 Task: open an excel sheet and write heading  Financial Planner. Add Dates in a column and its values below  'Jan 23, Feb 23, Mar 23, Apr 23 & may23. 'Add Income in next column and its values below  $3,000, $3,200, $3,100, $3,300 & $3,500. Add Expenses in next column and its values below  $2,000, $2,300, $2,200, $2,500 & $2,800. Add savings in next column and its values below $500, $600, $500, $700 & $700. Add Investment in next column and its values below  $500, $700, $800, $900 & $1000. Add Net Saving in next column and its values below  $1000, $1200, $900, $800 & $700. Save page Financial Worksheet File Spreadsheet Template Workbook
Action: Mouse moved to (28, 22)
Screenshot: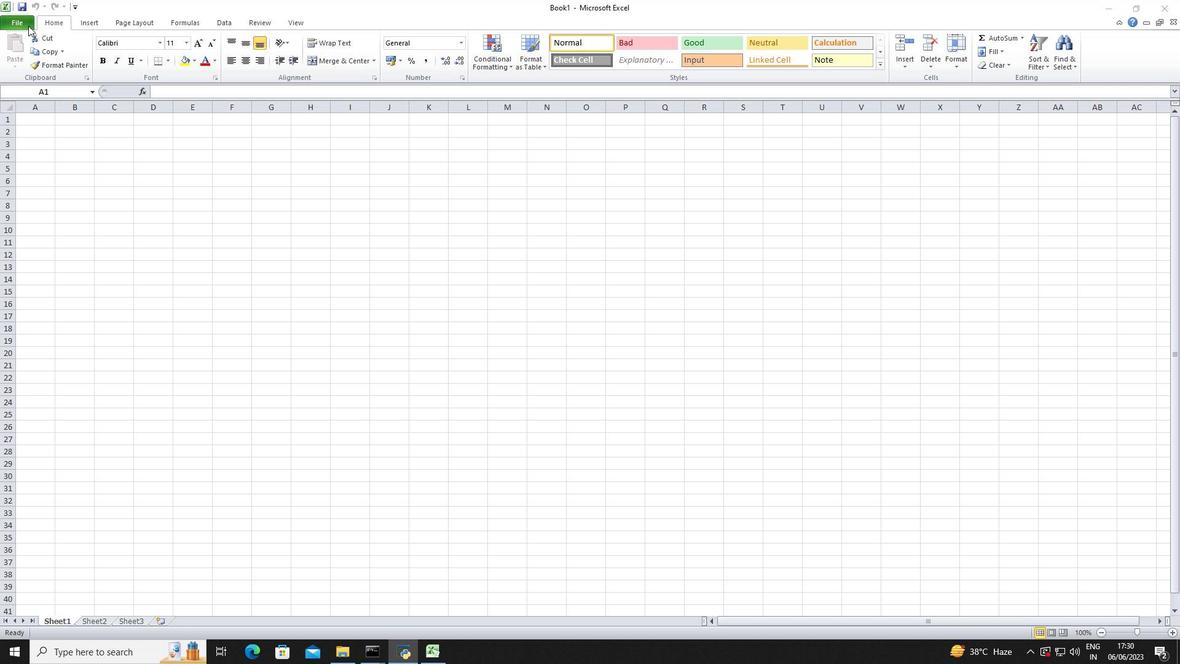 
Action: Mouse pressed left at (28, 22)
Screenshot: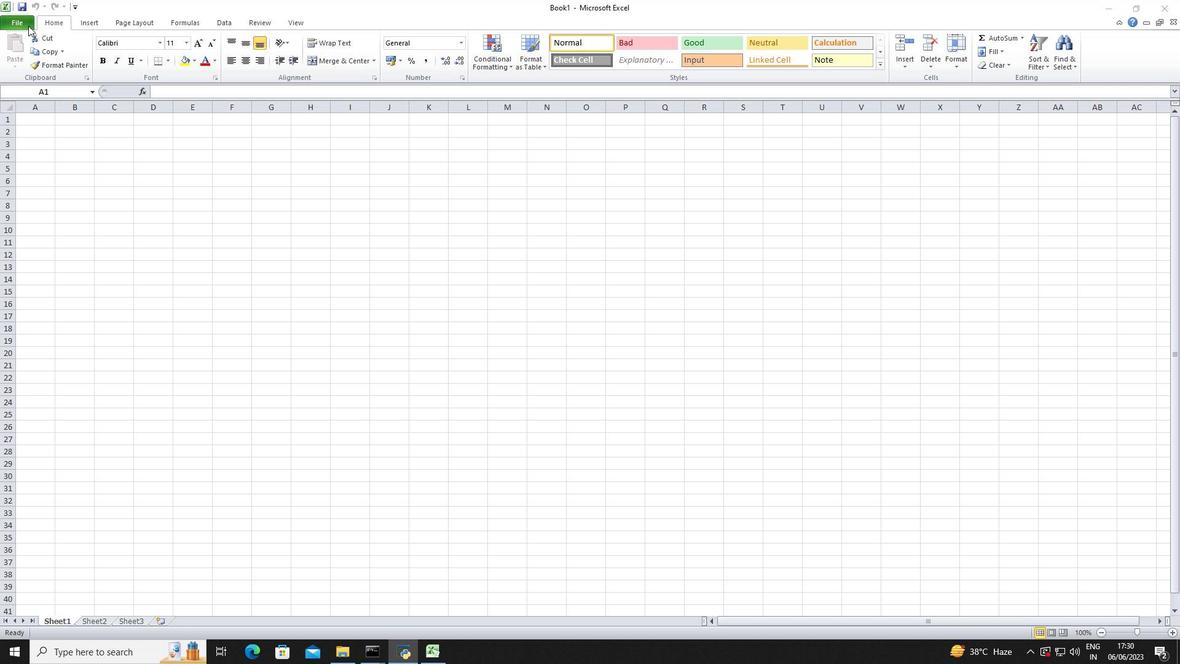 
Action: Mouse pressed left at (28, 22)
Screenshot: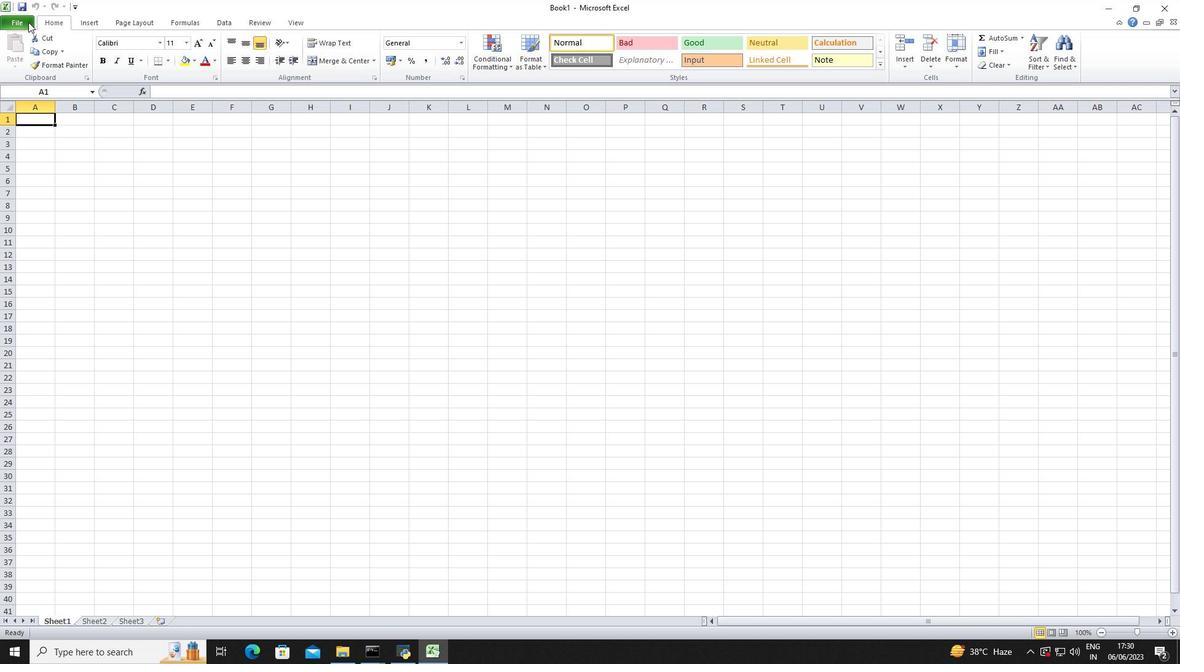 
Action: Mouse moved to (36, 156)
Screenshot: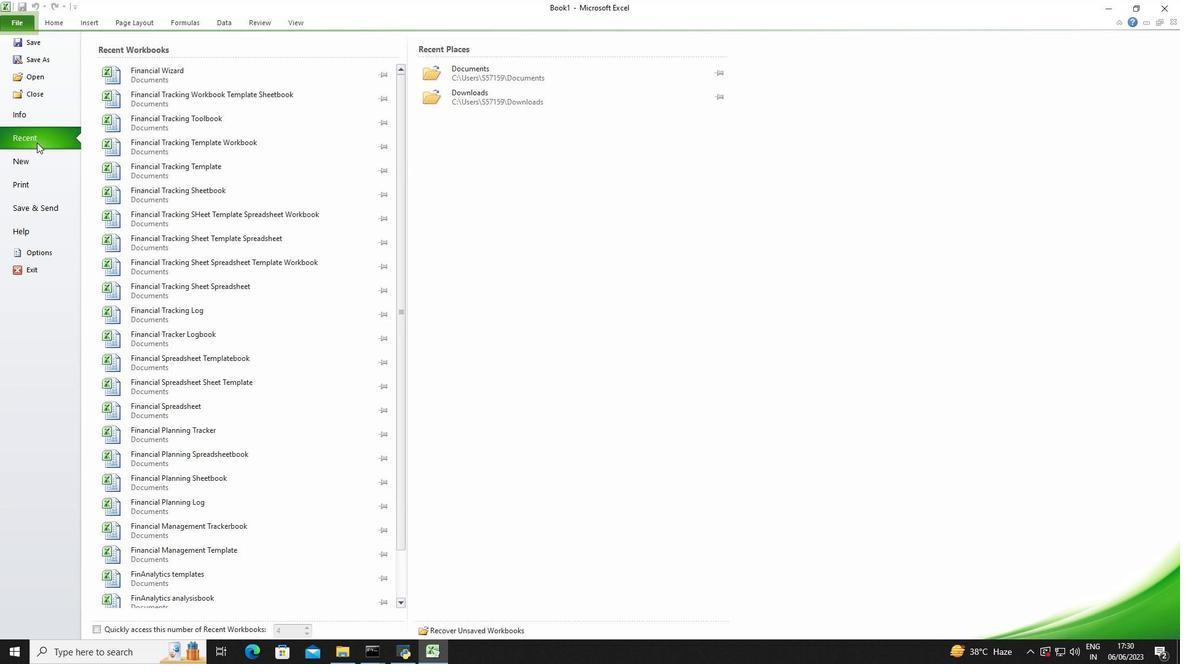 
Action: Mouse pressed left at (36, 156)
Screenshot: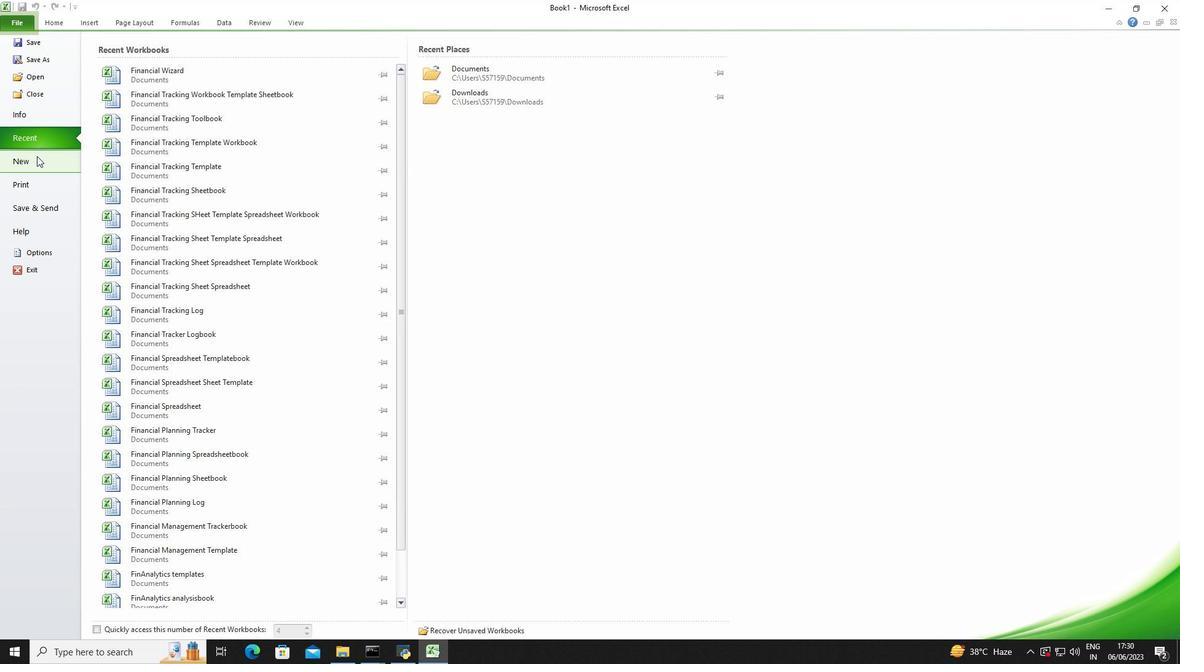 
Action: Mouse moved to (623, 314)
Screenshot: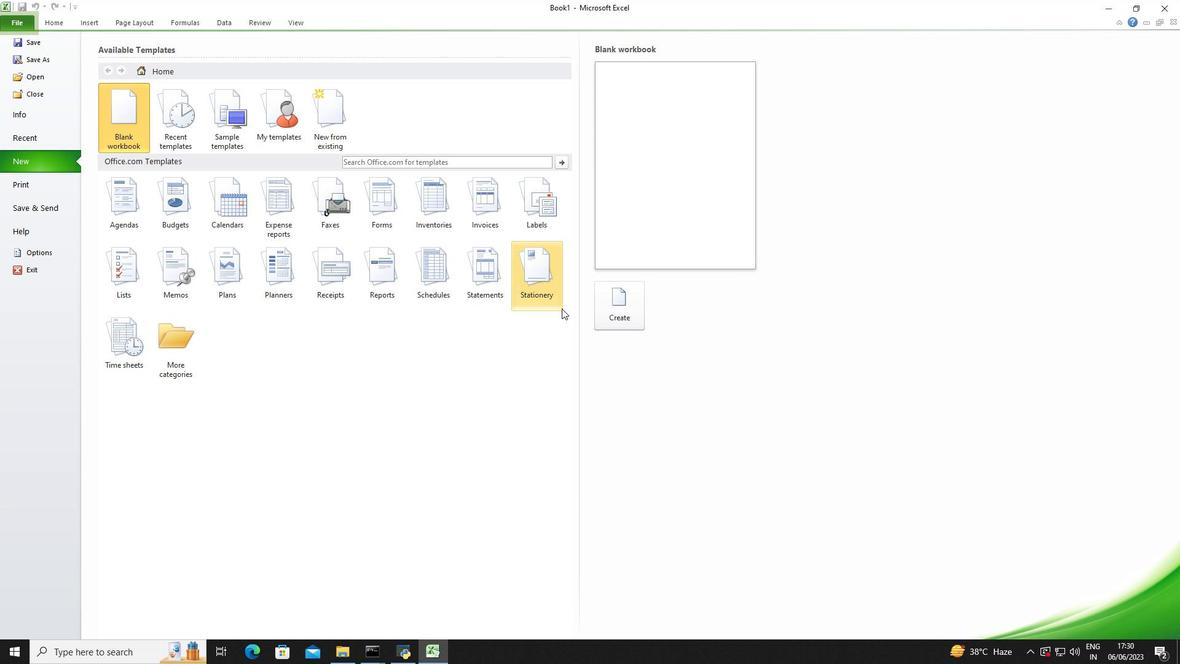 
Action: Mouse pressed left at (623, 314)
Screenshot: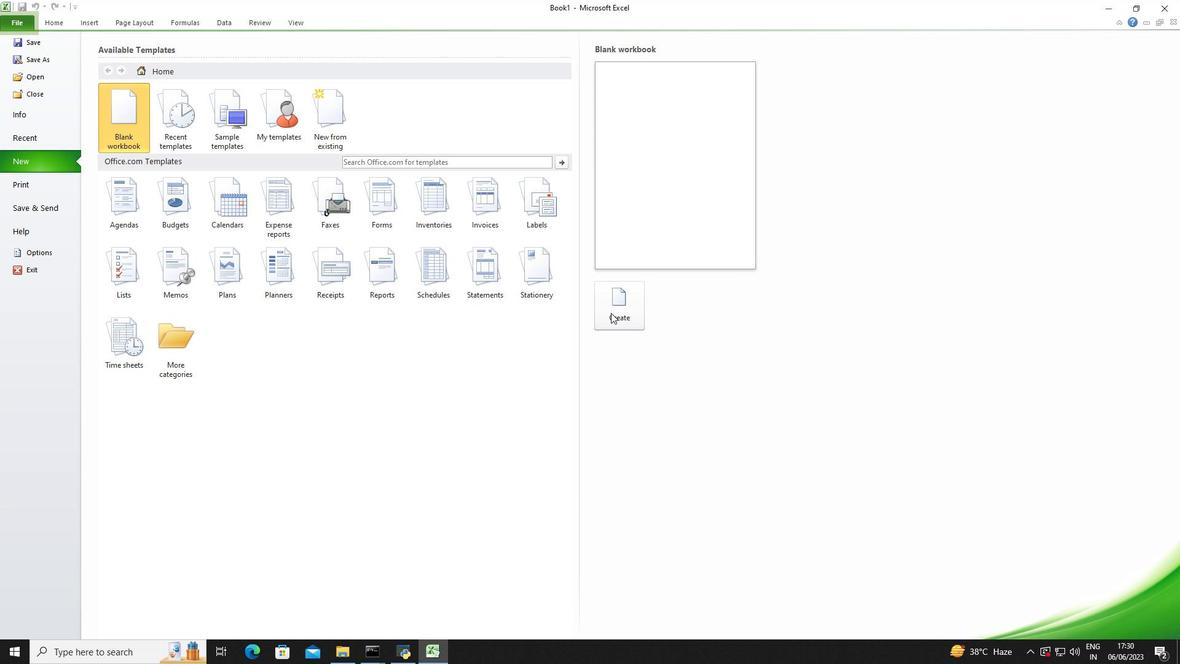 
Action: Mouse moved to (36, 116)
Screenshot: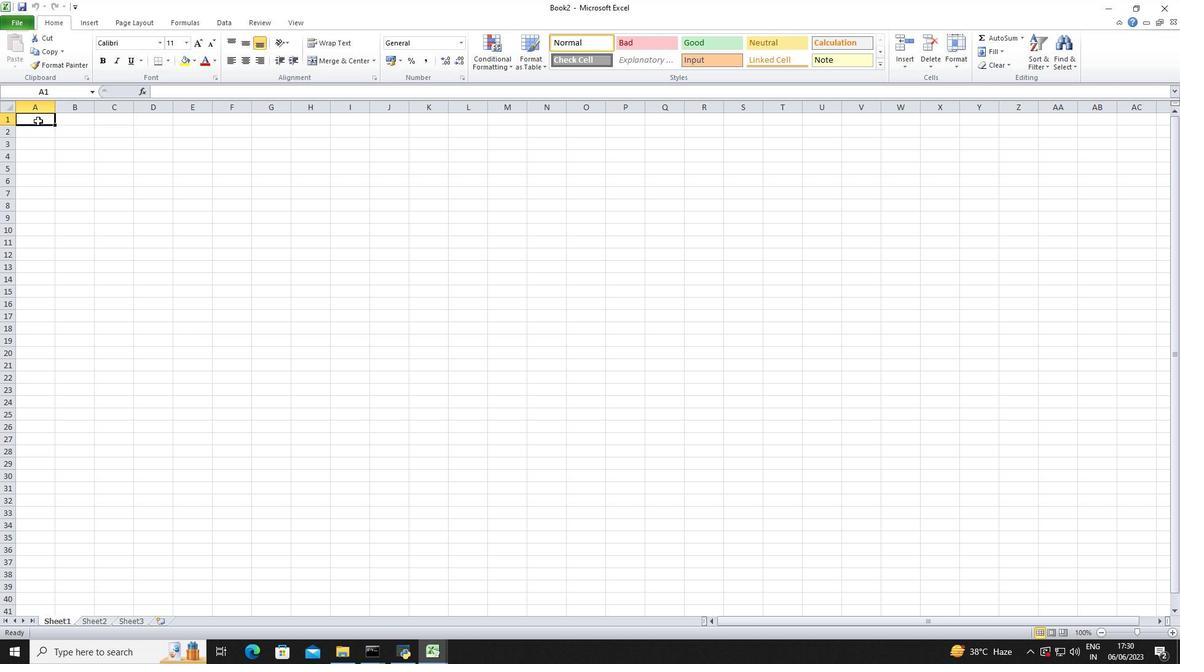 
Action: Mouse pressed left at (36, 116)
Screenshot: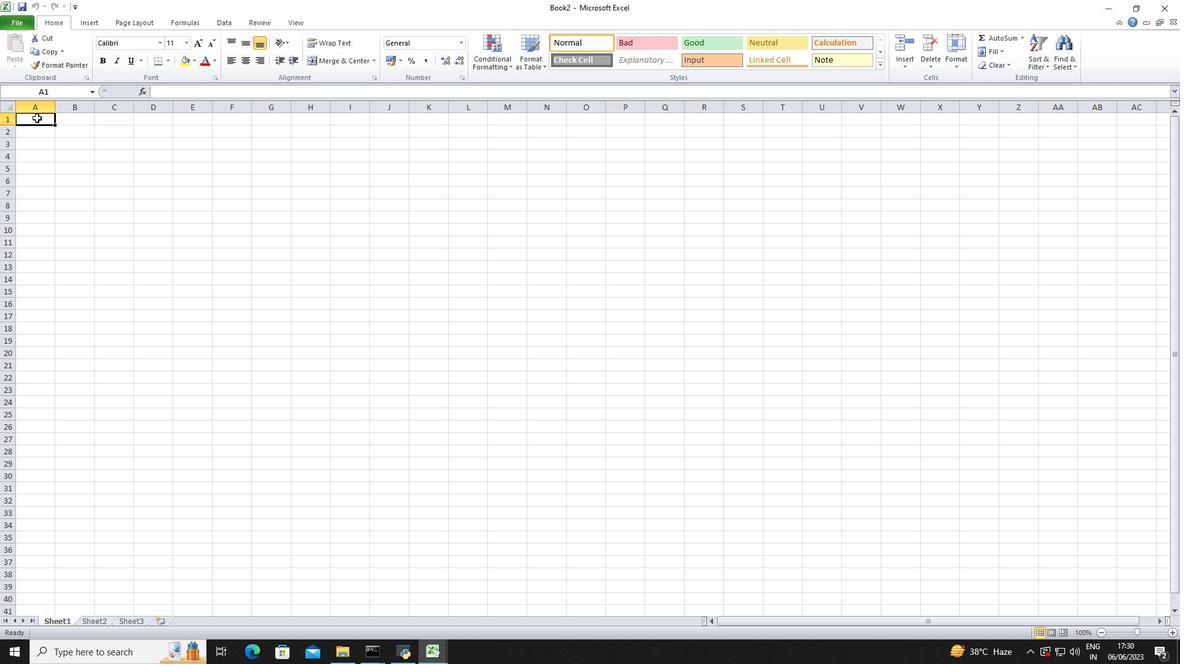 
Action: Mouse moved to (36, 116)
Screenshot: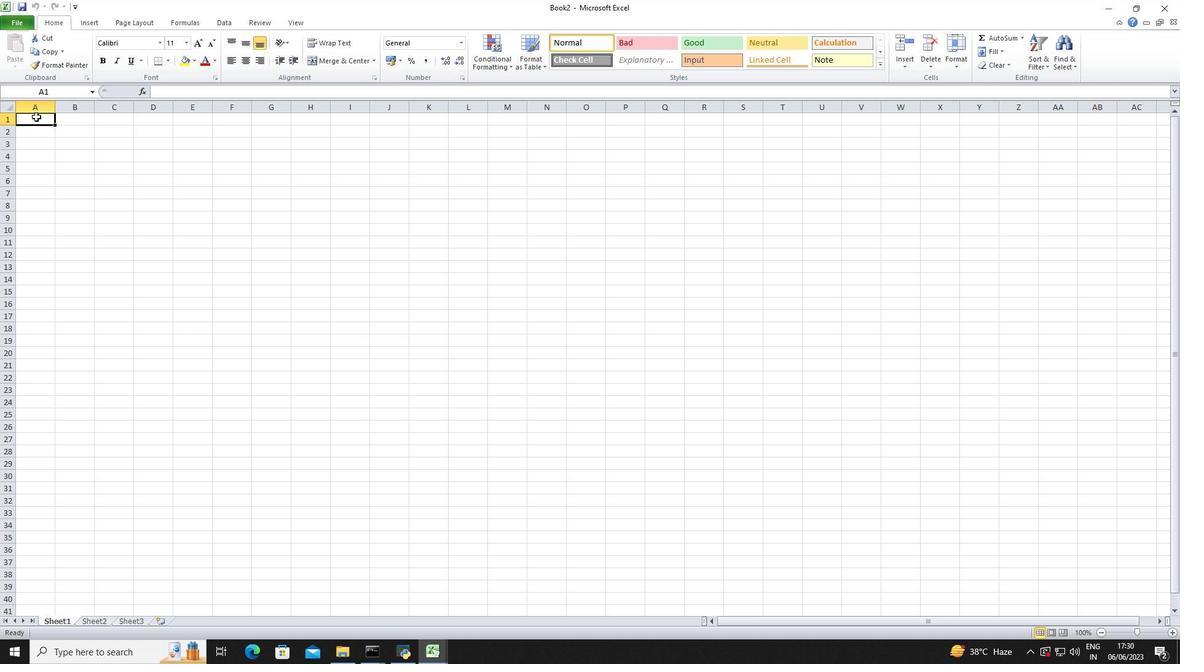 
Action: Key pressed <Key.shift><Key.shift><Key.shift>Financial<Key.space><Key.shift>Planner<Key.down><Key.down><Key.shift>Dates<Key.enter><Key.shift>Jan23<Key.enter><Key.shift><Key.shift><Key.shift><Key.shift><Key.shift><Key.shift><Key.shift><Key.shift><Key.shift>Feb23<Key.enter><Key.shift>Mar23<Key.enter><Key.shift>Apr23<Key.enter><Key.shift>May23<Key.down><Key.right><Key.right><Key.up><Key.up><Key.up><Key.up><Key.up><Key.up><Key.shift>Income<Key.enter>3000<Key.down>3200<Key.down>3100<Key.down>3300<Key.down>3500<Key.down>
Screenshot: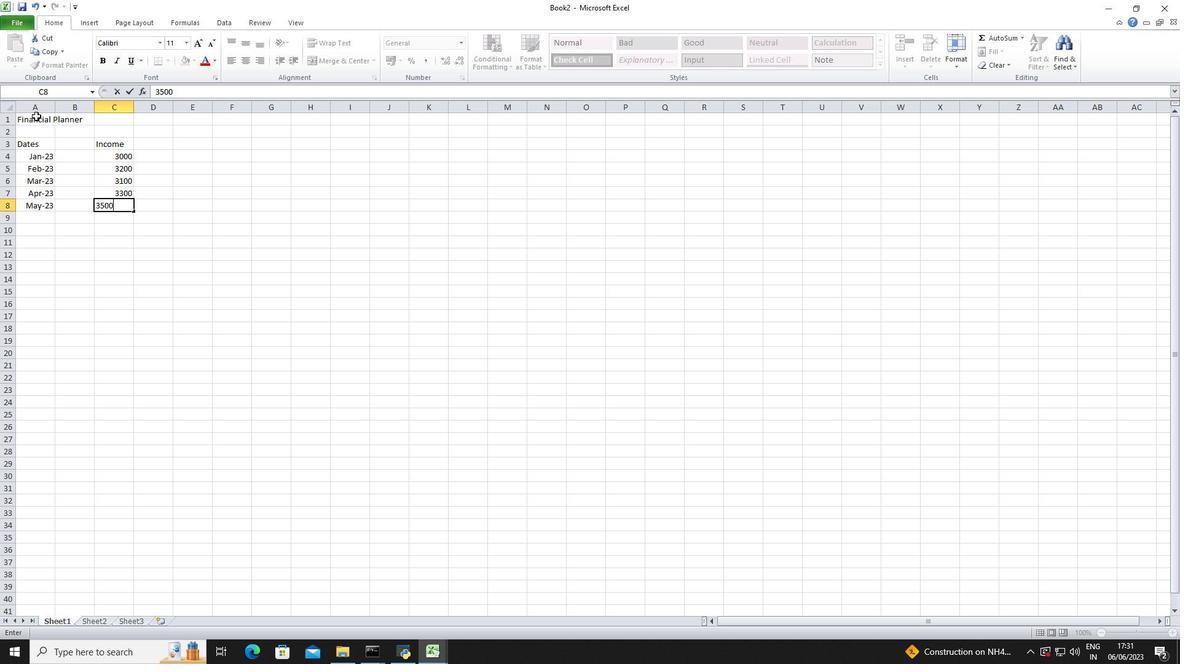 
Action: Mouse moved to (100, 154)
Screenshot: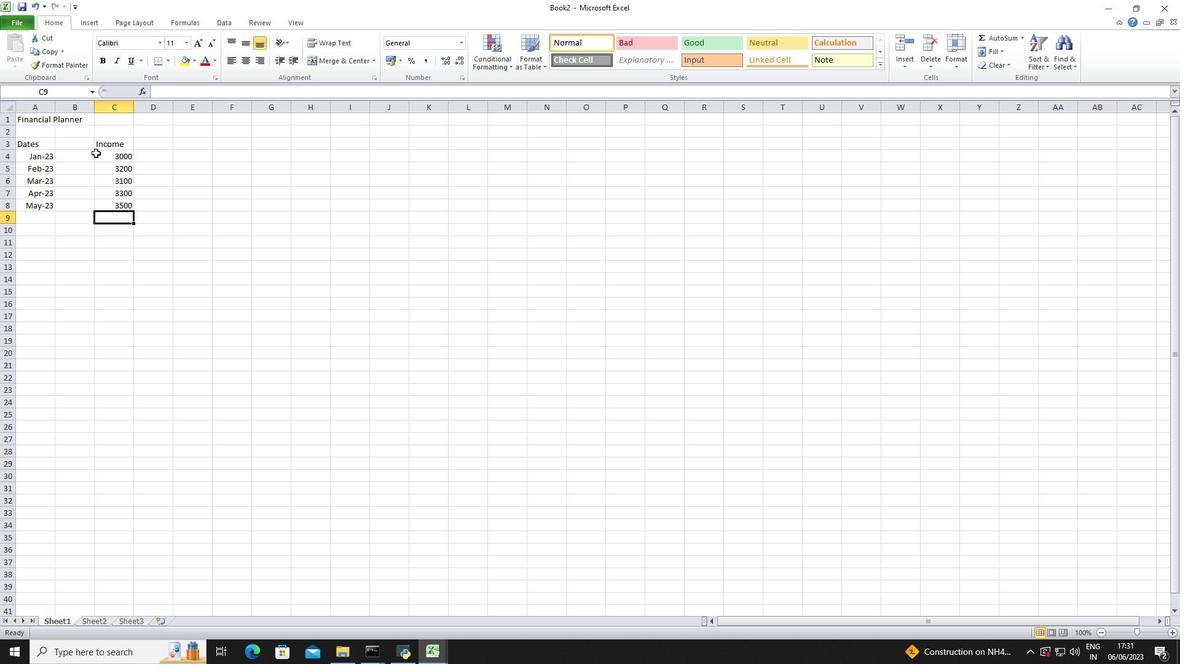 
Action: Mouse pressed left at (100, 154)
Screenshot: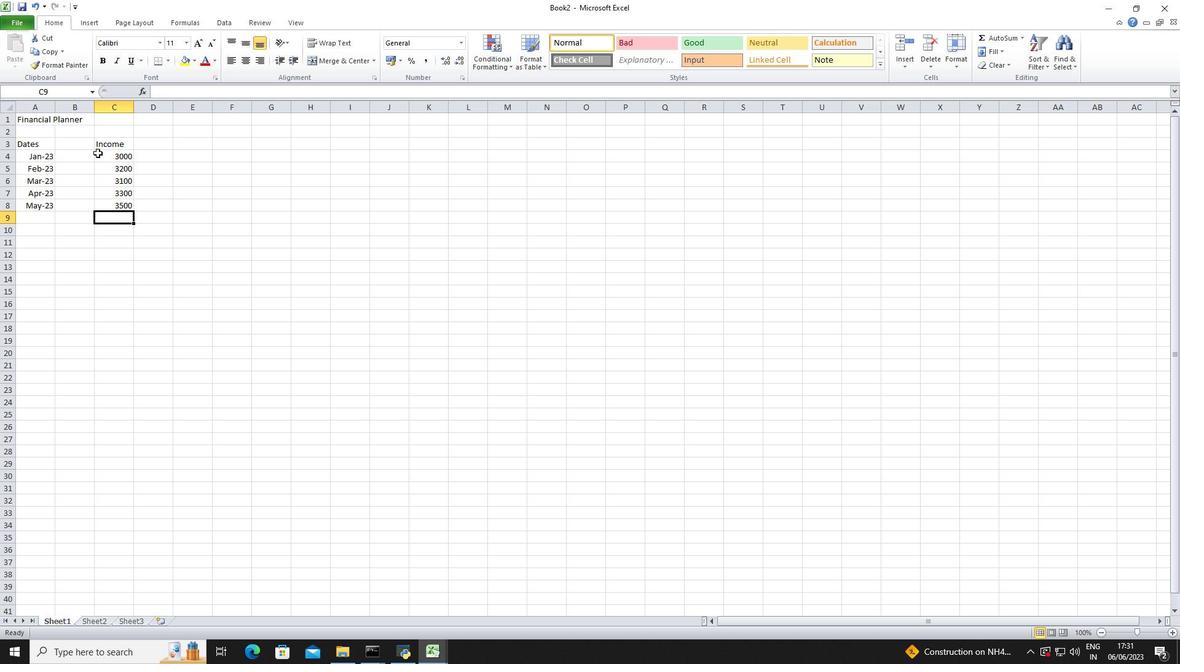 
Action: Mouse moved to (460, 41)
Screenshot: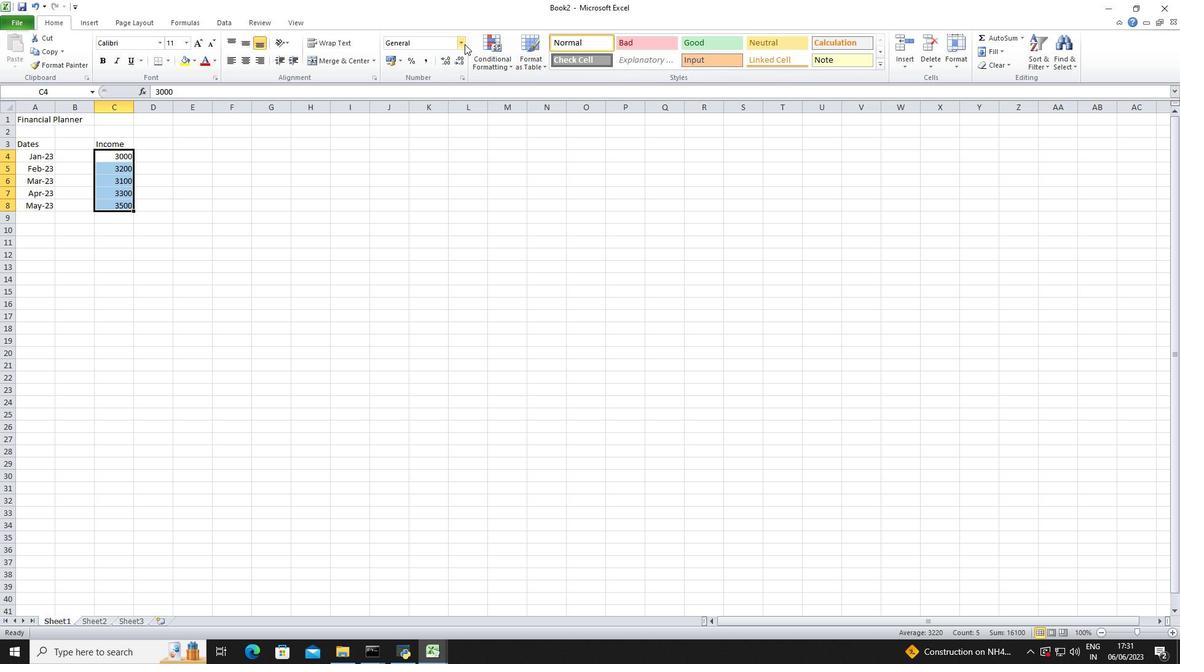 
Action: Mouse pressed left at (460, 41)
Screenshot: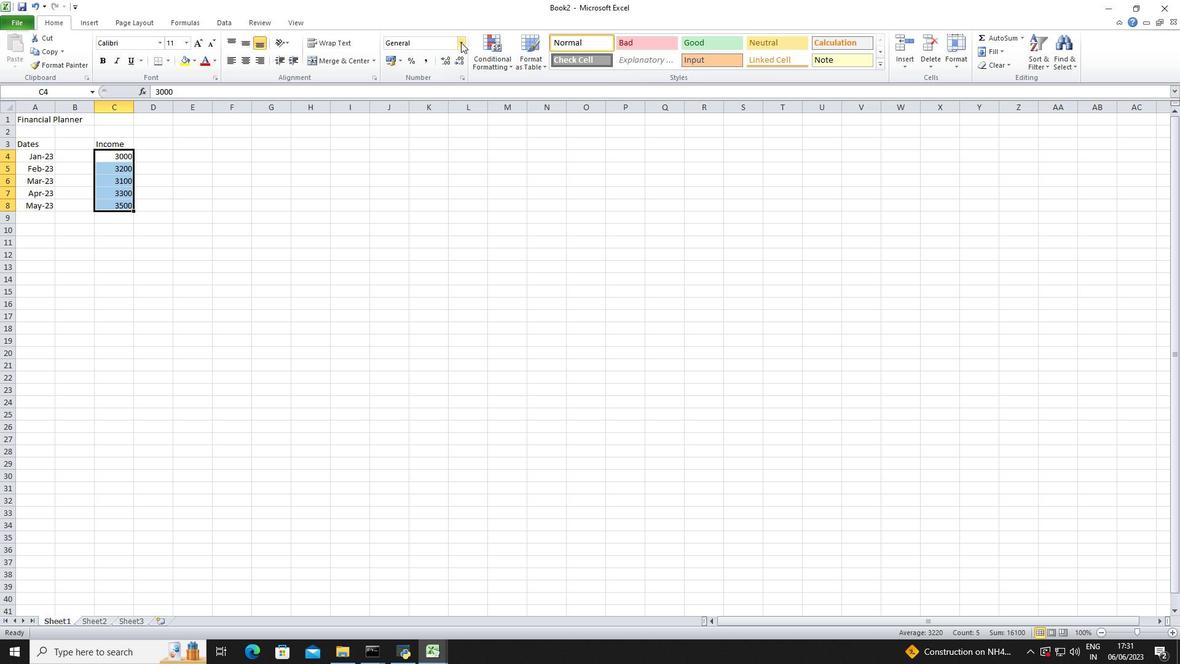 
Action: Mouse moved to (453, 355)
Screenshot: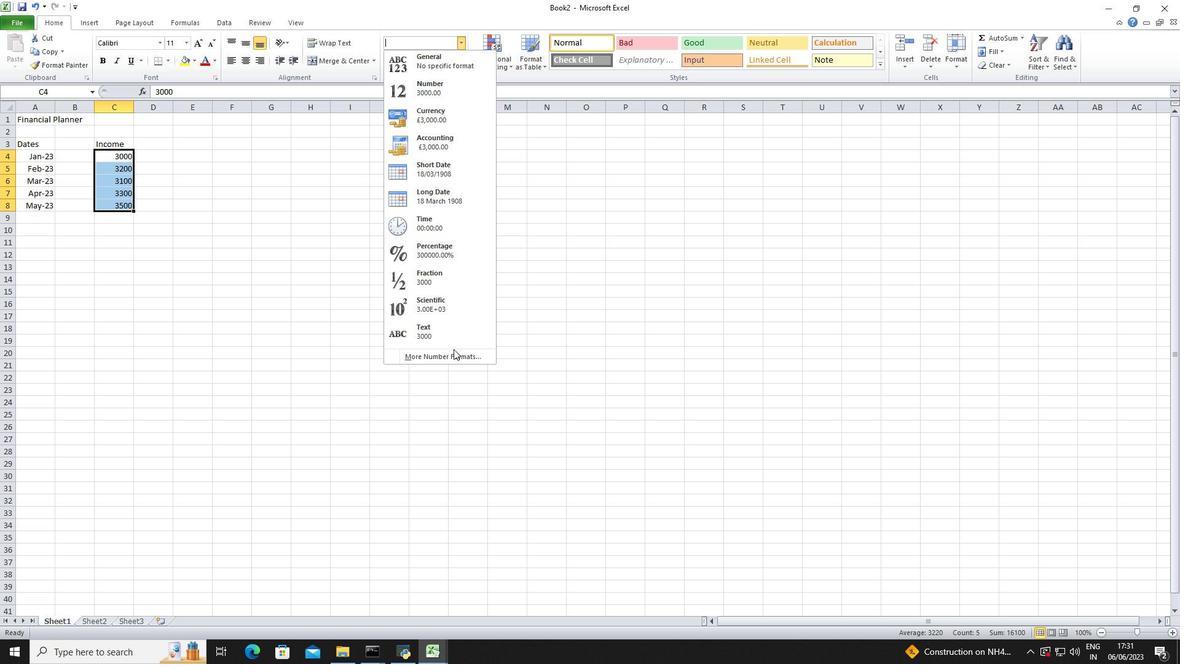 
Action: Mouse pressed left at (453, 355)
Screenshot: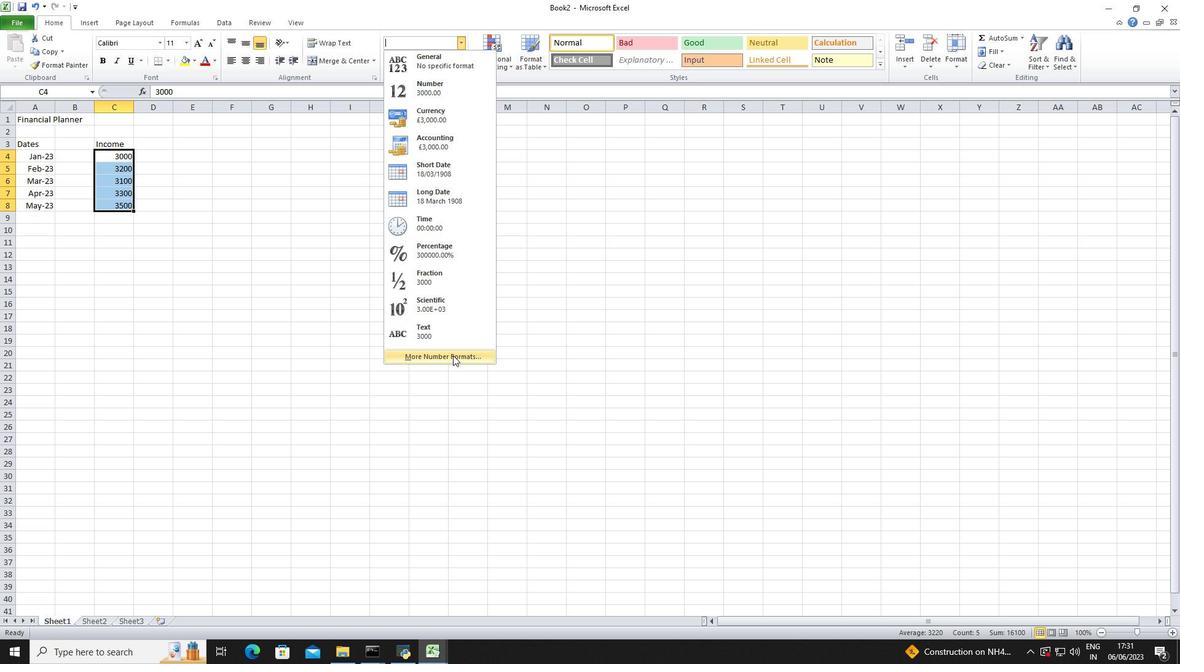 
Action: Mouse moved to (204, 234)
Screenshot: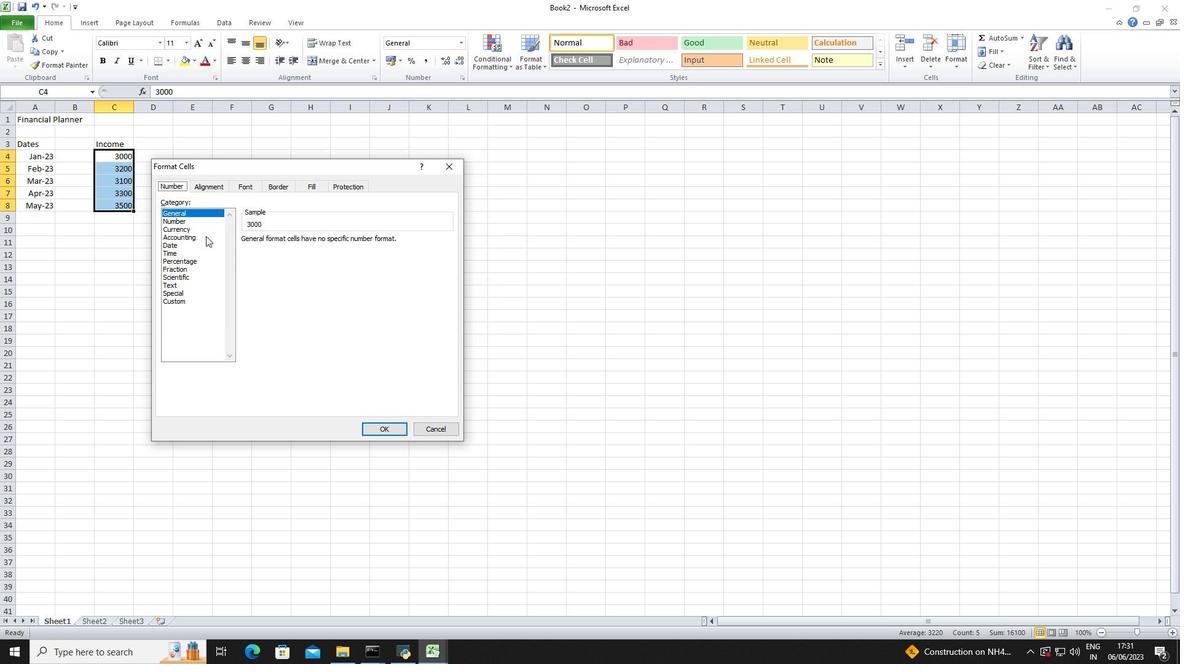 
Action: Mouse pressed left at (204, 234)
Screenshot: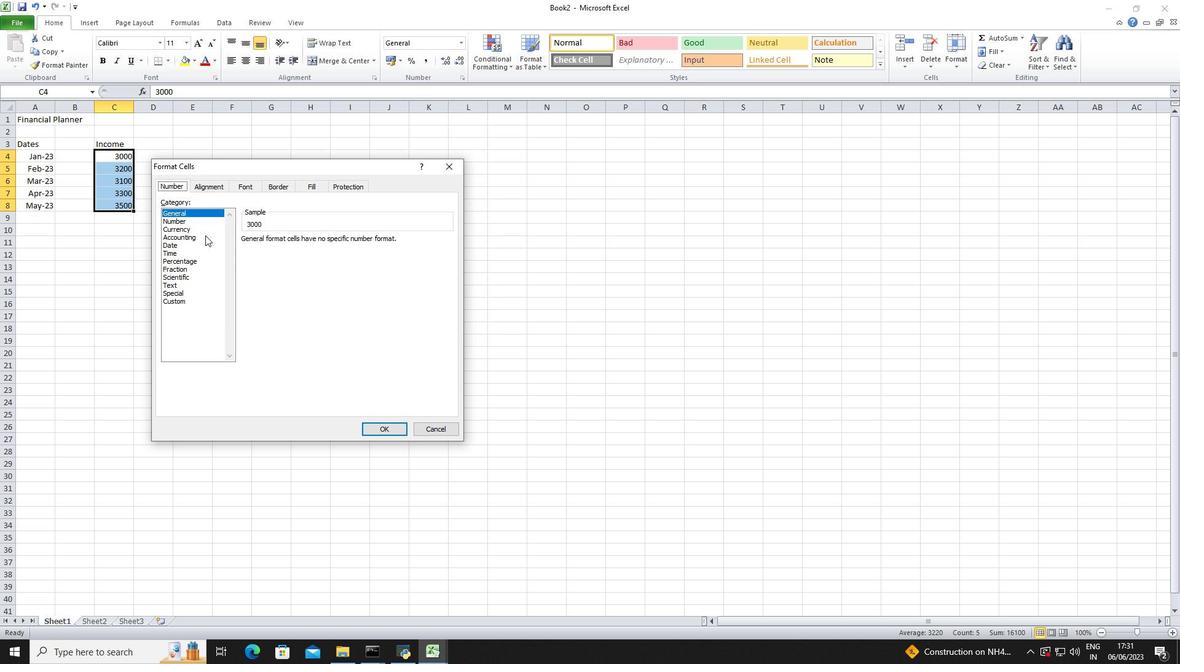 
Action: Mouse moved to (206, 231)
Screenshot: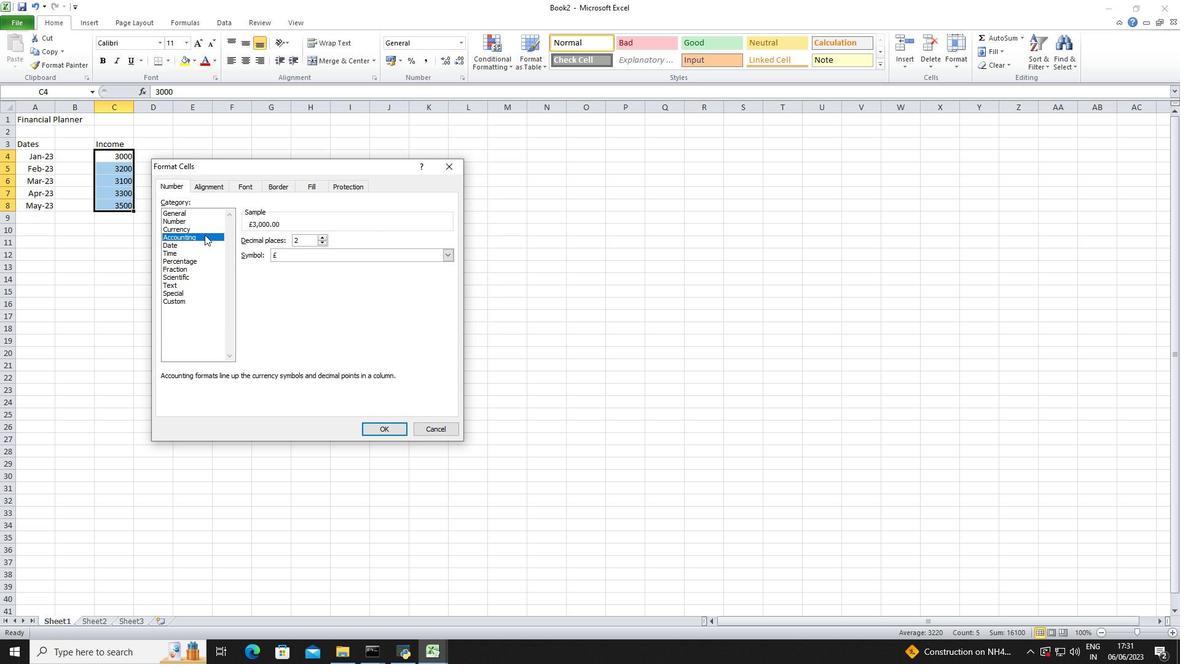 
Action: Mouse pressed left at (206, 231)
Screenshot: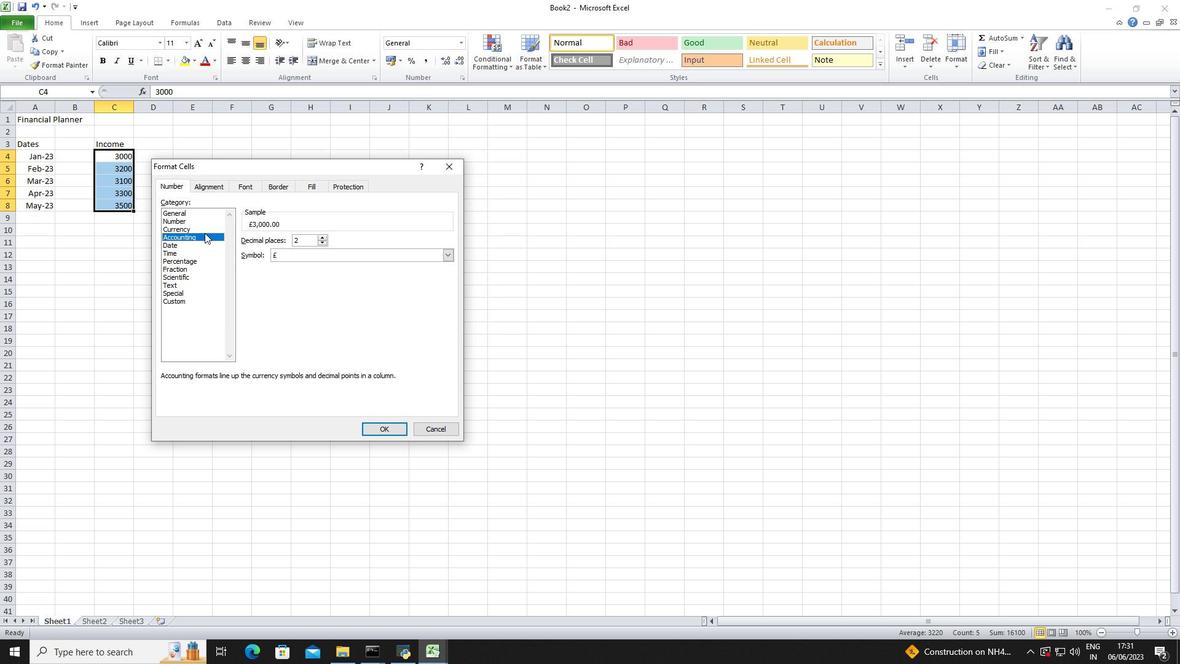 
Action: Mouse moved to (322, 243)
Screenshot: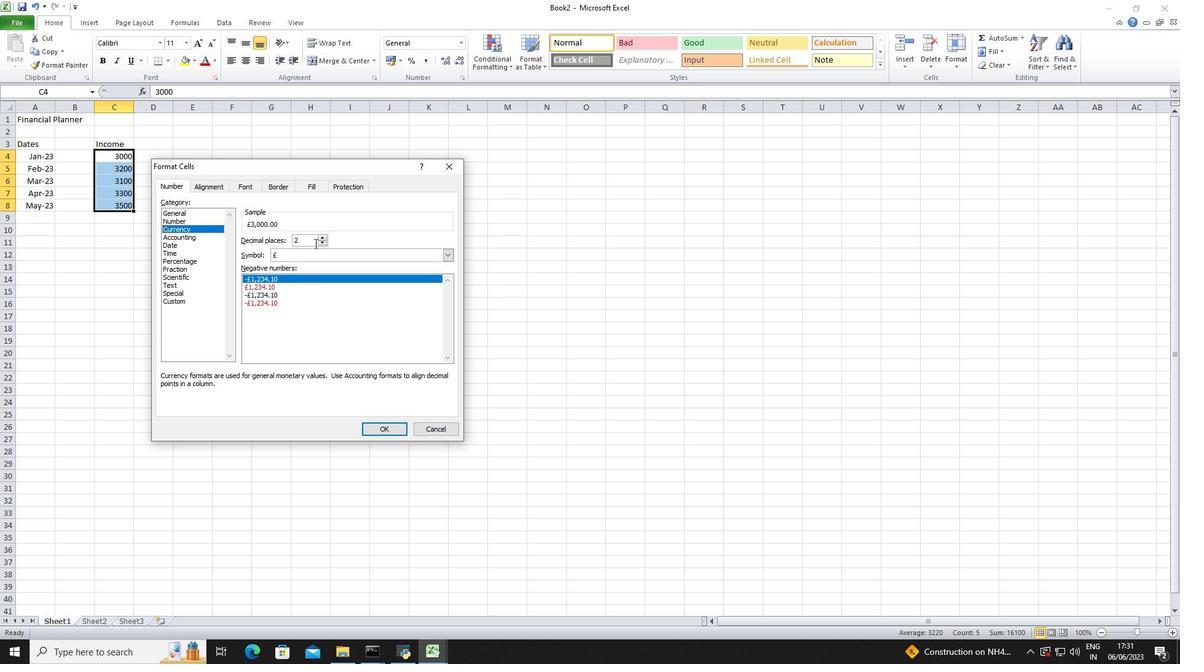
Action: Mouse pressed left at (322, 243)
Screenshot: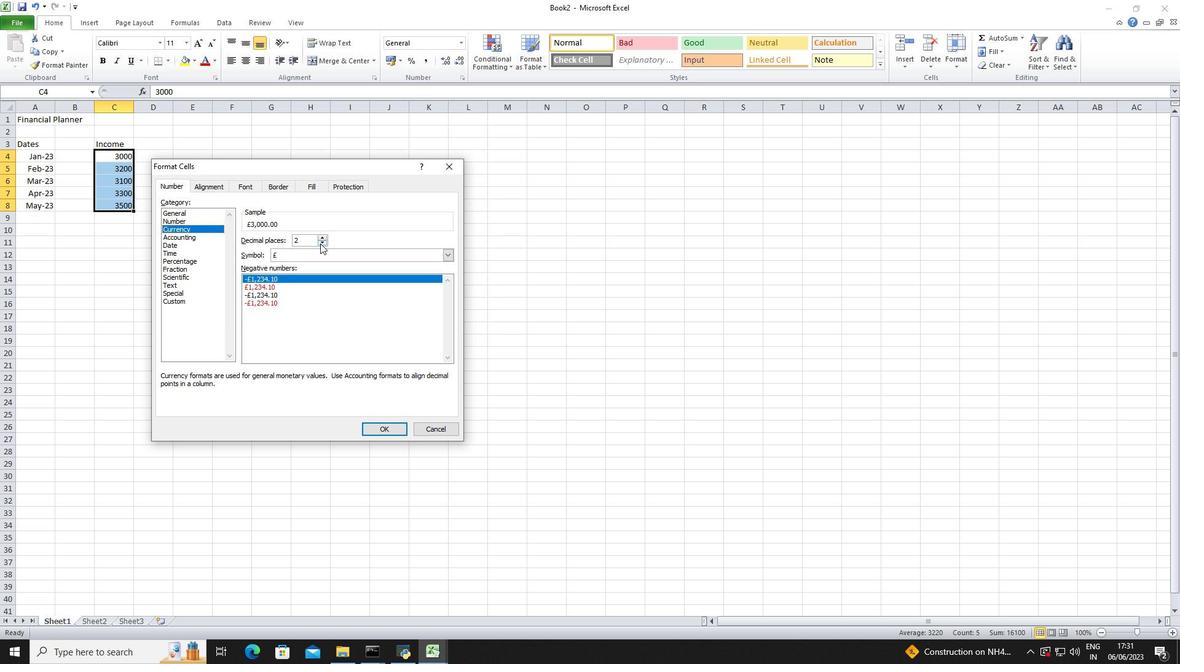 
Action: Mouse pressed left at (322, 243)
Screenshot: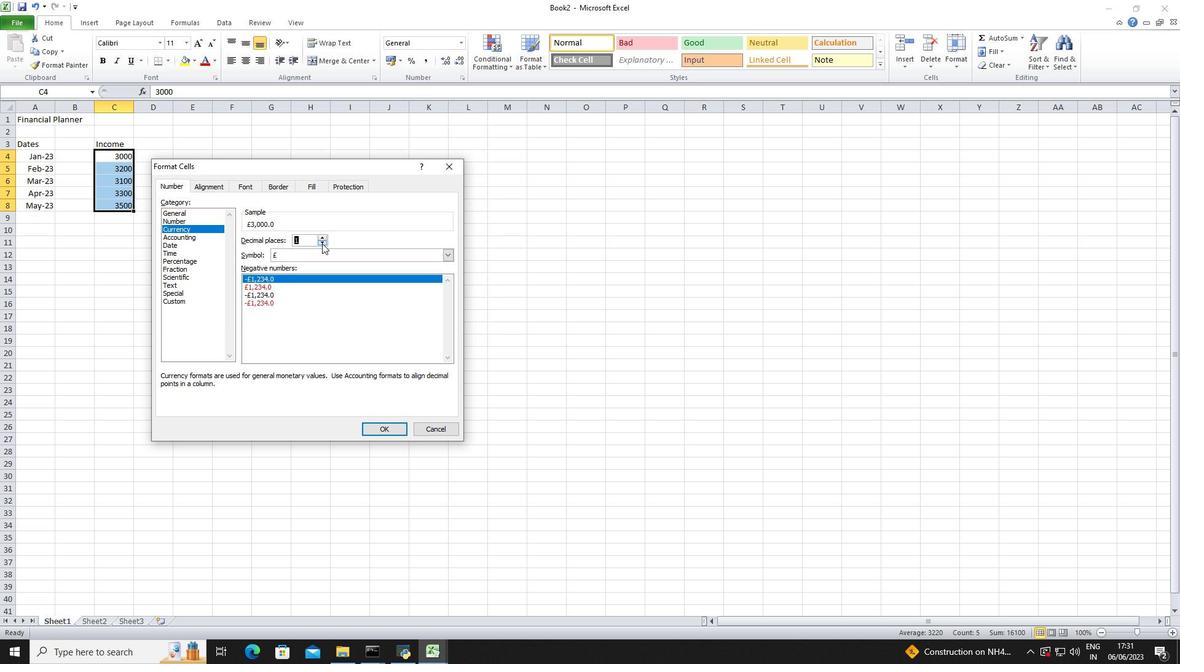 
Action: Mouse moved to (324, 251)
Screenshot: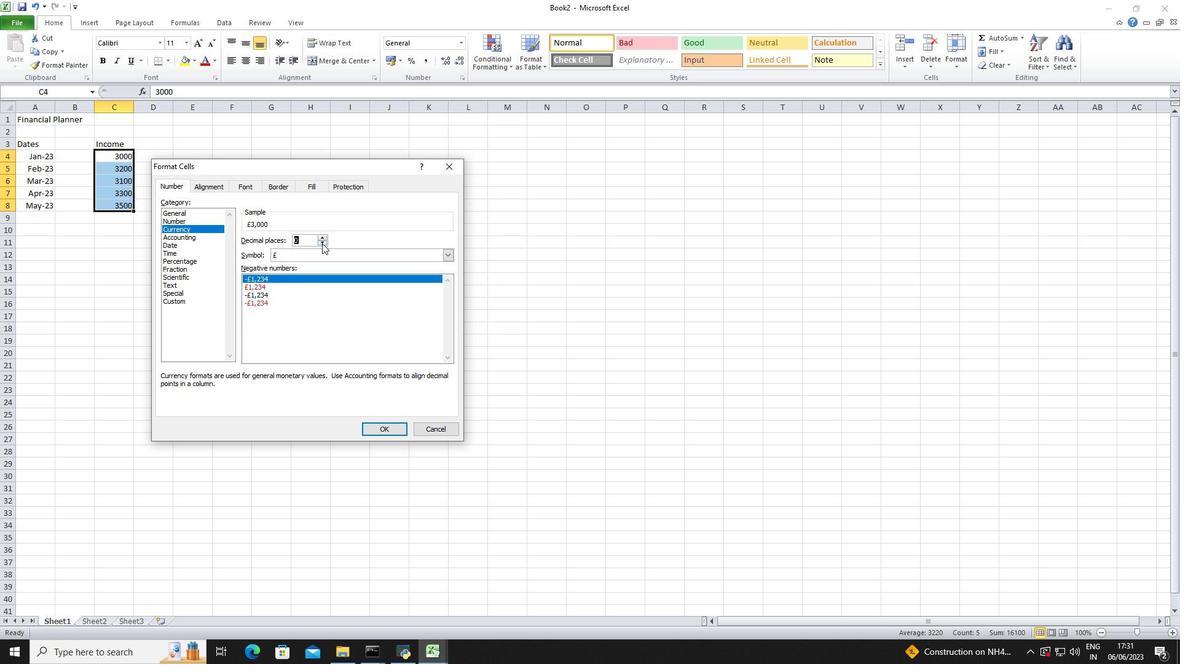 
Action: Mouse pressed left at (324, 251)
Screenshot: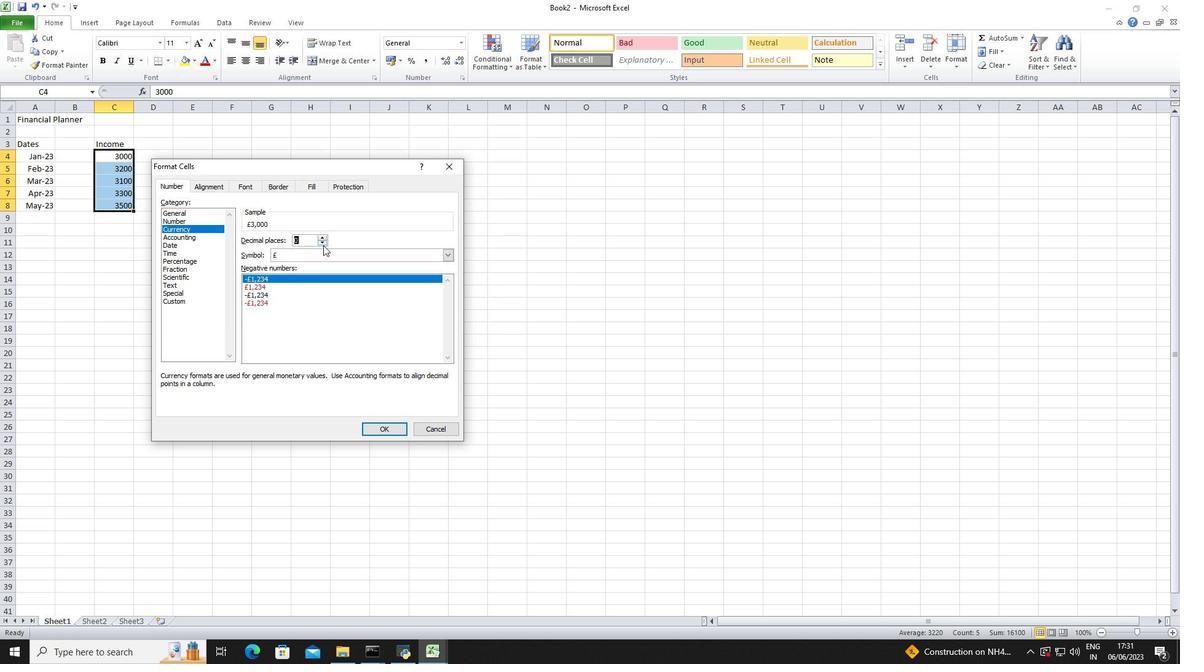 
Action: Mouse moved to (328, 284)
Screenshot: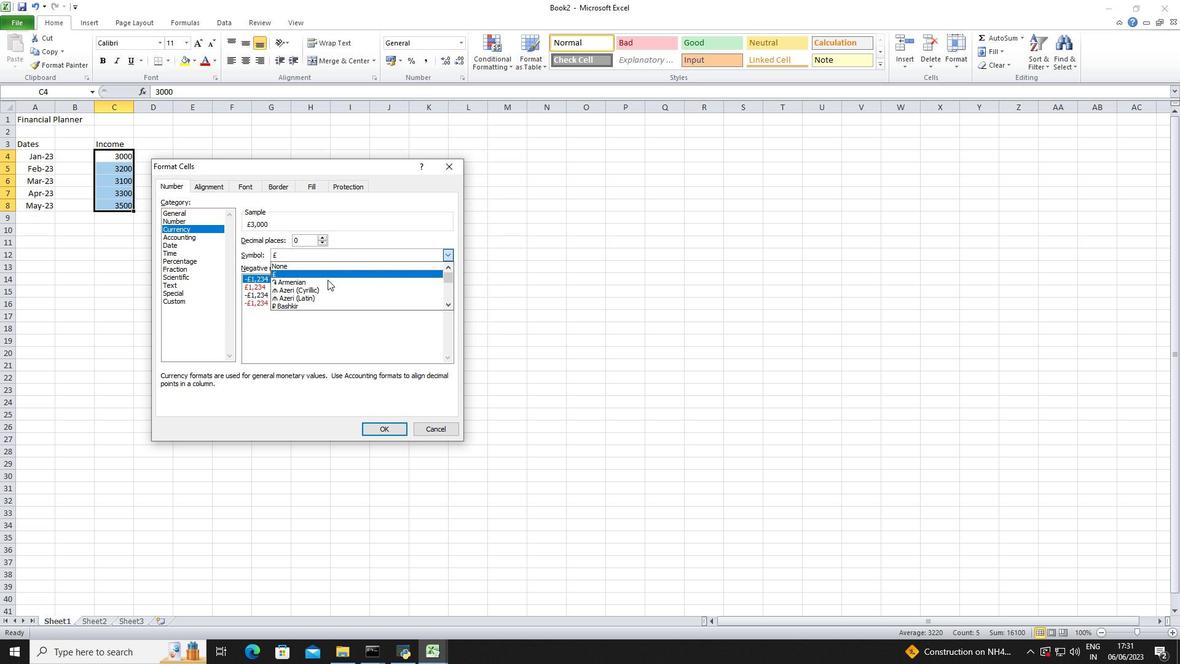 
Action: Mouse scrolled (328, 284) with delta (0, 0)
Screenshot: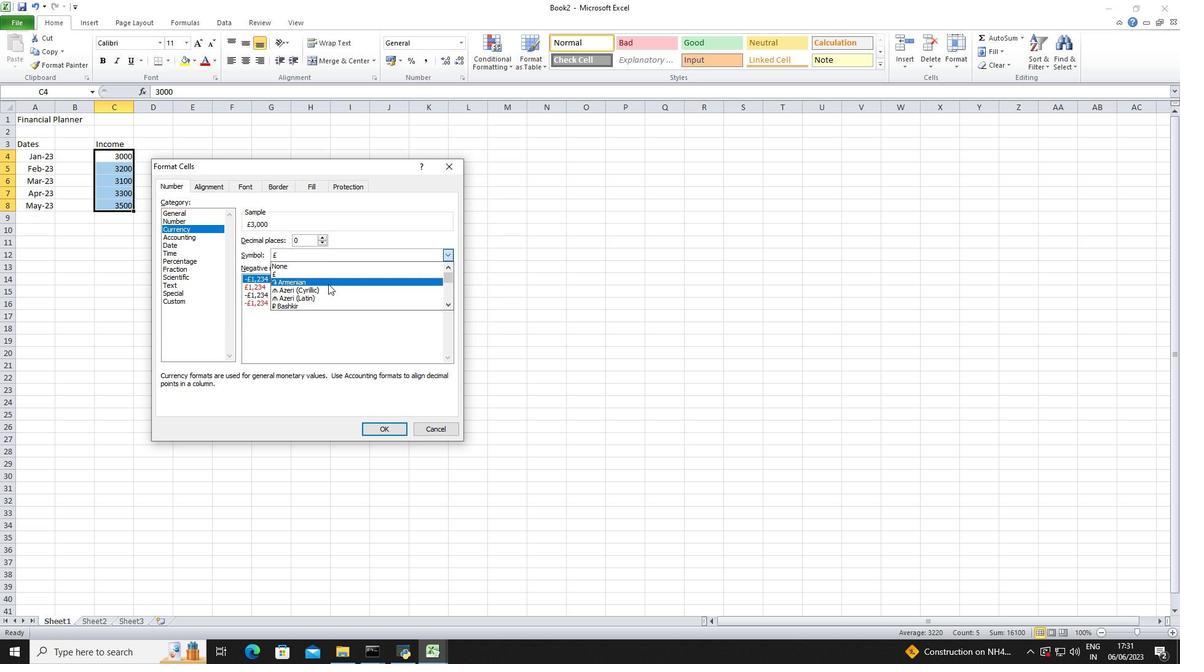 
Action: Mouse scrolled (328, 284) with delta (0, 0)
Screenshot: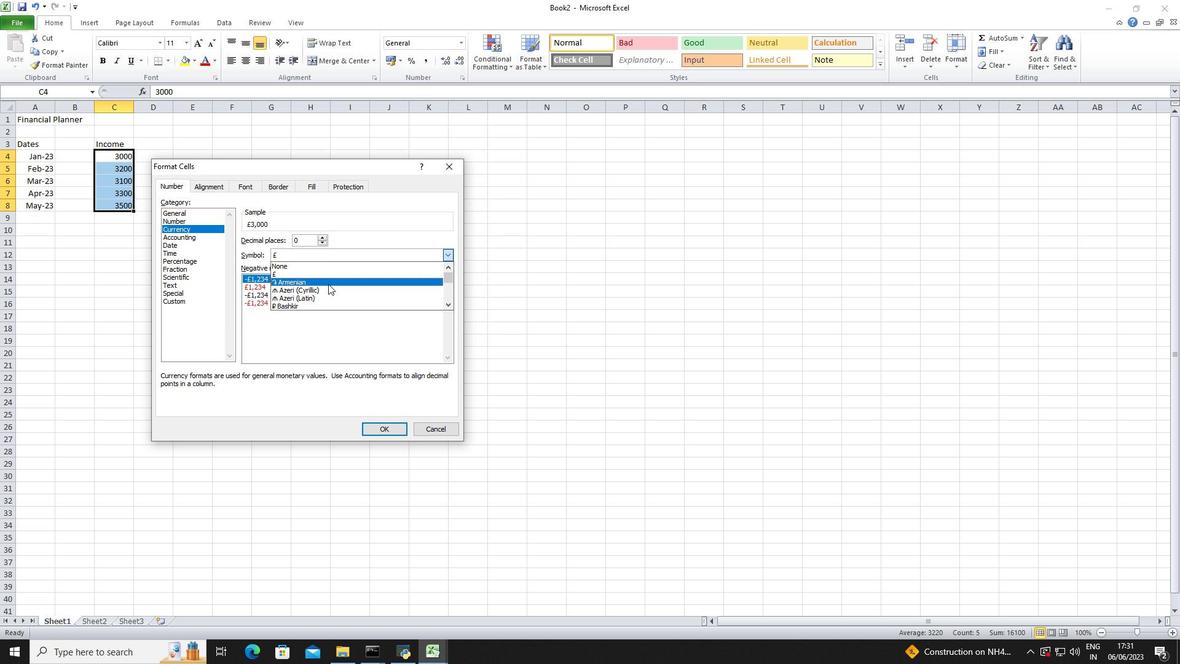 
Action: Mouse scrolled (328, 284) with delta (0, 0)
Screenshot: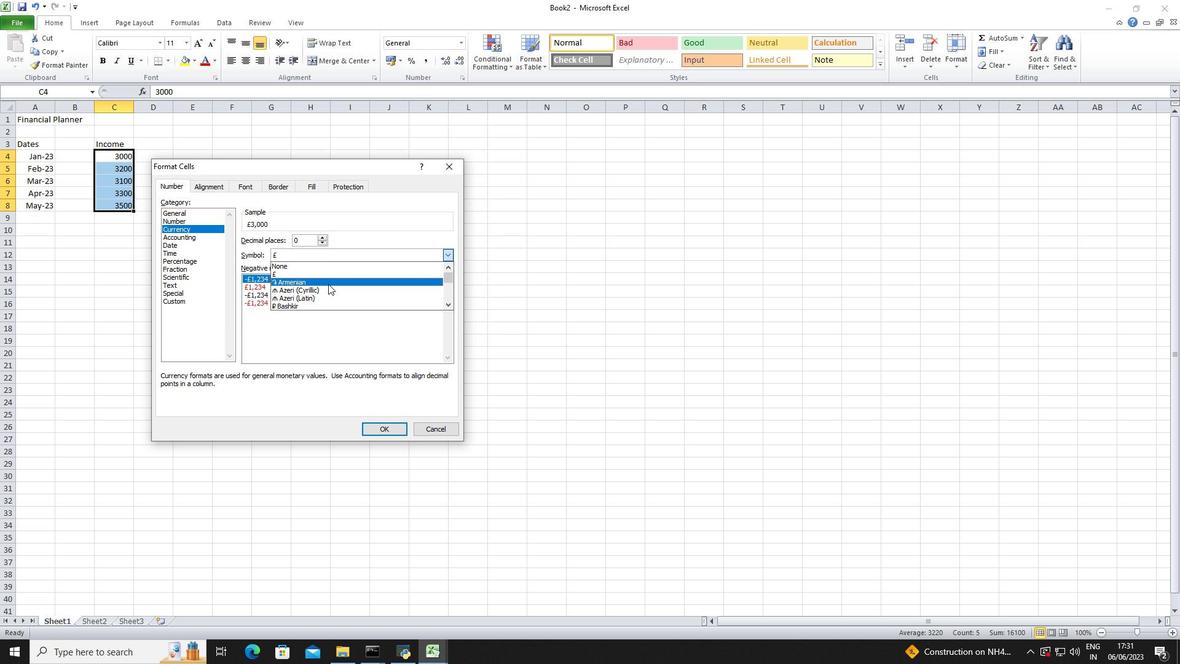 
Action: Mouse scrolled (328, 284) with delta (0, 0)
Screenshot: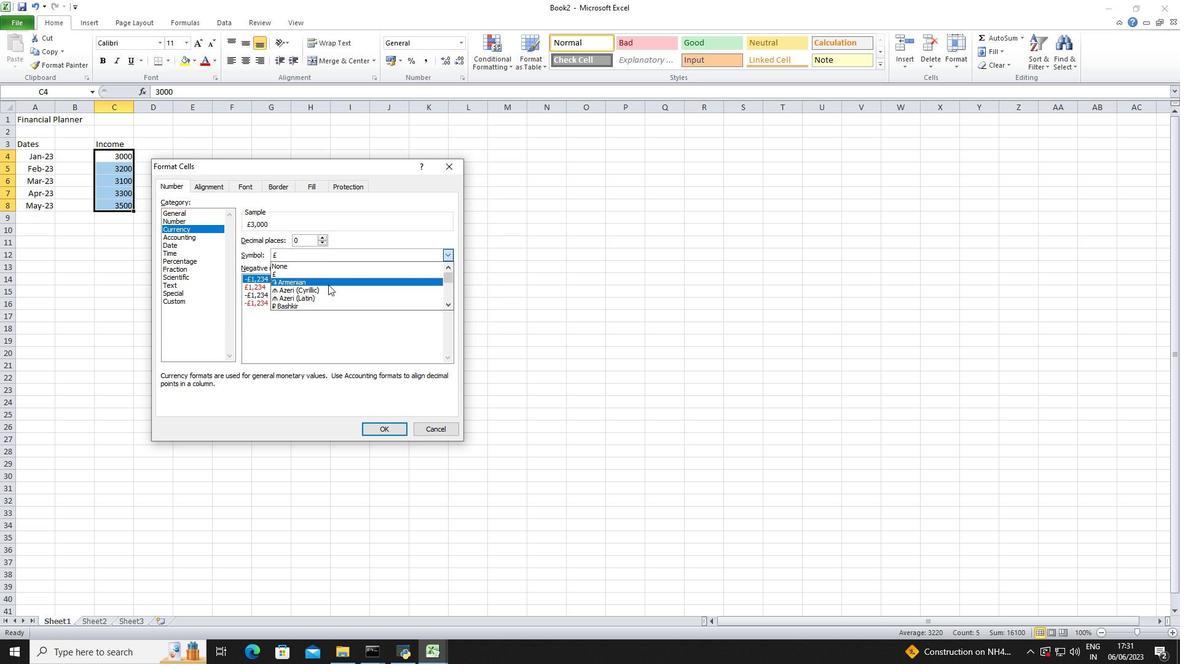 
Action: Mouse scrolled (328, 284) with delta (0, 0)
Screenshot: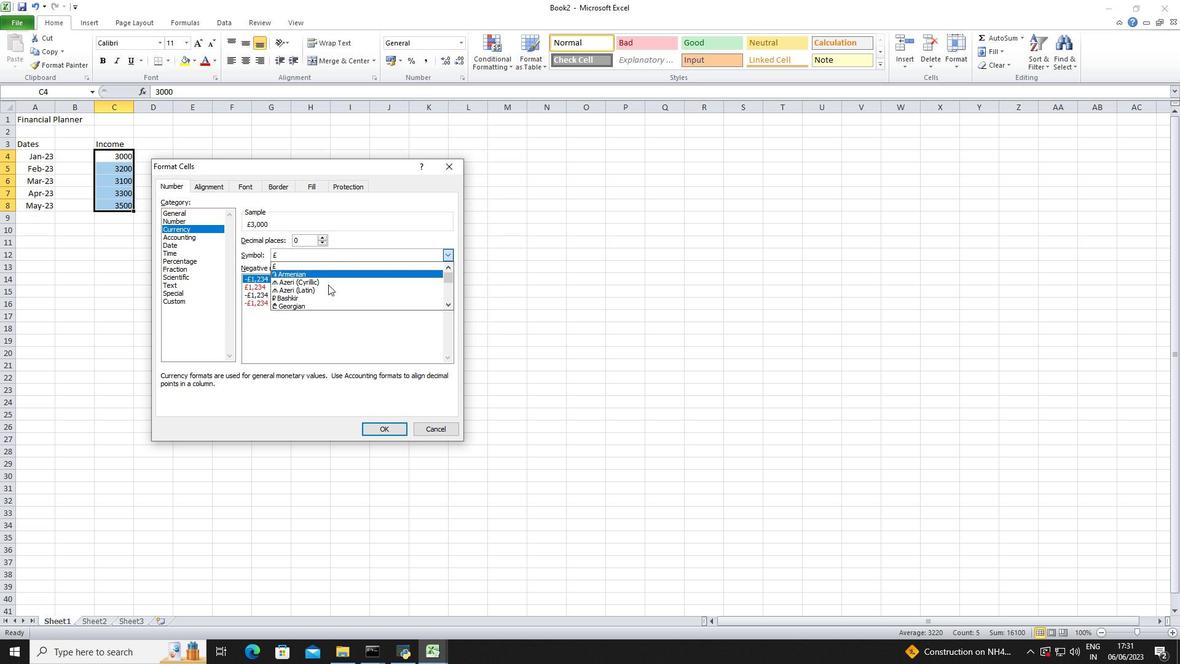 
Action: Mouse scrolled (328, 284) with delta (0, 0)
Screenshot: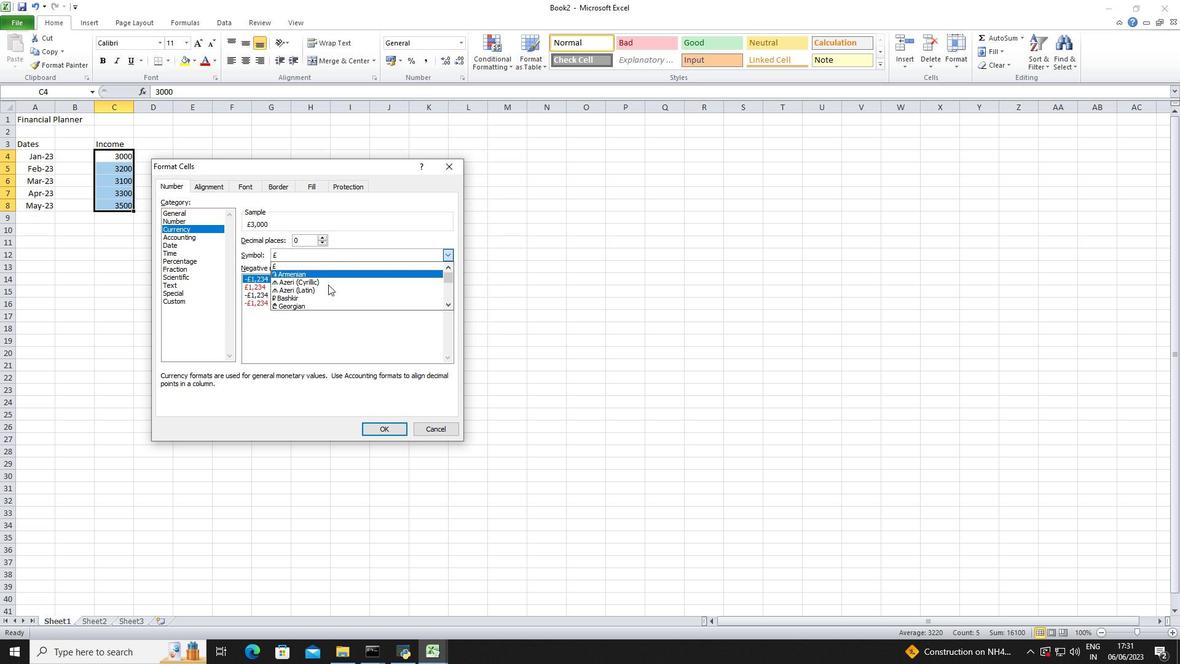 
Action: Mouse scrolled (328, 284) with delta (0, 0)
Screenshot: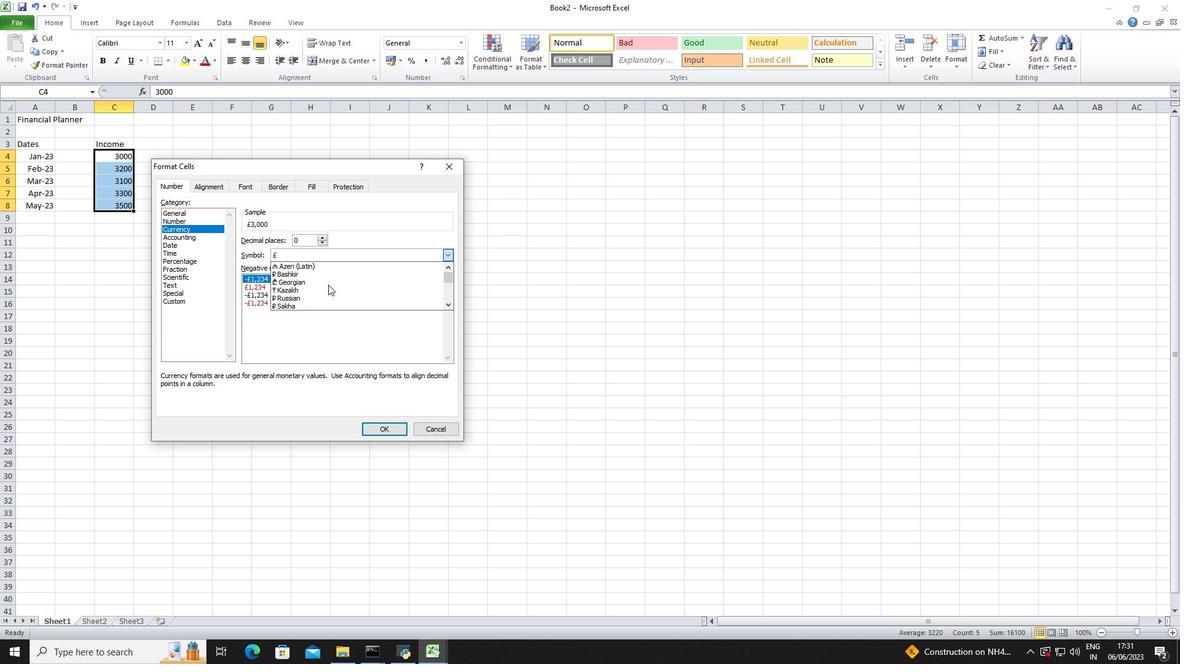 
Action: Mouse scrolled (328, 284) with delta (0, 0)
Screenshot: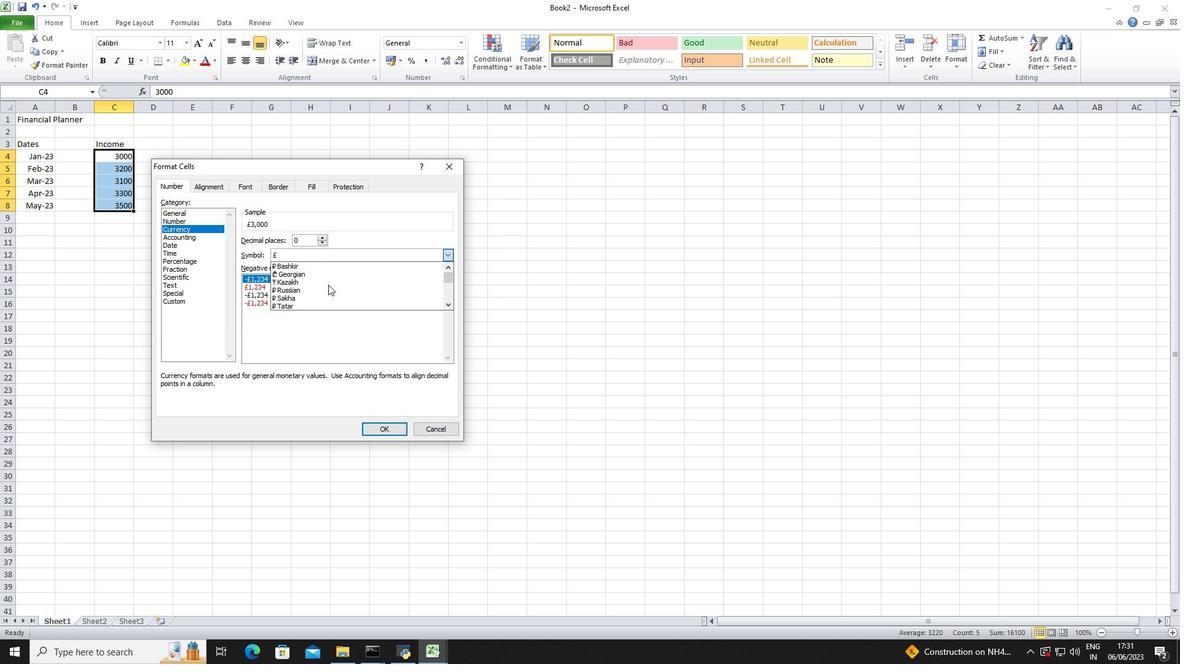 
Action: Mouse scrolled (328, 284) with delta (0, 0)
Screenshot: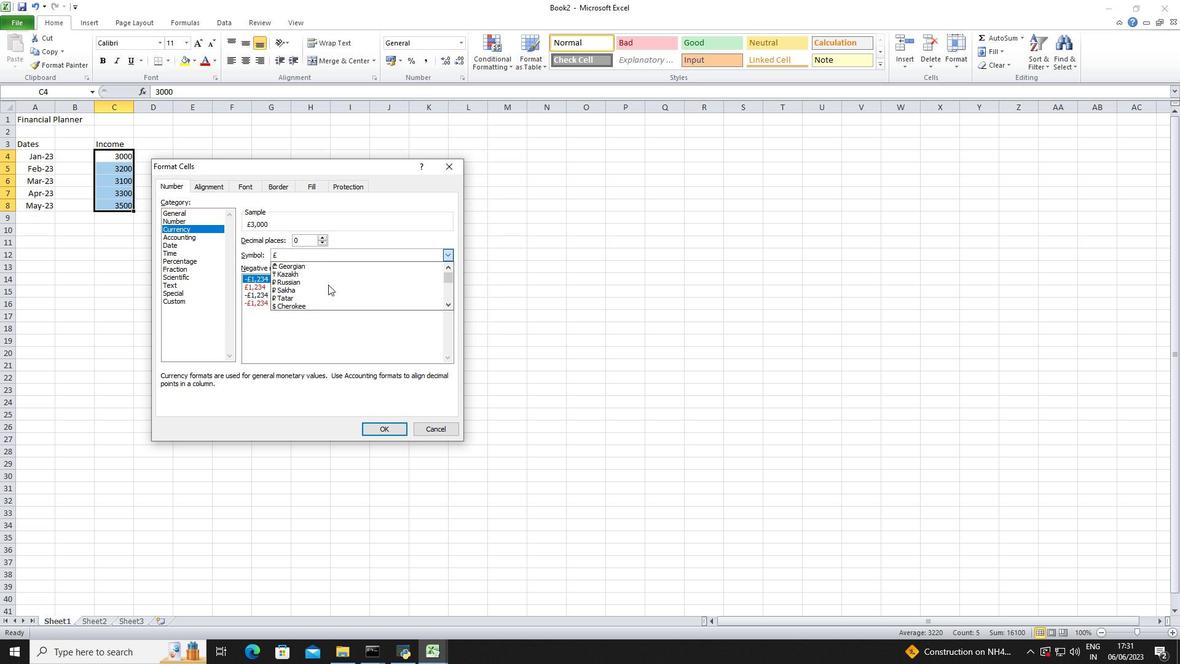 
Action: Mouse scrolled (328, 284) with delta (0, 0)
Screenshot: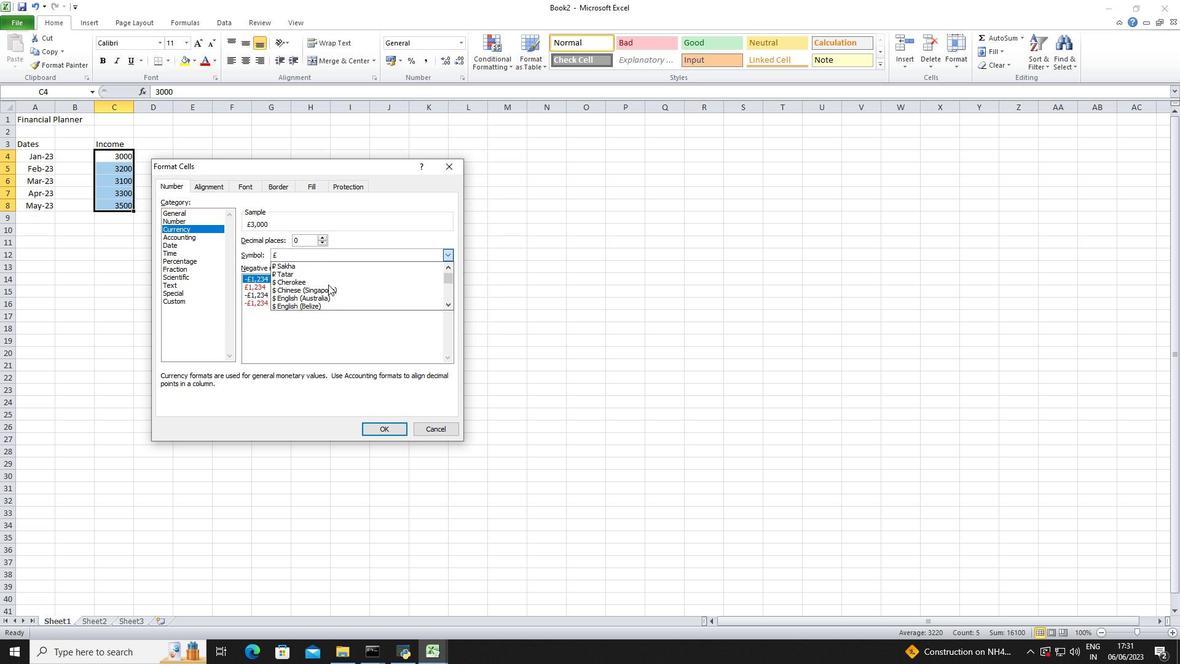 
Action: Mouse scrolled (328, 284) with delta (0, 0)
Screenshot: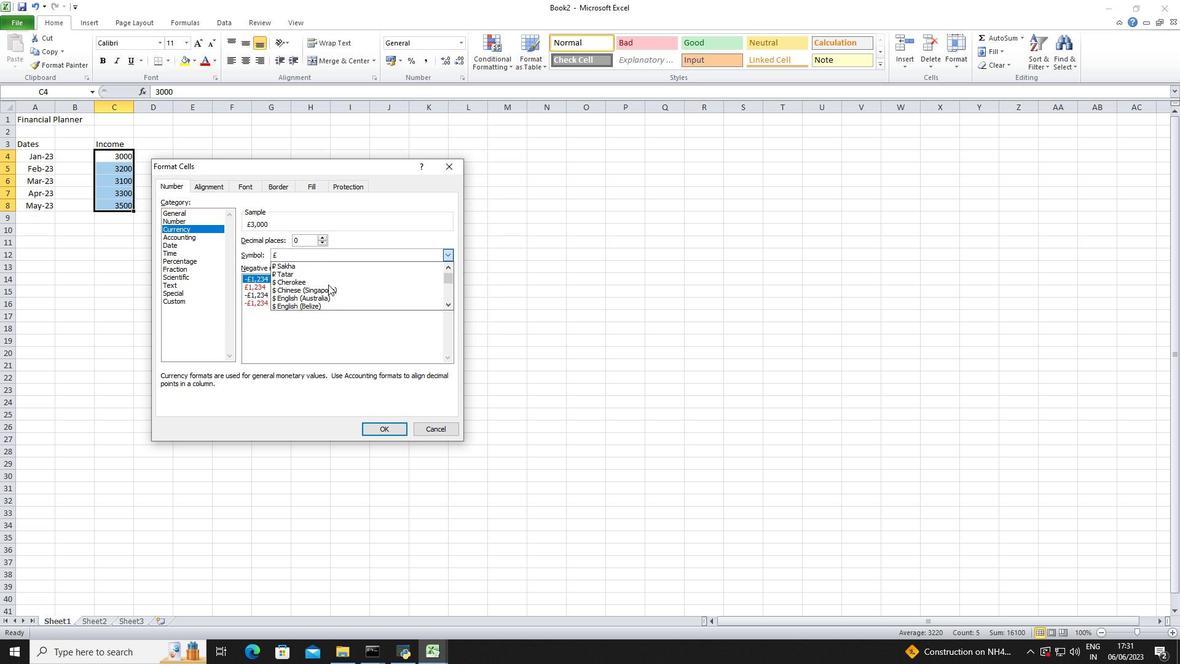 
Action: Mouse moved to (329, 281)
Screenshot: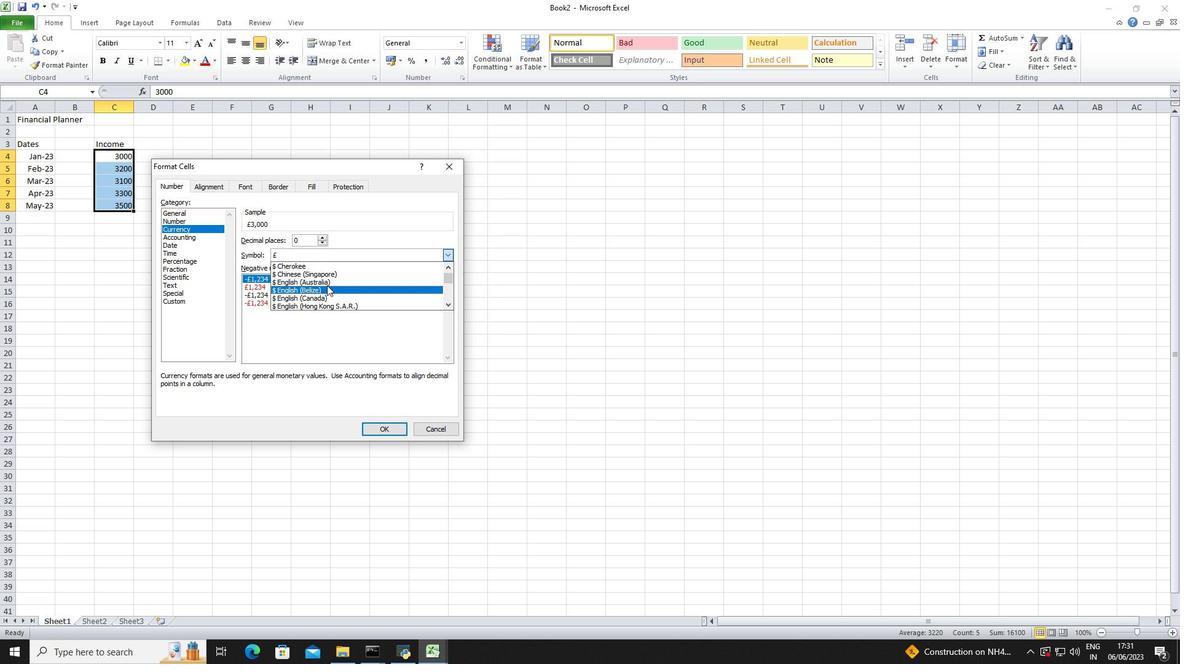 
Action: Mouse pressed left at (329, 281)
Screenshot: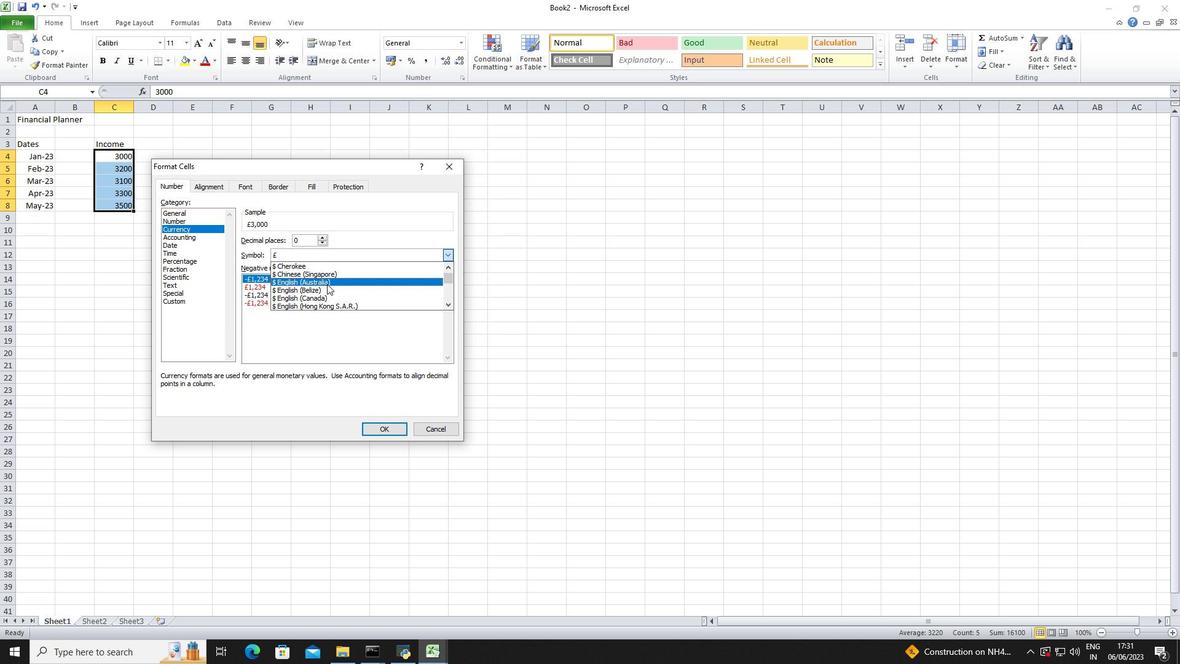 
Action: Mouse moved to (382, 436)
Screenshot: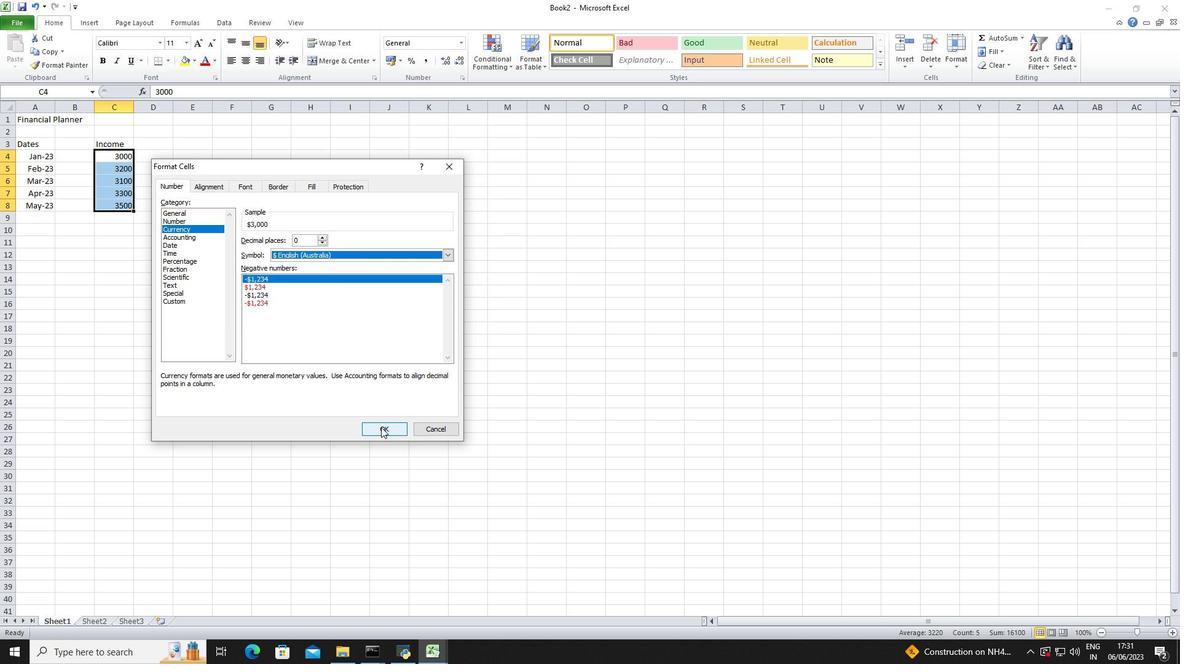
Action: Mouse pressed left at (382, 436)
Screenshot: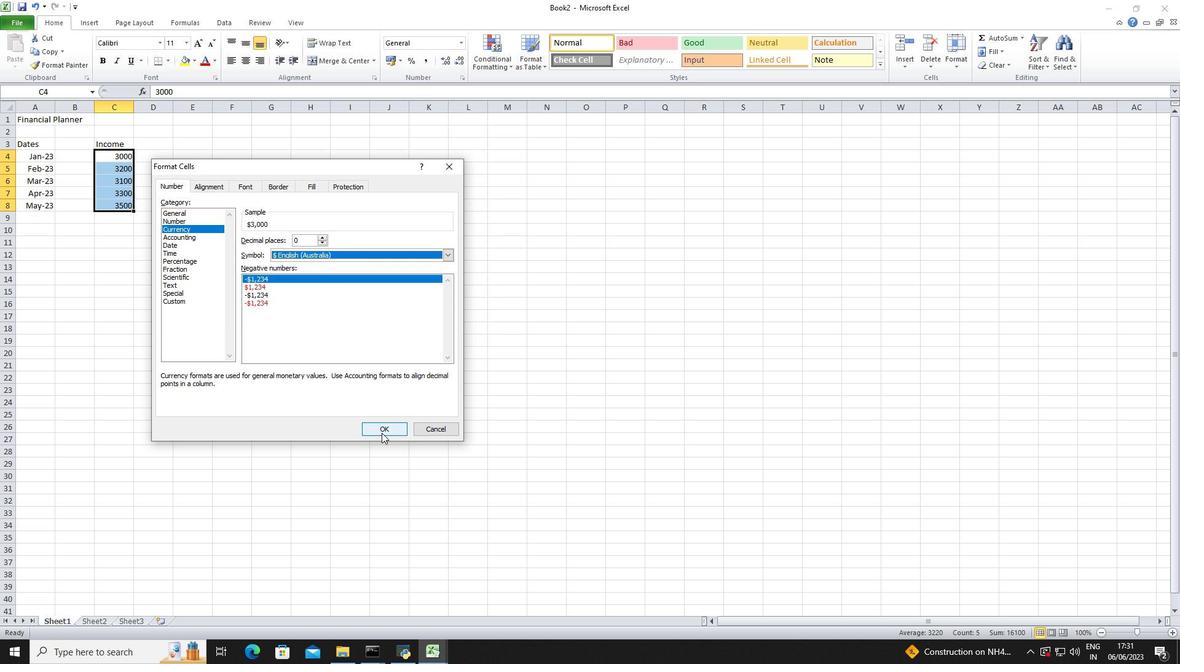 
Action: Mouse moved to (382, 435)
Screenshot: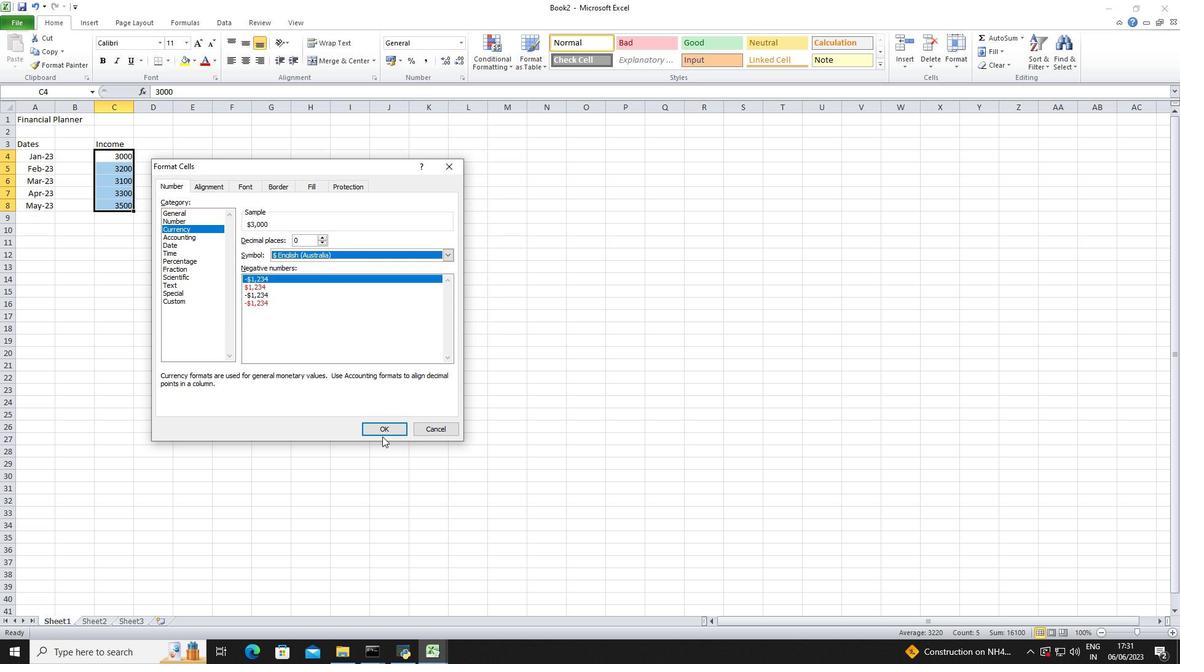 
Action: Mouse pressed left at (382, 435)
Screenshot: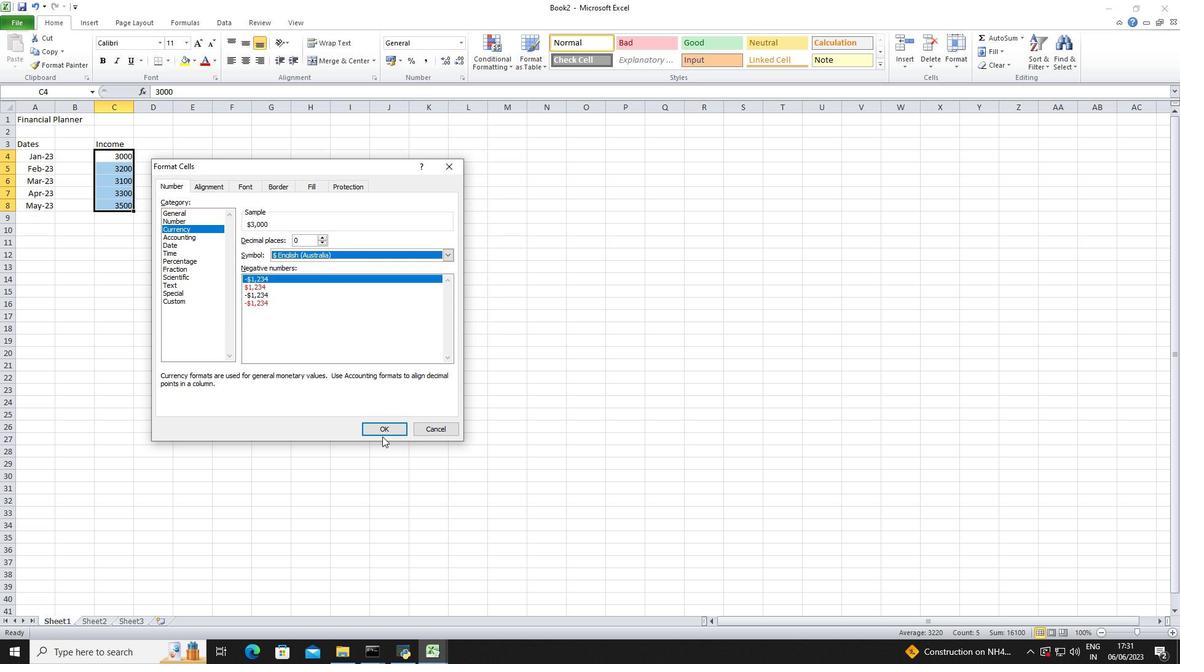 
Action: Mouse moved to (200, 149)
Screenshot: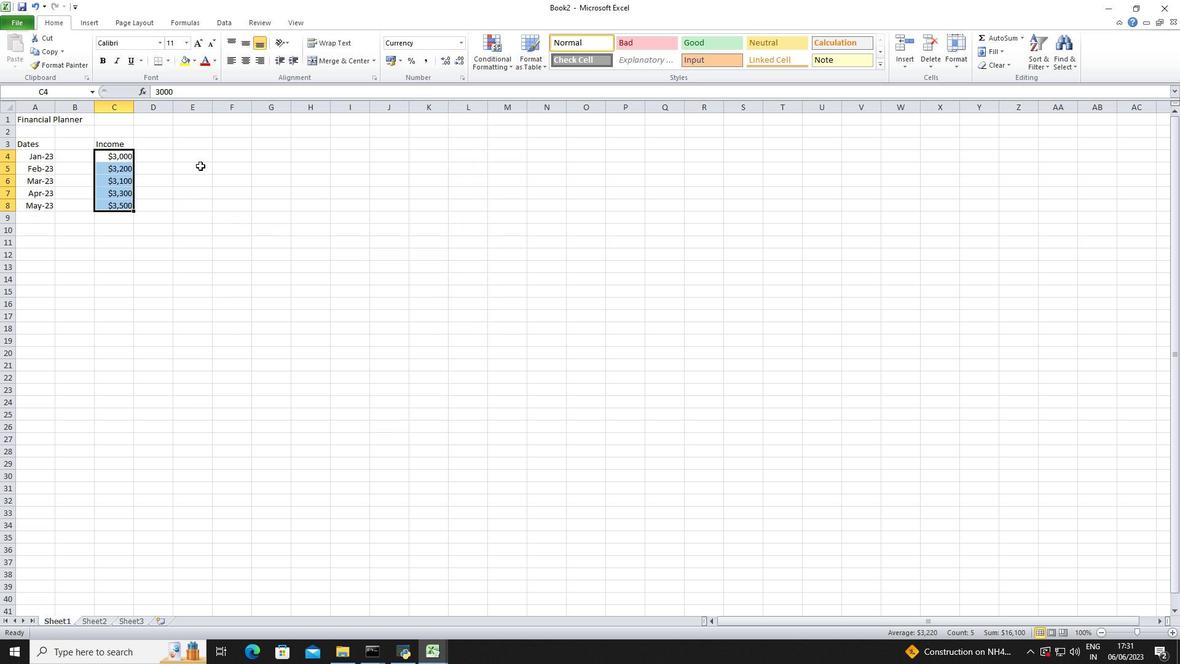 
Action: Mouse pressed left at (200, 149)
Screenshot: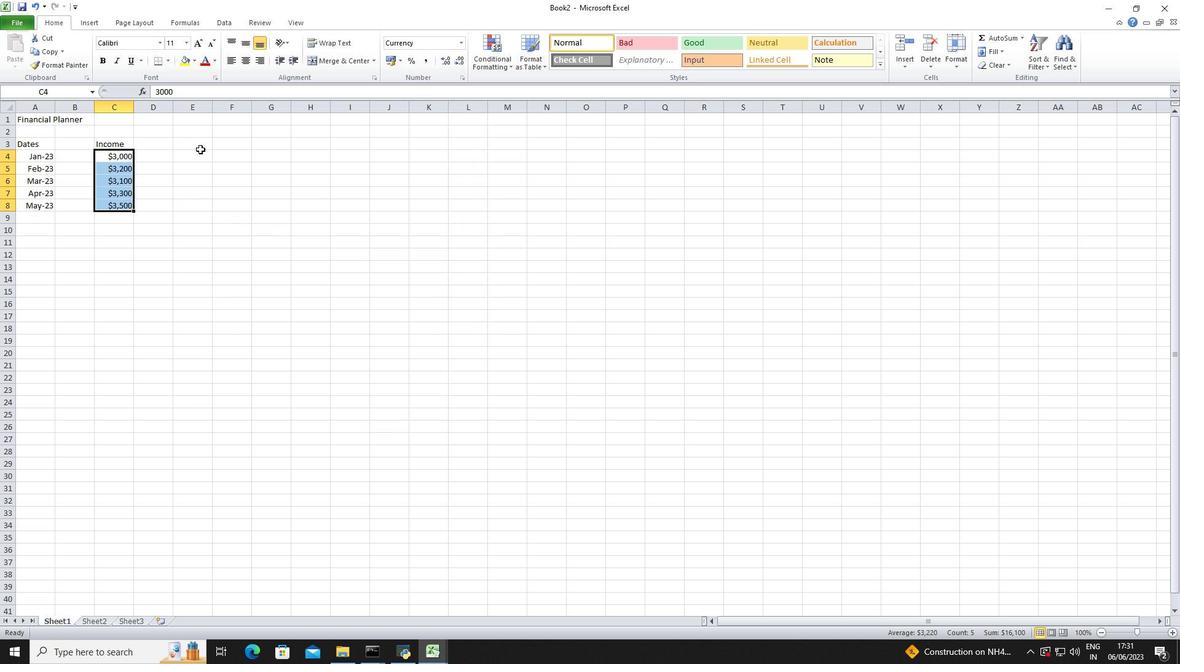 
Action: Key pressed <Key.shift>Expenses<Key.down>2000<Key.down>2300<Key.down>2200<Key.down>2500<Key.down>2800<Key.down>
Screenshot: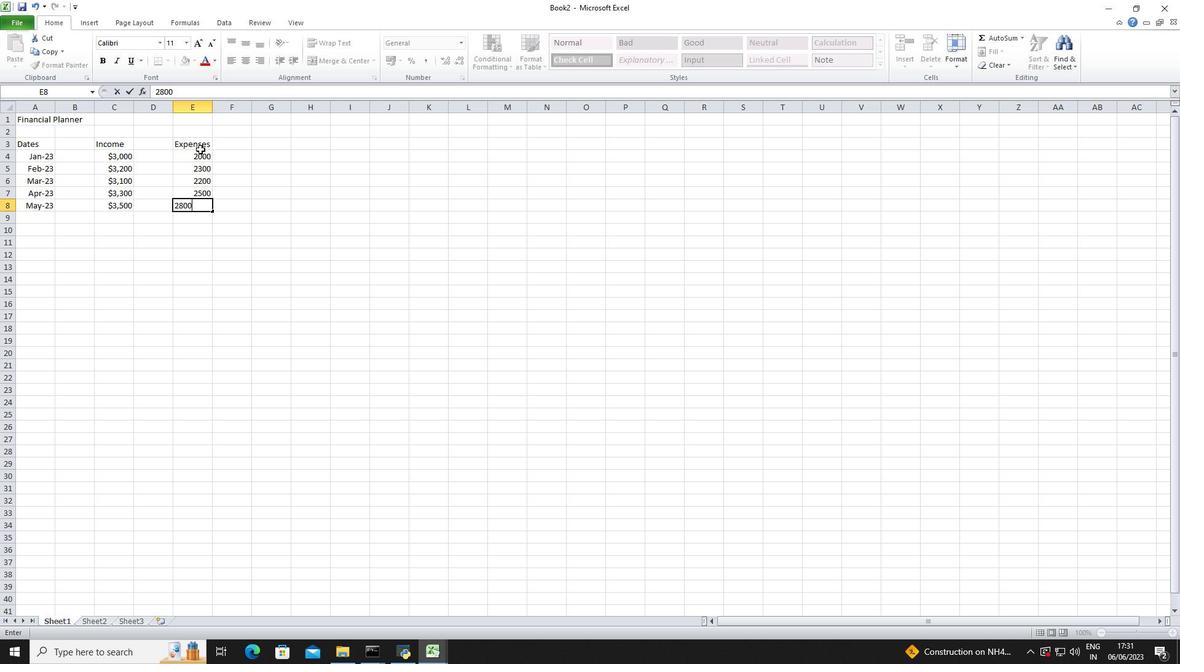 
Action: Mouse moved to (202, 153)
Screenshot: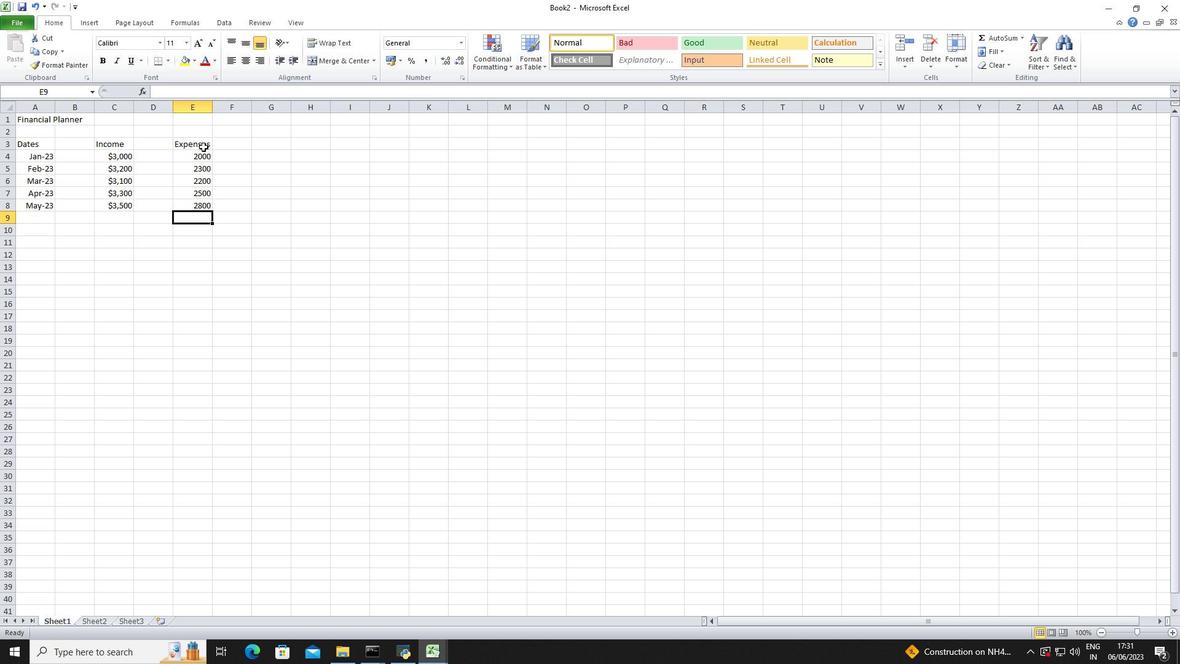 
Action: Mouse pressed left at (202, 153)
Screenshot: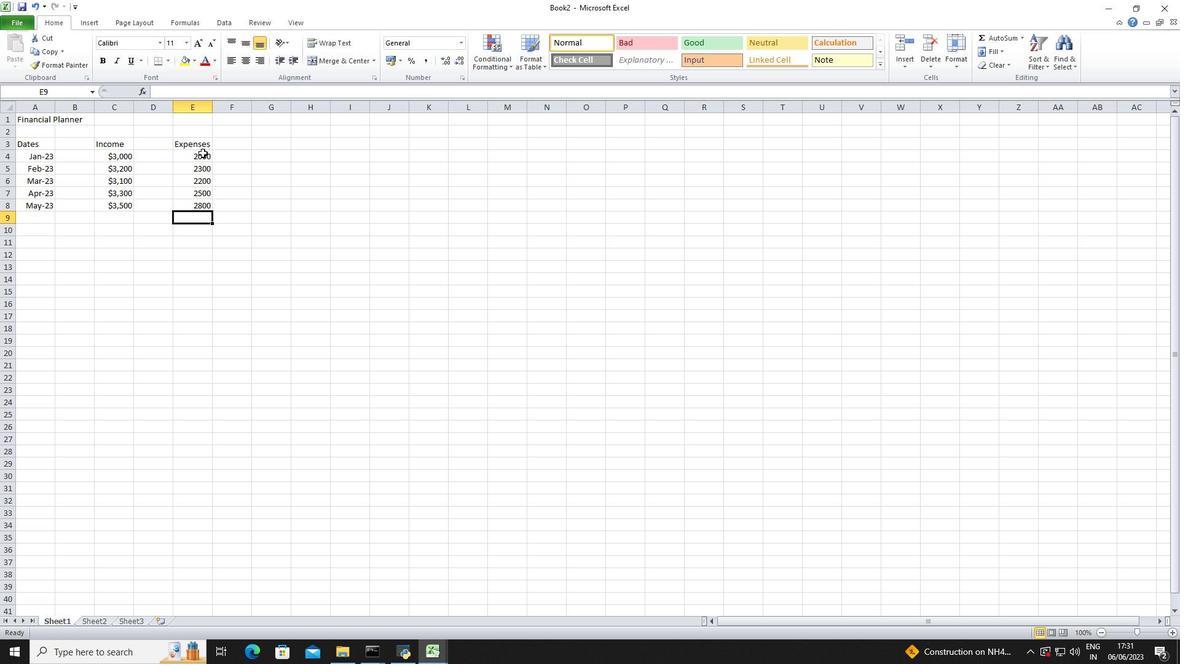 
Action: Mouse moved to (463, 39)
Screenshot: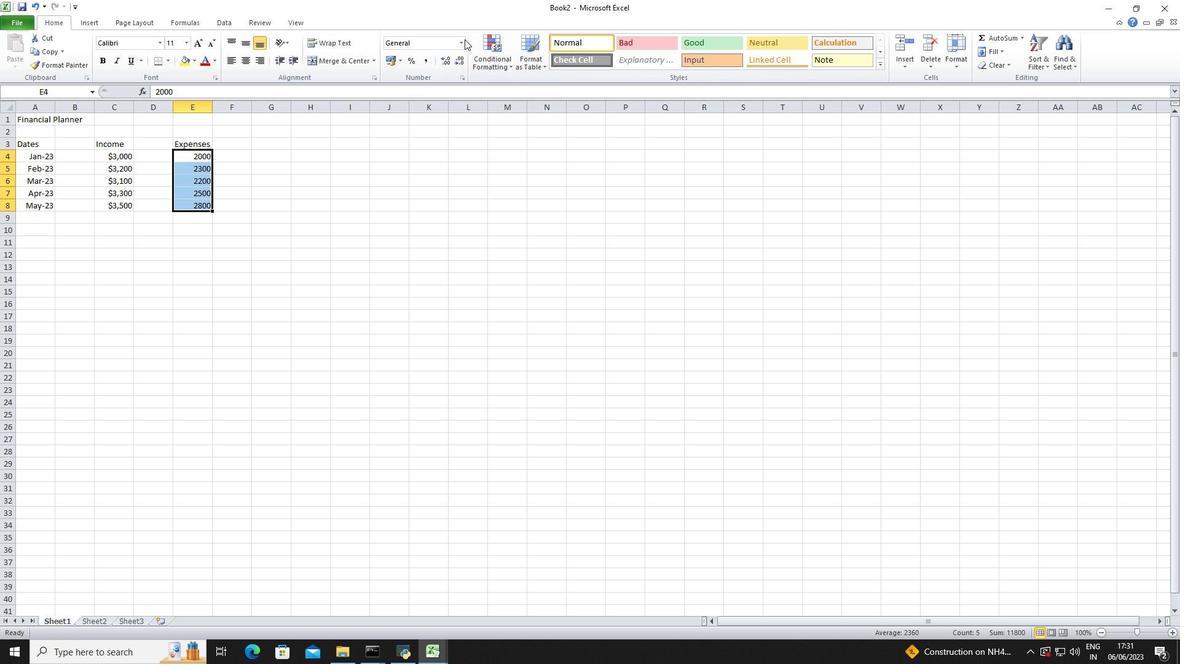 
Action: Mouse pressed left at (463, 39)
Screenshot: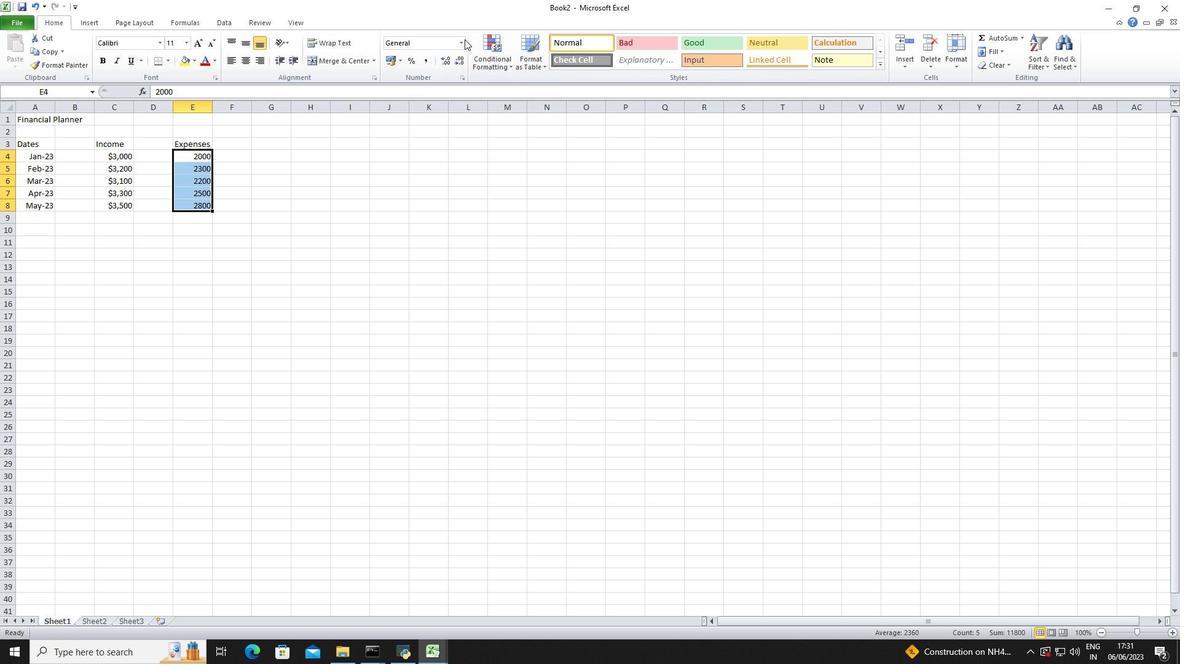 
Action: Mouse moved to (466, 353)
Screenshot: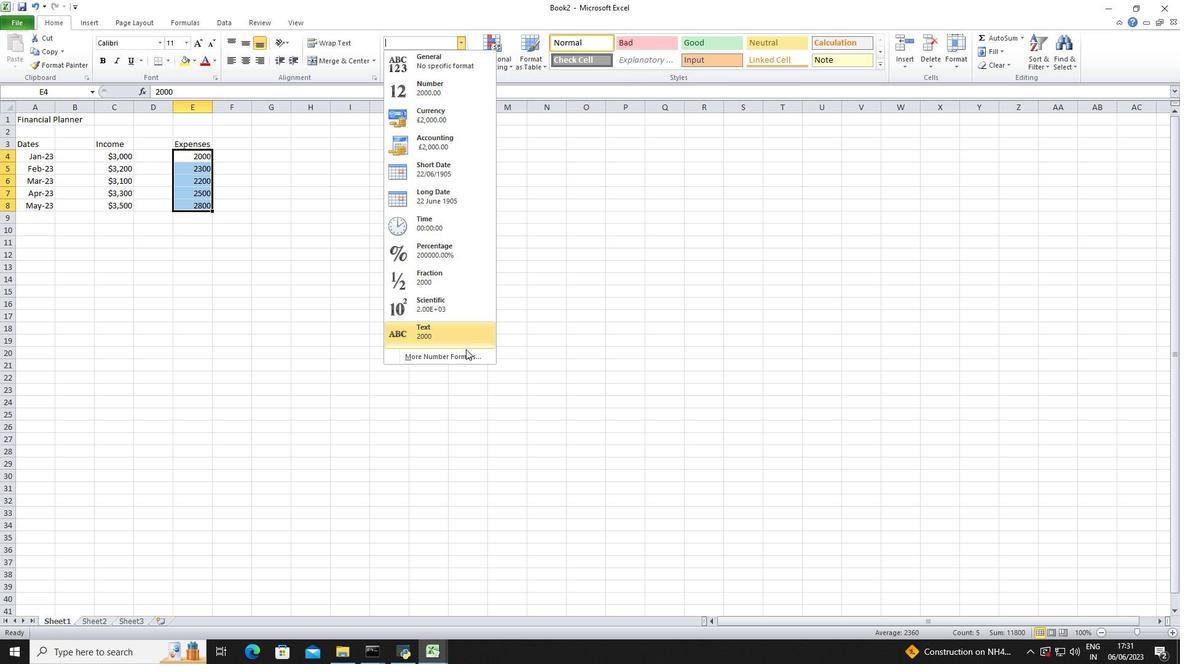 
Action: Mouse pressed left at (466, 353)
Screenshot: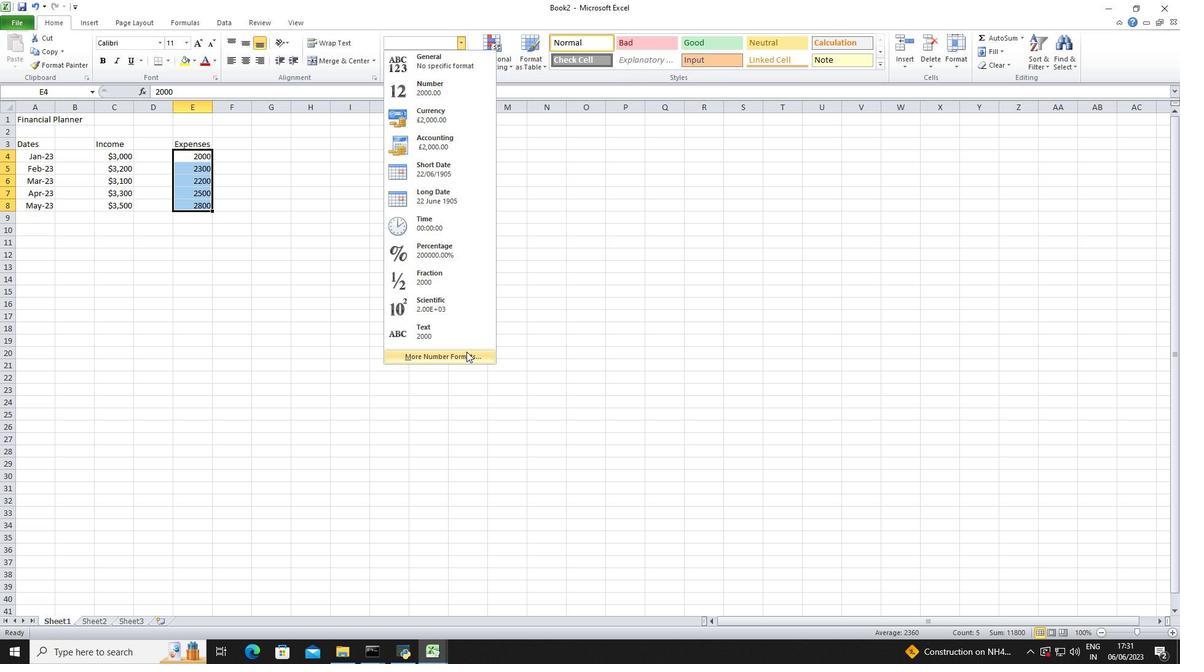 
Action: Mouse moved to (174, 231)
Screenshot: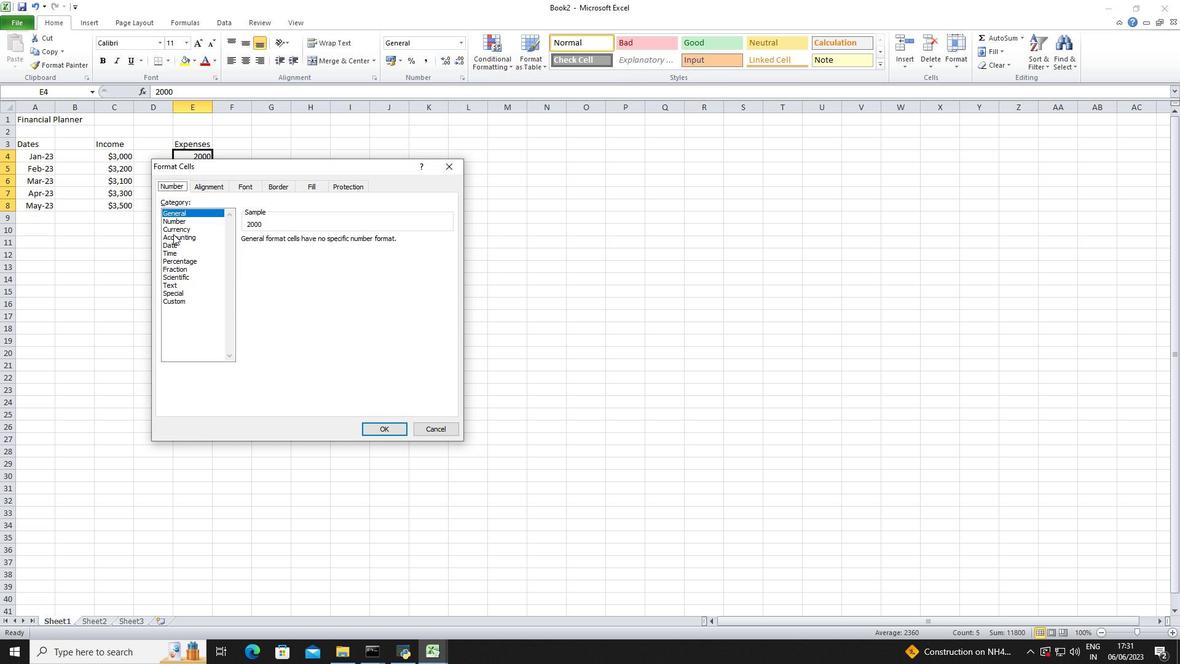 
Action: Mouse pressed left at (174, 231)
Screenshot: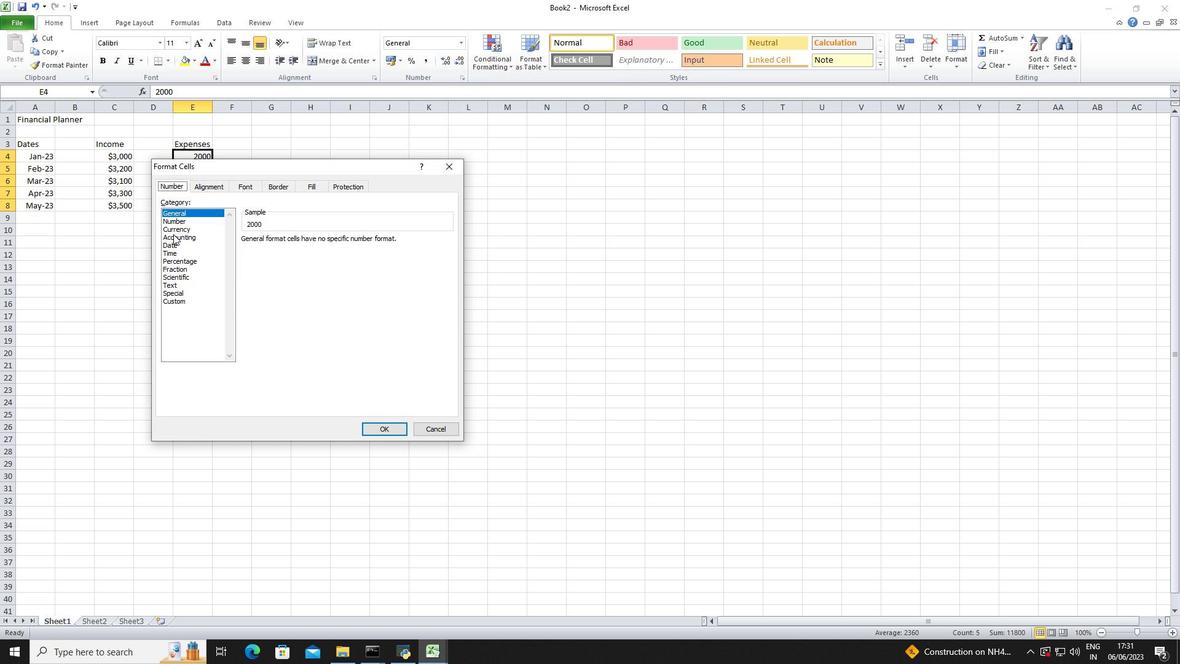 
Action: Mouse moved to (318, 246)
Screenshot: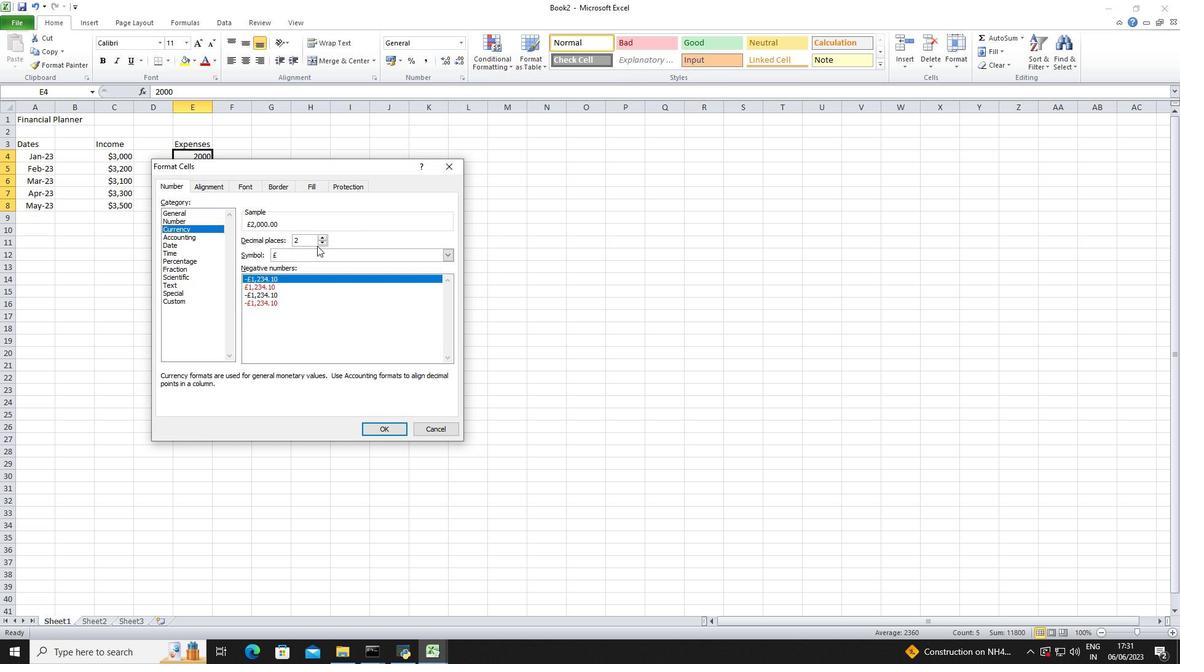 
Action: Mouse pressed left at (318, 246)
Screenshot: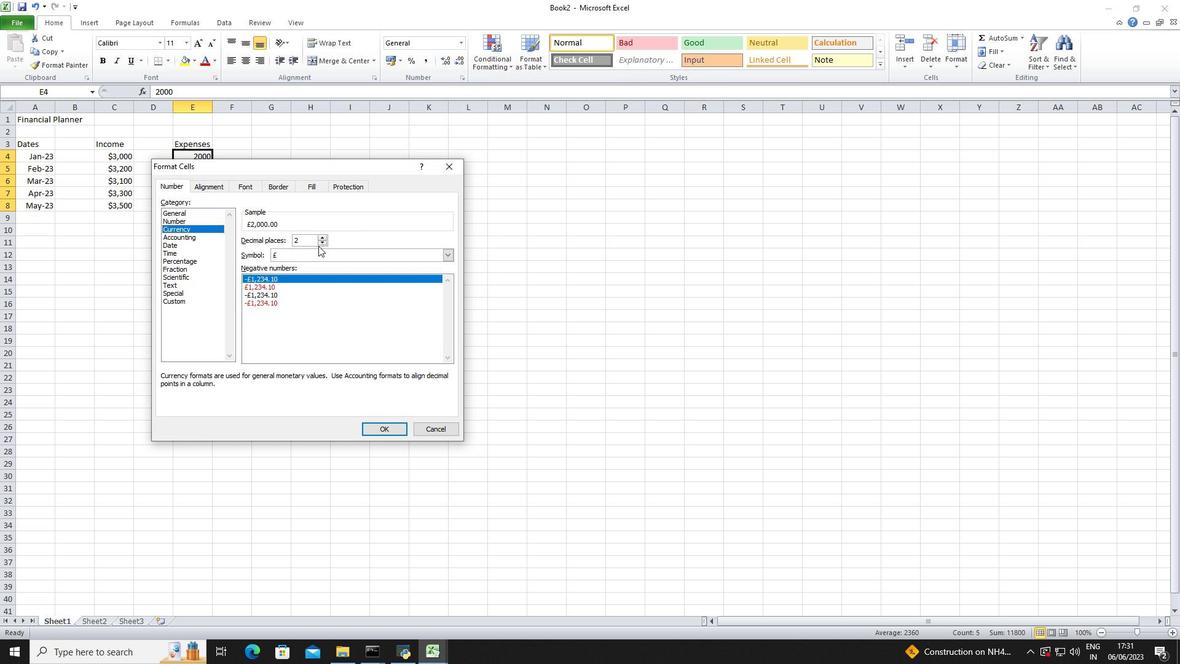 
Action: Mouse moved to (324, 242)
Screenshot: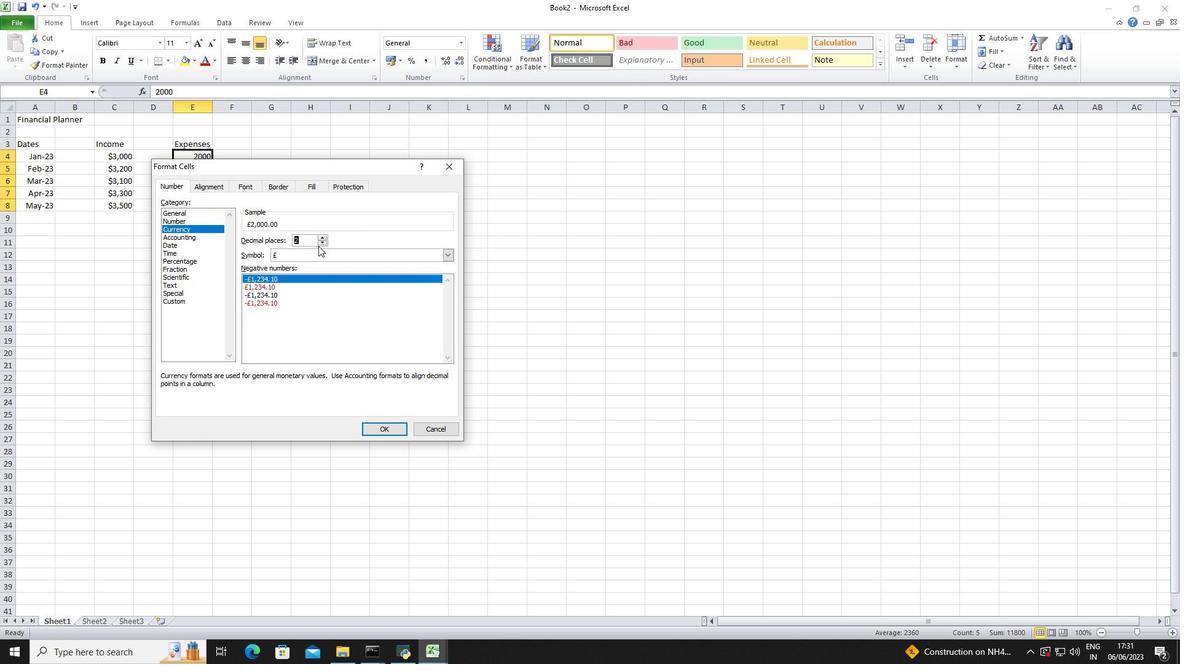 
Action: Mouse pressed left at (324, 242)
Screenshot: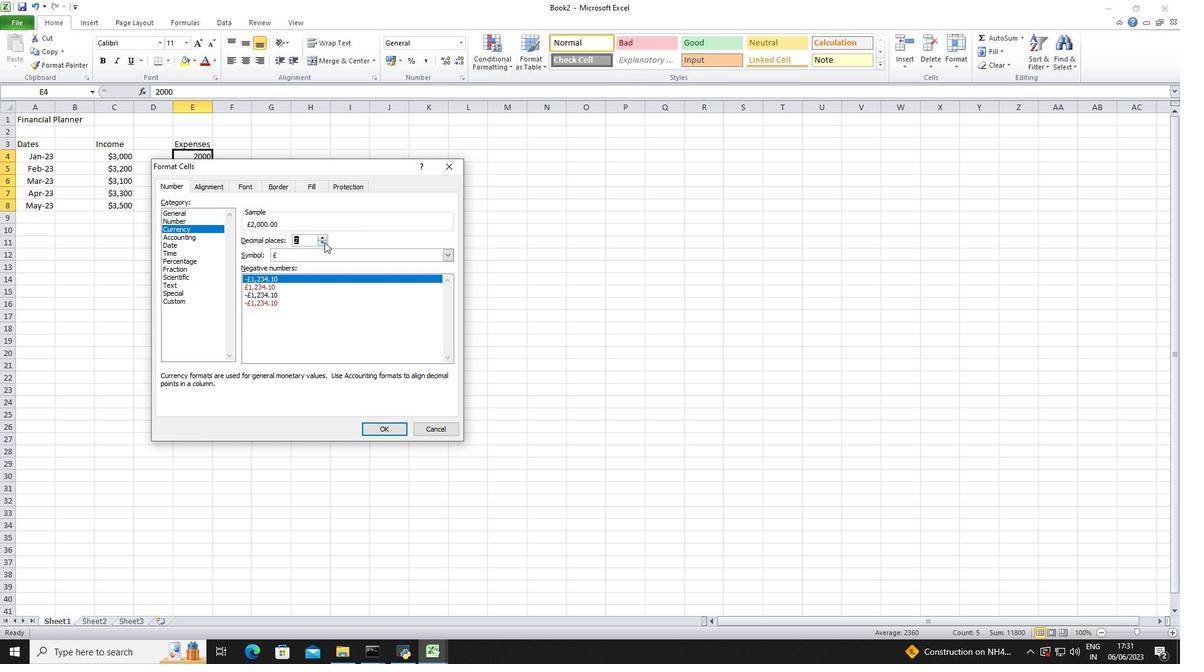 
Action: Mouse pressed left at (324, 242)
Screenshot: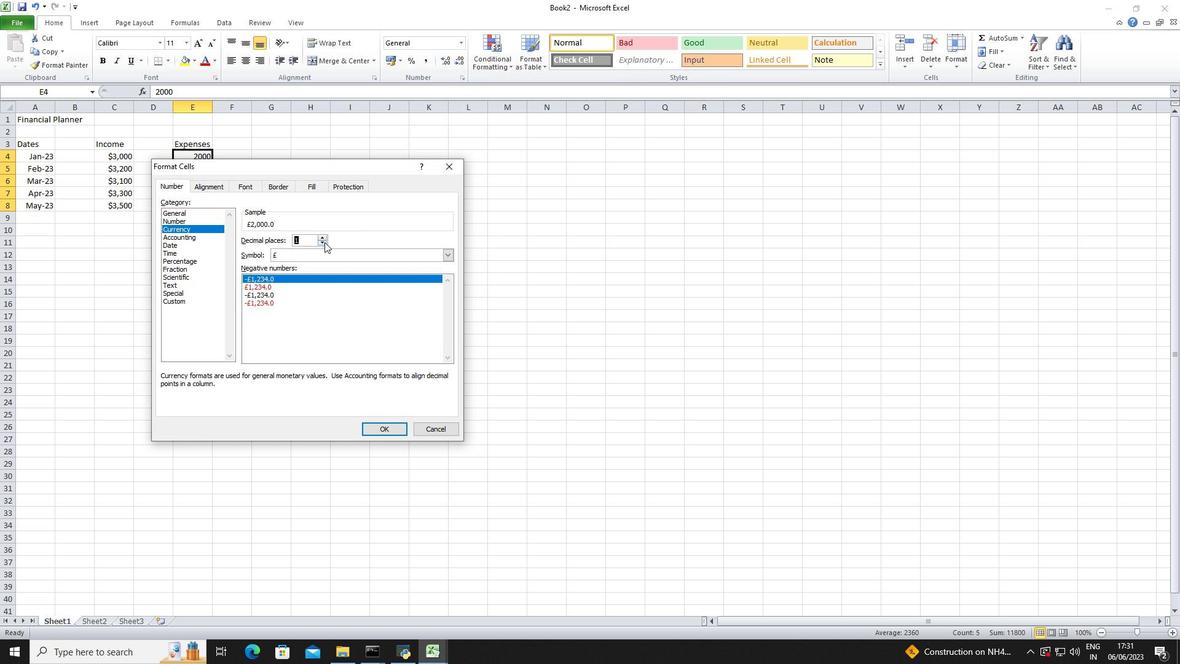 
Action: Mouse moved to (327, 250)
Screenshot: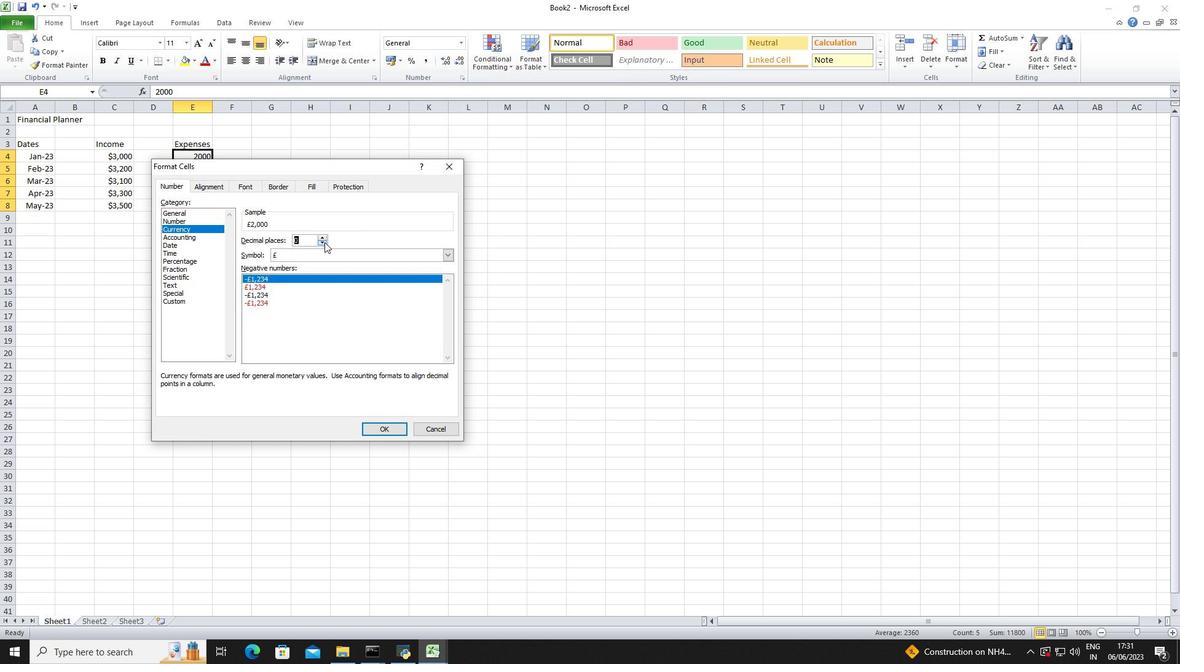 
Action: Mouse pressed left at (327, 250)
Screenshot: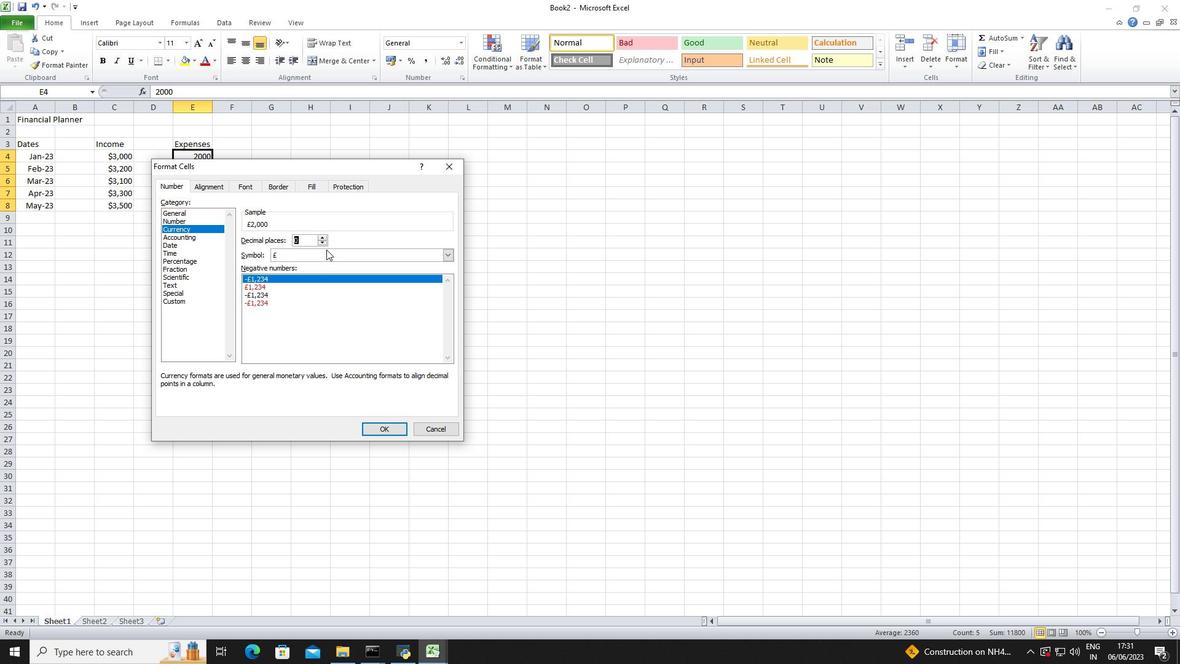 
Action: Mouse moved to (330, 282)
Screenshot: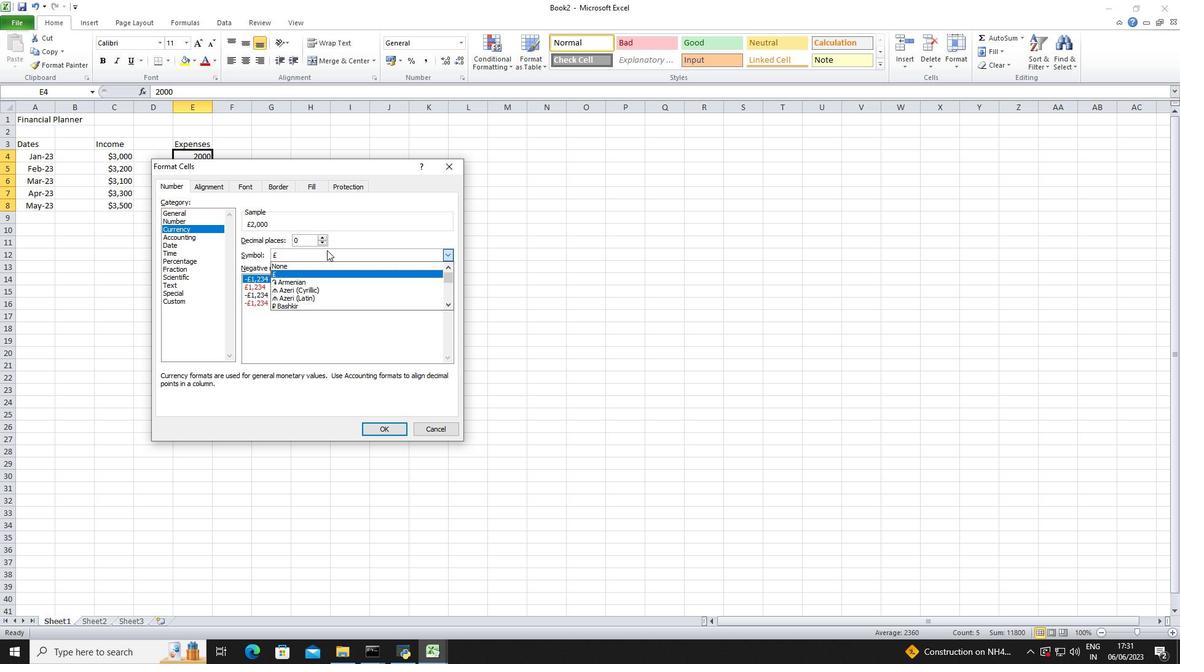 
Action: Mouse scrolled (330, 282) with delta (0, 0)
Screenshot: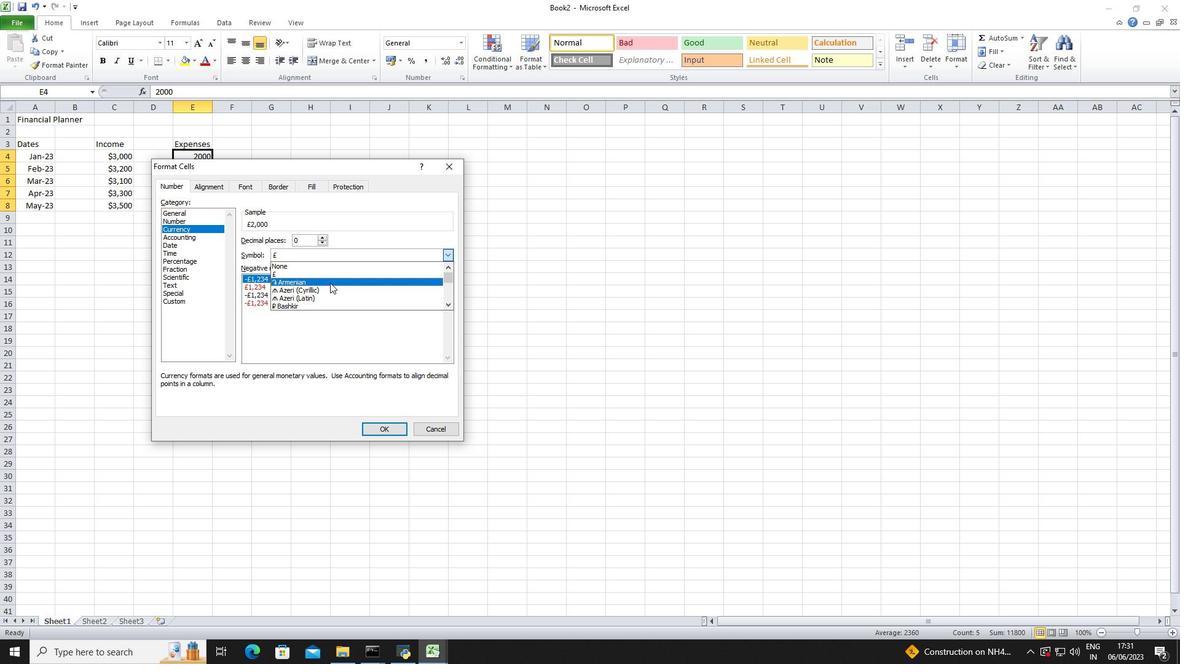
Action: Mouse scrolled (330, 282) with delta (0, 0)
Screenshot: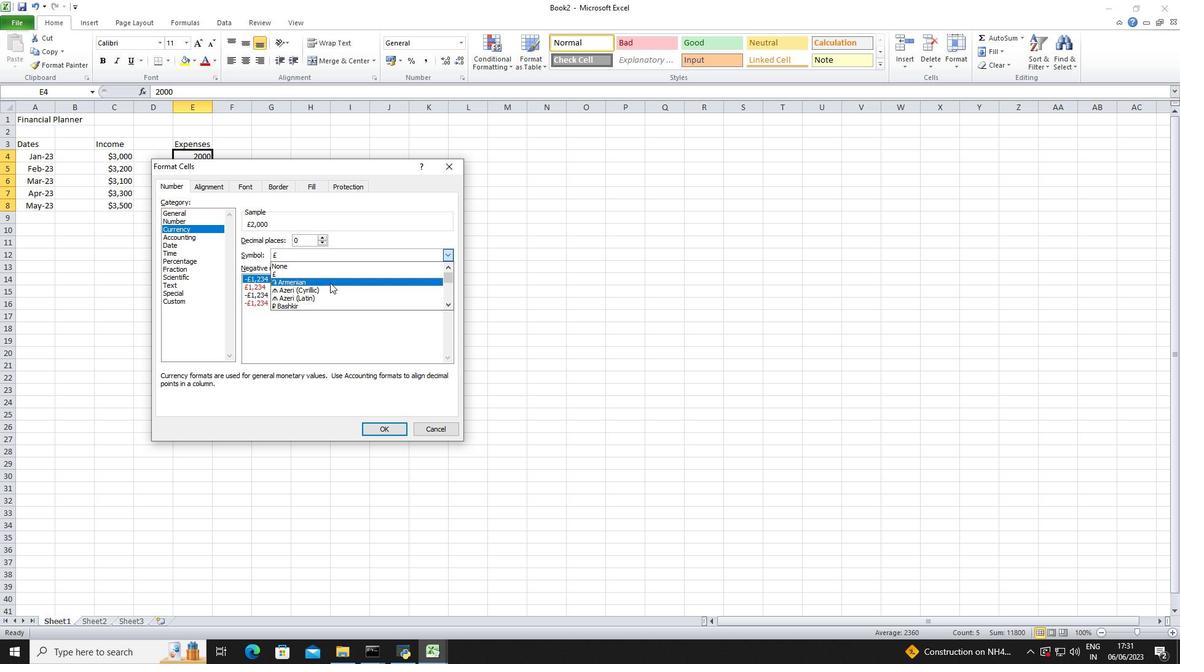 
Action: Mouse scrolled (330, 282) with delta (0, 0)
Screenshot: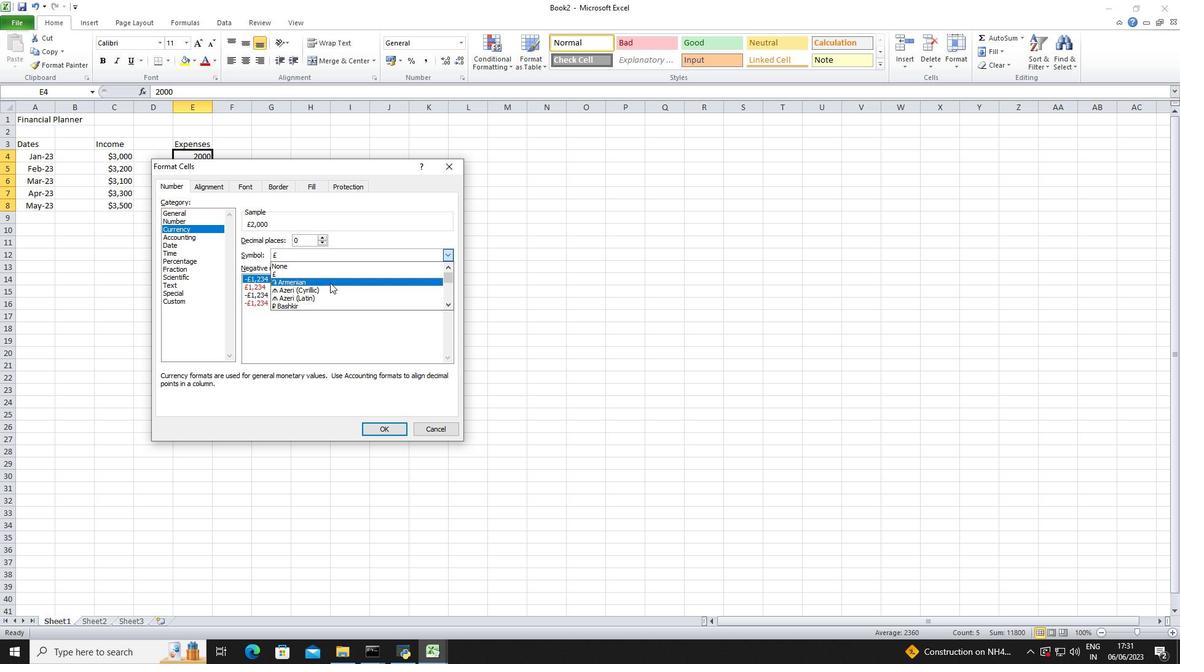 
Action: Mouse scrolled (330, 282) with delta (0, 0)
Screenshot: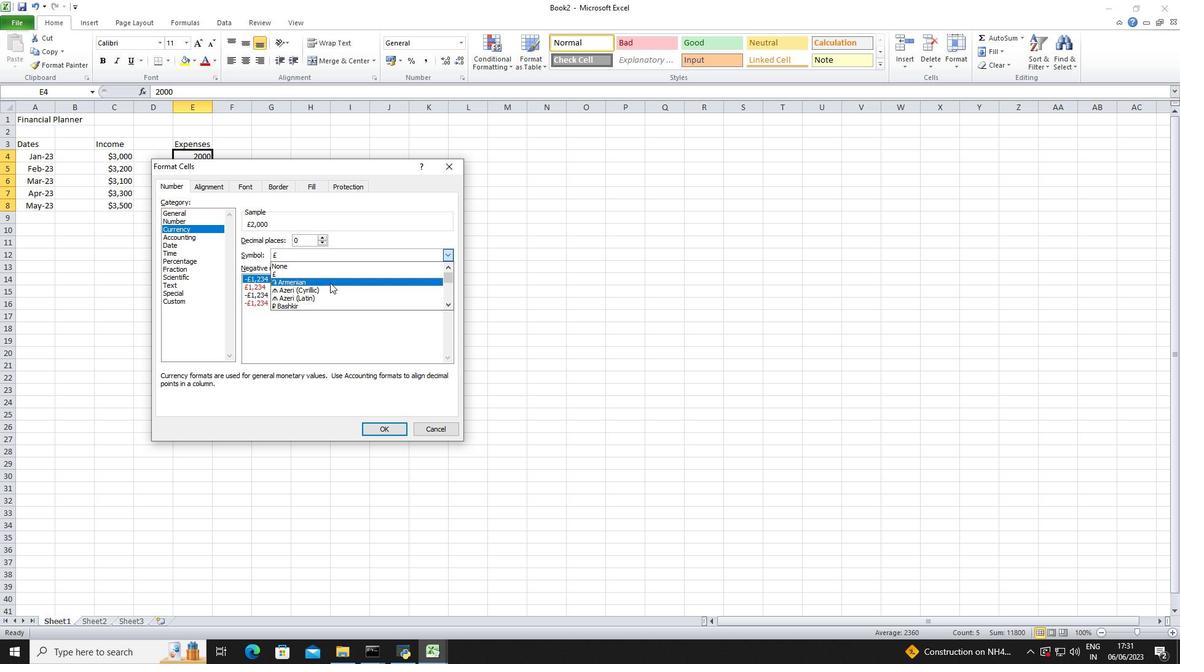 
Action: Mouse scrolled (330, 282) with delta (0, 0)
Screenshot: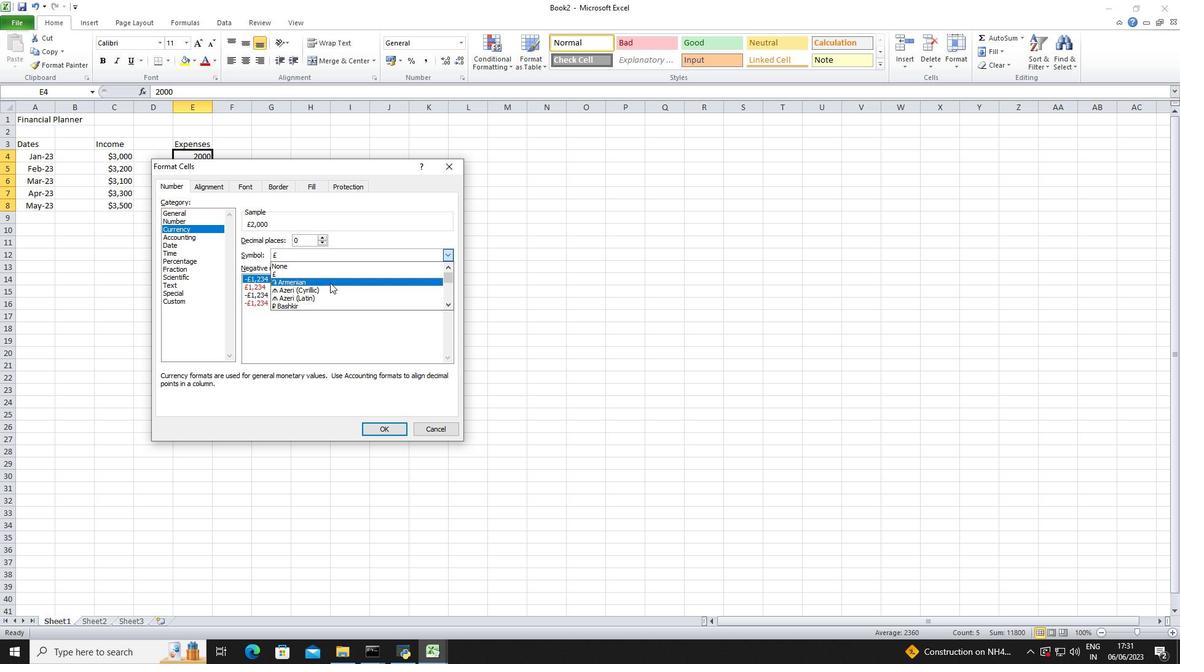 
Action: Mouse scrolled (330, 282) with delta (0, 0)
Screenshot: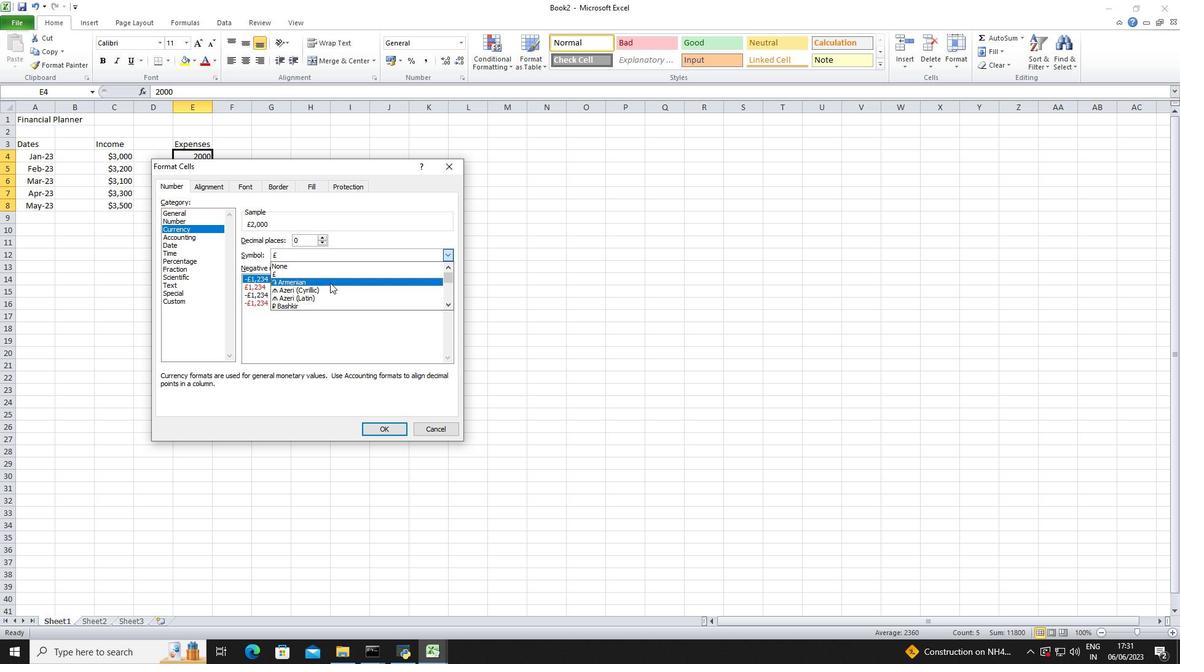 
Action: Mouse scrolled (330, 282) with delta (0, 0)
Screenshot: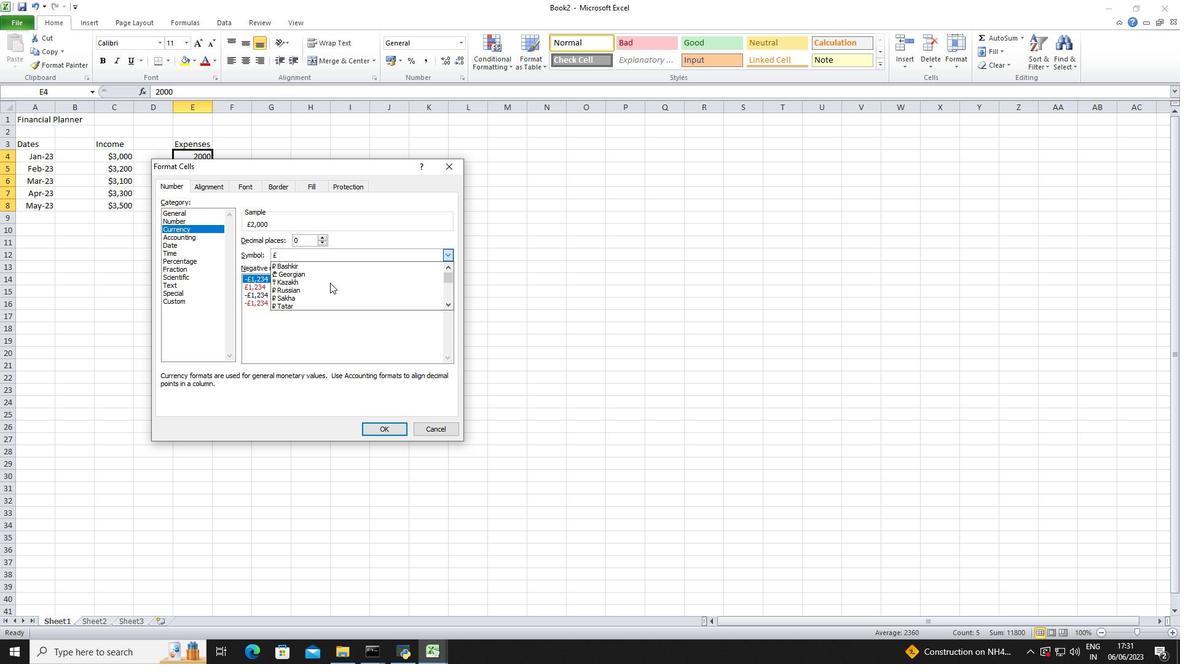 
Action: Mouse scrolled (330, 282) with delta (0, 0)
Screenshot: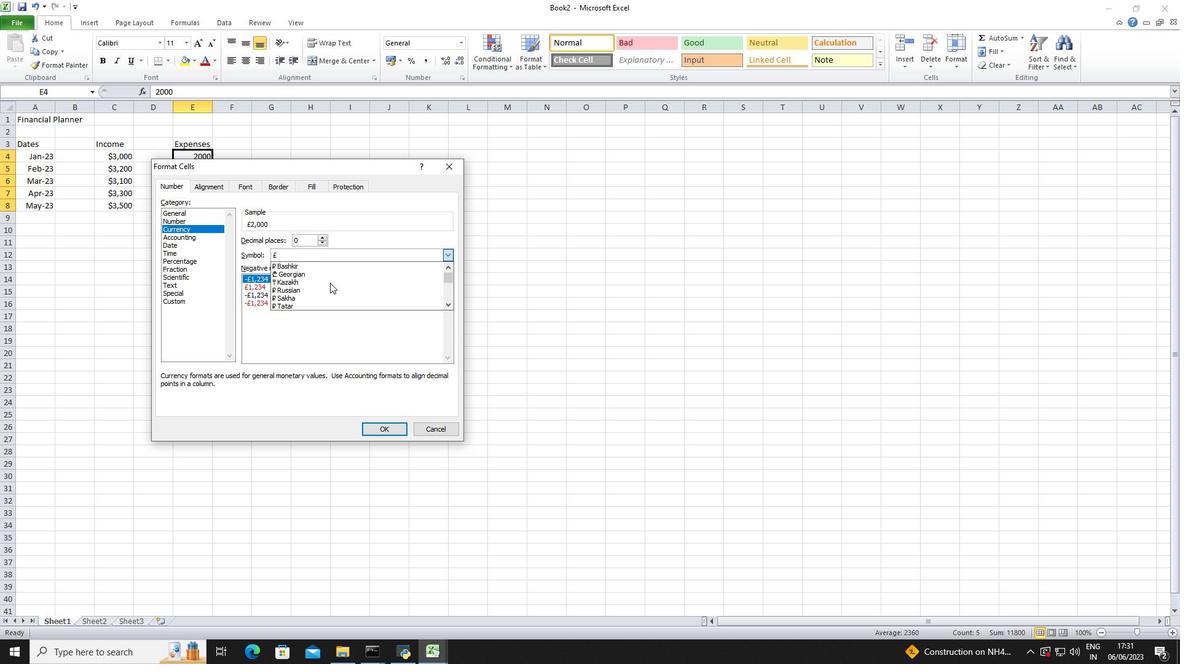 
Action: Mouse scrolled (330, 282) with delta (0, 0)
Screenshot: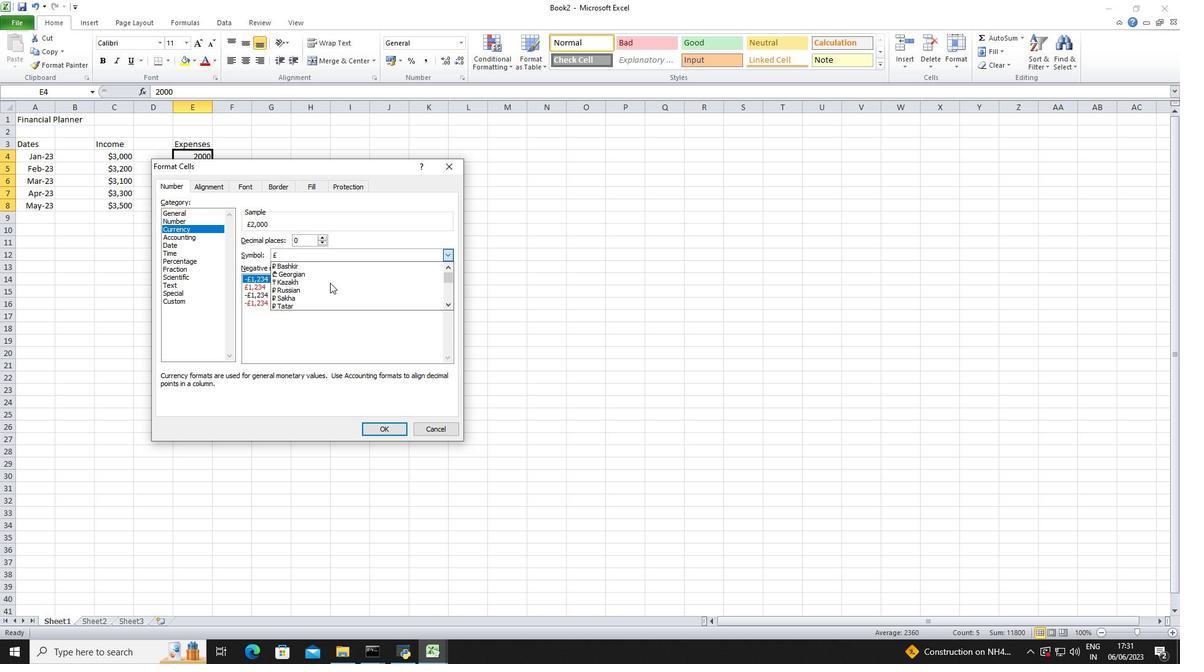 
Action: Mouse moved to (330, 301)
Screenshot: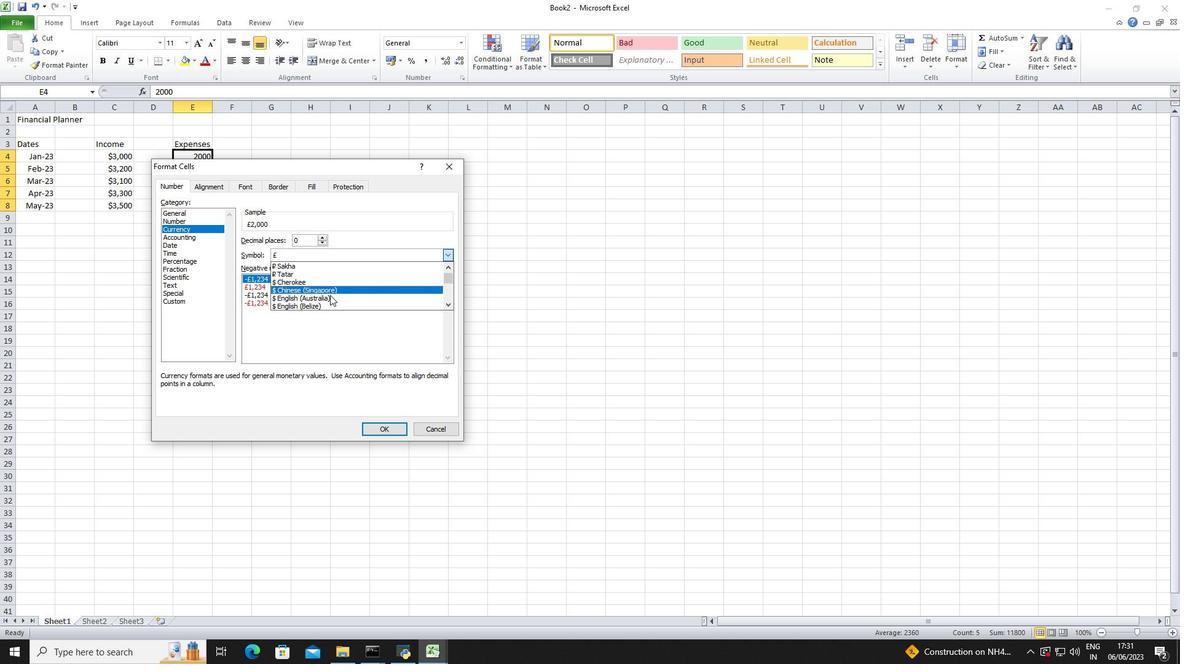 
Action: Mouse pressed left at (330, 301)
Screenshot: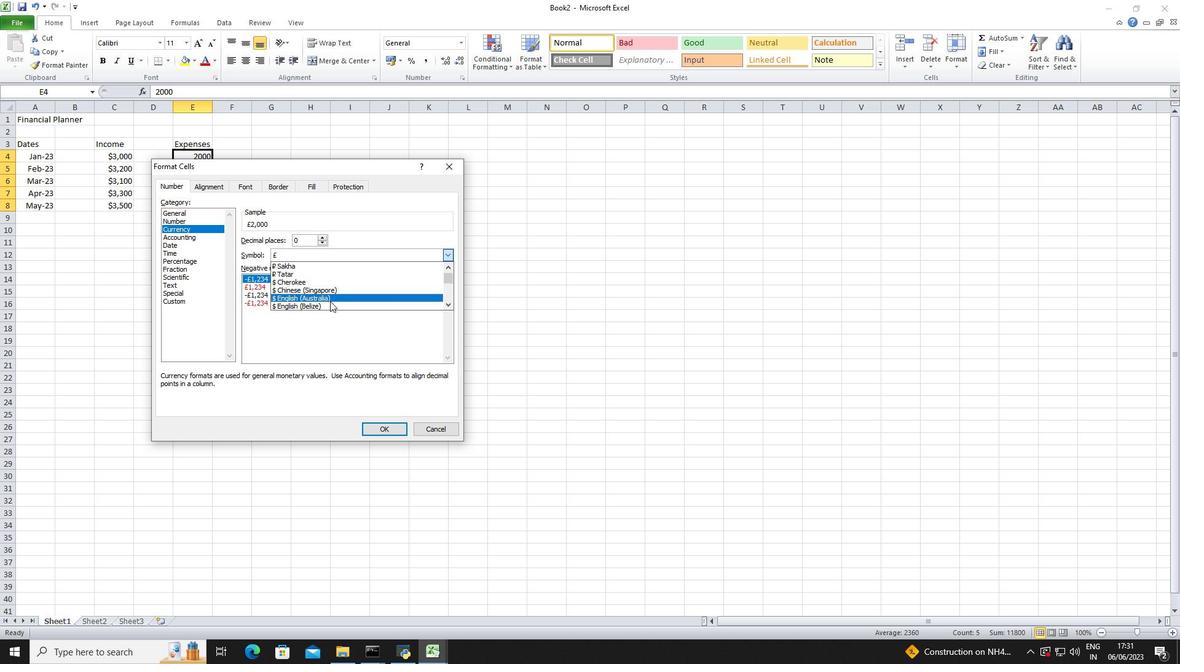 
Action: Mouse moved to (385, 427)
Screenshot: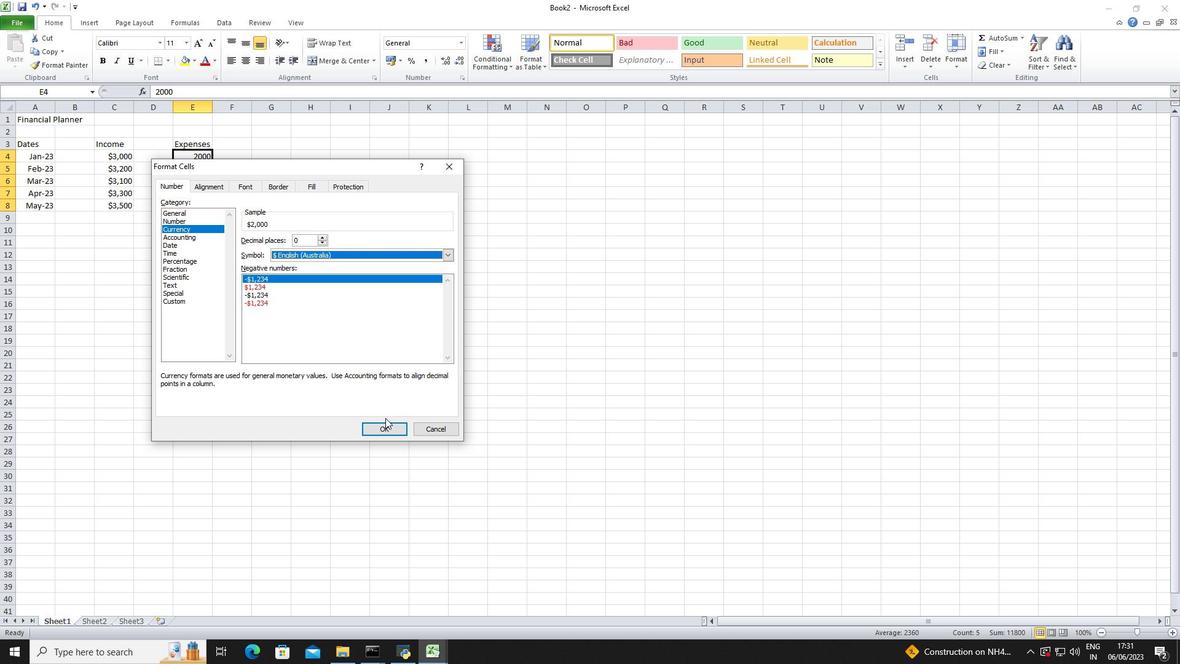 
Action: Mouse pressed left at (385, 427)
Screenshot: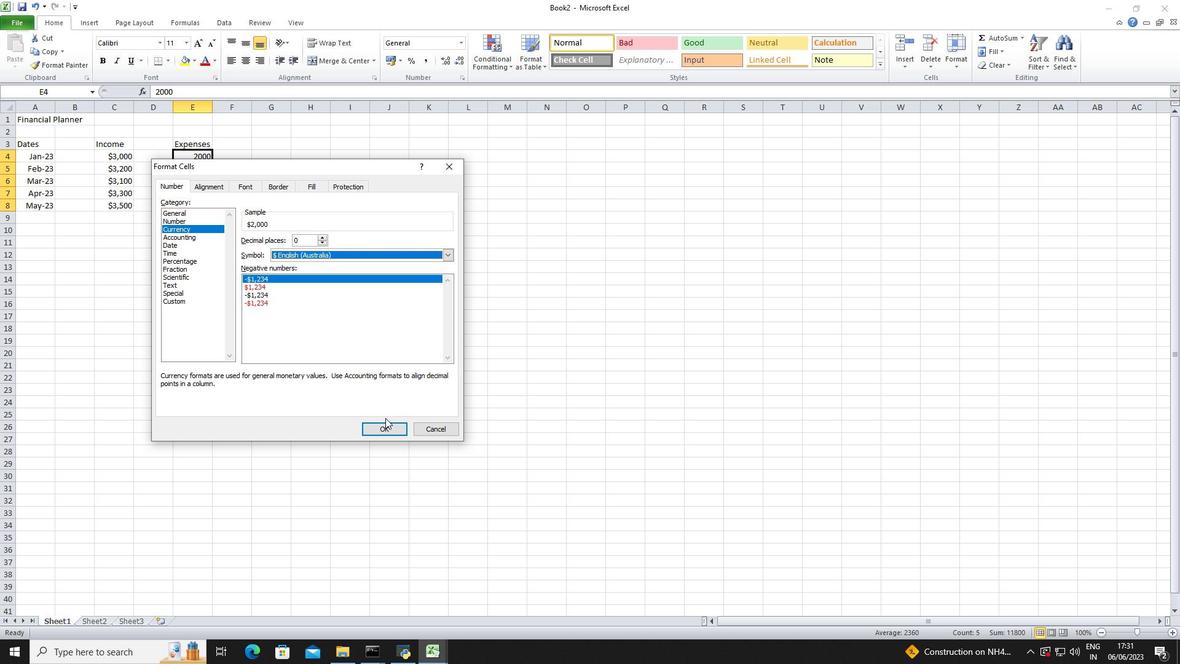 
Action: Mouse moved to (258, 147)
Screenshot: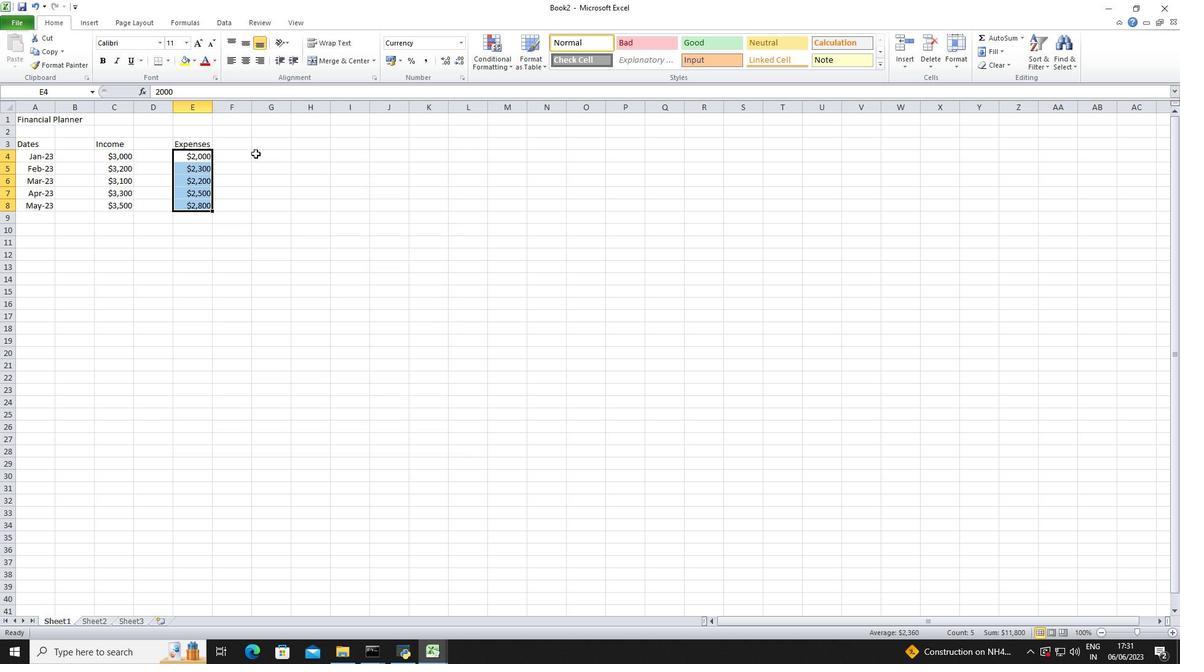 
Action: Mouse pressed left at (258, 147)
Screenshot: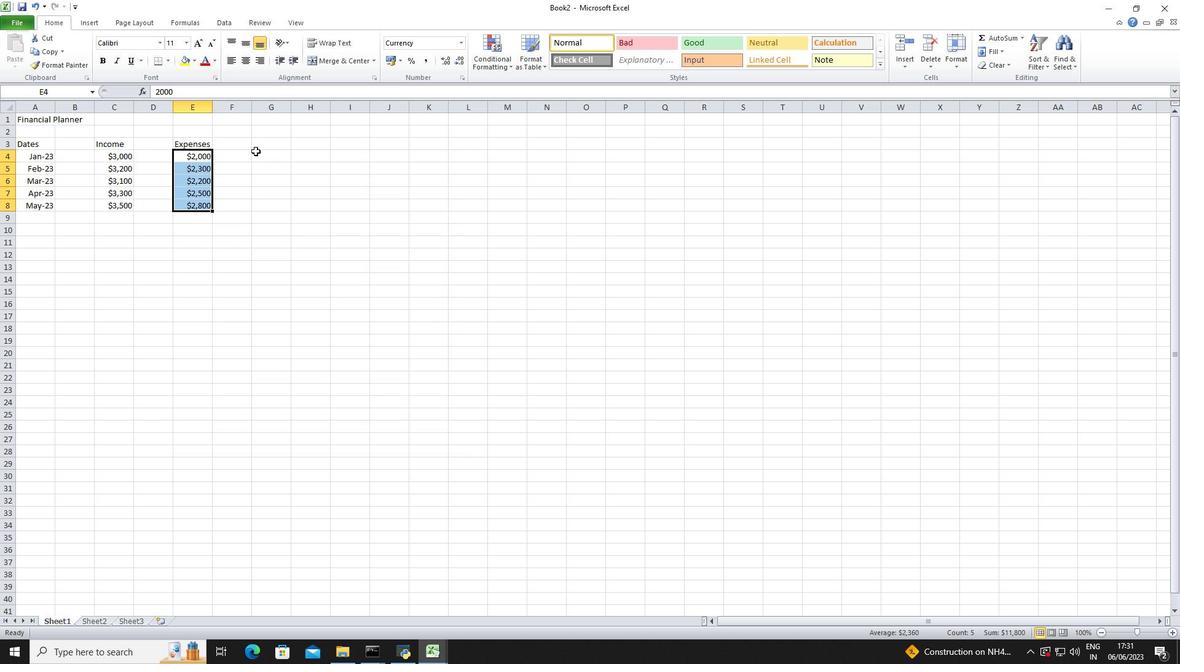 
Action: Key pressed <Key.shift>Savings<Key.down>500<Key.down>600<Key.down>500<Key.down>700<Key.down>700<Key.down>
Screenshot: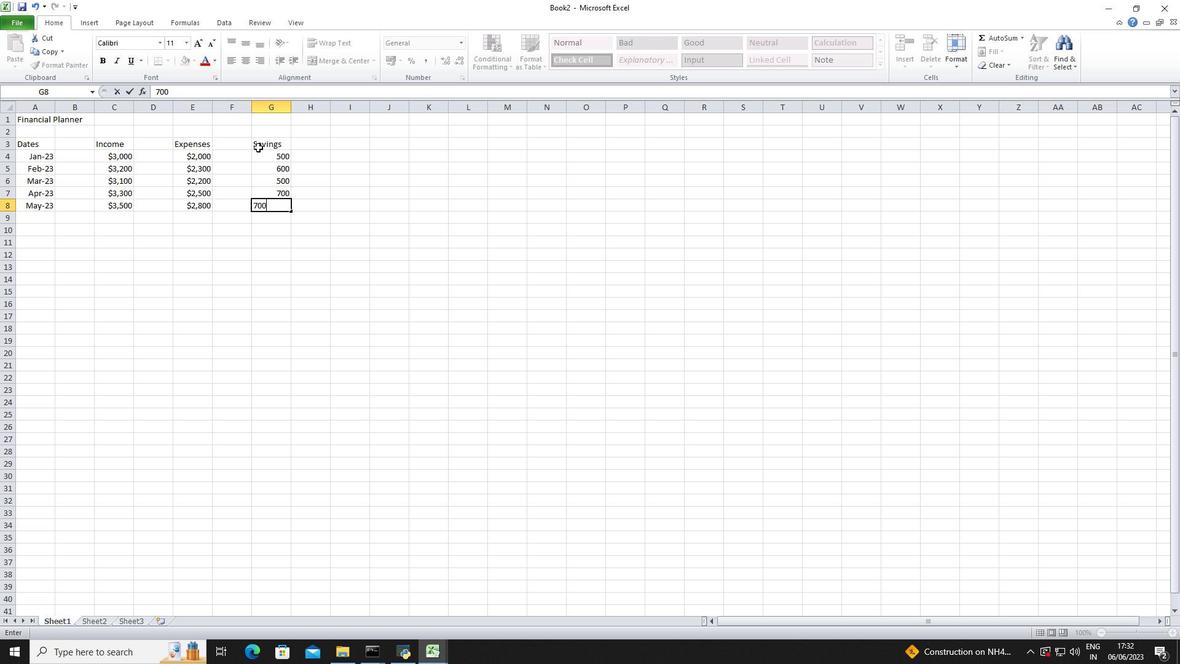 
Action: Mouse moved to (266, 151)
Screenshot: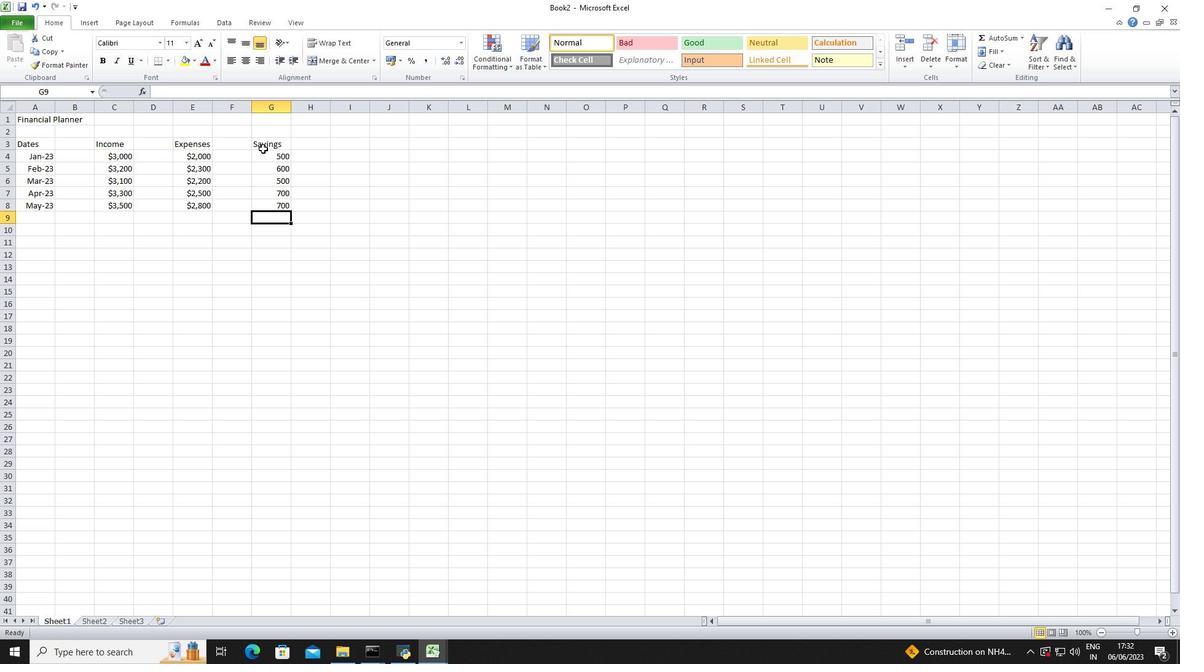 
Action: Mouse pressed left at (266, 151)
Screenshot: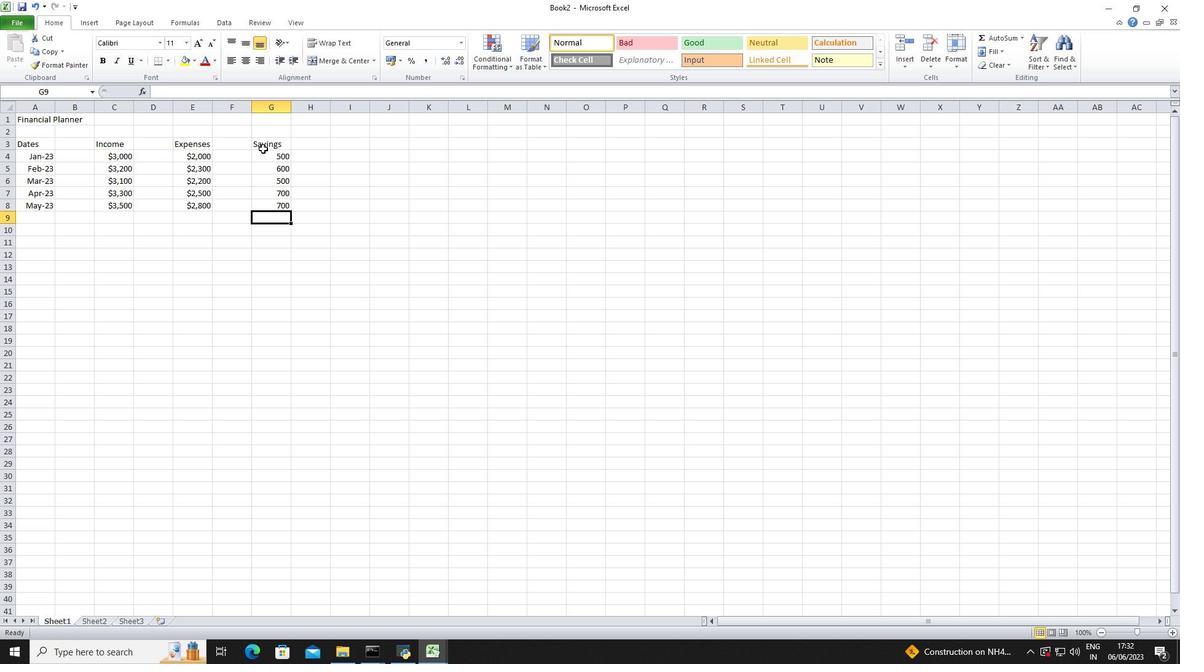 
Action: Mouse moved to (461, 42)
Screenshot: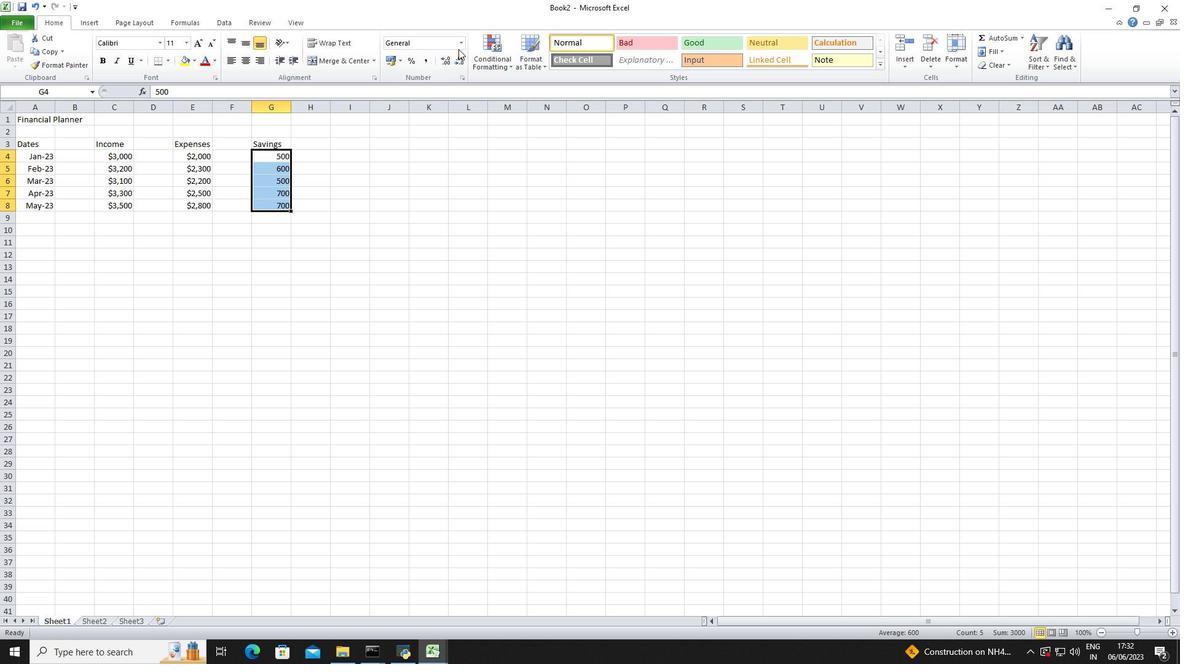 
Action: Mouse pressed left at (461, 42)
Screenshot: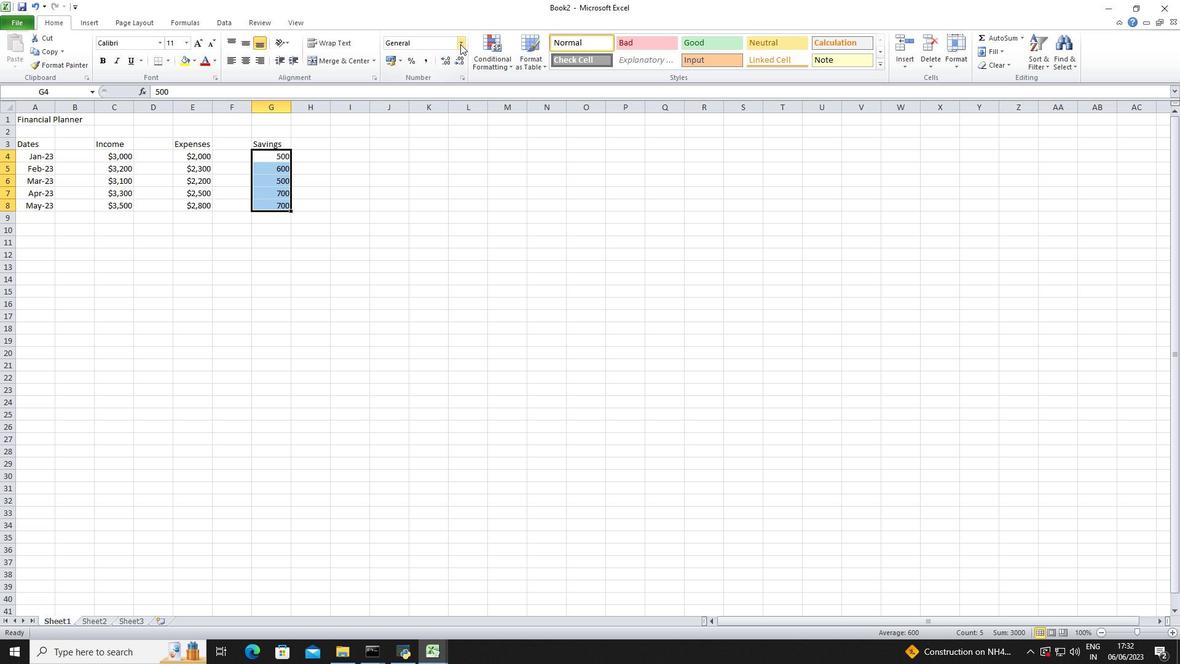 
Action: Mouse moved to (464, 359)
Screenshot: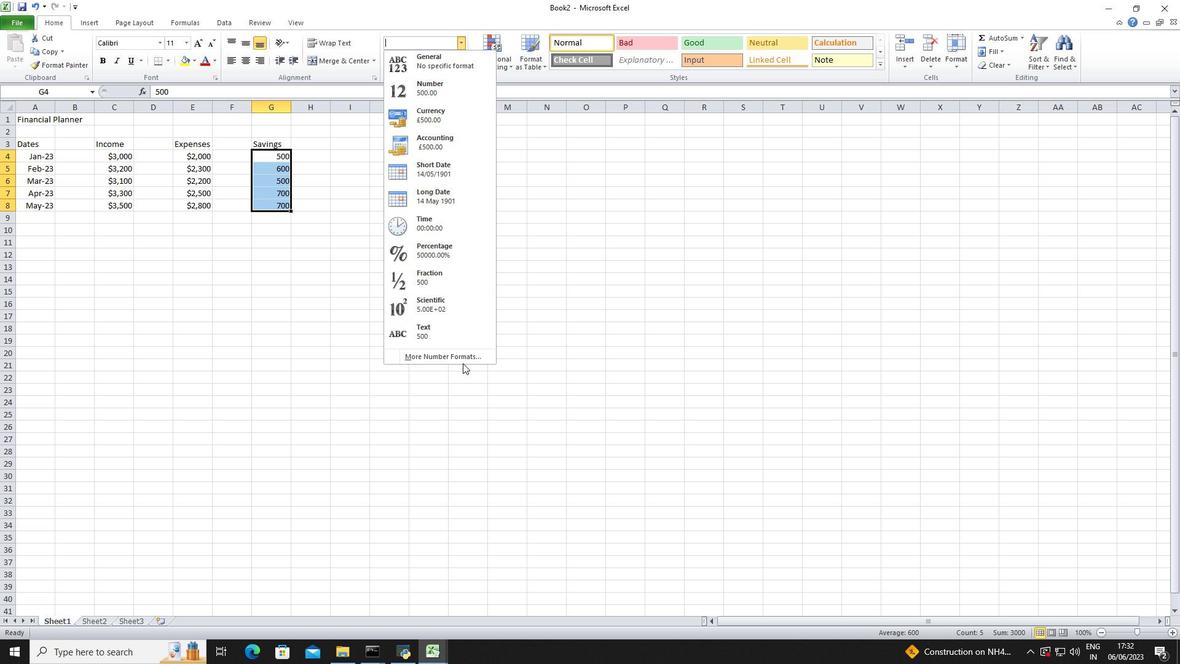 
Action: Mouse pressed left at (464, 359)
Screenshot: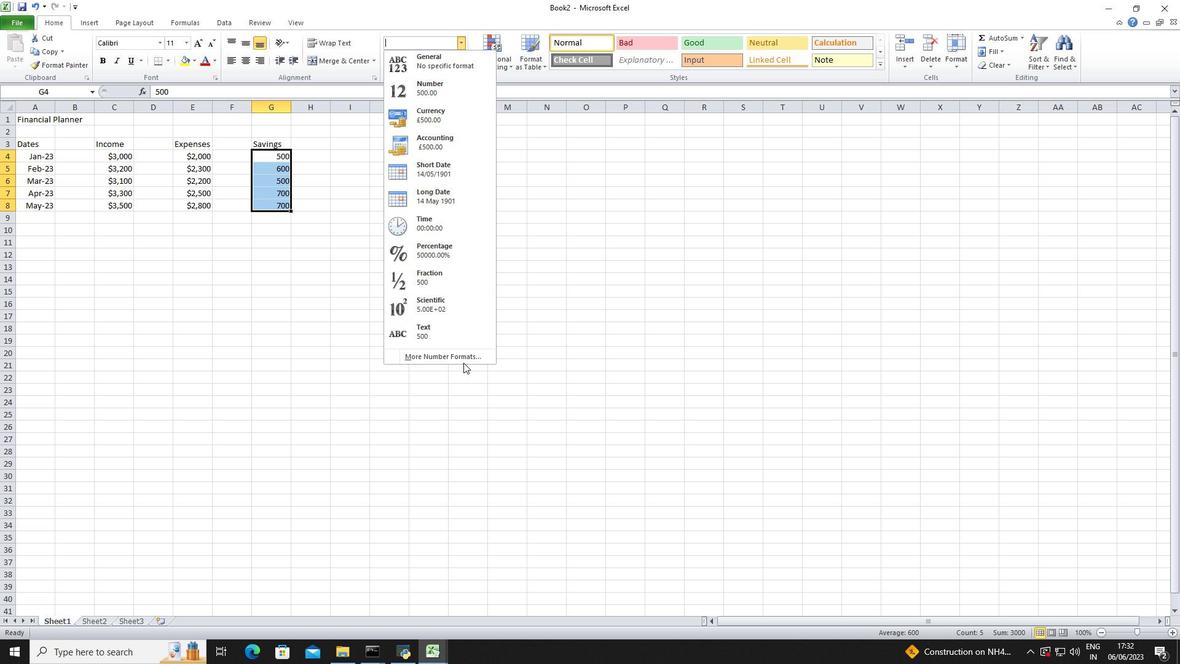 
Action: Mouse moved to (199, 226)
Screenshot: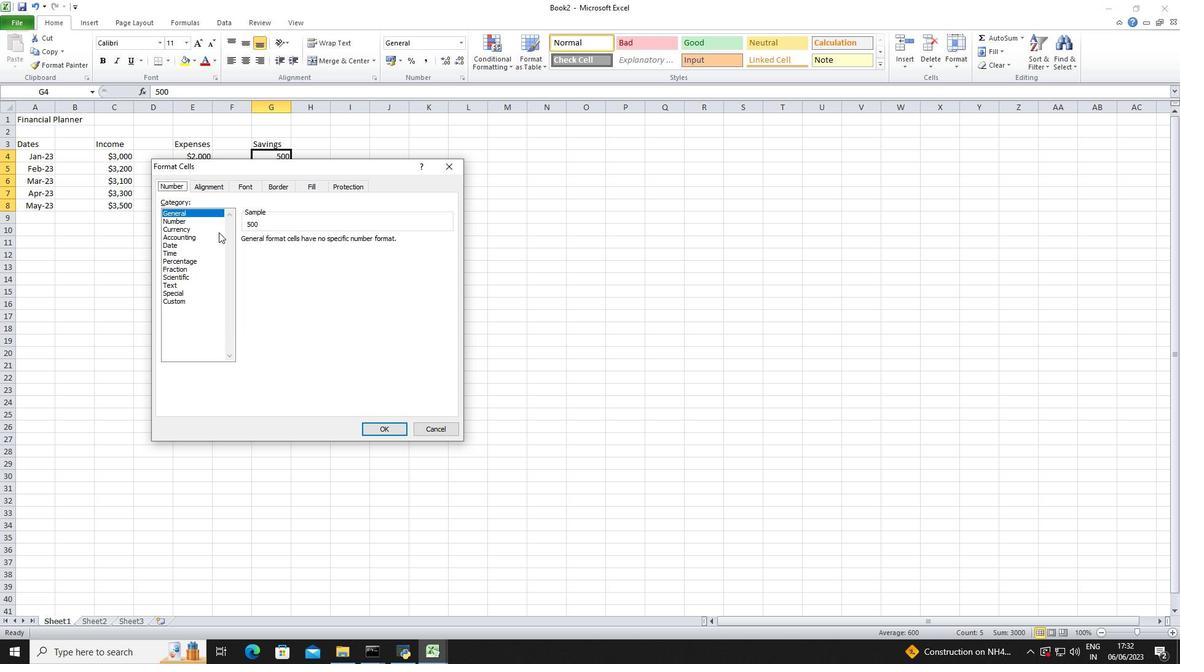 
Action: Mouse pressed left at (199, 226)
Screenshot: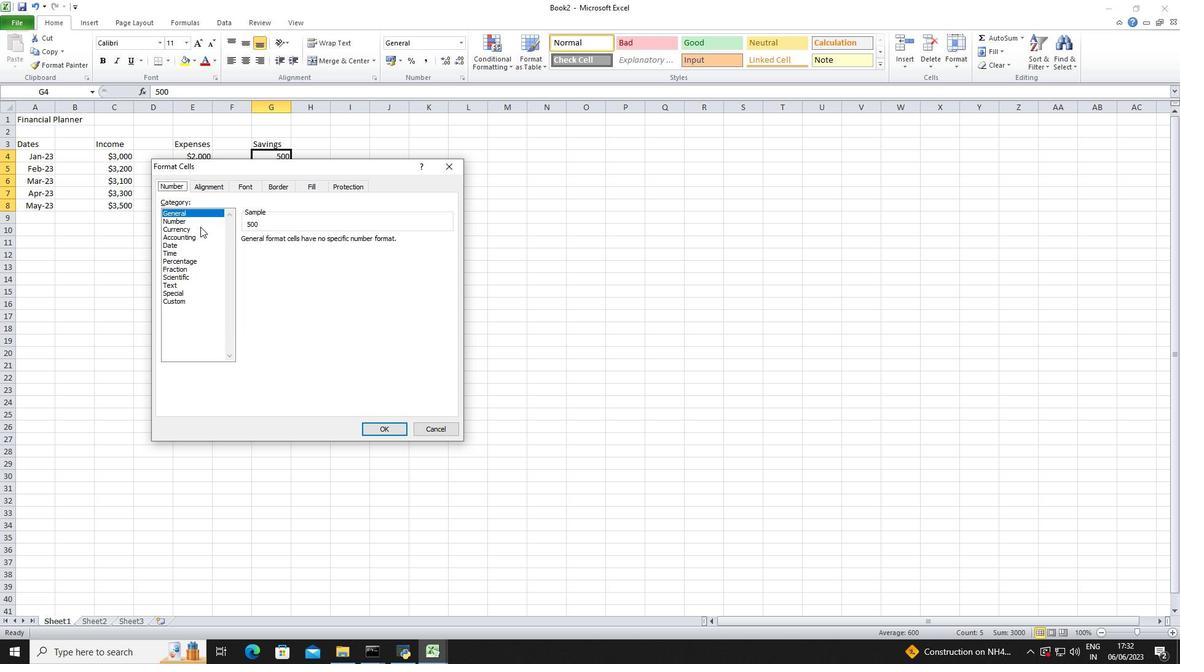 
Action: Mouse moved to (324, 242)
Screenshot: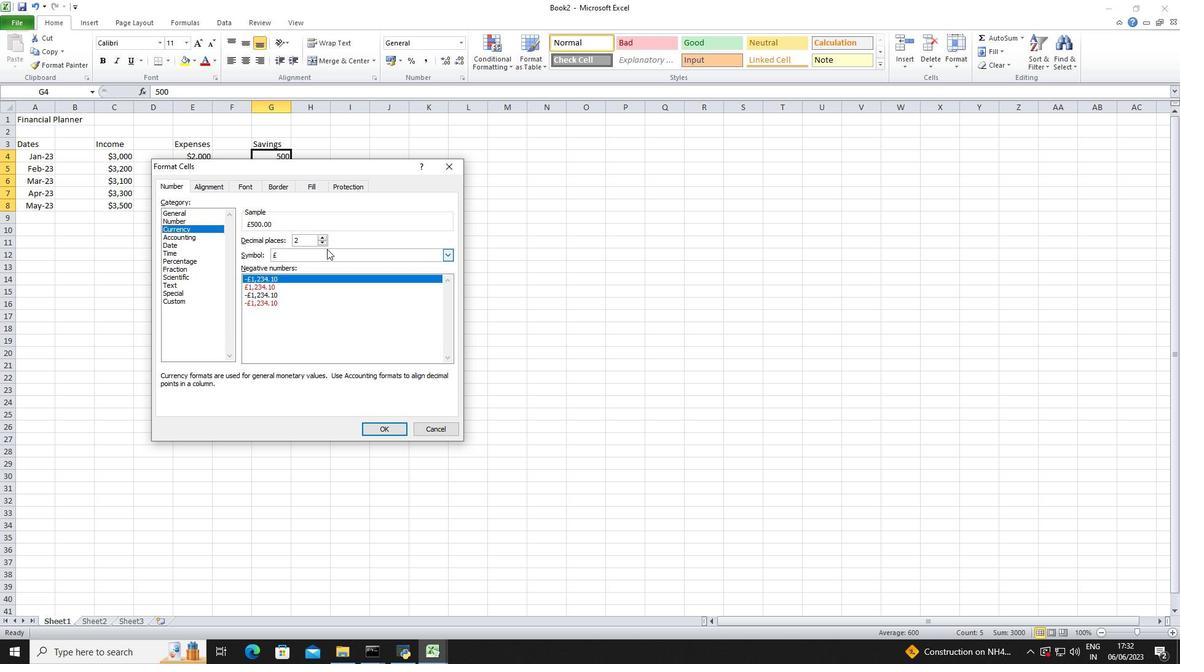 
Action: Mouse pressed left at (324, 242)
Screenshot: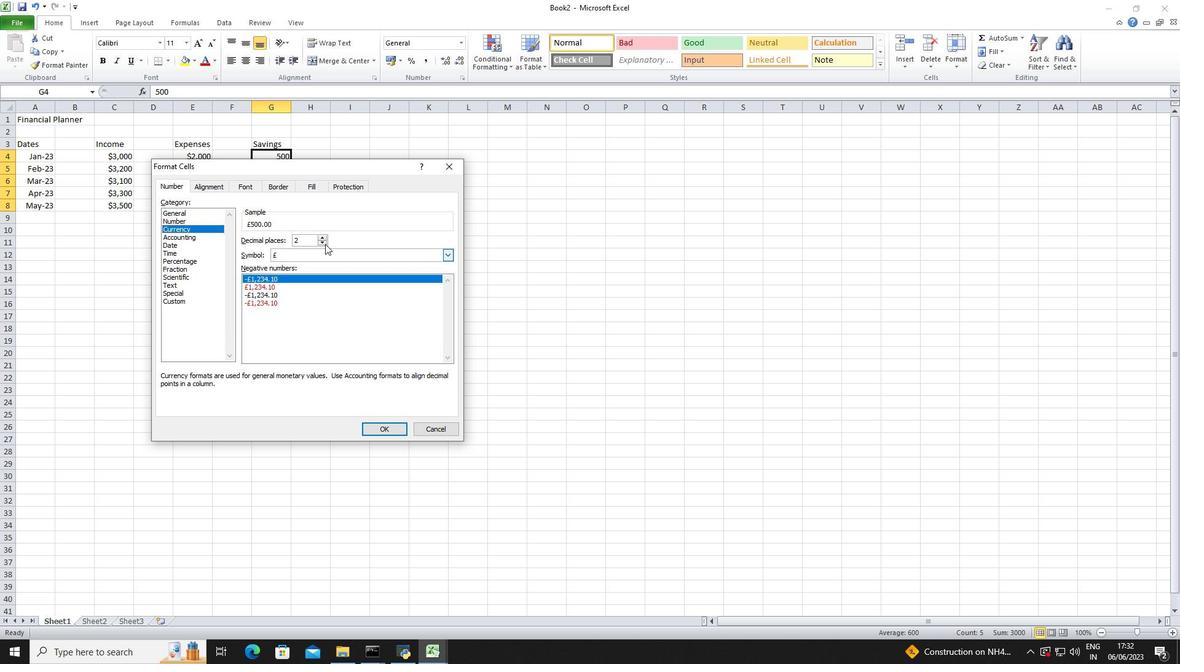
Action: Mouse pressed left at (324, 242)
Screenshot: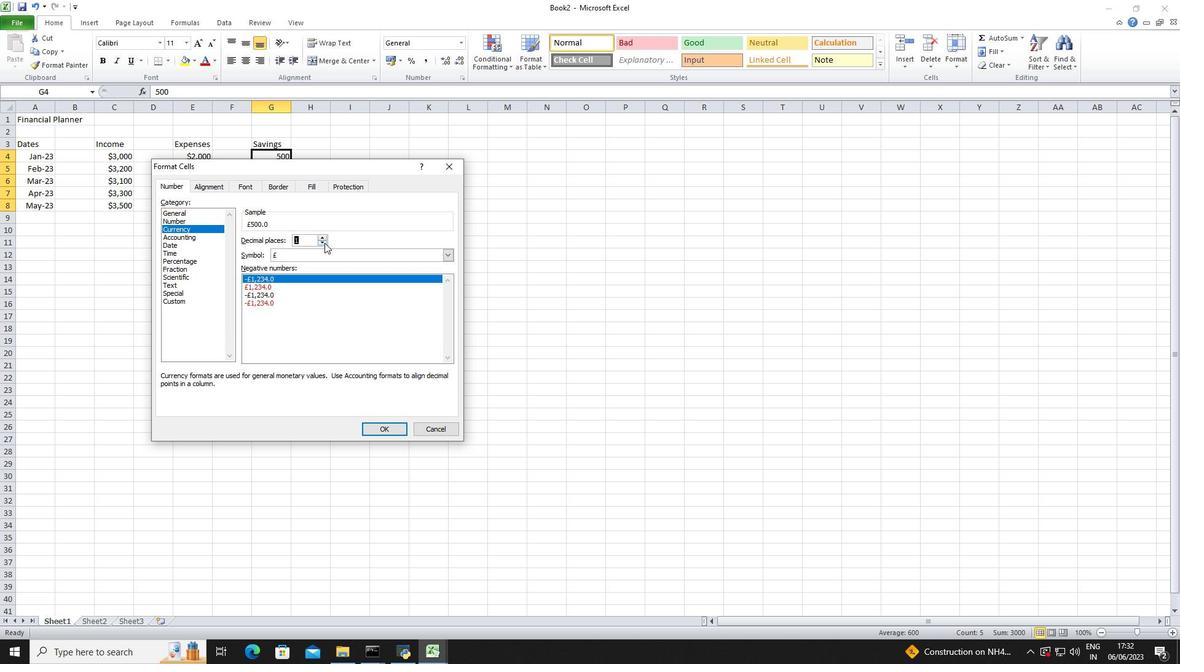 
Action: Mouse moved to (327, 252)
Screenshot: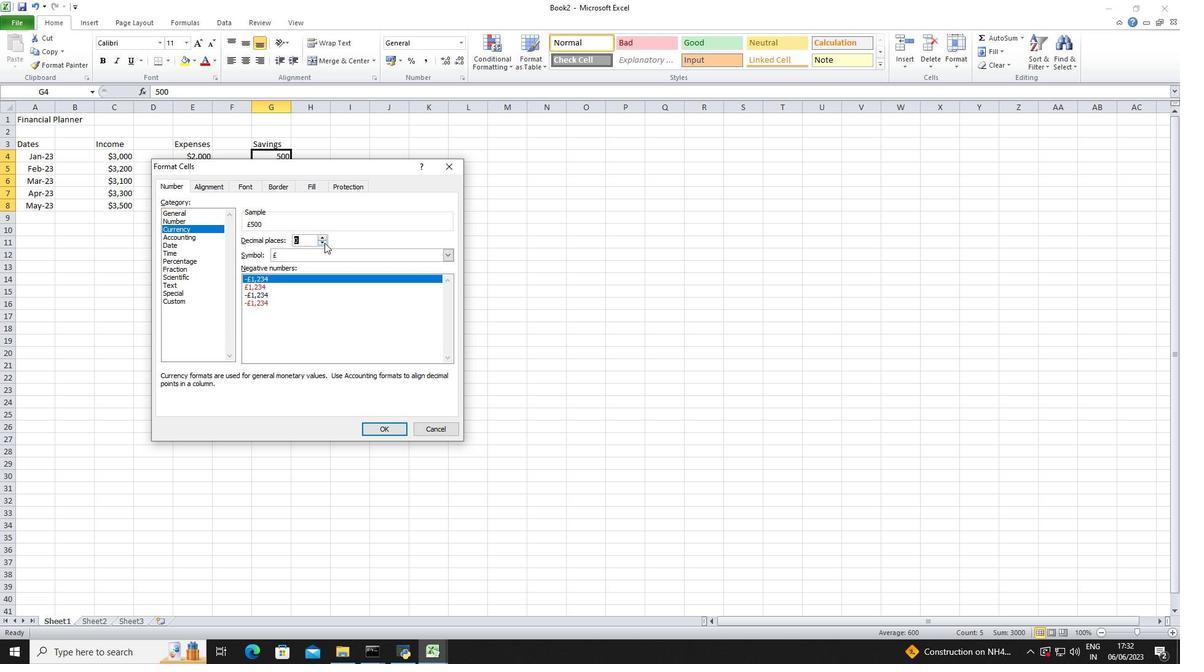 
Action: Mouse pressed left at (327, 252)
Screenshot: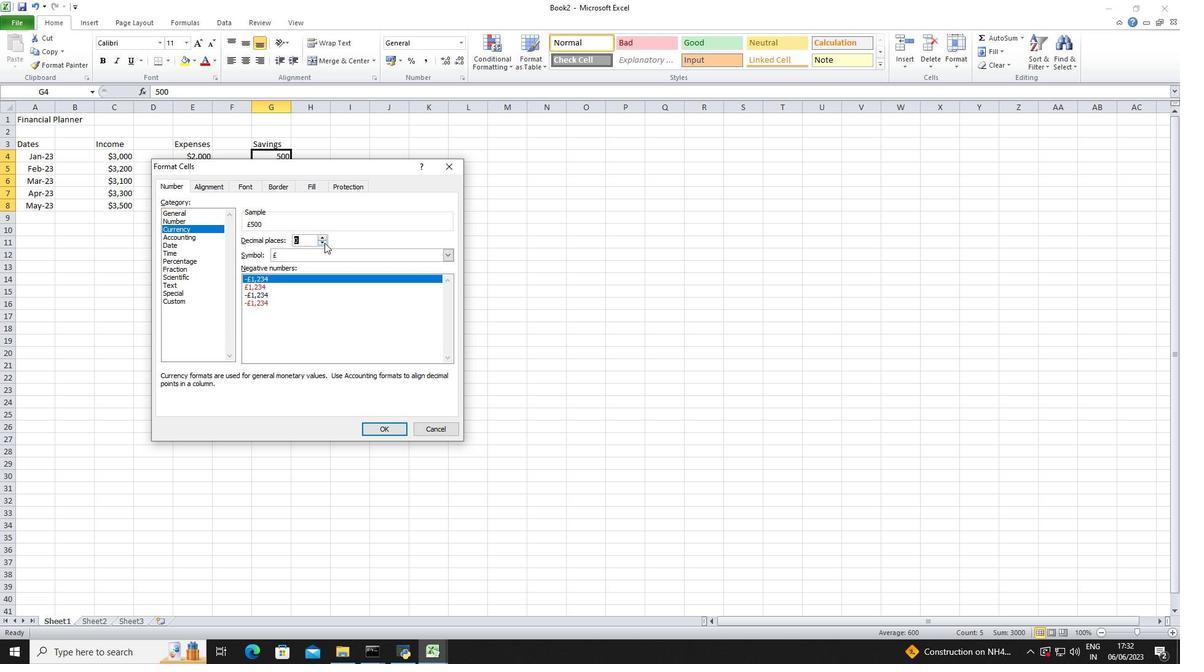 
Action: Mouse moved to (332, 259)
Screenshot: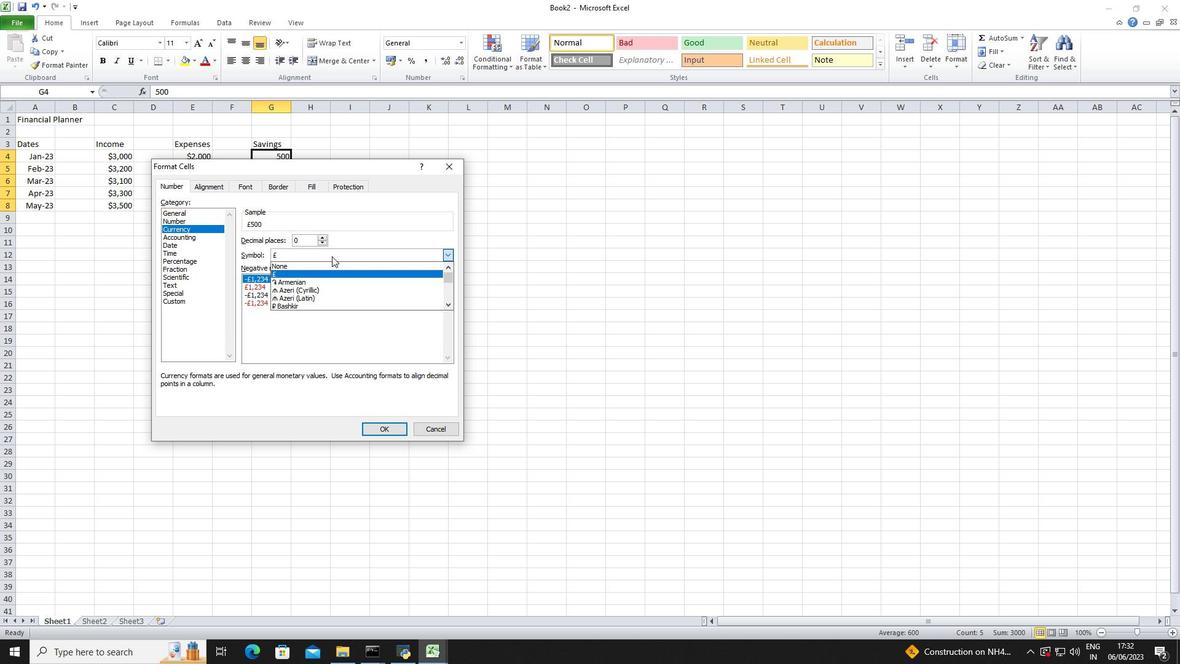 
Action: Mouse scrolled (332, 258) with delta (0, 0)
Screenshot: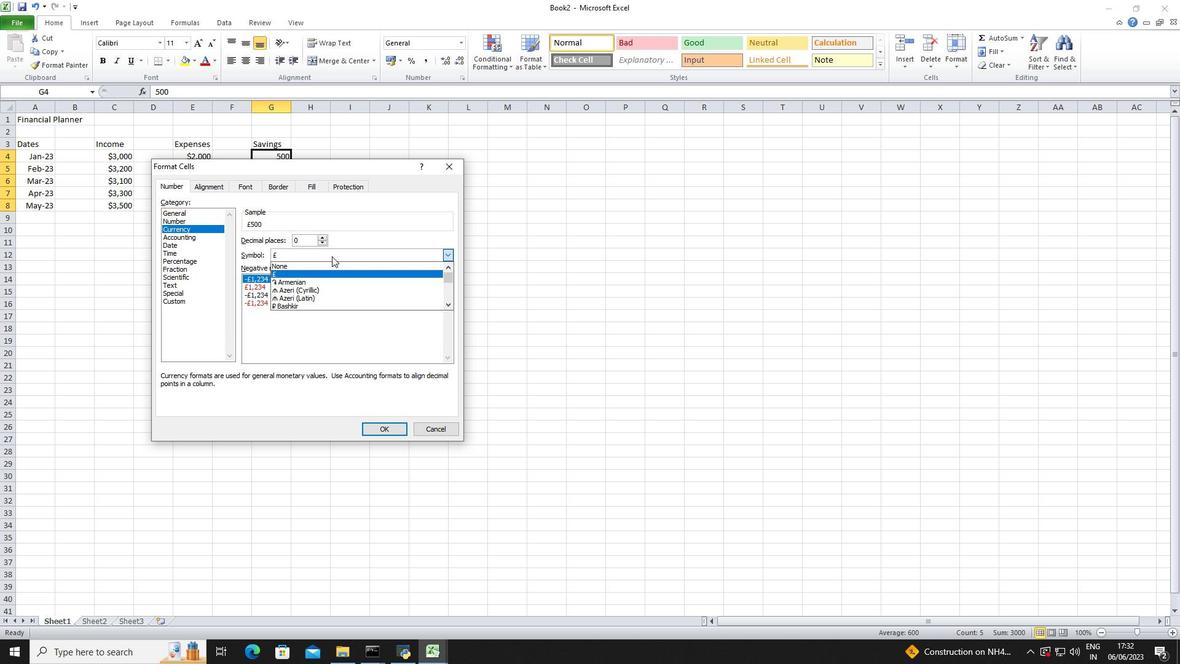 
Action: Mouse moved to (332, 260)
Screenshot: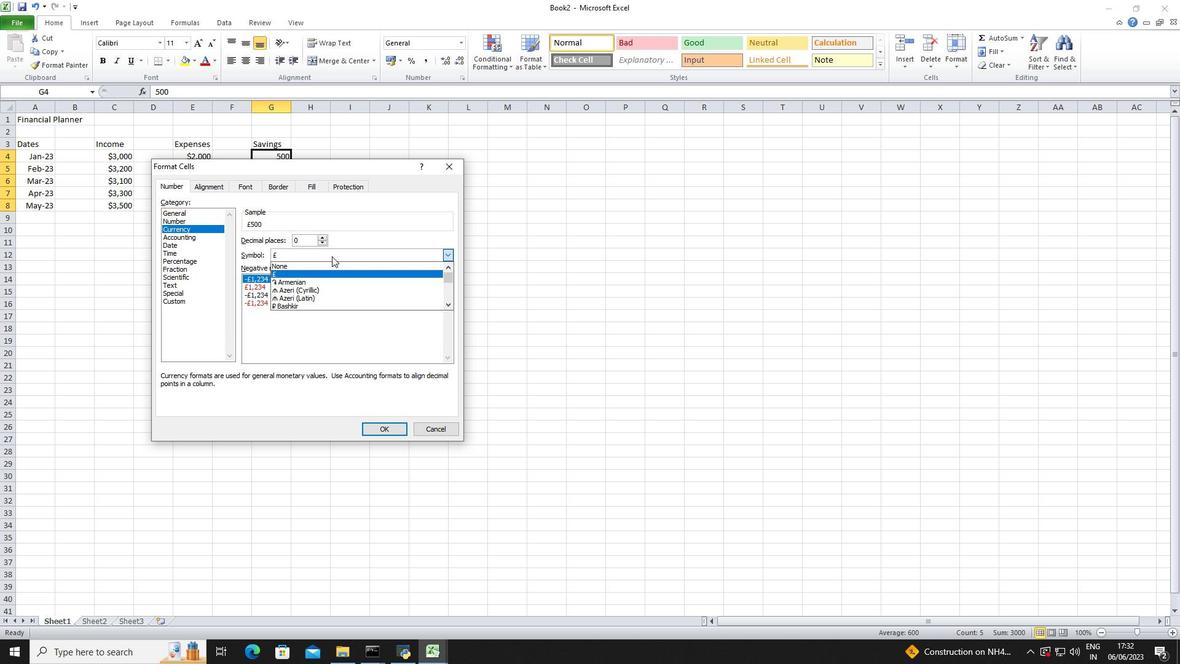 
Action: Mouse scrolled (332, 259) with delta (0, 0)
Screenshot: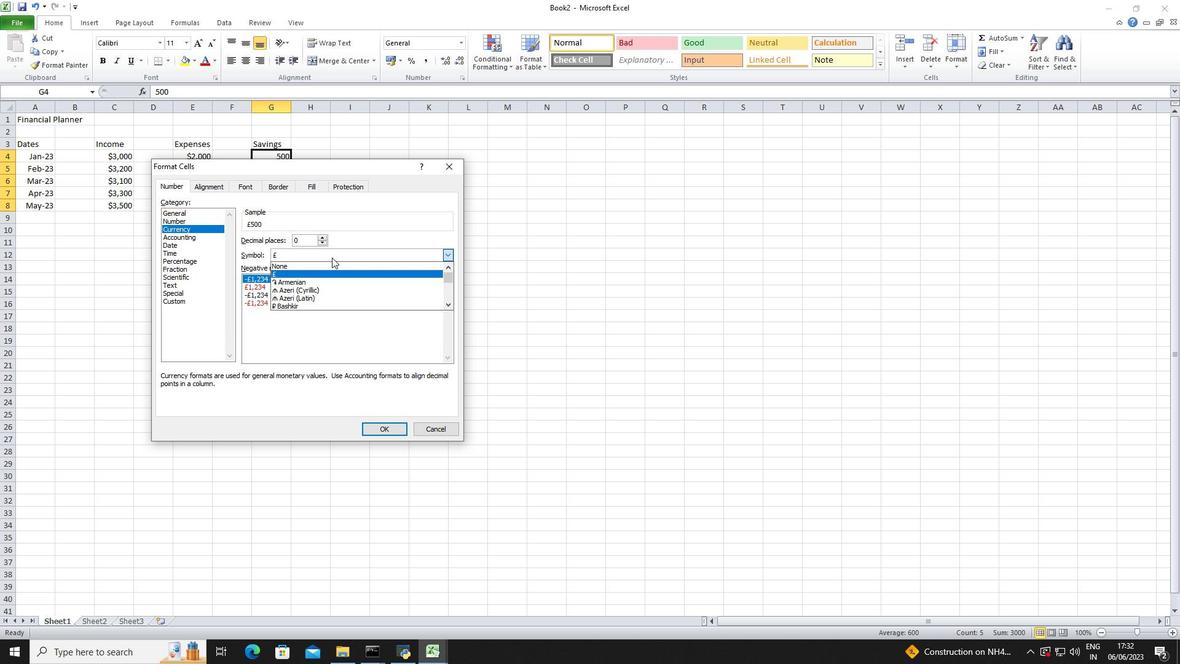 
Action: Mouse moved to (332, 260)
Screenshot: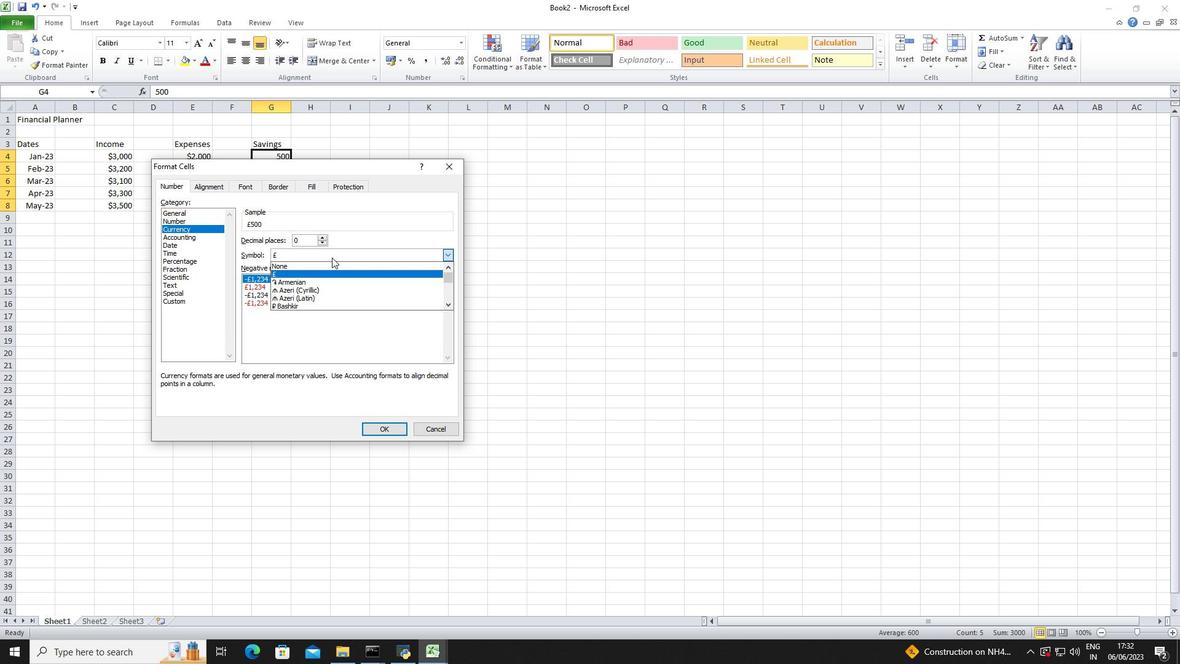 
Action: Mouse scrolled (332, 260) with delta (0, 0)
Screenshot: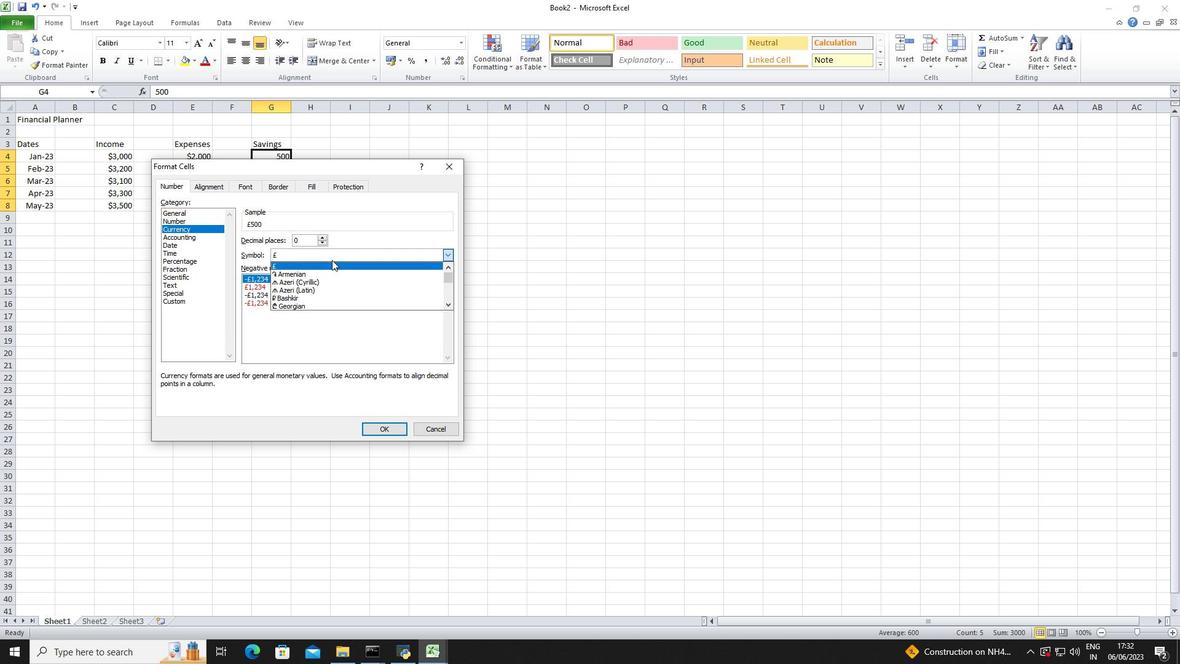 
Action: Mouse moved to (332, 262)
Screenshot: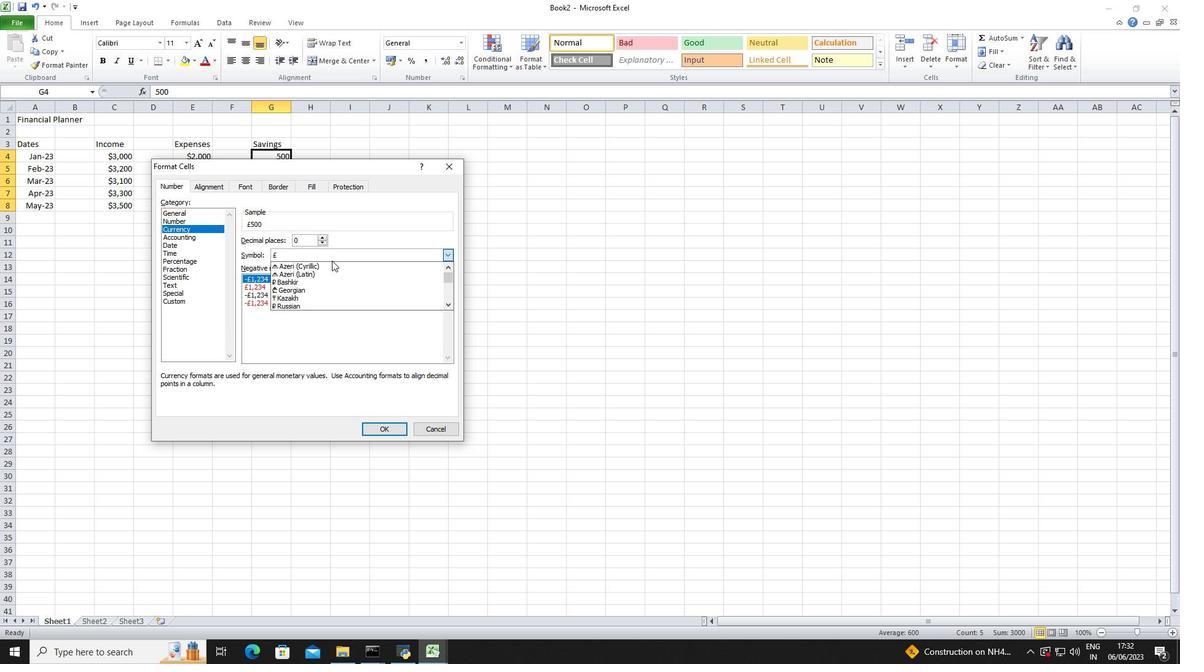 
Action: Mouse scrolled (332, 261) with delta (0, 0)
Screenshot: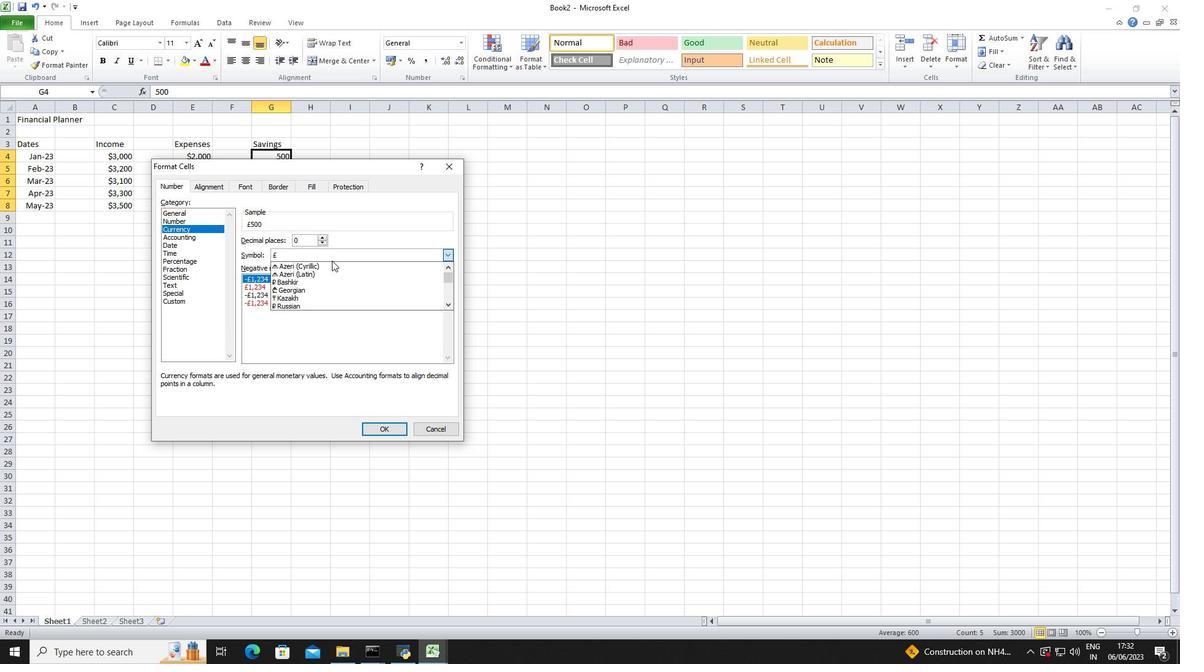 
Action: Mouse scrolled (332, 261) with delta (0, 0)
Screenshot: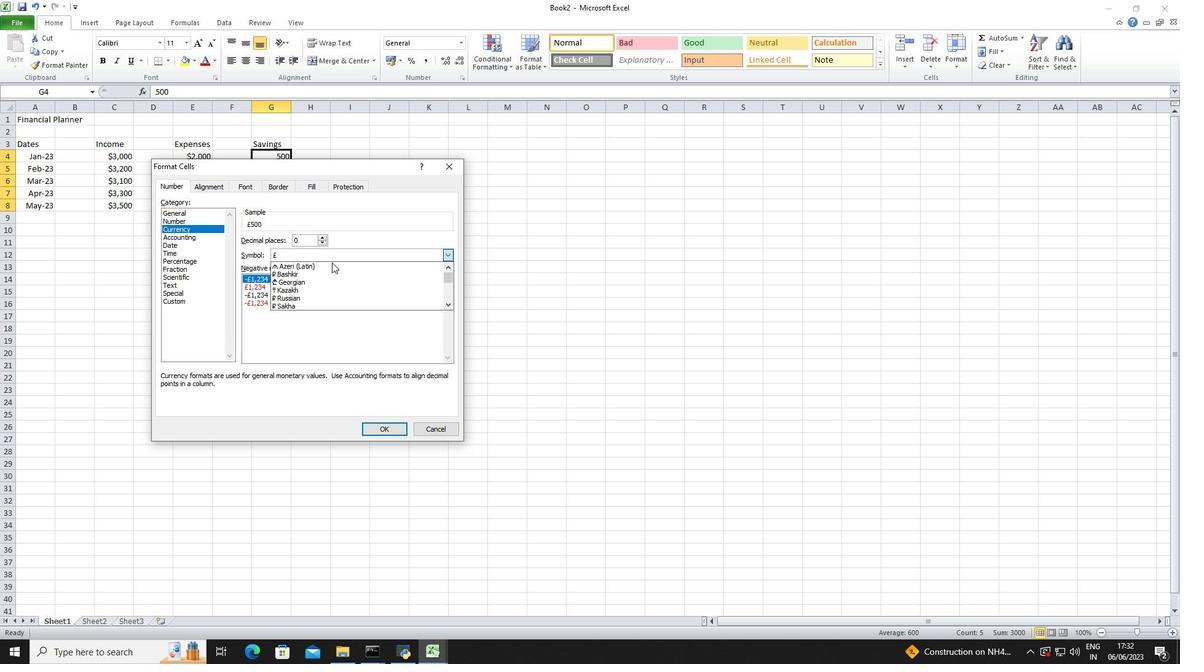 
Action: Mouse scrolled (332, 261) with delta (0, 0)
Screenshot: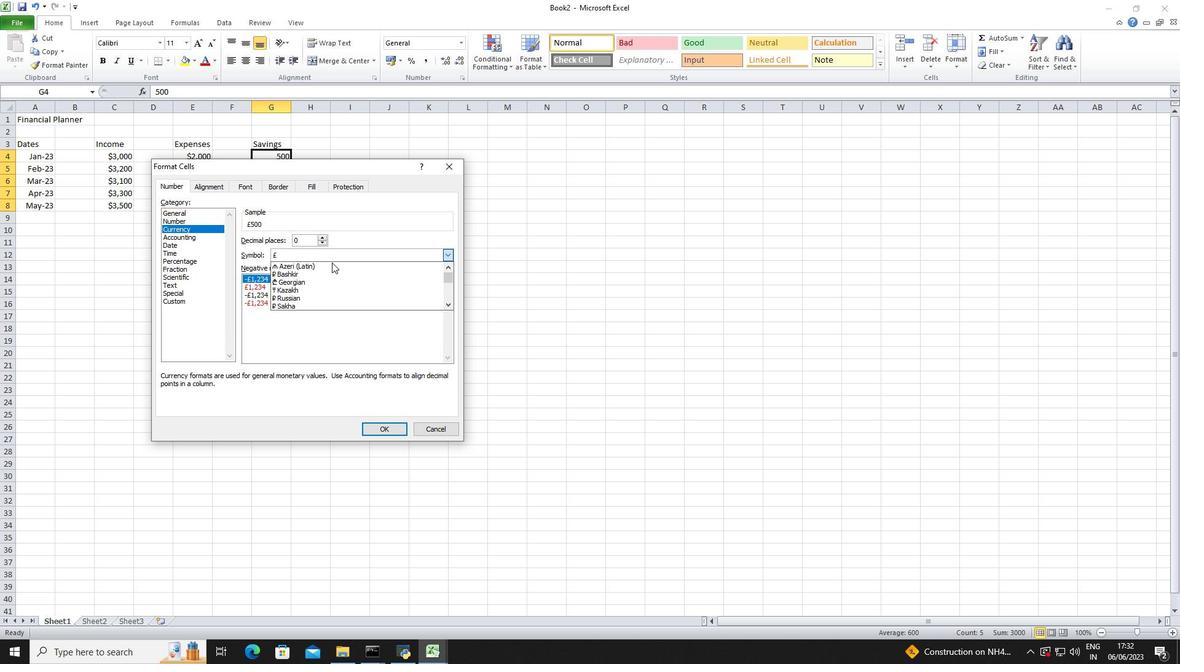 
Action: Mouse moved to (327, 276)
Screenshot: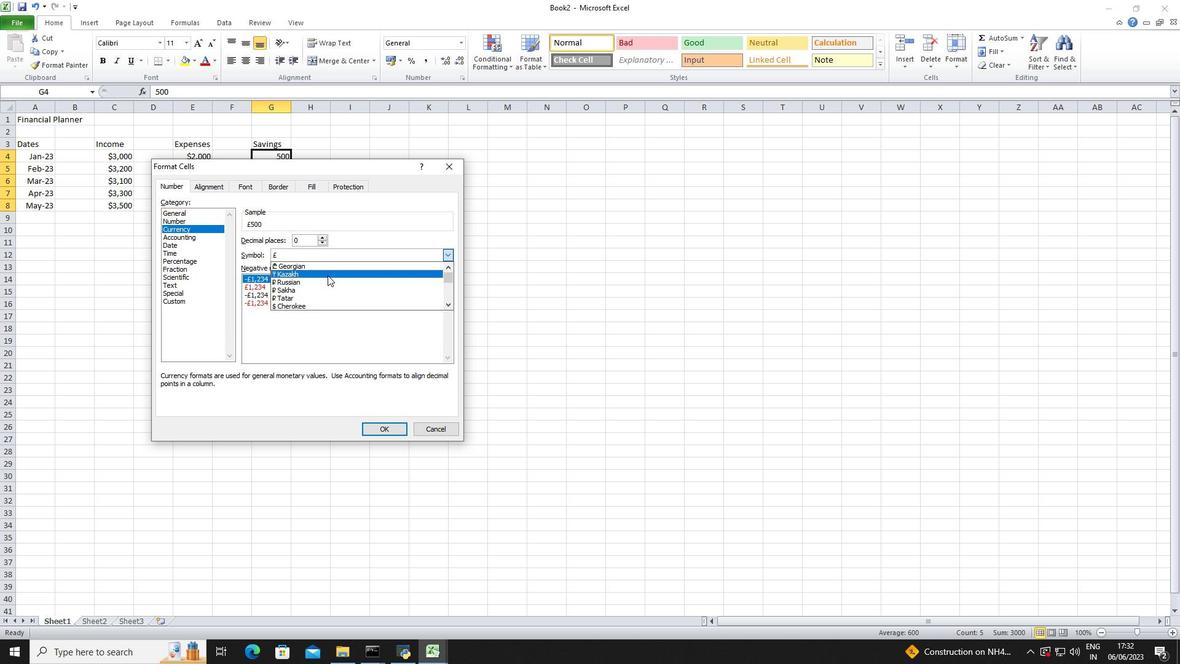 
Action: Mouse scrolled (327, 275) with delta (0, 0)
Screenshot: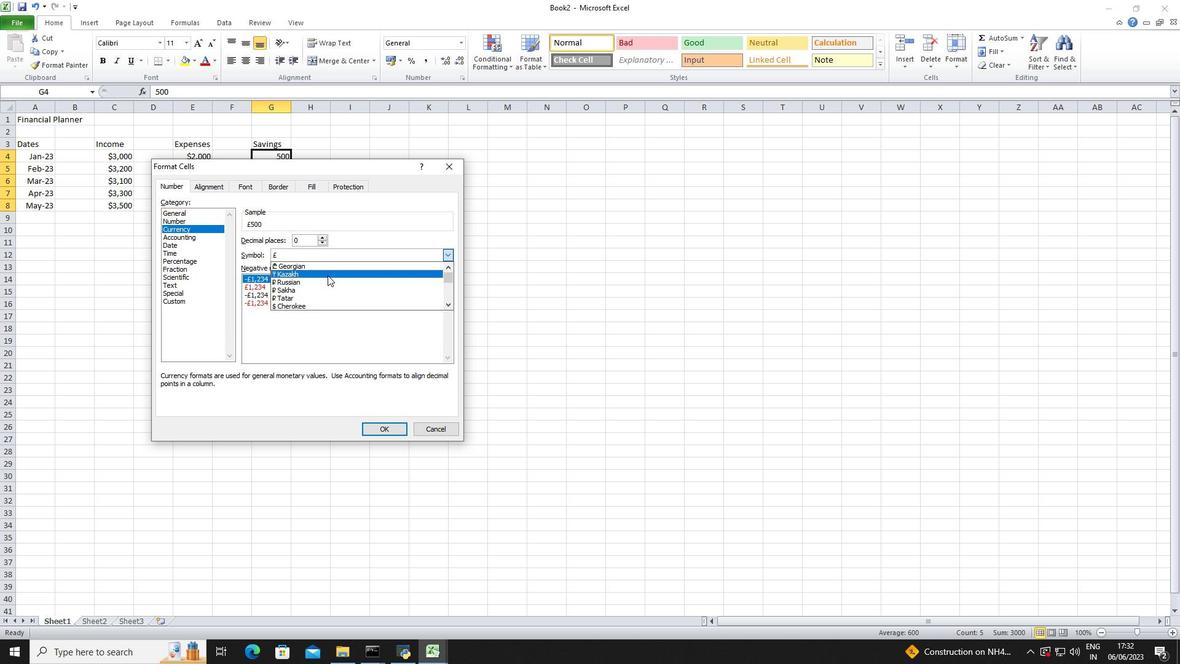 
Action: Mouse scrolled (327, 275) with delta (0, 0)
Screenshot: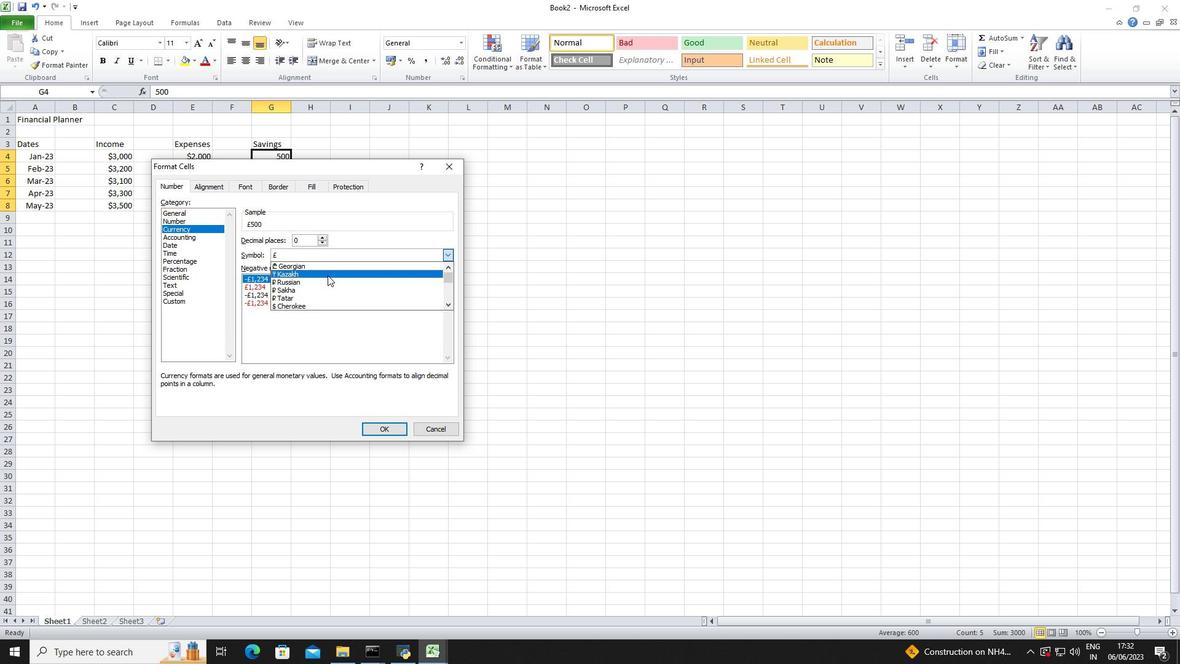 
Action: Mouse moved to (327, 276)
Screenshot: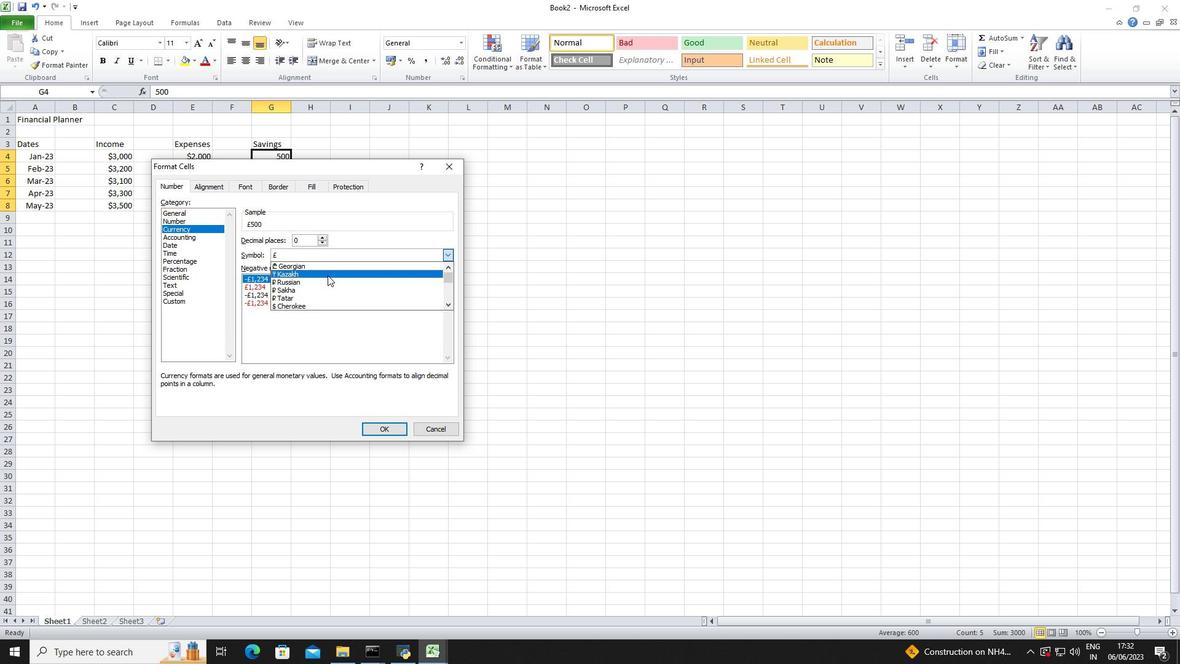 
Action: Mouse scrolled (327, 276) with delta (0, 0)
Screenshot: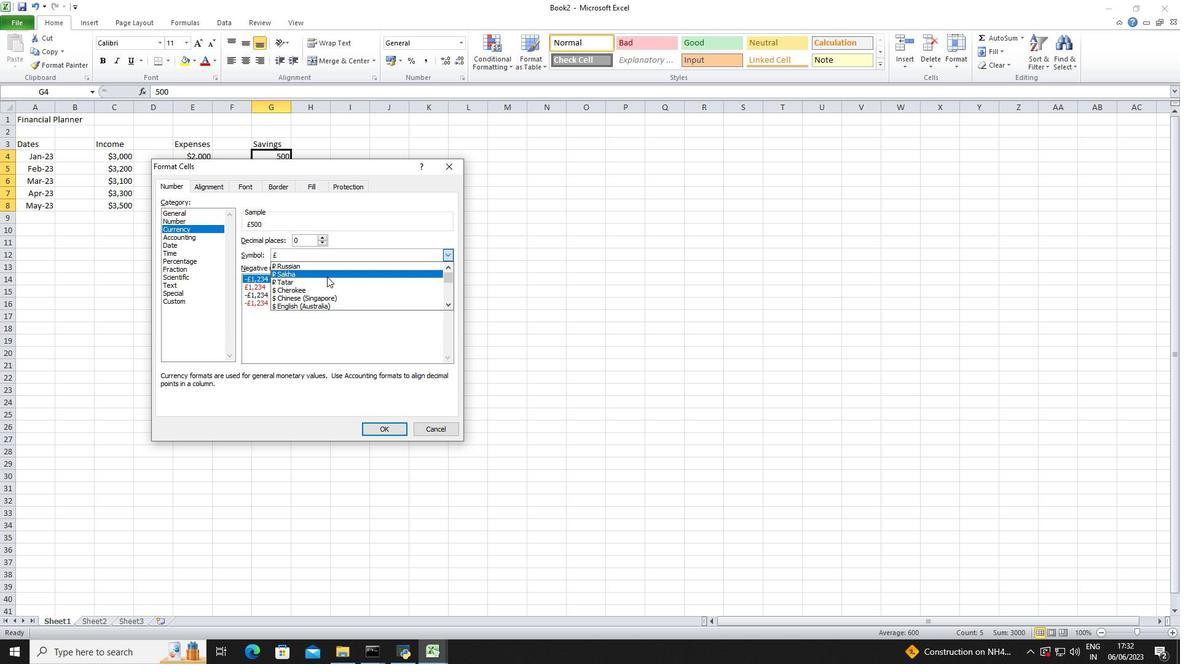 
Action: Mouse moved to (331, 297)
Screenshot: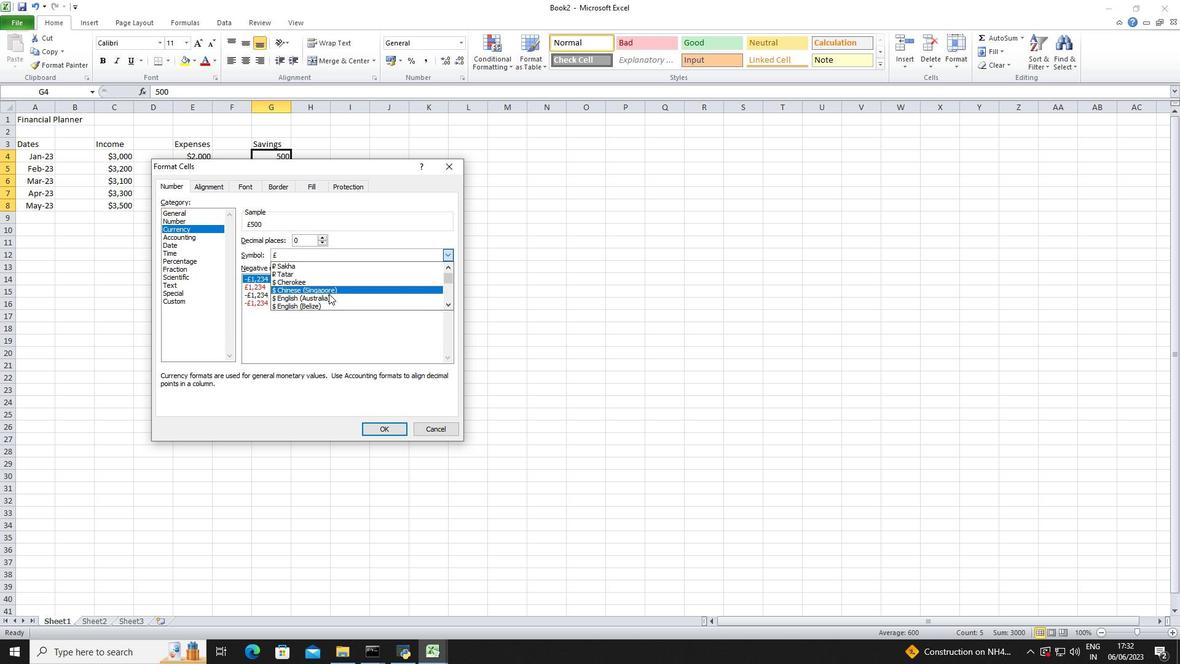 
Action: Mouse pressed left at (331, 297)
Screenshot: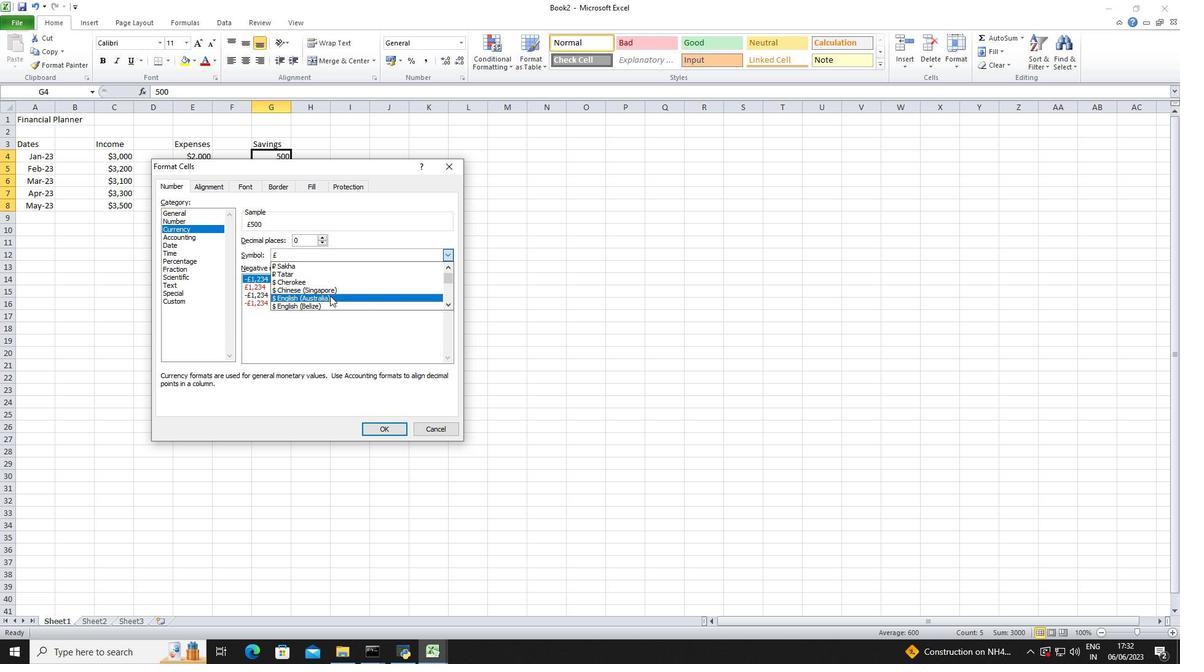 
Action: Mouse moved to (367, 424)
Screenshot: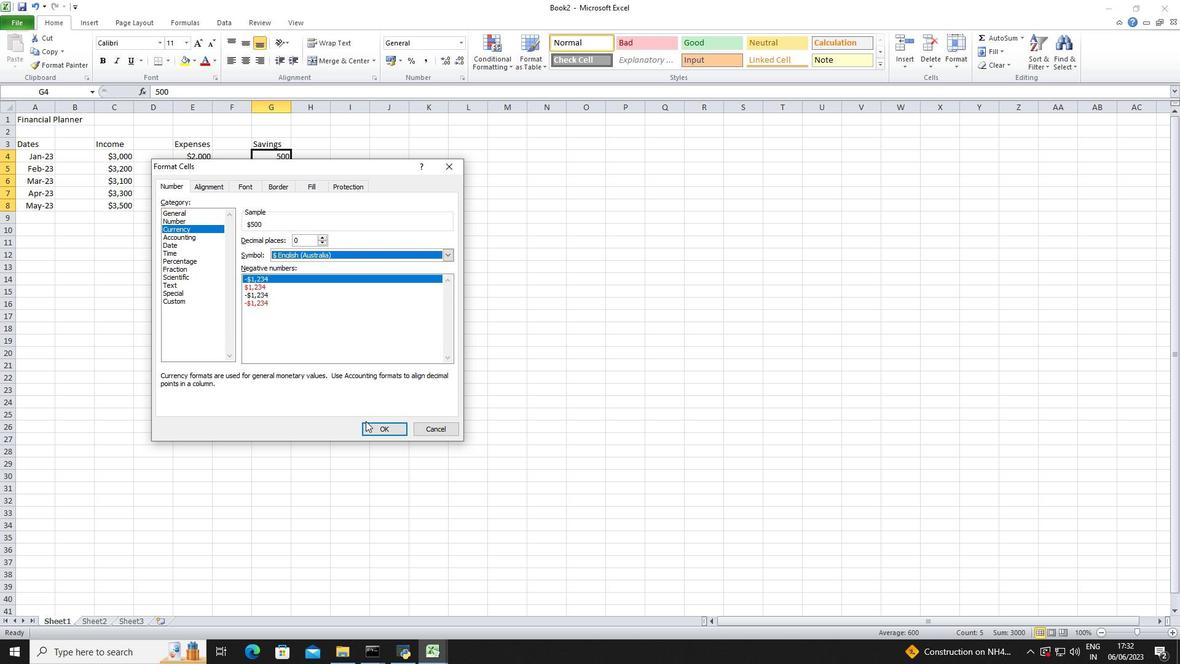 
Action: Mouse pressed left at (367, 424)
Screenshot: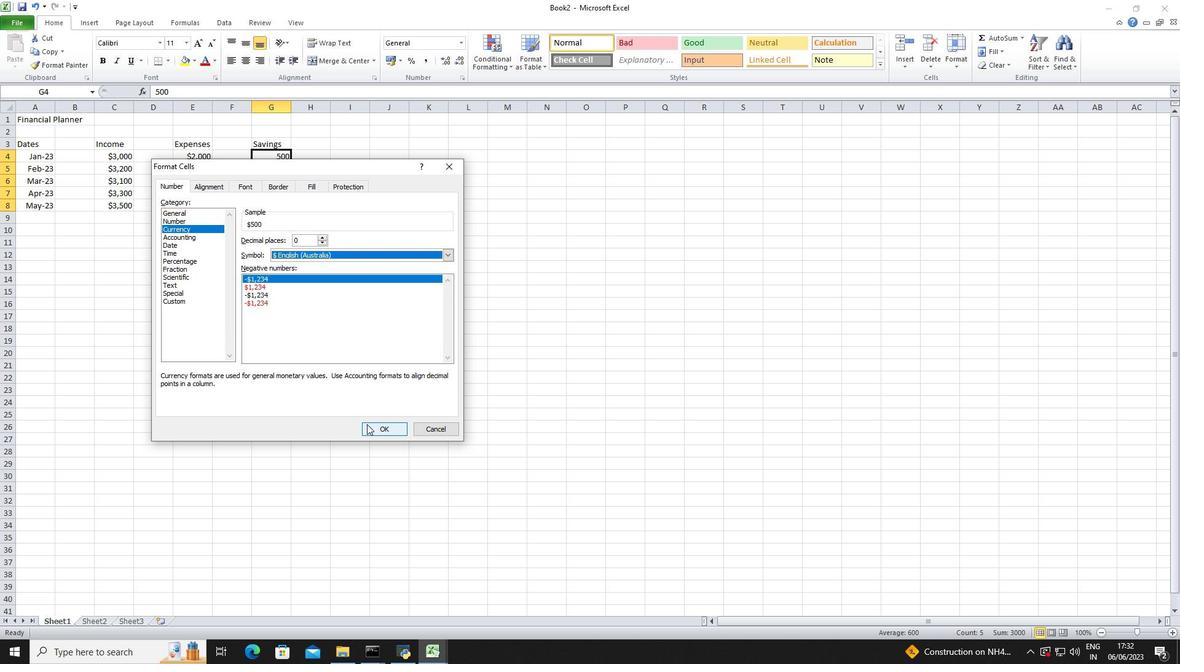 
Action: Mouse moved to (342, 144)
Screenshot: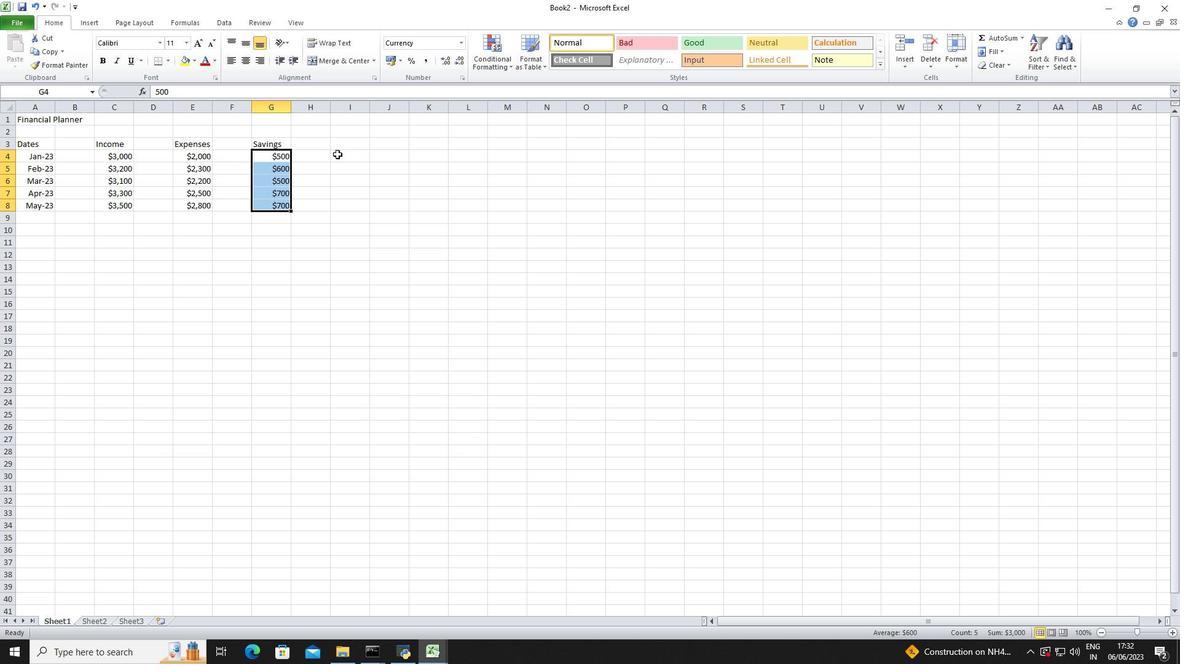 
Action: Mouse pressed left at (342, 144)
Screenshot: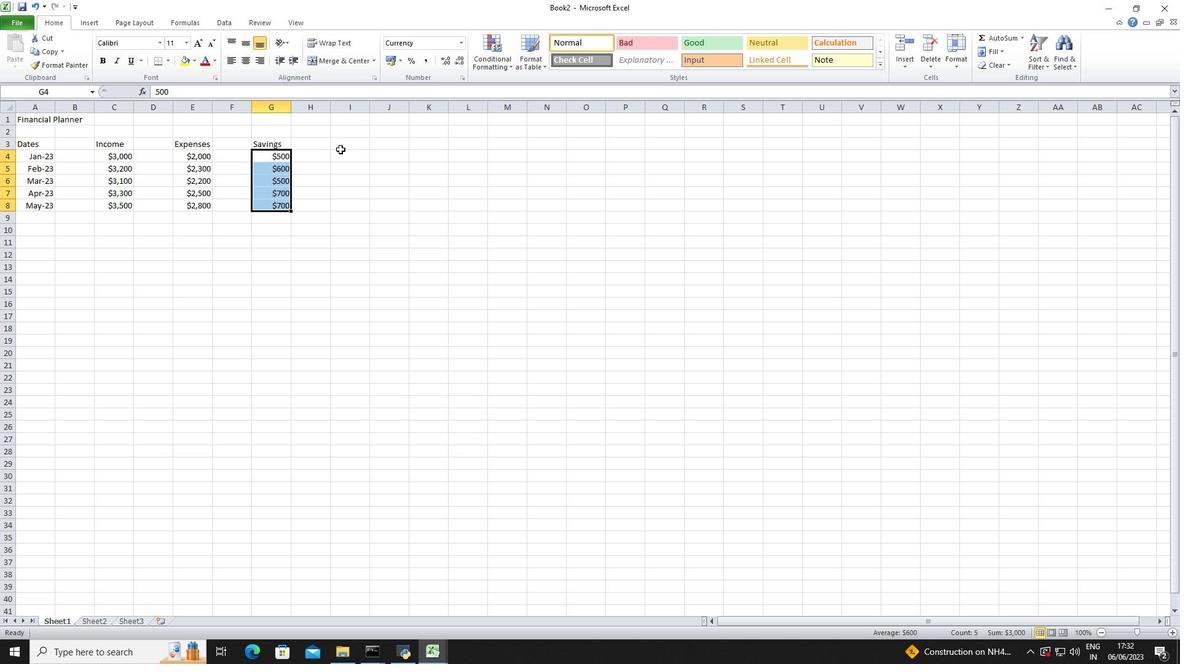 
Action: Key pressed <Key.shift>Investment<Key.down>500<Key.down>700<Key.down>800<Key.down>900<Key.down>1000<Key.down>
Screenshot: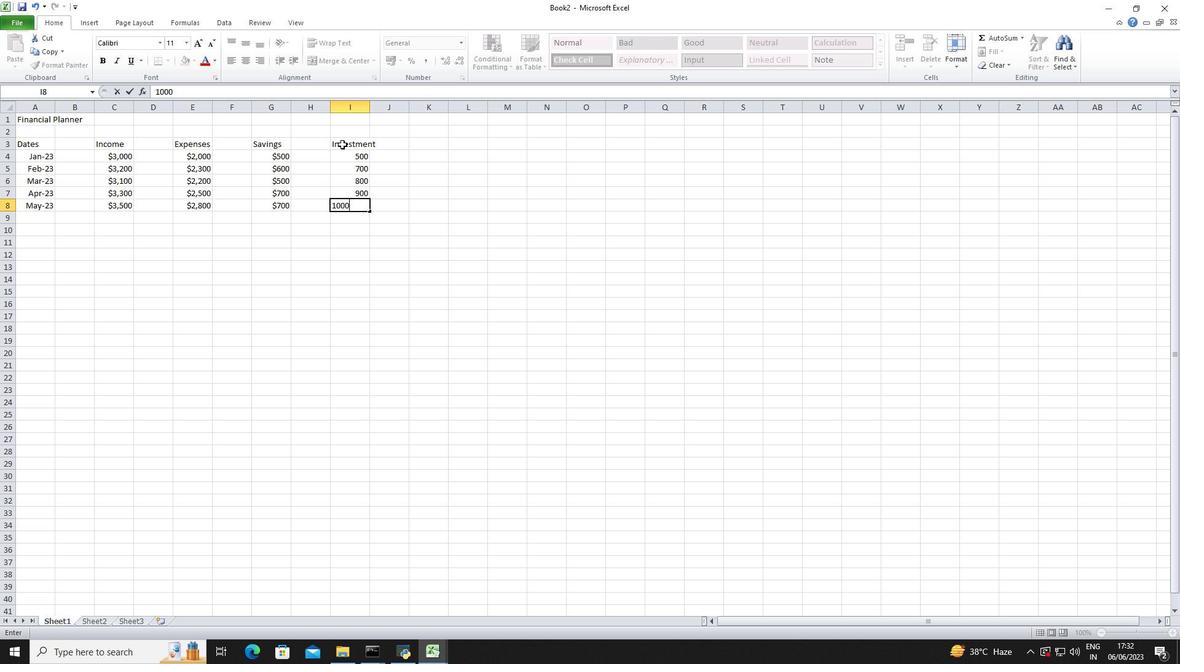 
Action: Mouse moved to (350, 156)
Screenshot: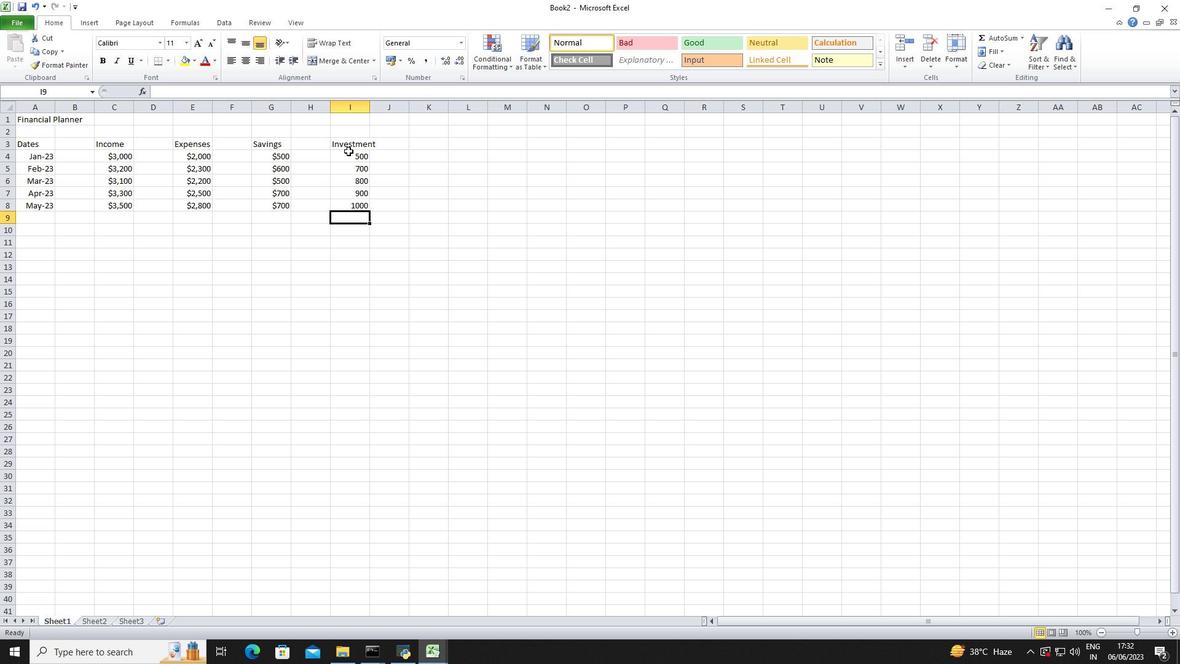 
Action: Mouse pressed left at (350, 156)
Screenshot: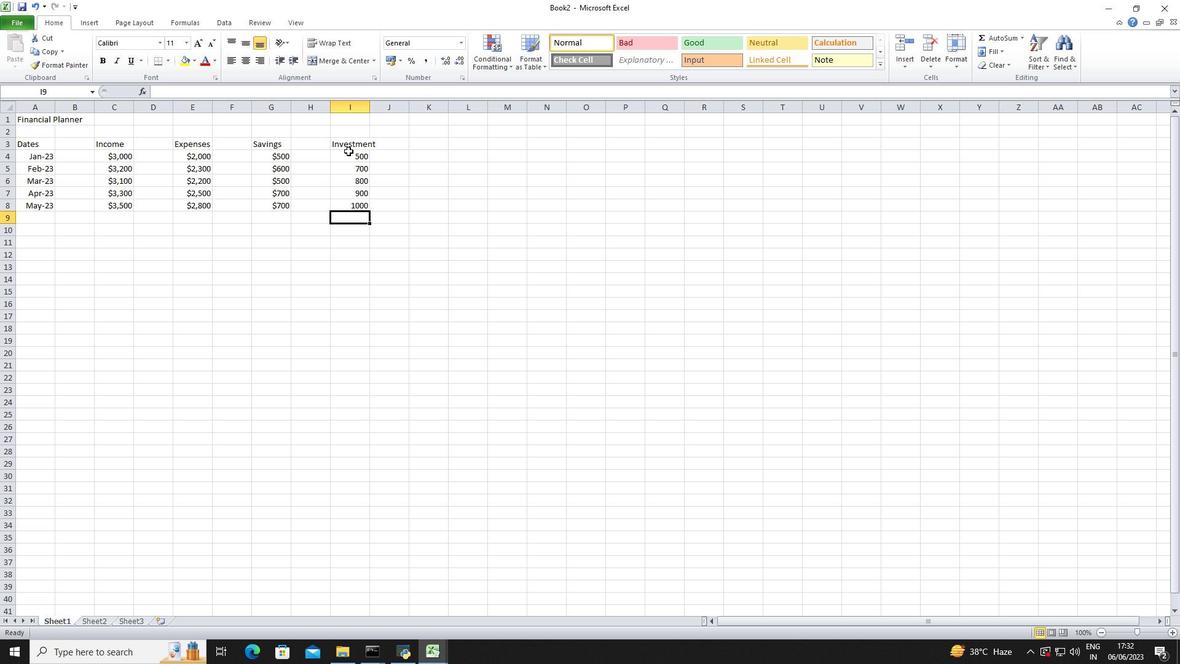 
Action: Mouse moved to (461, 38)
Screenshot: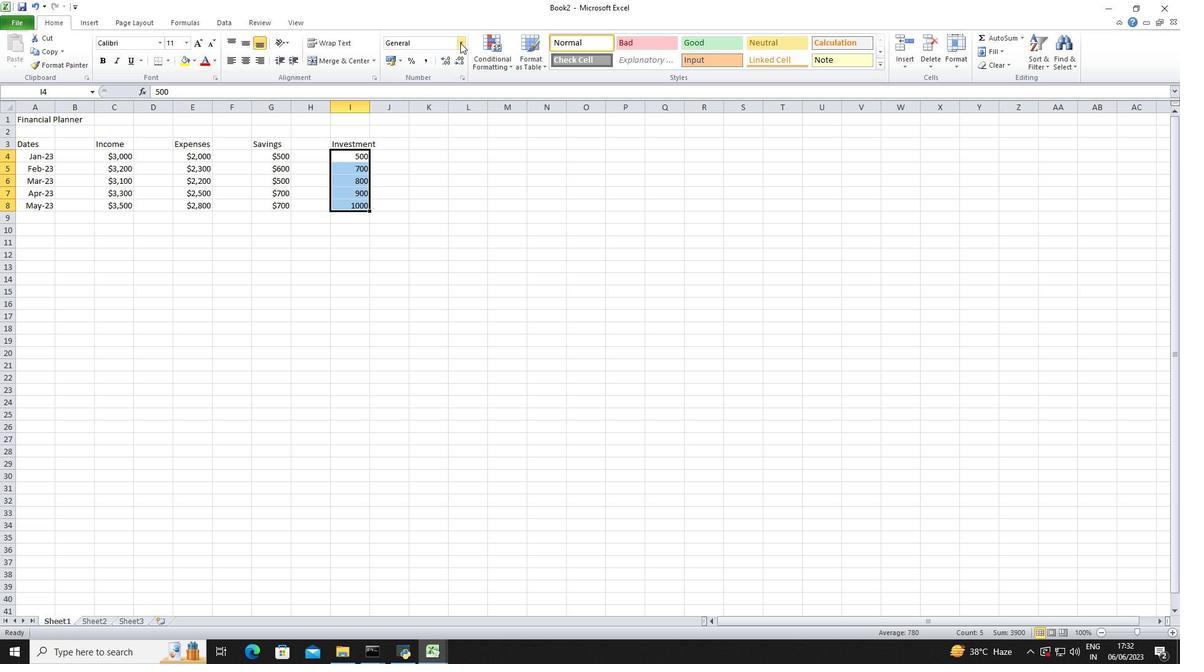 
Action: Mouse pressed left at (461, 38)
Screenshot: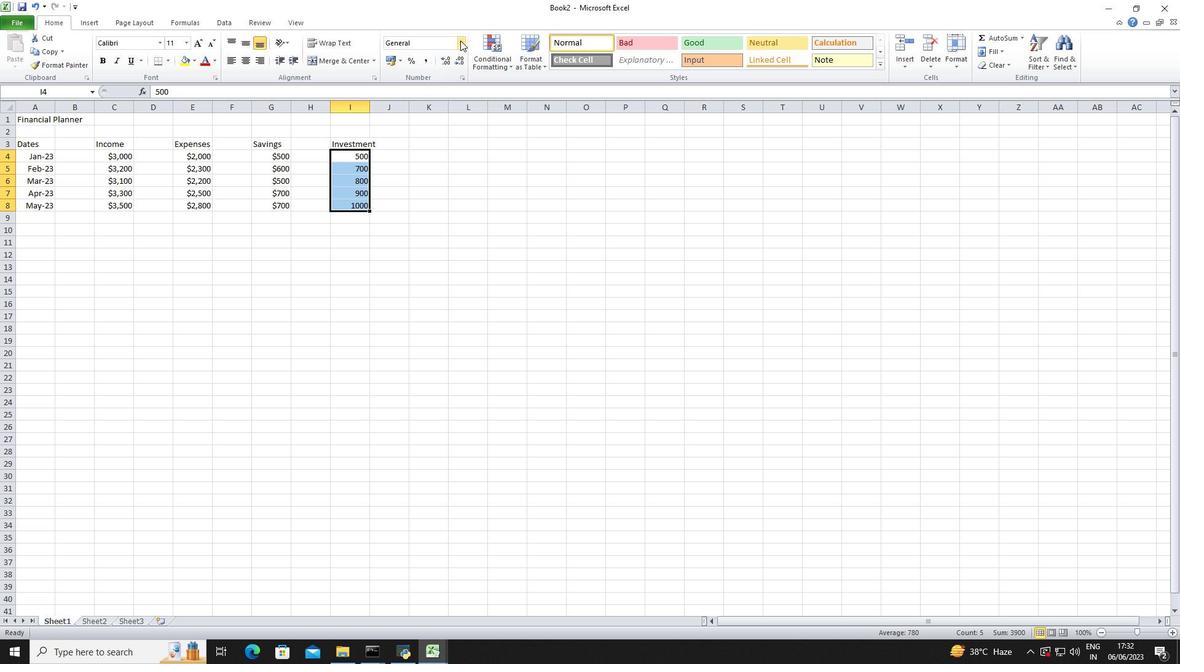 
Action: Mouse moved to (445, 352)
Screenshot: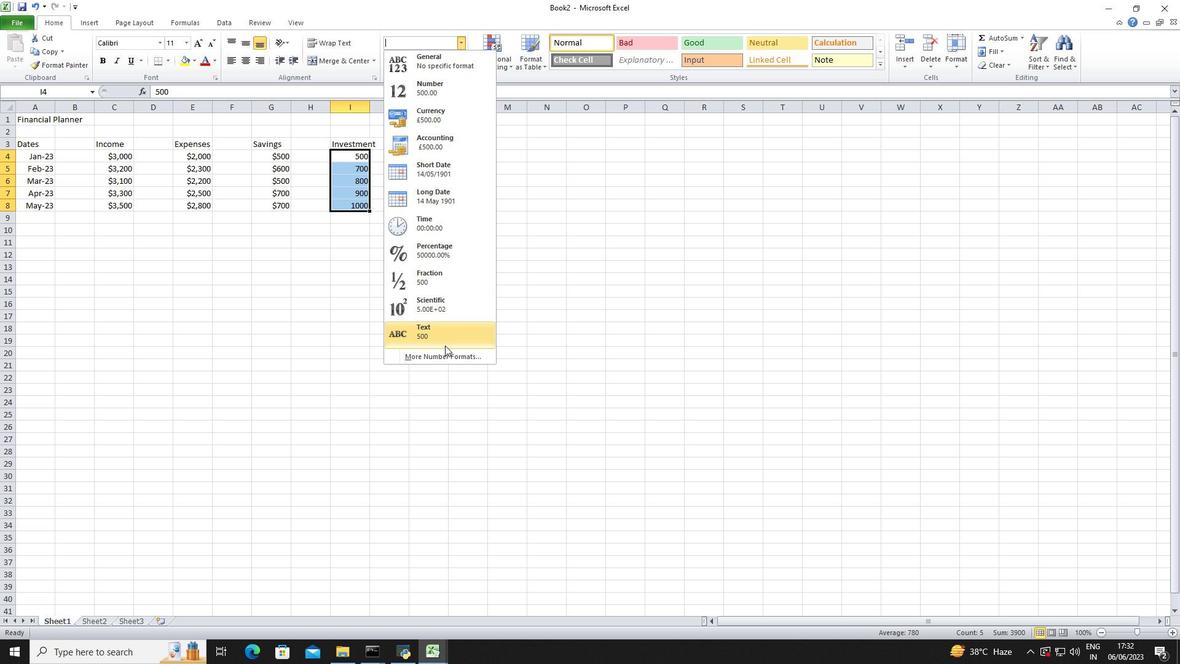 
Action: Mouse pressed left at (445, 352)
Screenshot: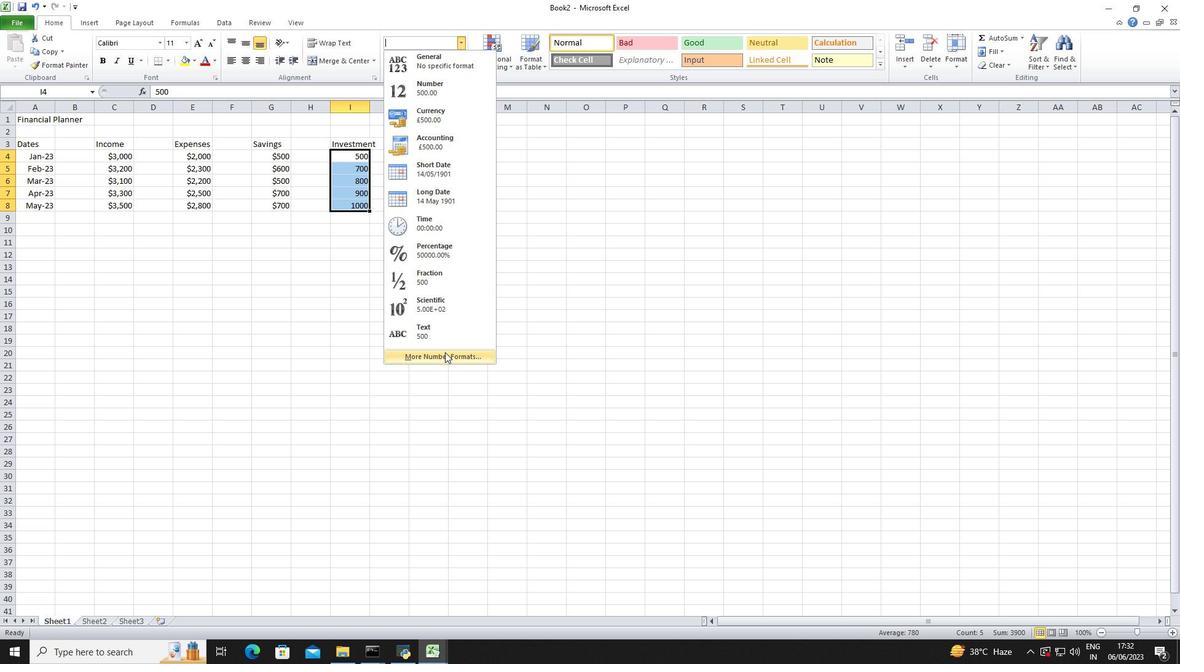 
Action: Mouse moved to (212, 238)
Screenshot: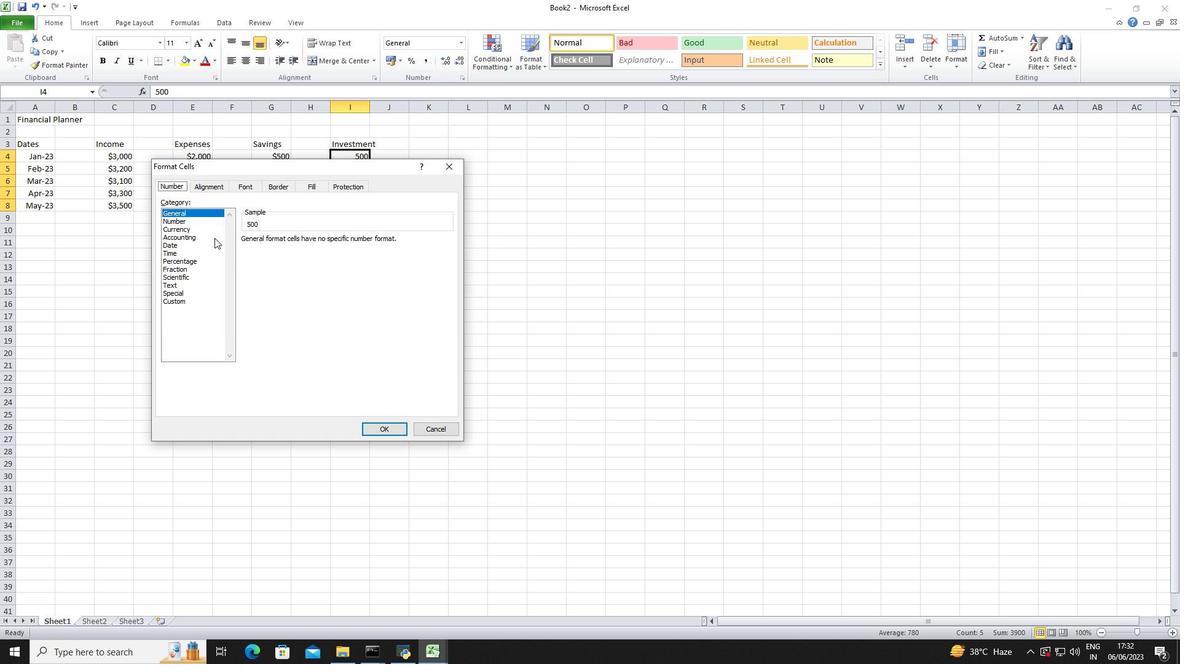 
Action: Mouse pressed left at (212, 238)
Screenshot: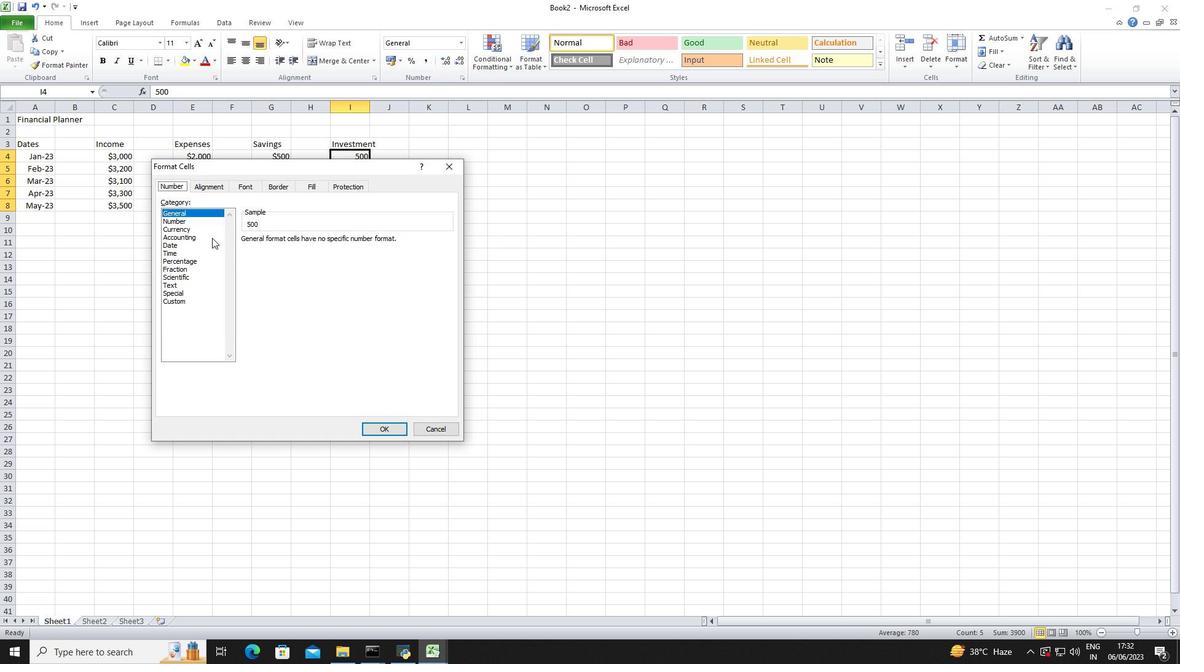 
Action: Mouse moved to (210, 230)
Screenshot: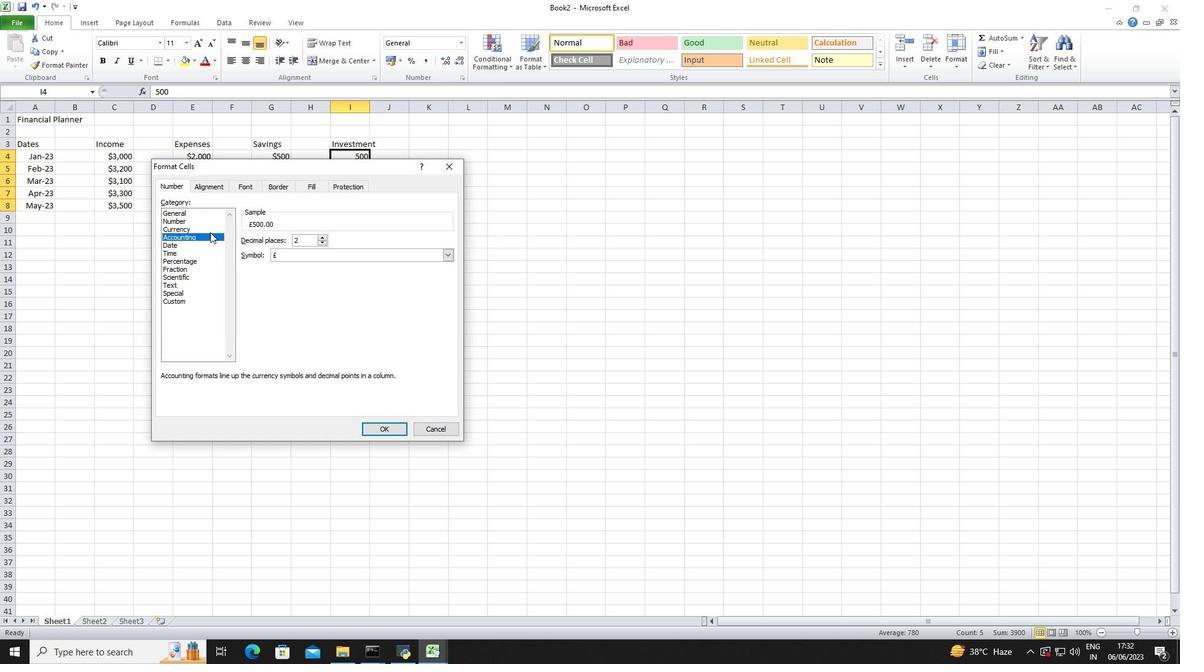 
Action: Mouse pressed left at (210, 230)
Screenshot: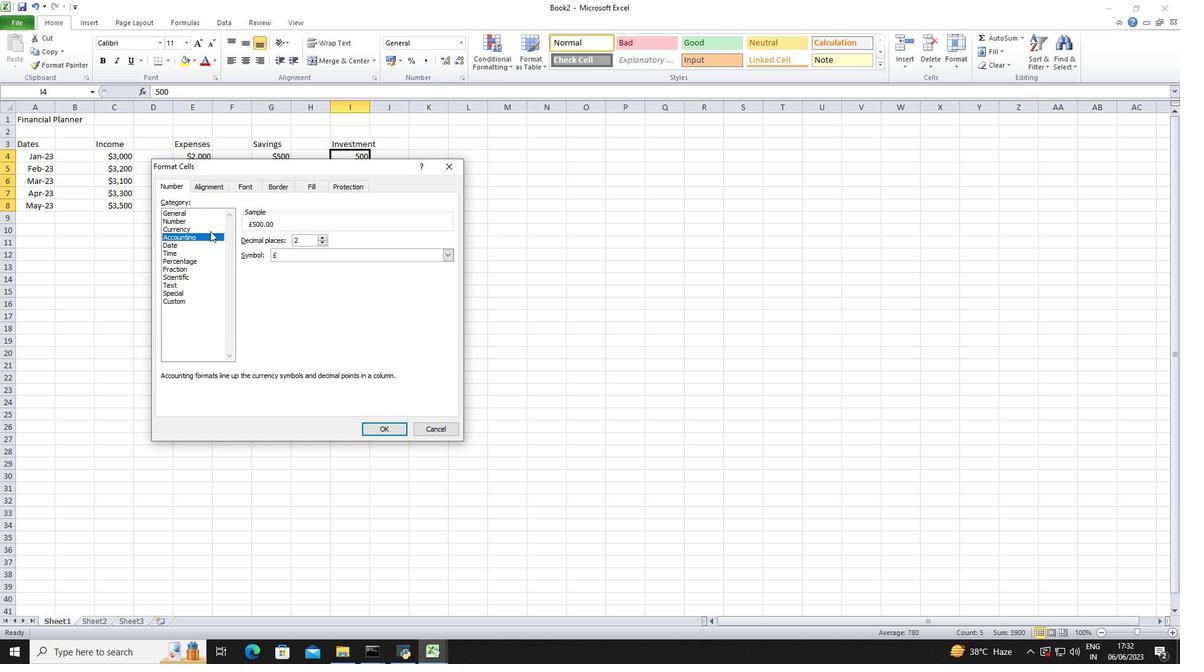 
Action: Mouse moved to (317, 242)
Screenshot: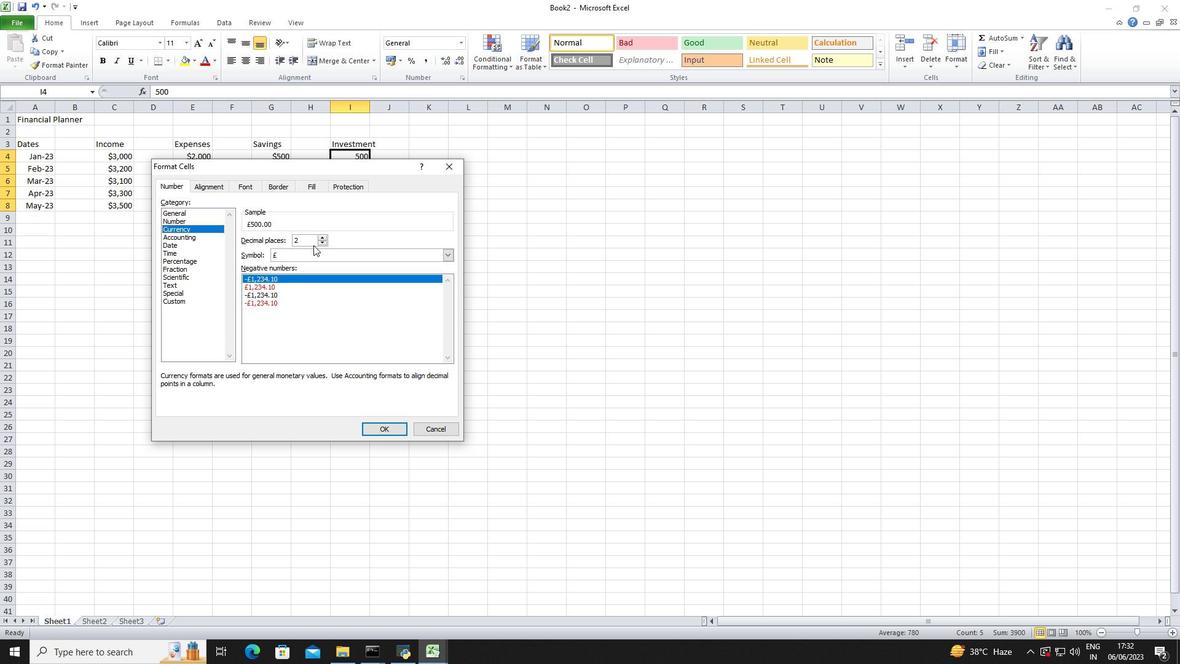 
Action: Mouse pressed left at (317, 242)
Screenshot: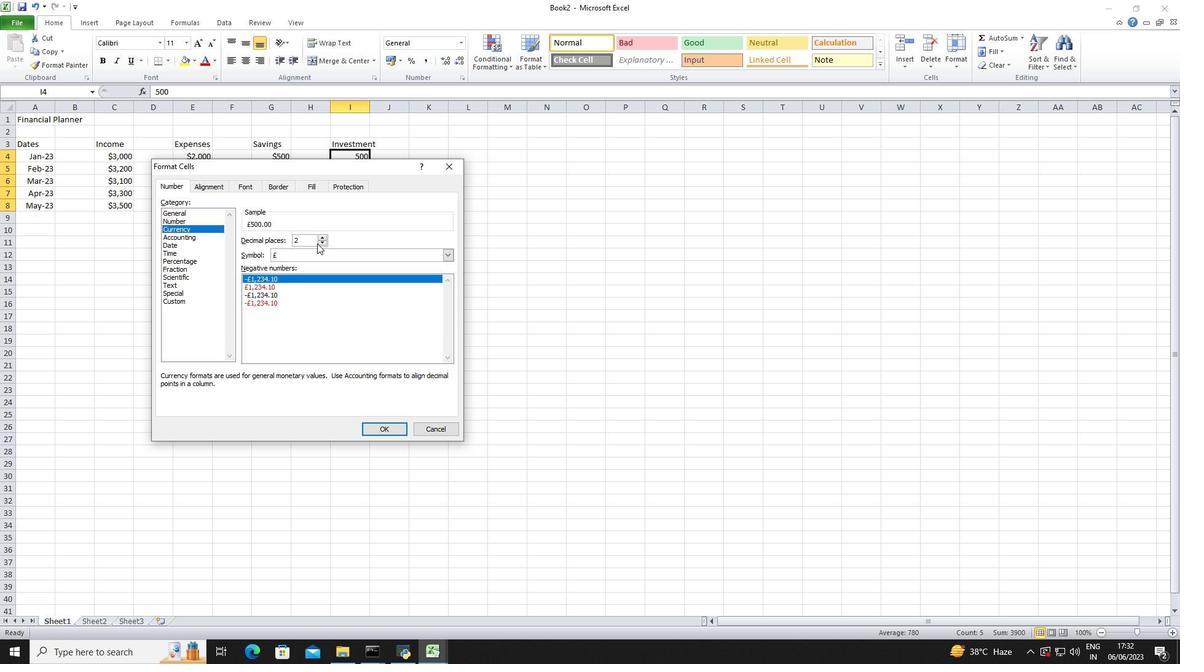 
Action: Mouse pressed left at (317, 242)
Screenshot: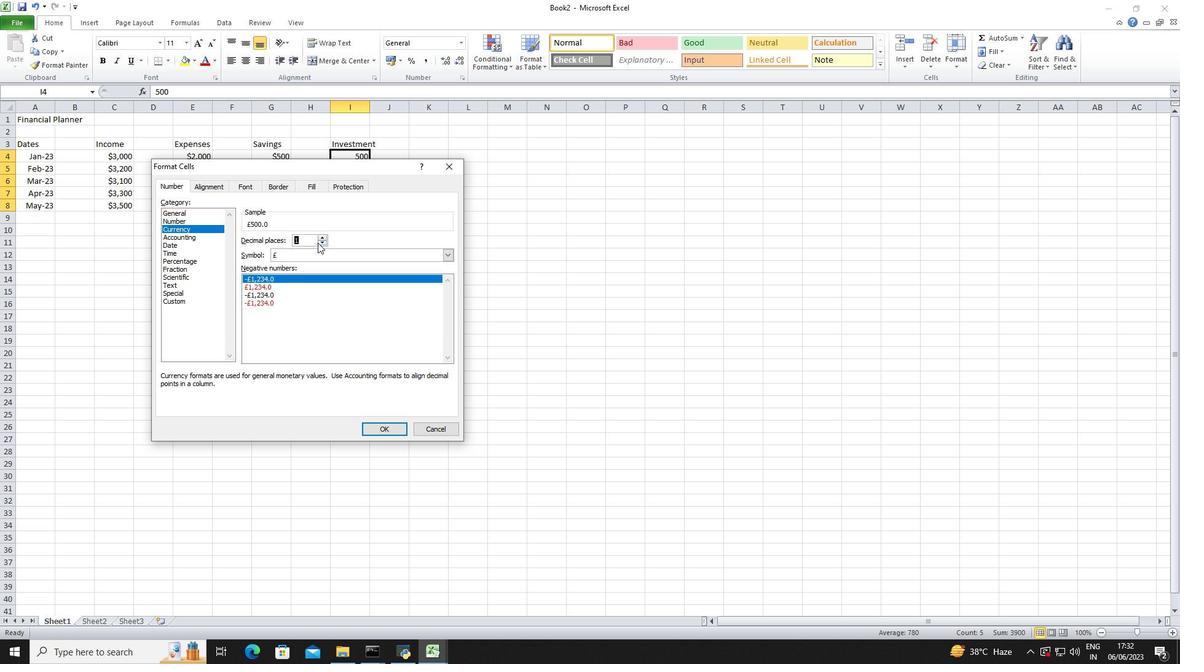 
Action: Mouse moved to (319, 247)
Screenshot: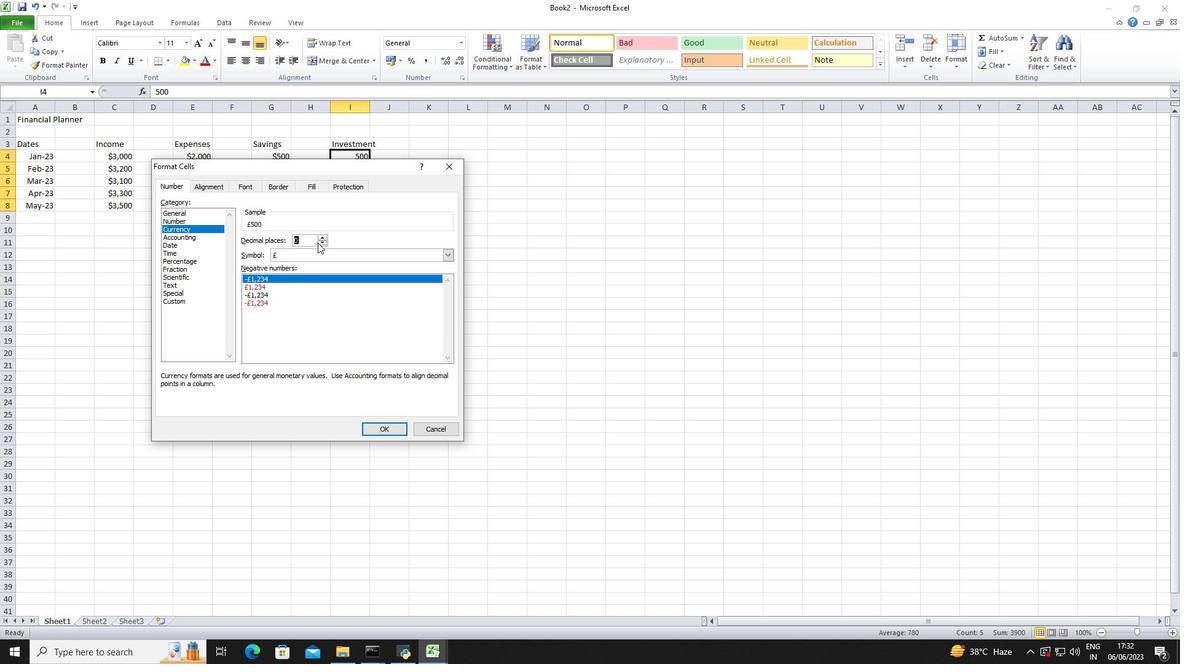 
Action: Mouse pressed left at (319, 247)
Screenshot: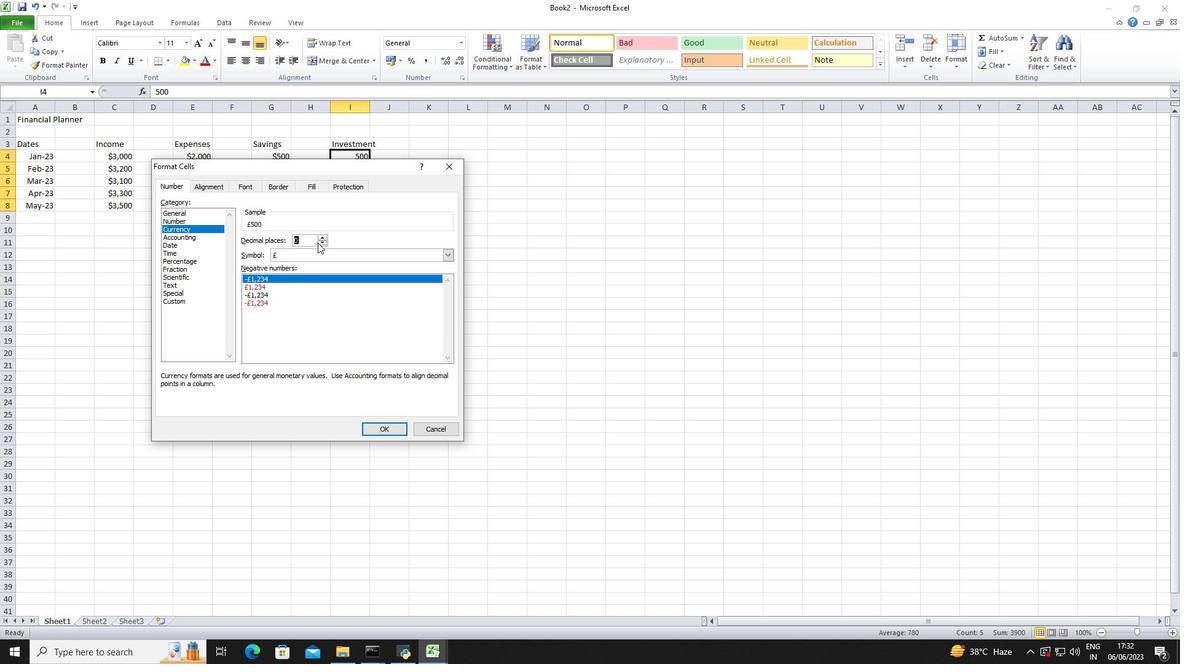 
Action: Mouse moved to (329, 252)
Screenshot: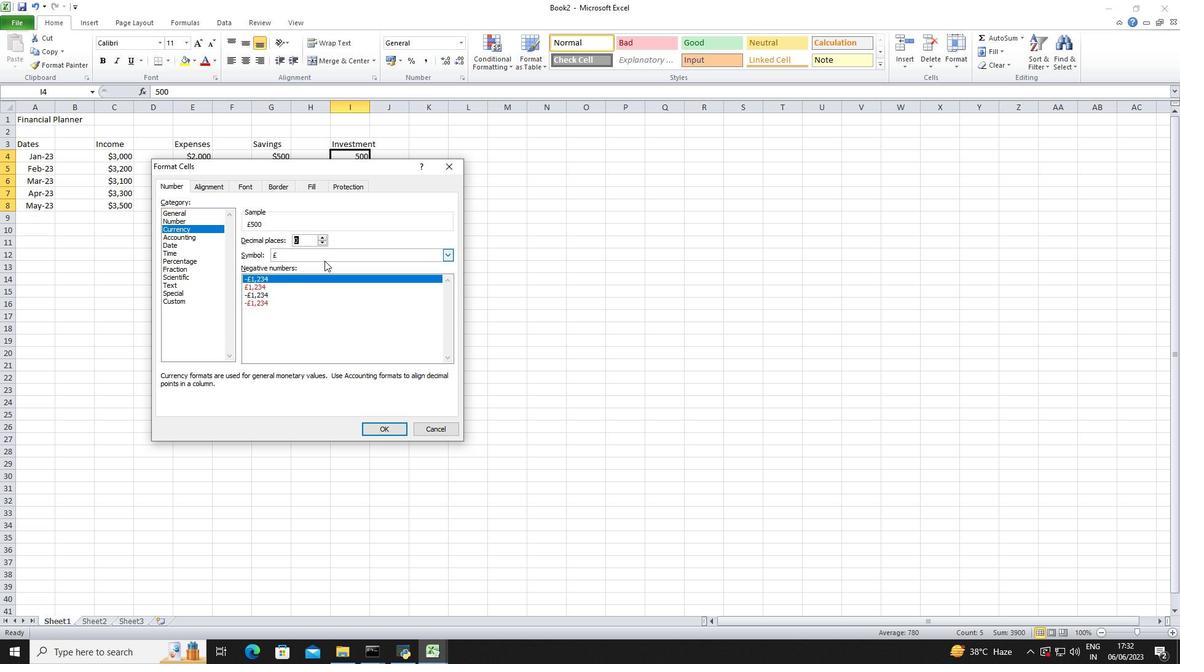 
Action: Mouse pressed left at (329, 252)
Screenshot: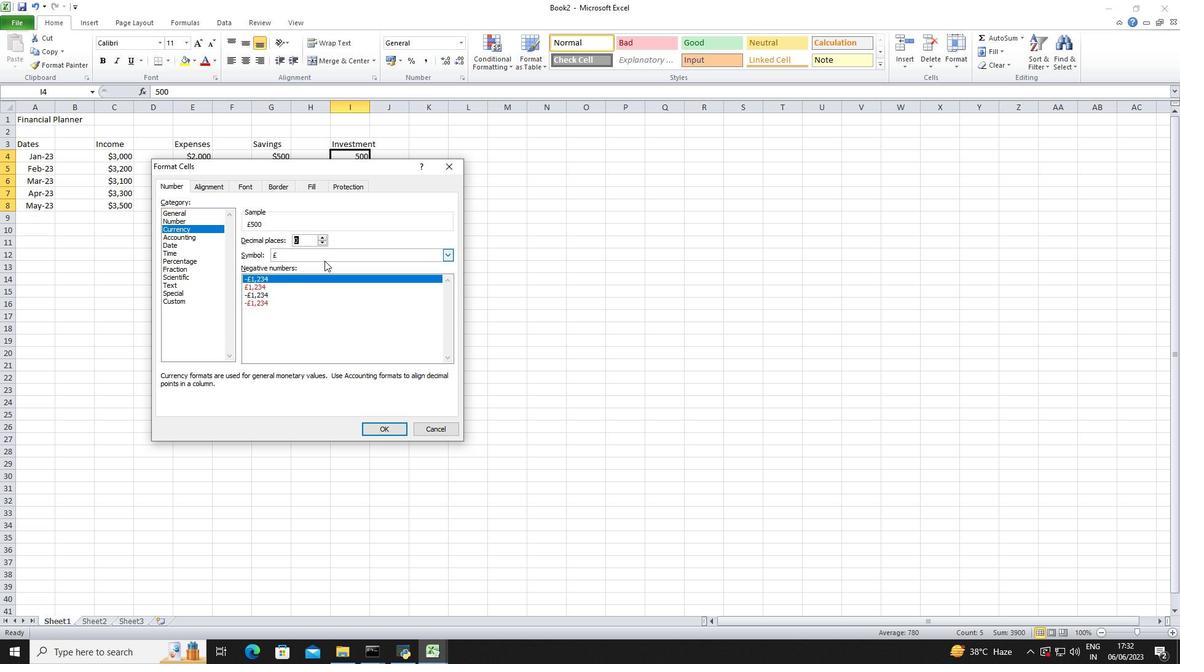 
Action: Mouse moved to (329, 272)
Screenshot: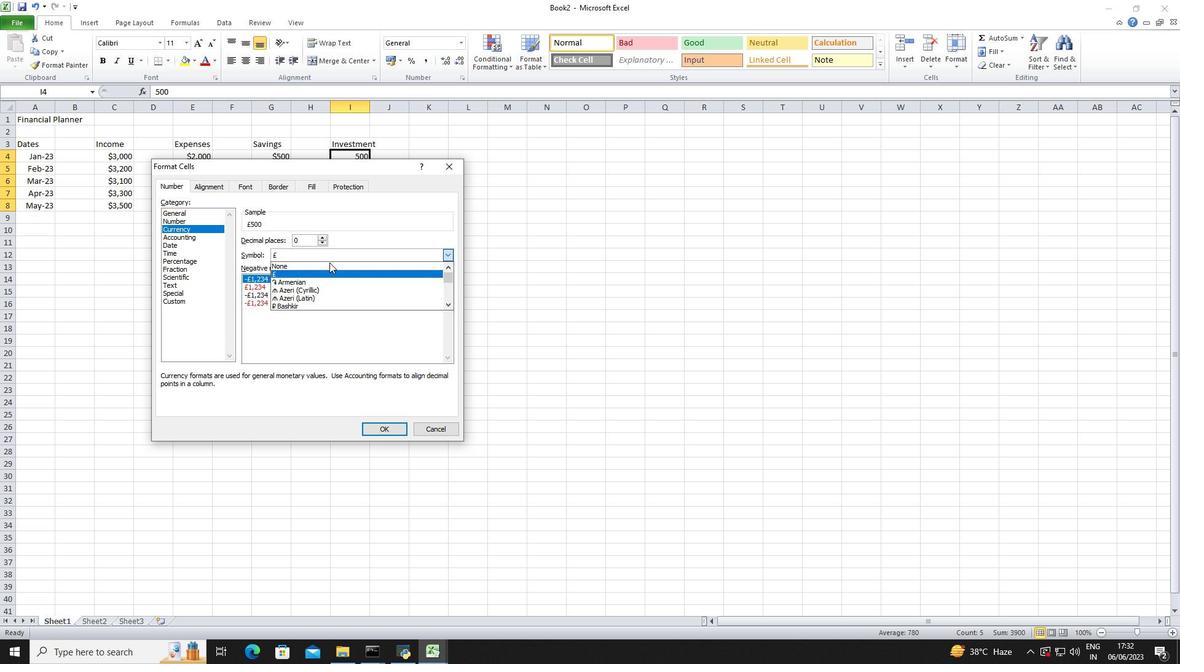 
Action: Mouse scrolled (329, 271) with delta (0, 0)
Screenshot: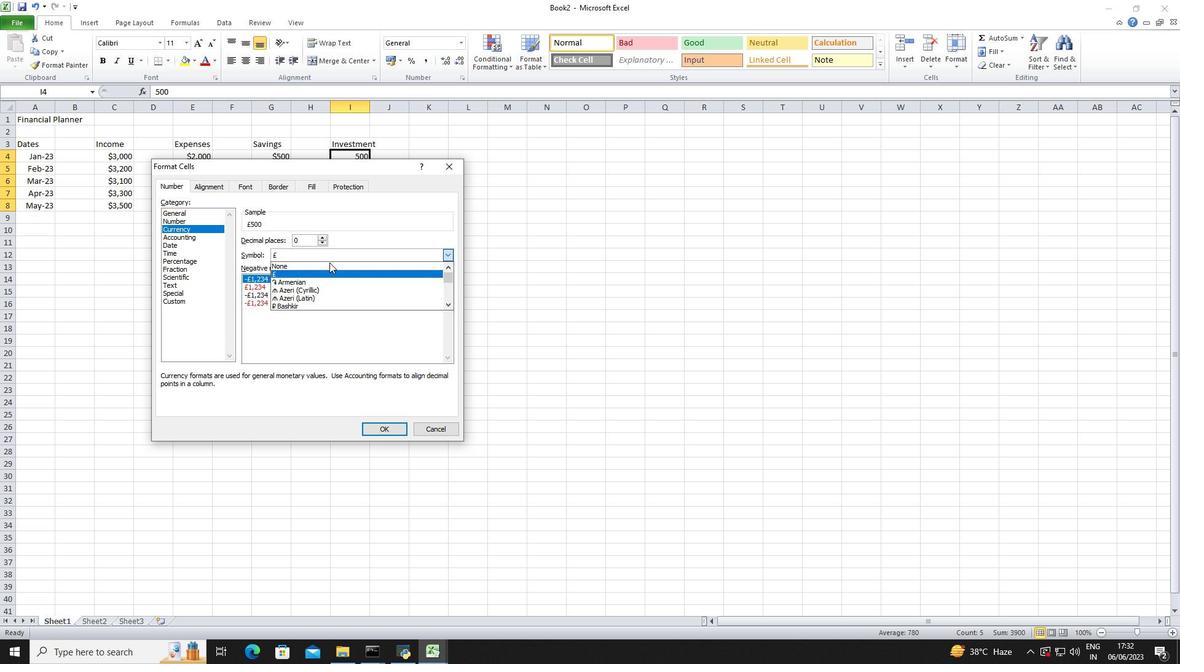 
Action: Mouse moved to (329, 274)
Screenshot: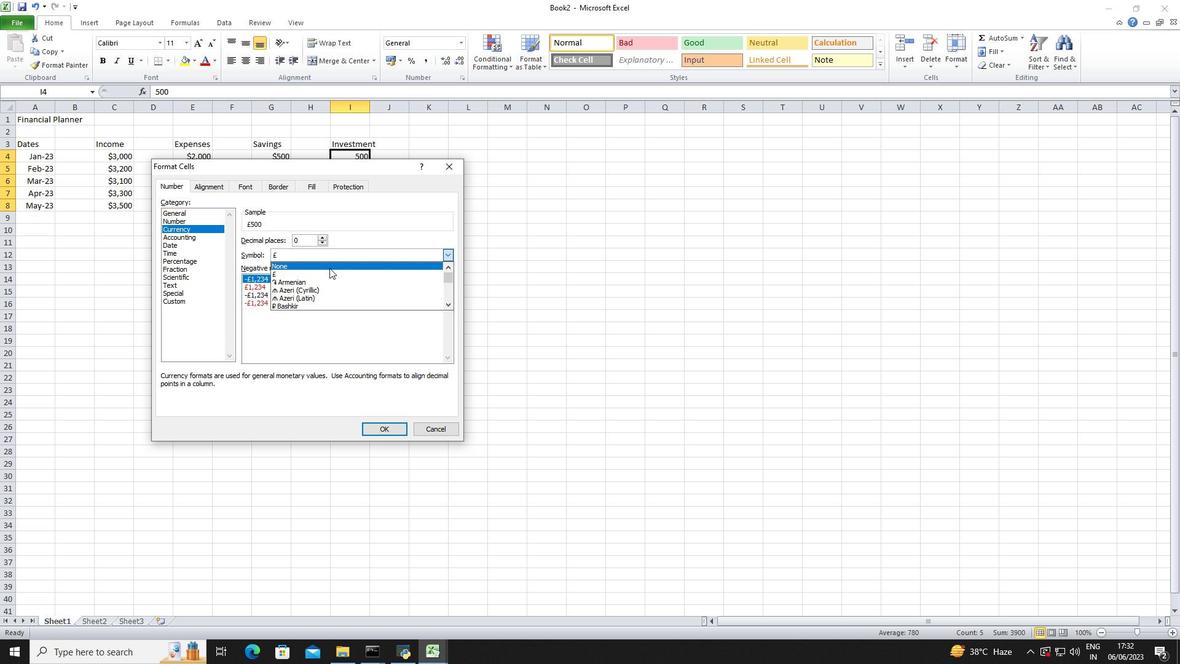 
Action: Mouse scrolled (329, 274) with delta (0, 0)
Screenshot: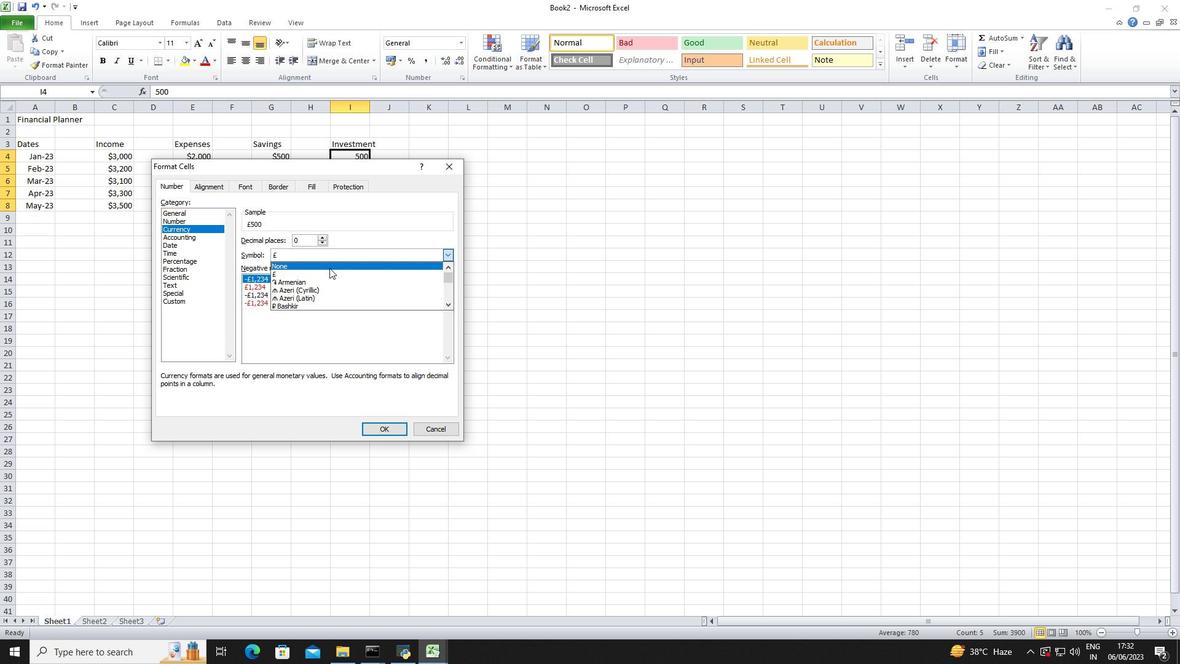 
Action: Mouse moved to (329, 276)
Screenshot: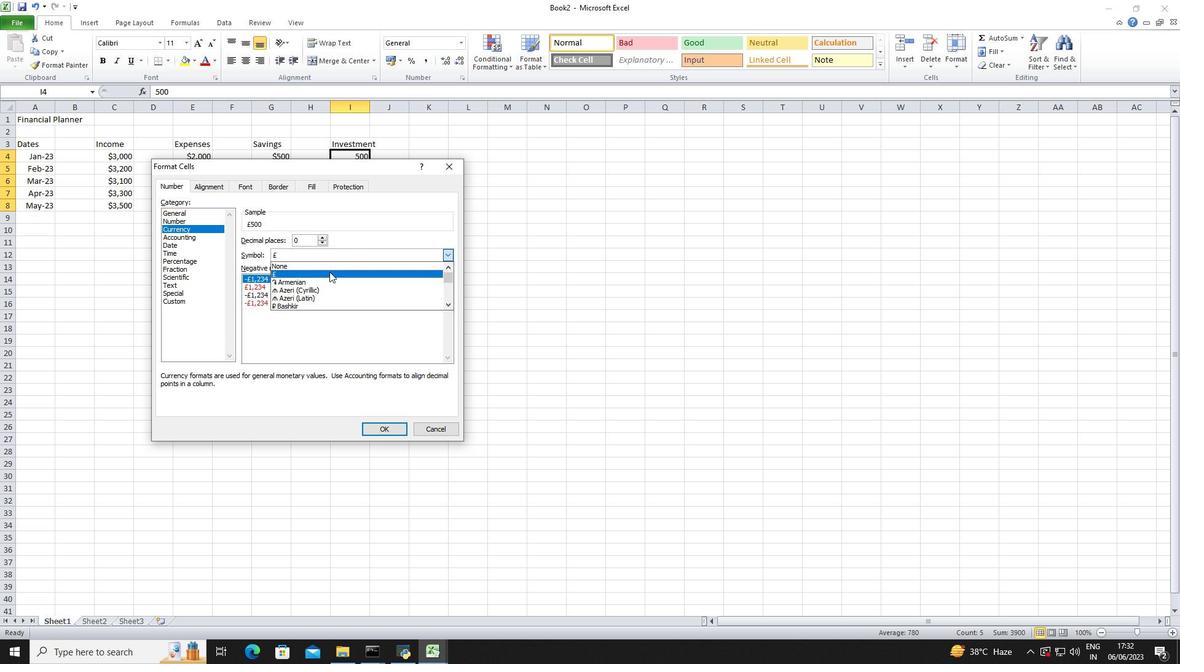 
Action: Mouse scrolled (329, 275) with delta (0, 0)
Screenshot: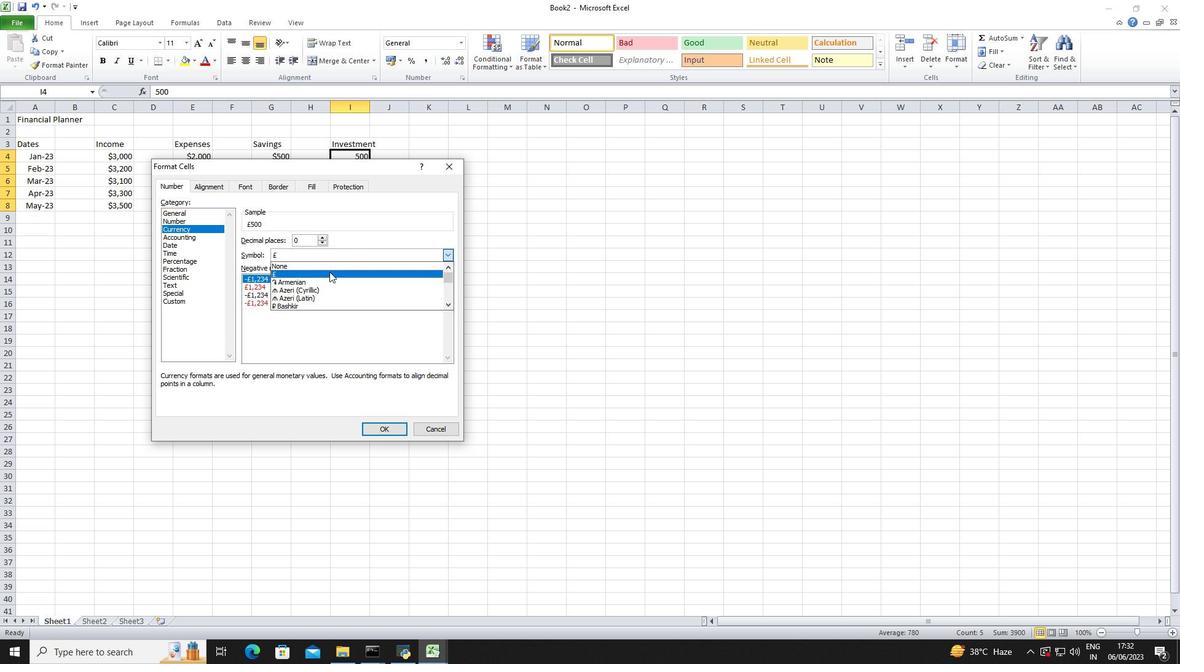 
Action: Mouse scrolled (329, 275) with delta (0, 0)
Screenshot: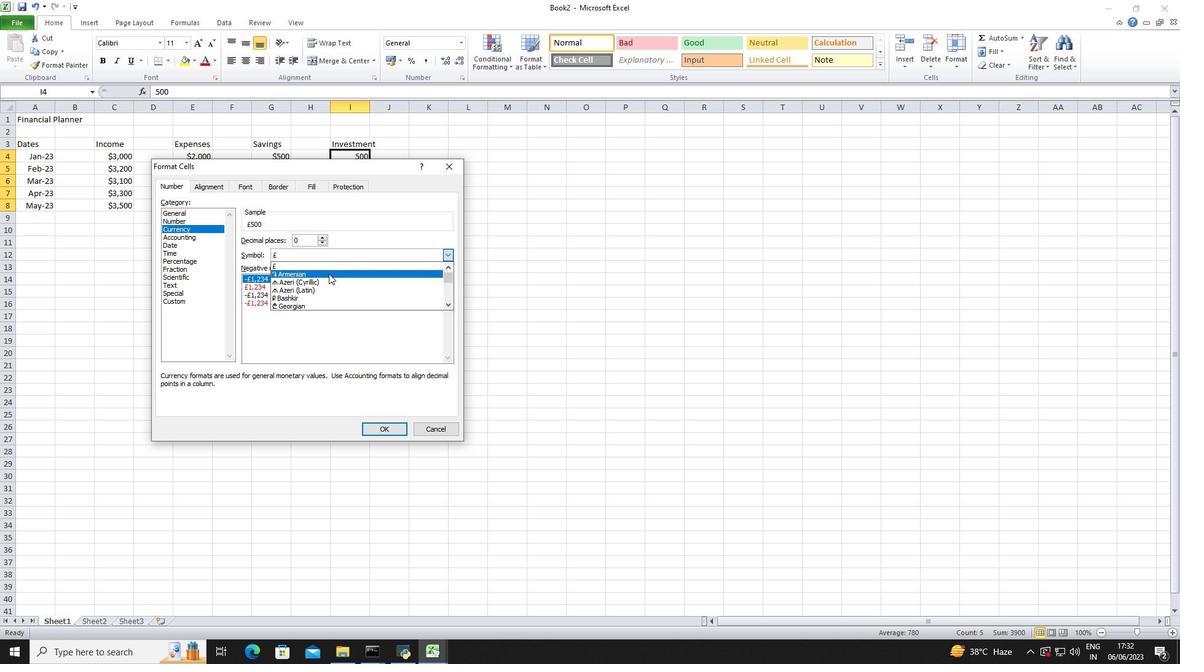 
Action: Mouse moved to (329, 276)
Screenshot: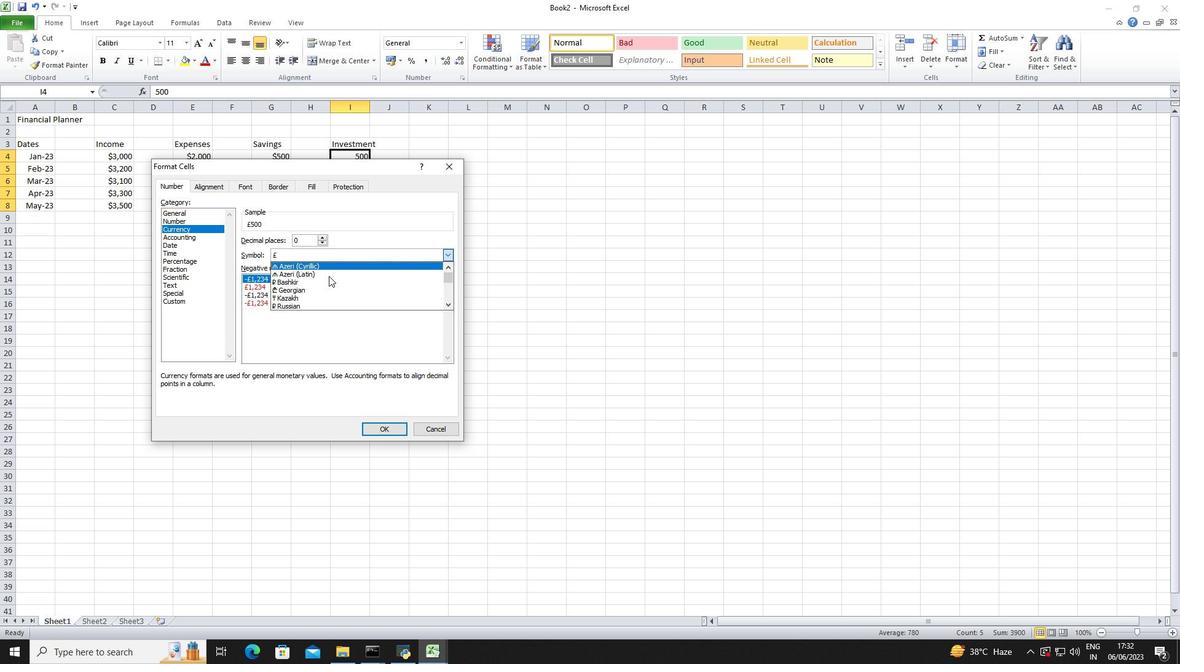 
Action: Mouse scrolled (329, 276) with delta (0, 0)
Screenshot: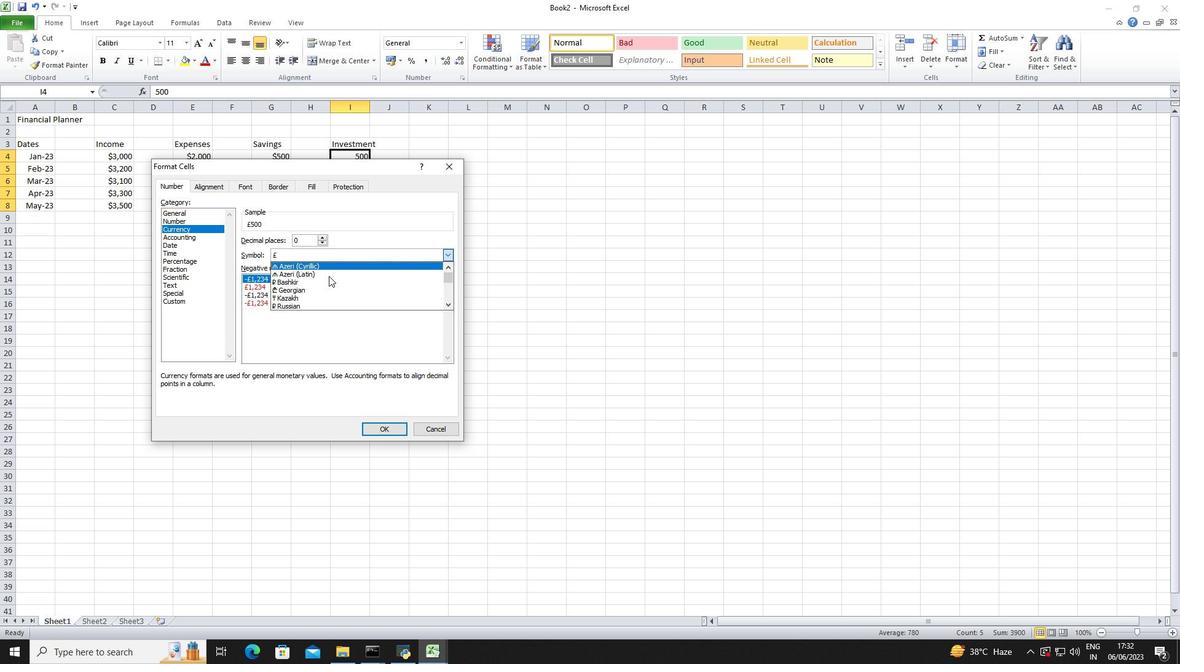 
Action: Mouse scrolled (329, 276) with delta (0, 0)
Screenshot: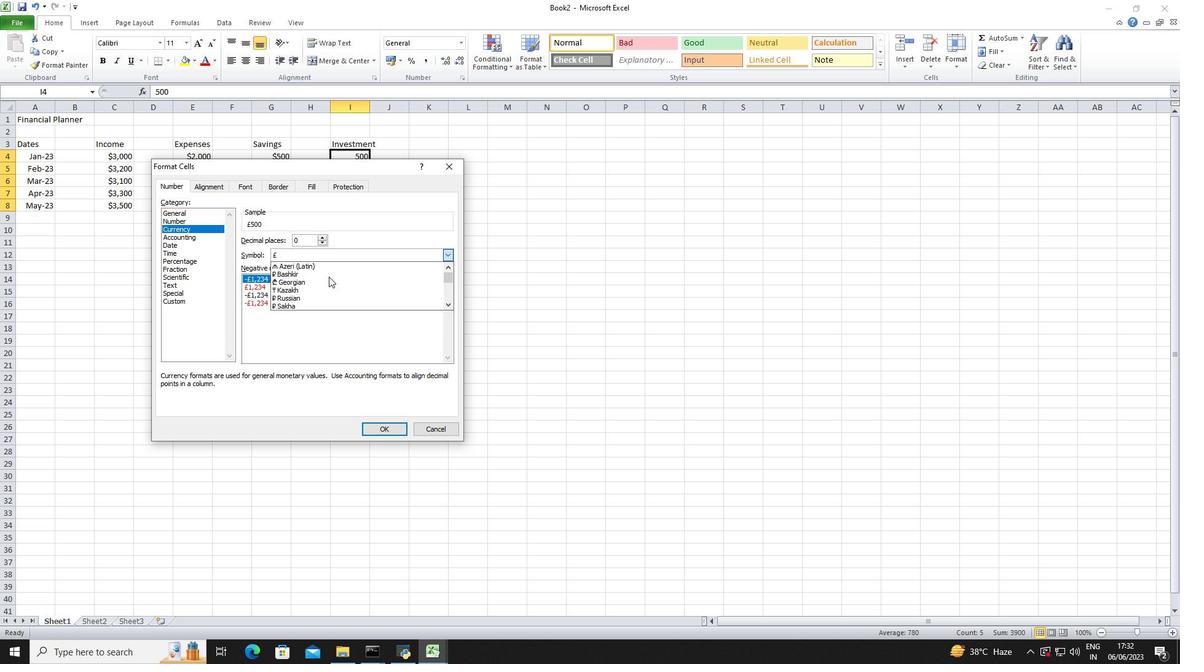 
Action: Mouse moved to (326, 293)
Screenshot: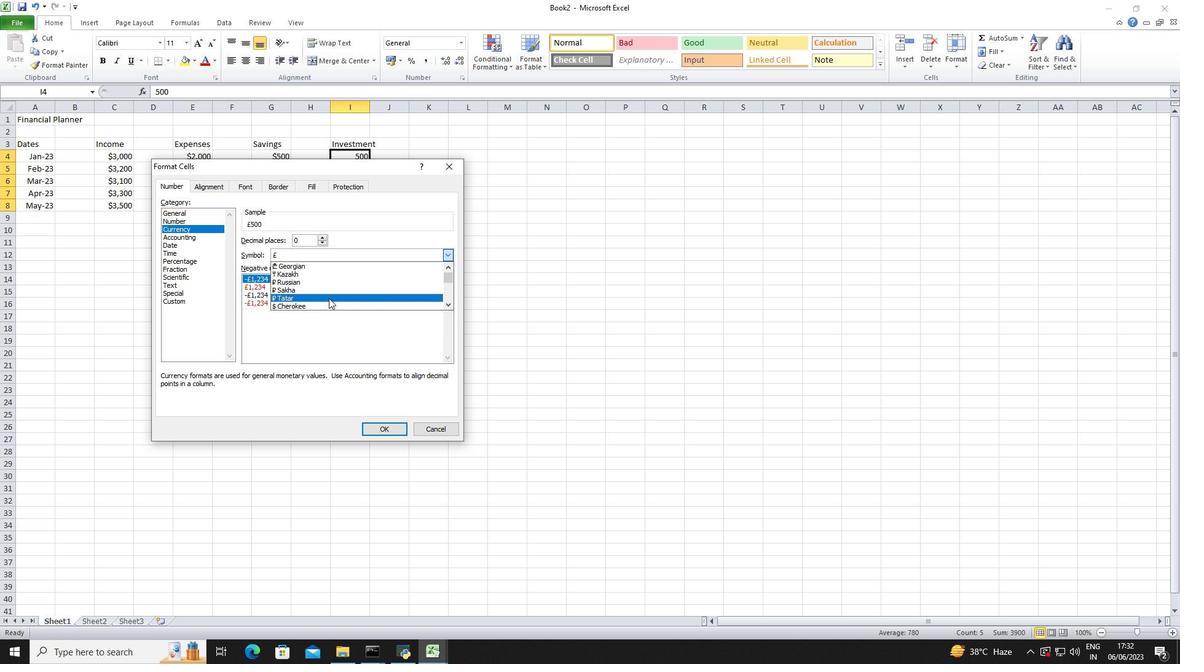 
Action: Mouse scrolled (326, 293) with delta (0, 0)
Screenshot: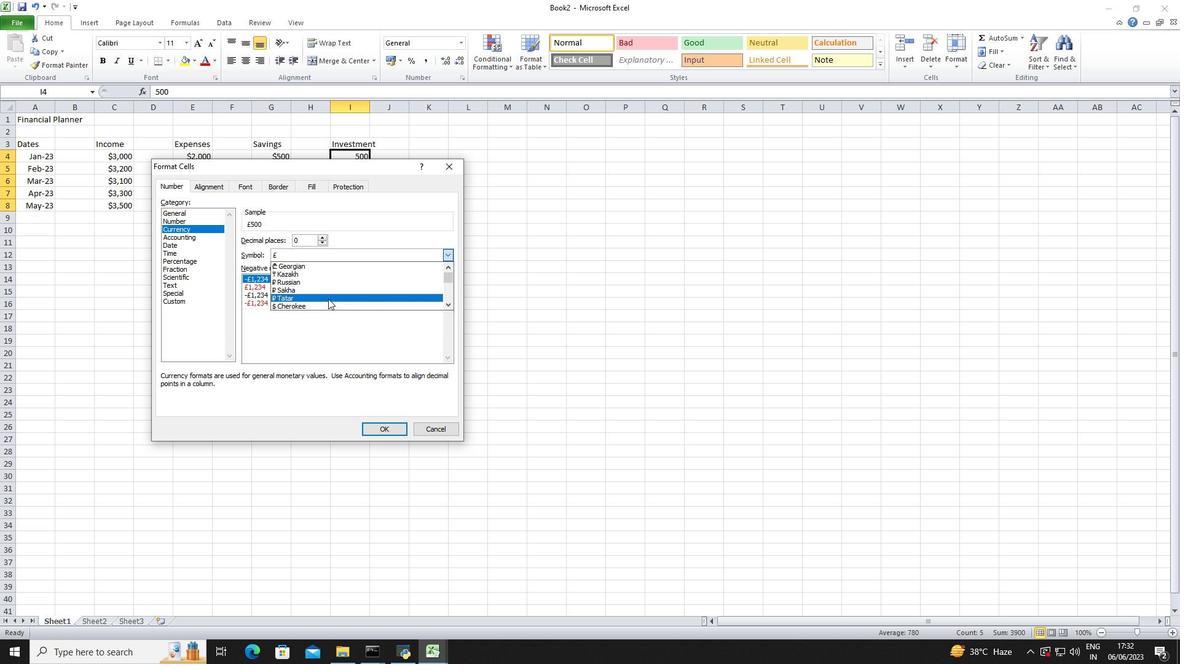 
Action: Mouse scrolled (326, 293) with delta (0, 0)
Screenshot: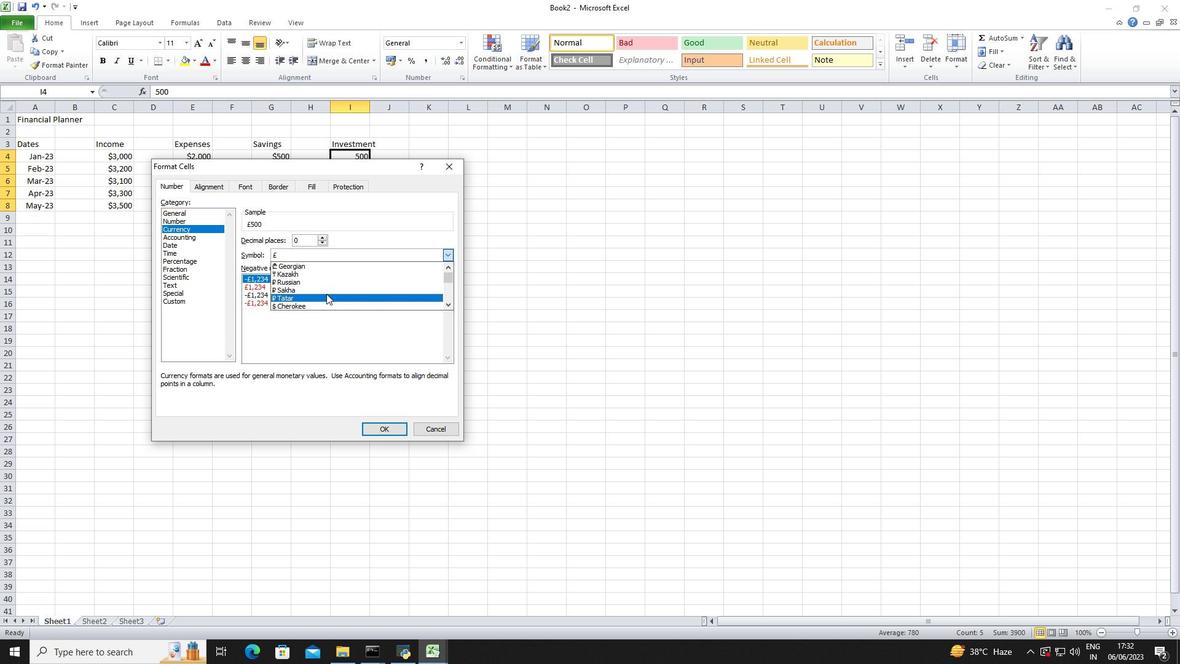 
Action: Mouse scrolled (326, 293) with delta (0, 0)
Screenshot: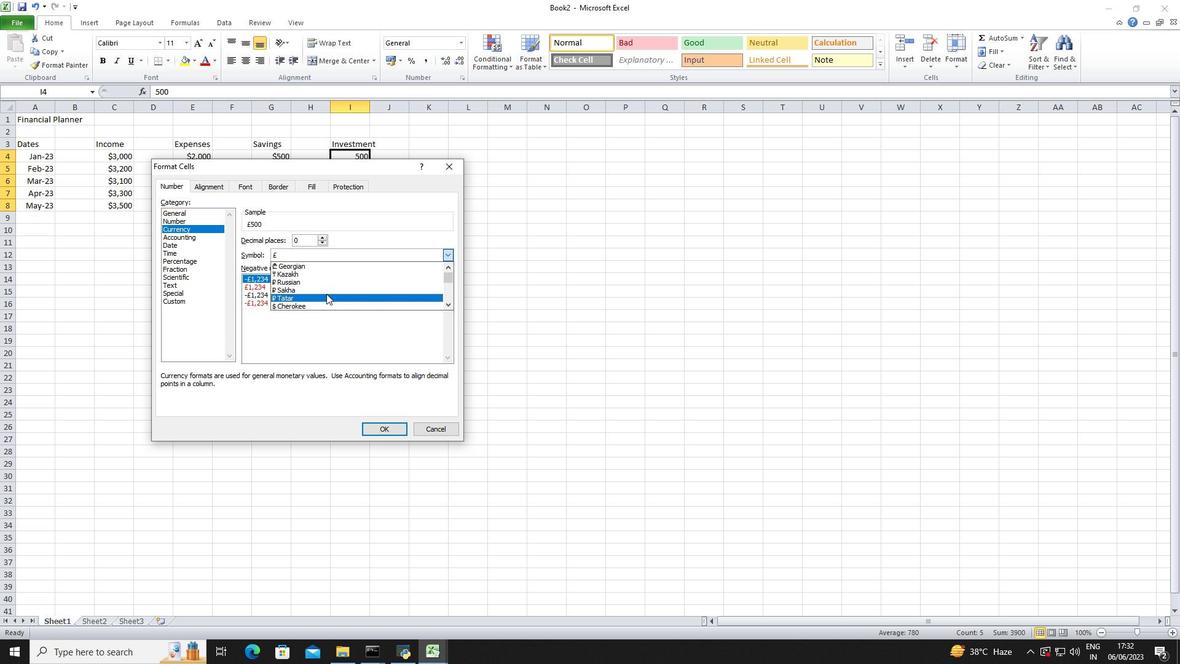
Action: Mouse scrolled (326, 293) with delta (0, 0)
Screenshot: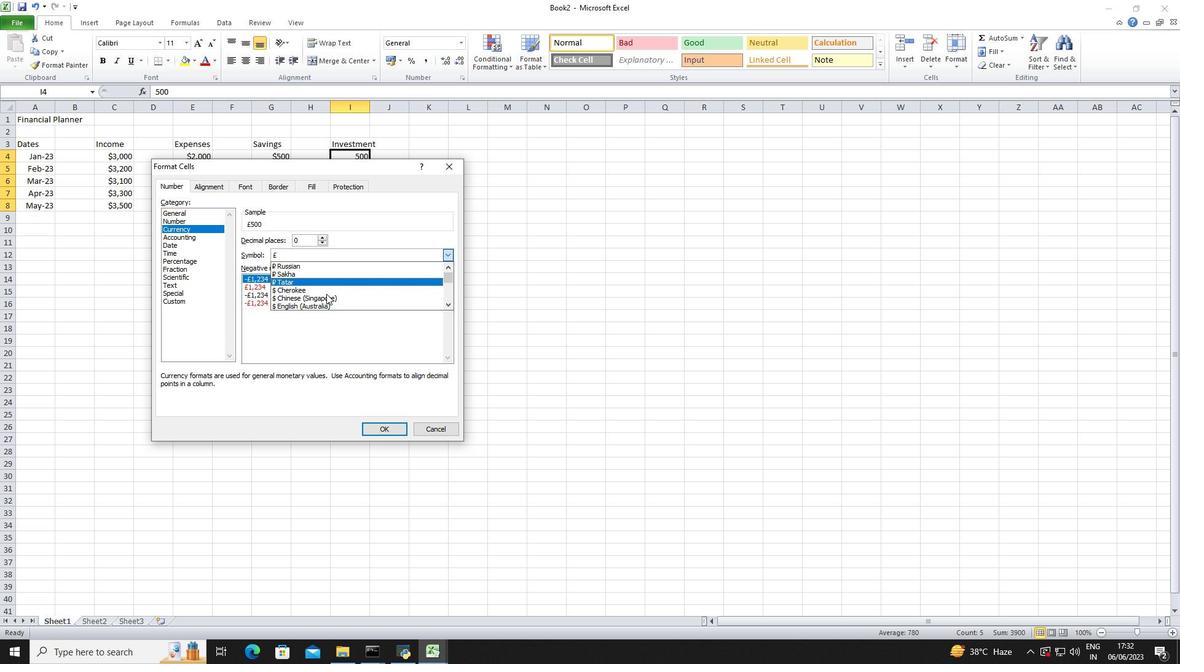 
Action: Mouse scrolled (326, 293) with delta (0, 0)
Screenshot: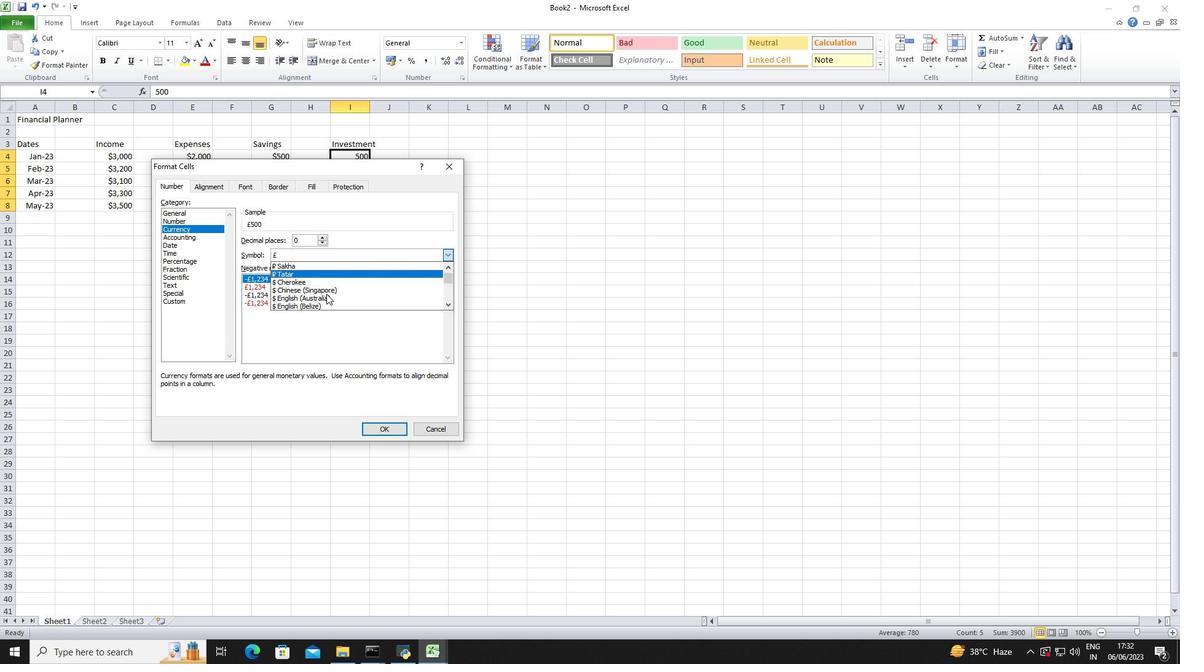 
Action: Mouse moved to (327, 279)
Screenshot: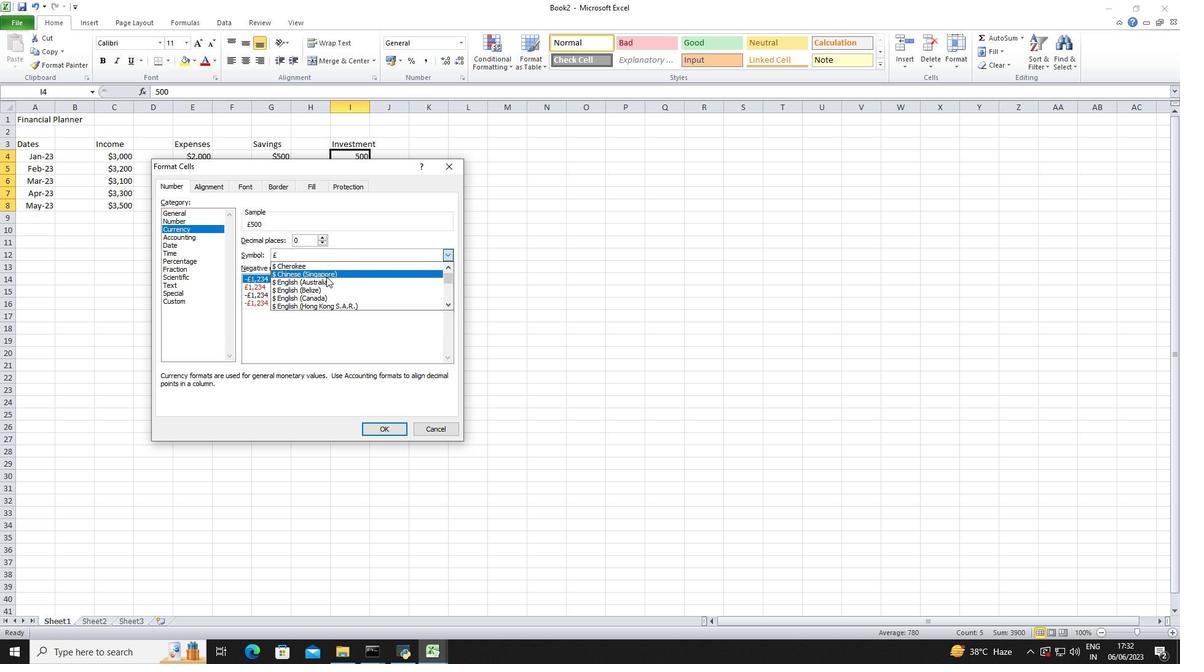 
Action: Mouse pressed left at (327, 279)
Screenshot: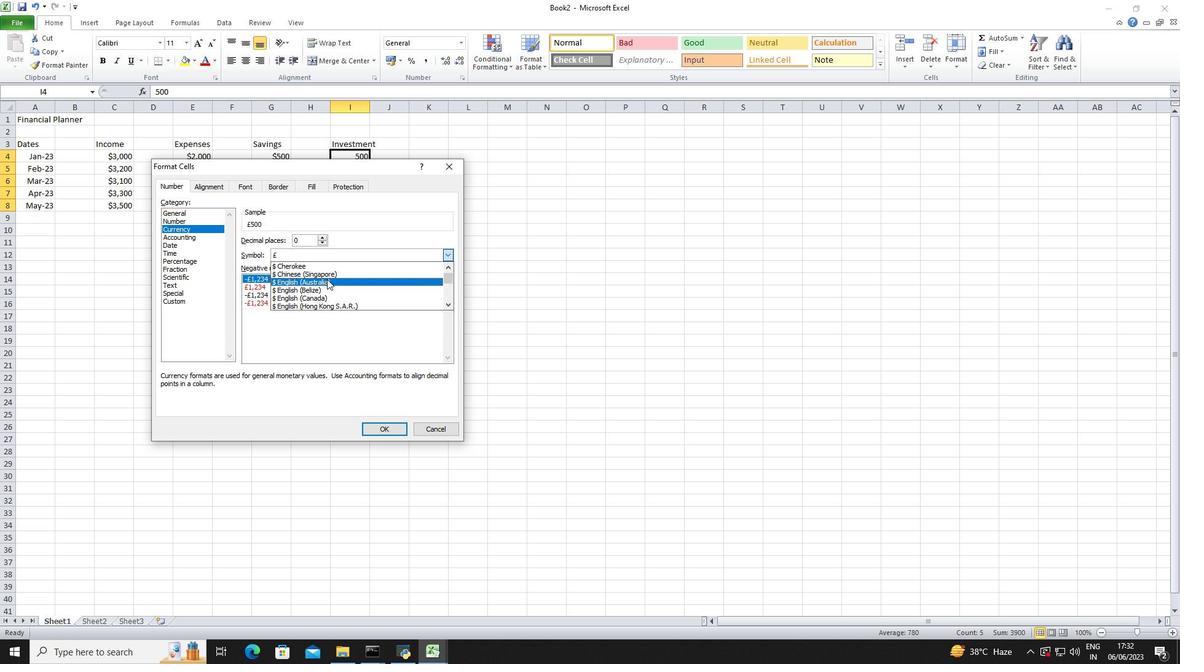 
Action: Mouse moved to (381, 424)
Screenshot: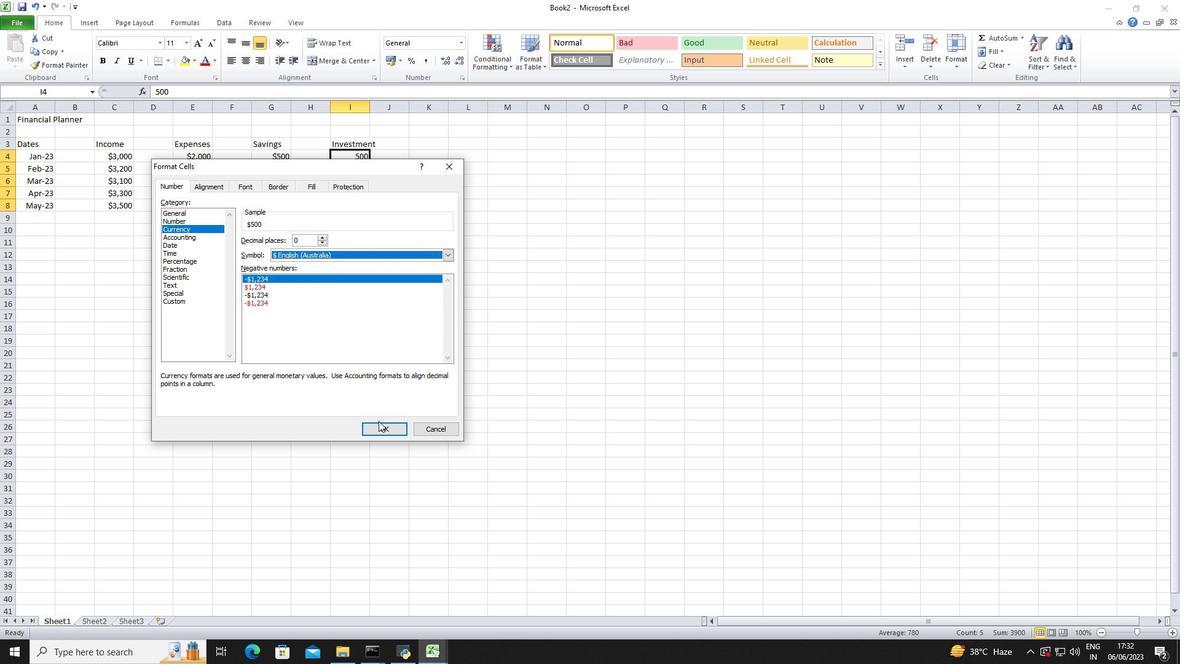 
Action: Mouse pressed left at (381, 424)
Screenshot: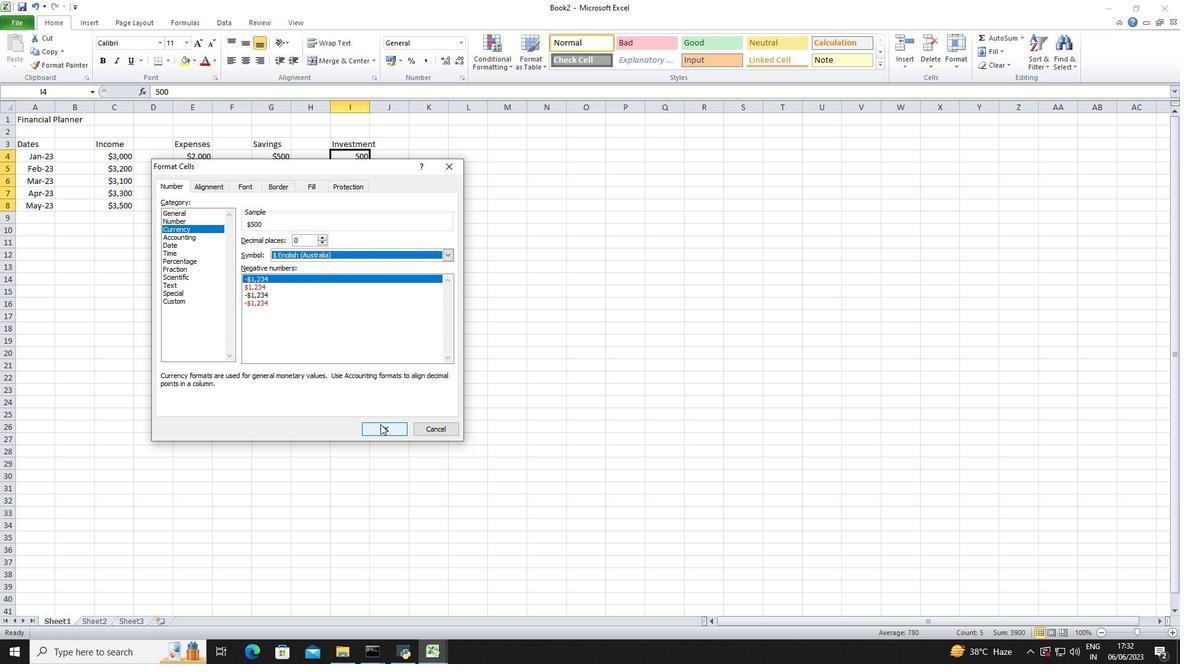 
Action: Mouse moved to (423, 142)
Screenshot: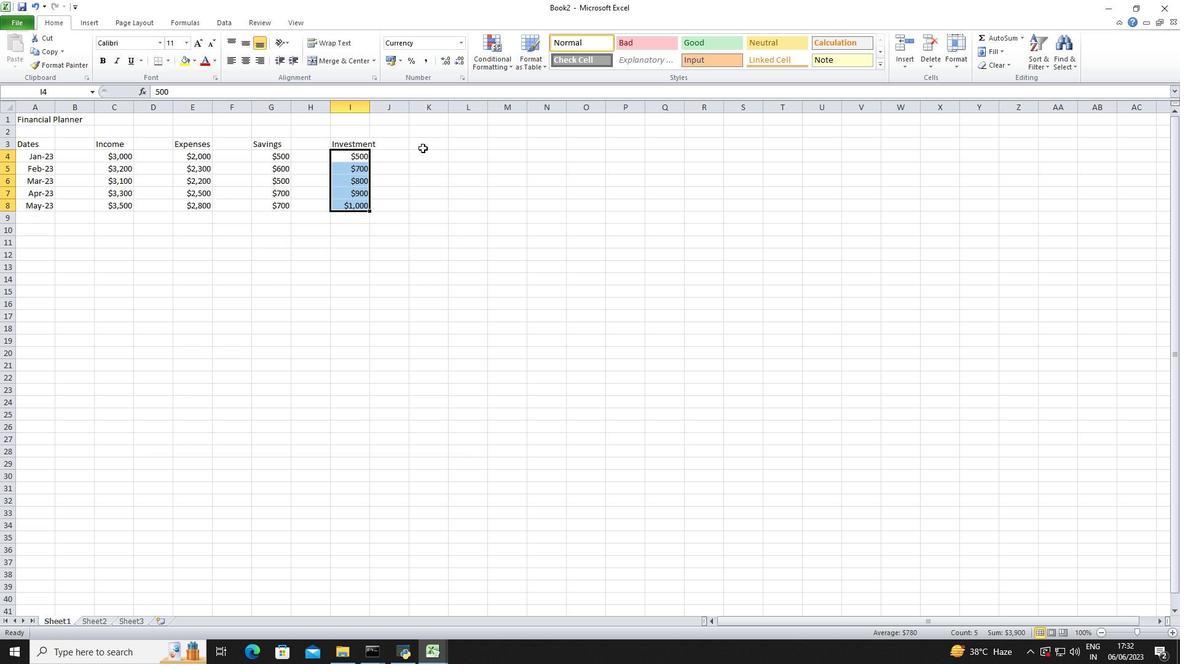 
Action: Mouse pressed left at (423, 142)
Screenshot: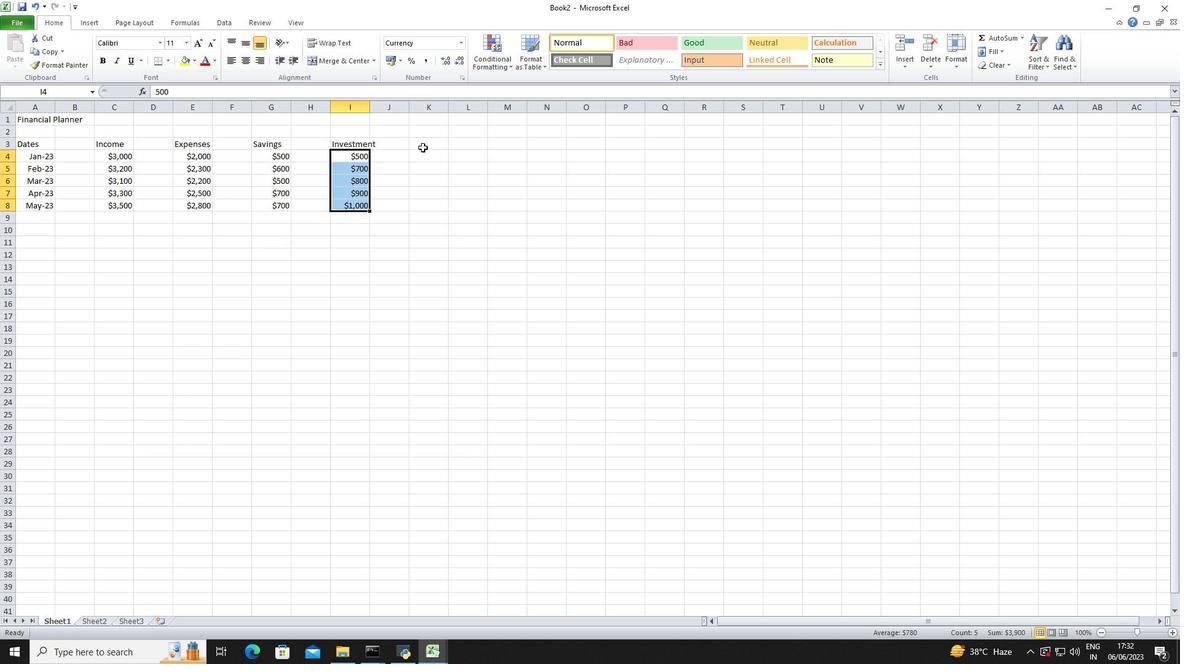 
Action: Key pressed <Key.shift>Net<Key.space><Key.shift>Savings<Key.backspace><Key.down>1000<Key.down>1200<Key.down>900<Key.down>800<Key.down>700<Key.down>
Screenshot: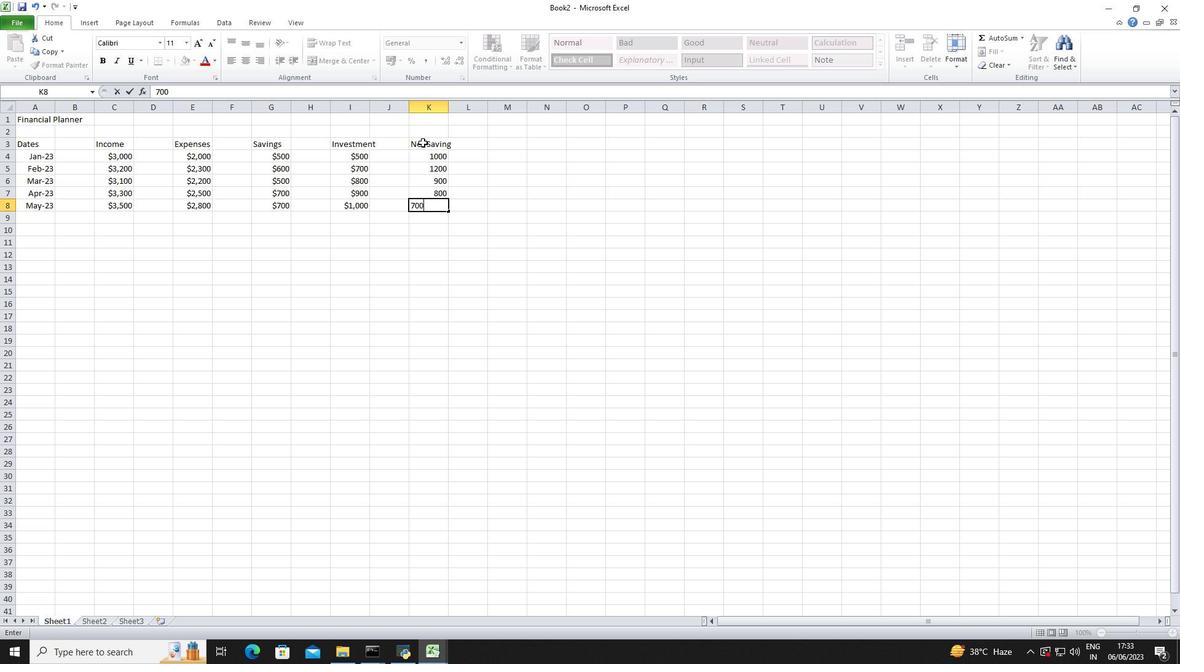
Action: Mouse moved to (428, 163)
Screenshot: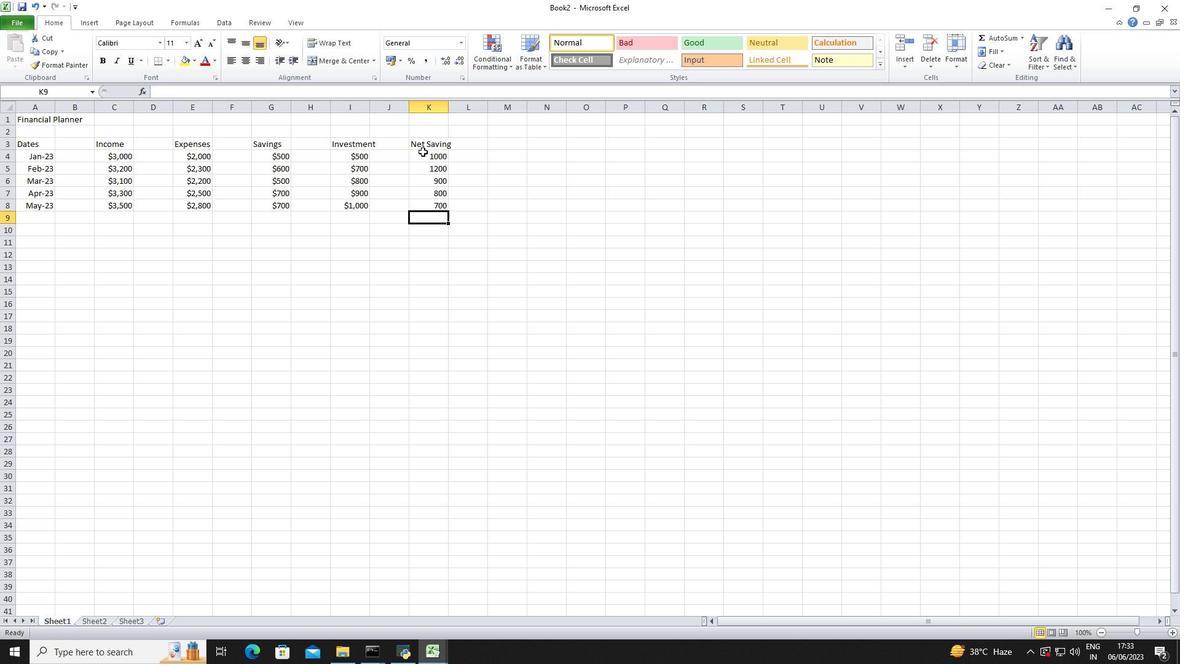 
Action: Mouse pressed left at (423, 151)
Screenshot: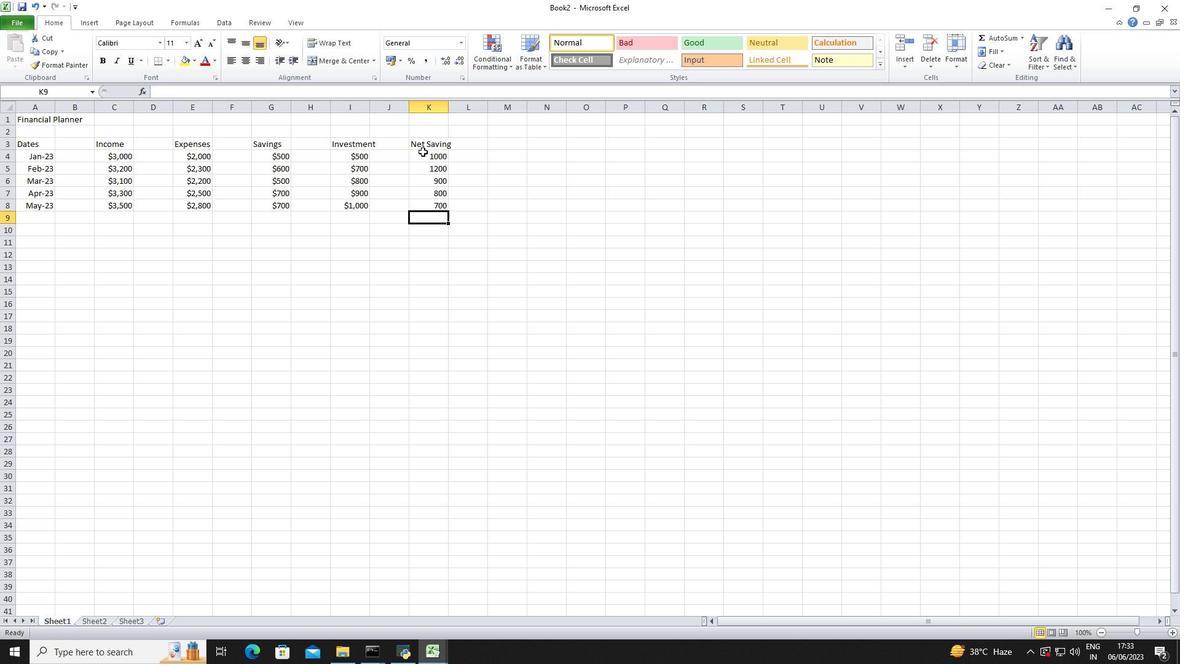 
Action: Mouse moved to (461, 38)
Screenshot: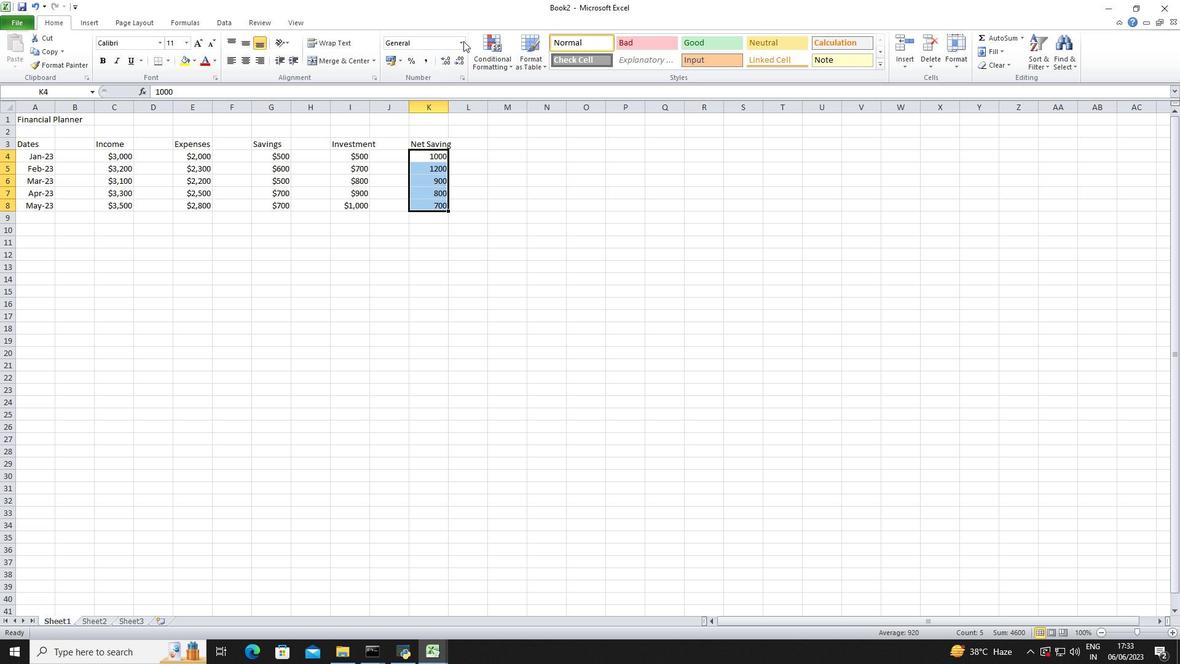 
Action: Mouse pressed left at (461, 38)
Screenshot: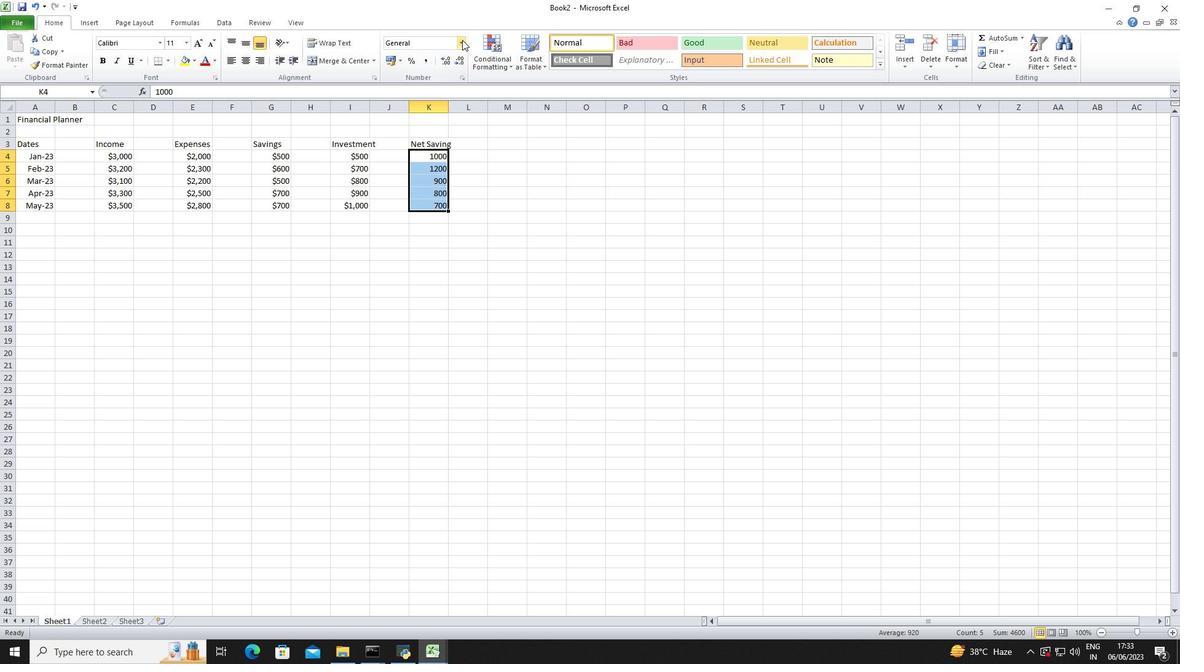 
Action: Mouse moved to (445, 356)
Screenshot: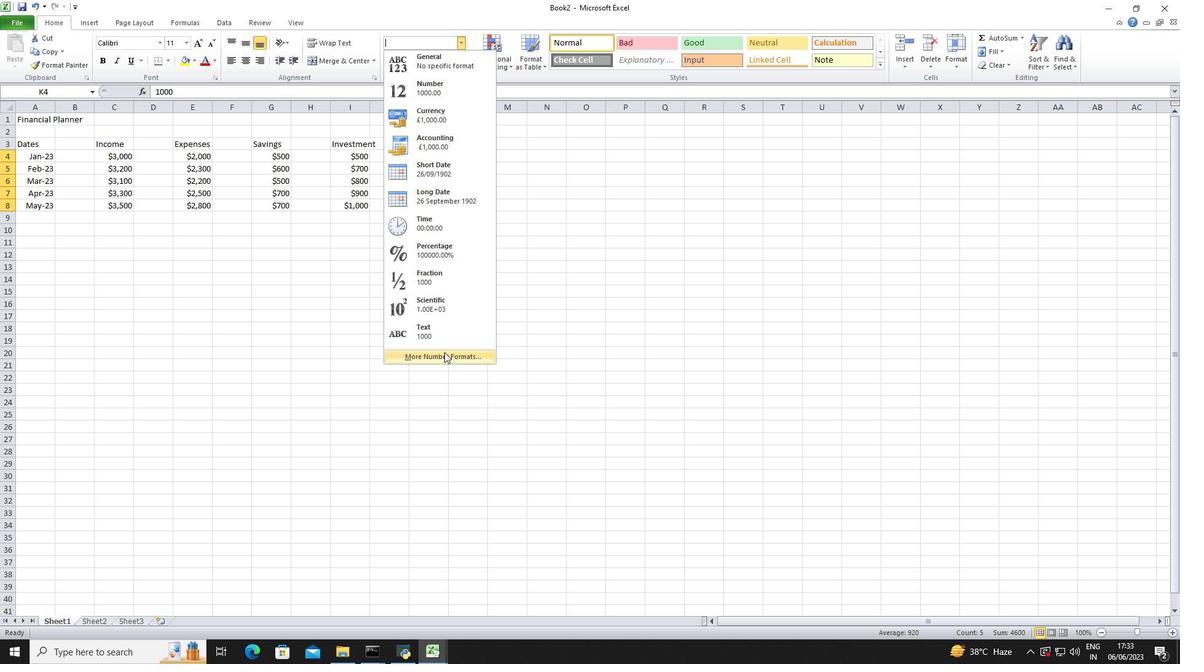 
Action: Mouse pressed left at (445, 356)
Screenshot: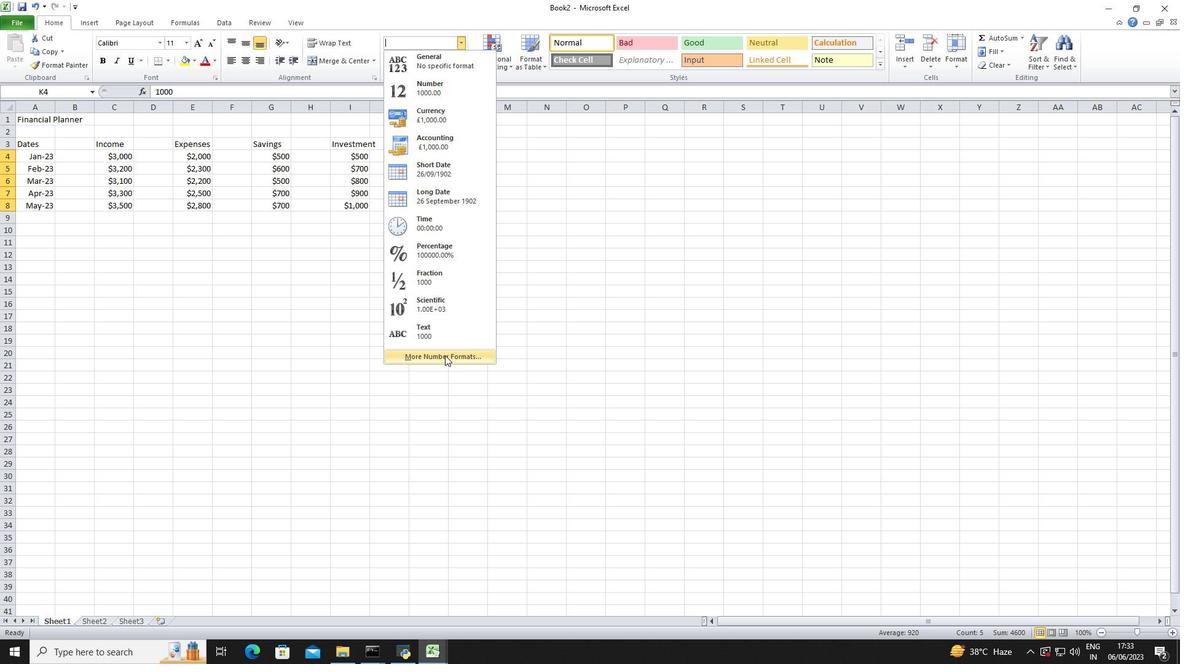 
Action: Mouse moved to (193, 227)
Screenshot: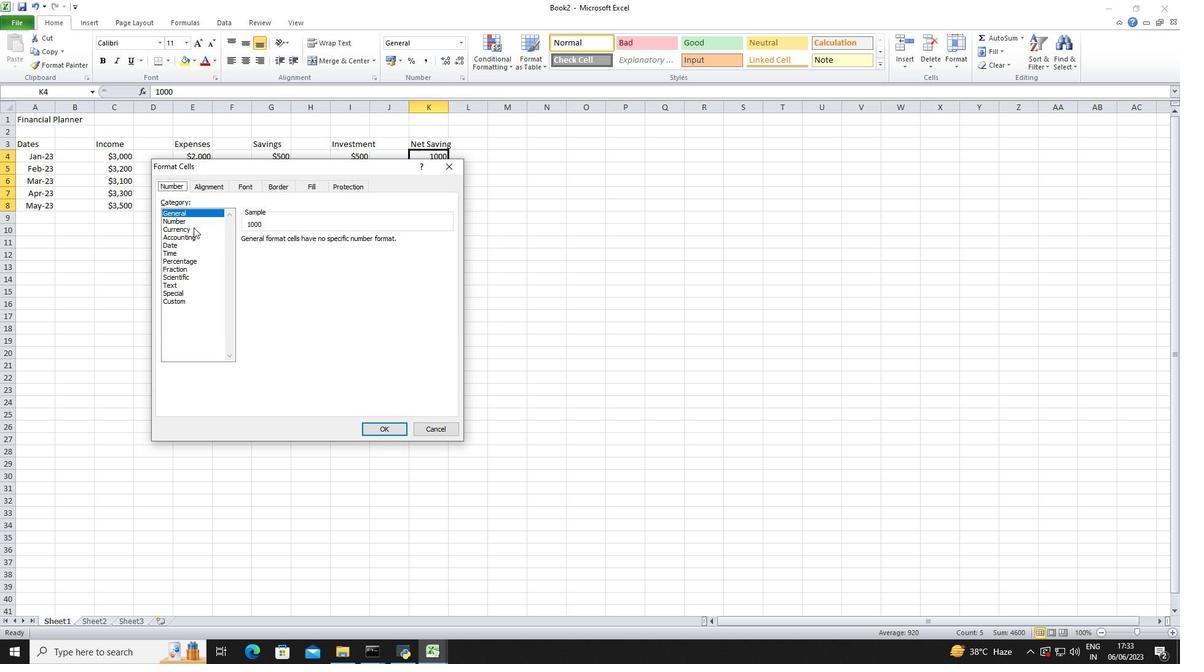 
Action: Mouse pressed left at (193, 227)
Screenshot: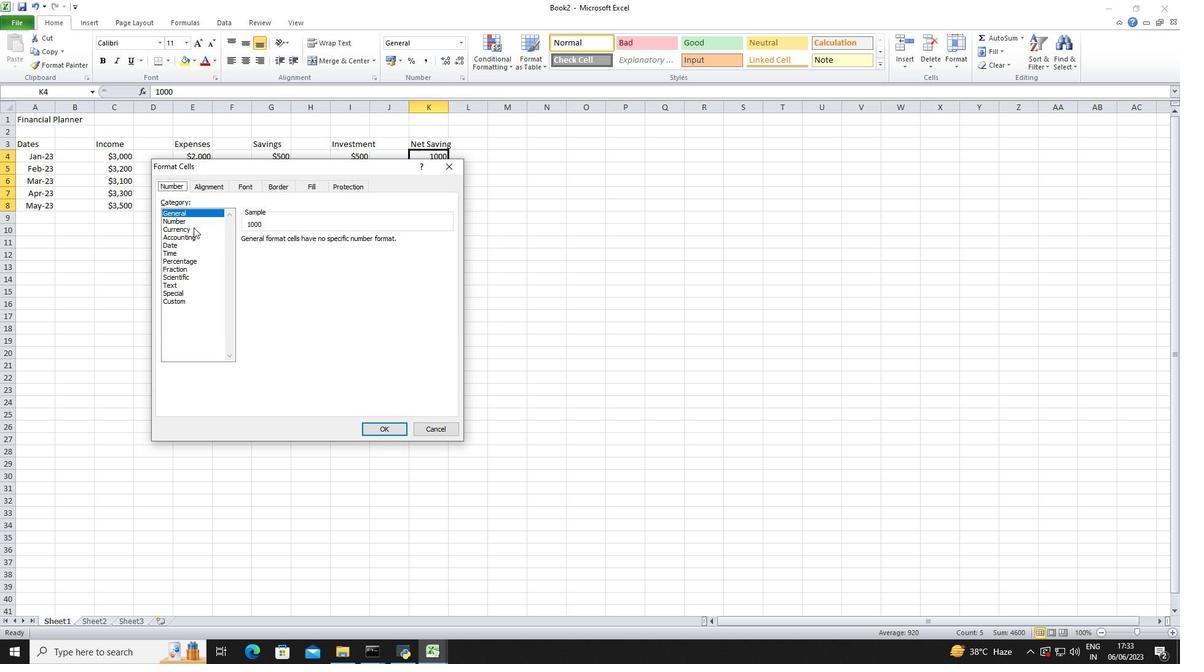 
Action: Mouse moved to (320, 242)
Screenshot: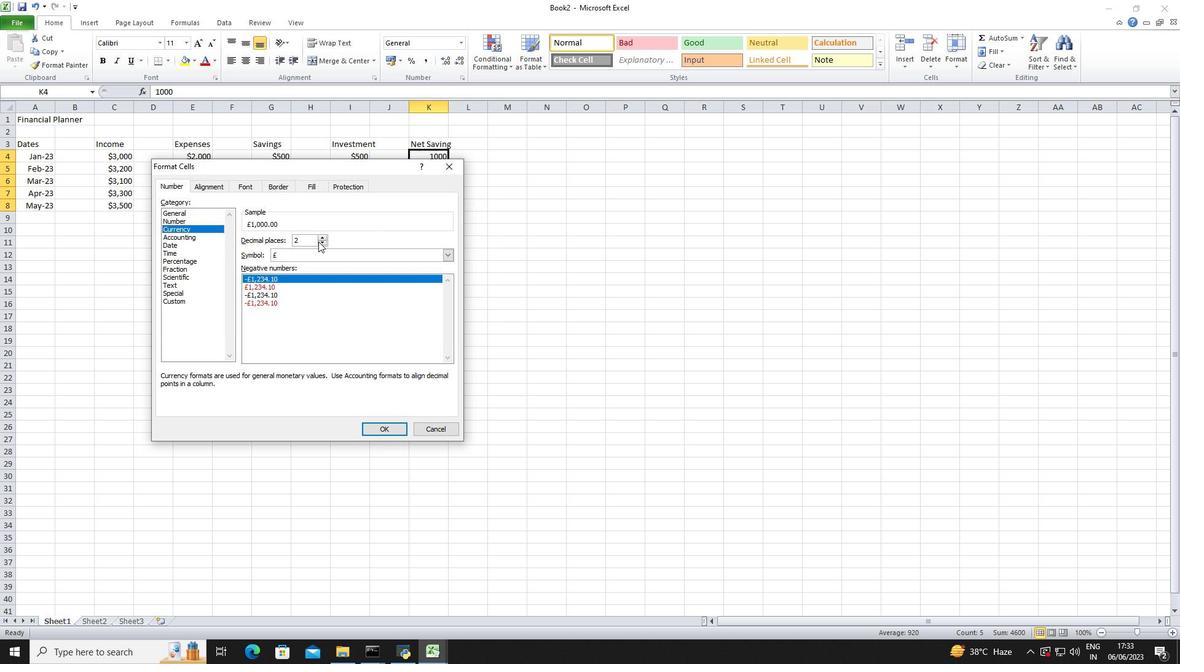 
Action: Mouse pressed left at (320, 242)
Screenshot: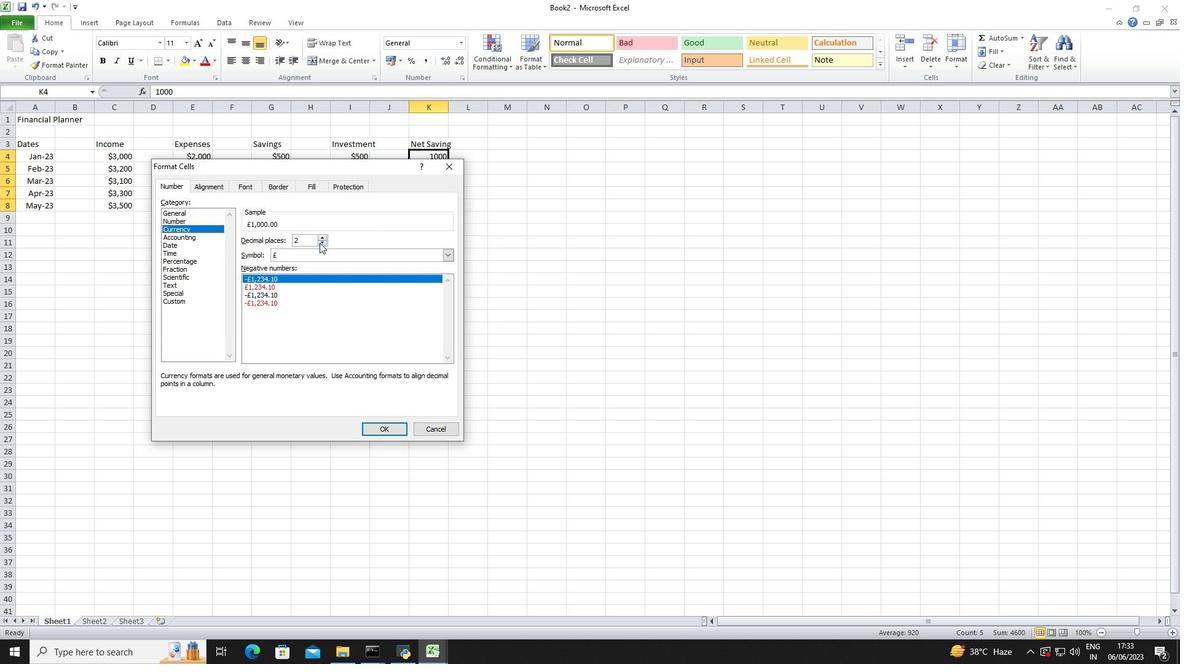 
Action: Mouse pressed left at (320, 242)
Screenshot: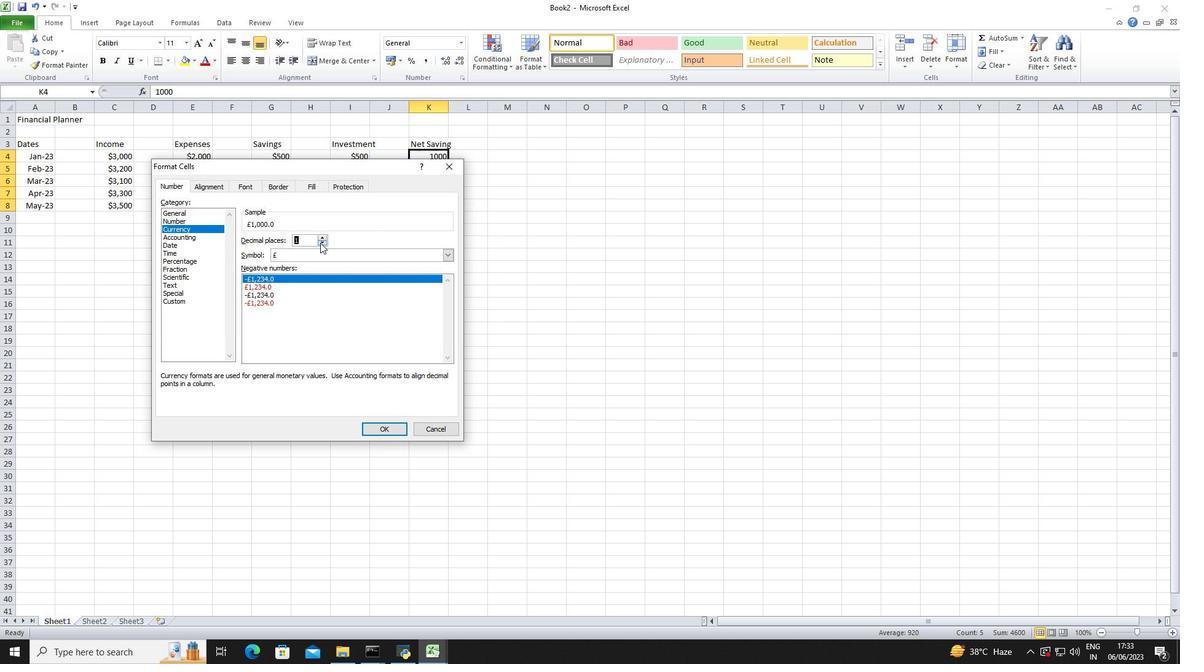
Action: Mouse moved to (322, 255)
Screenshot: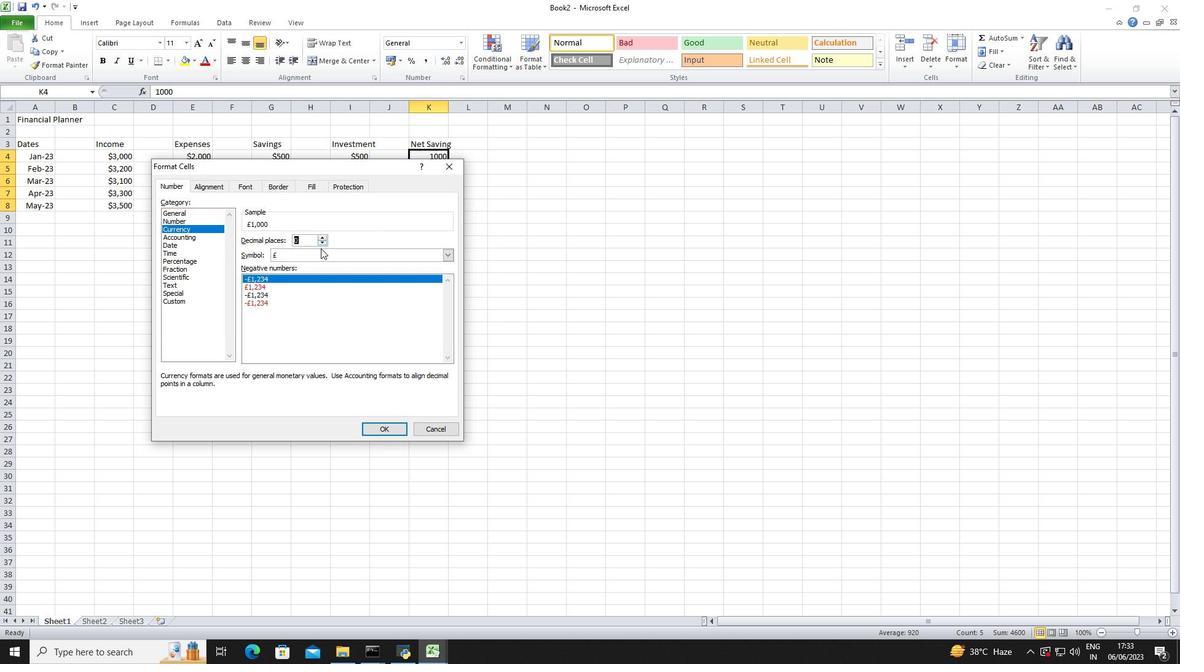 
Action: Mouse pressed left at (322, 255)
Screenshot: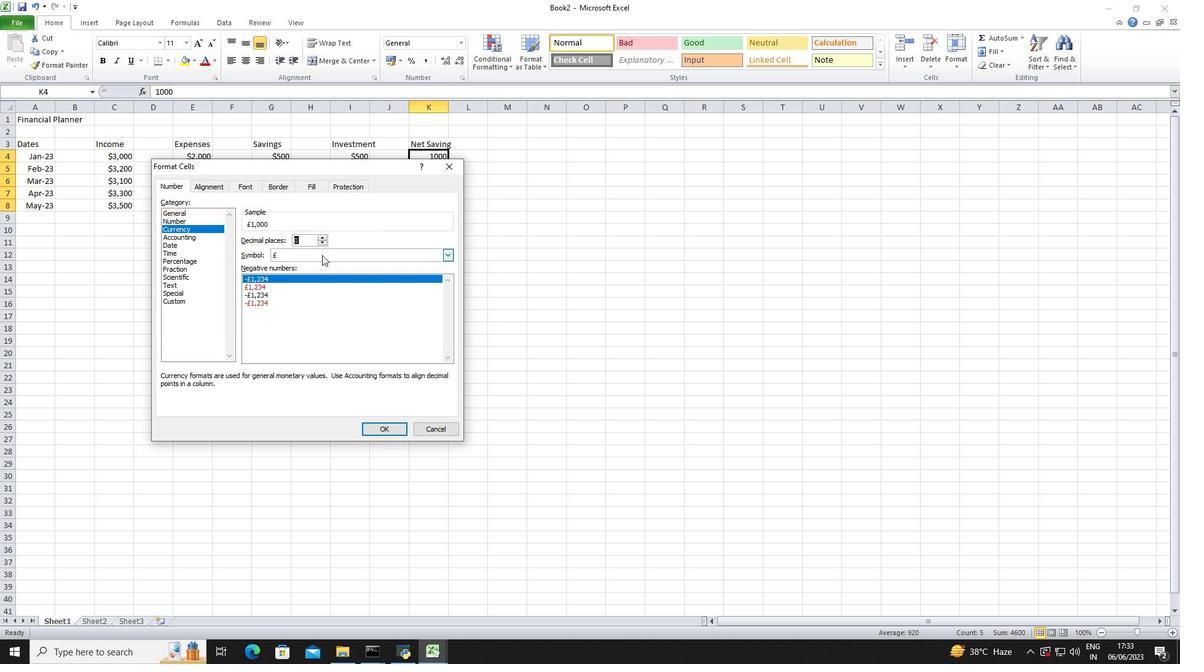 
Action: Mouse moved to (322, 267)
Screenshot: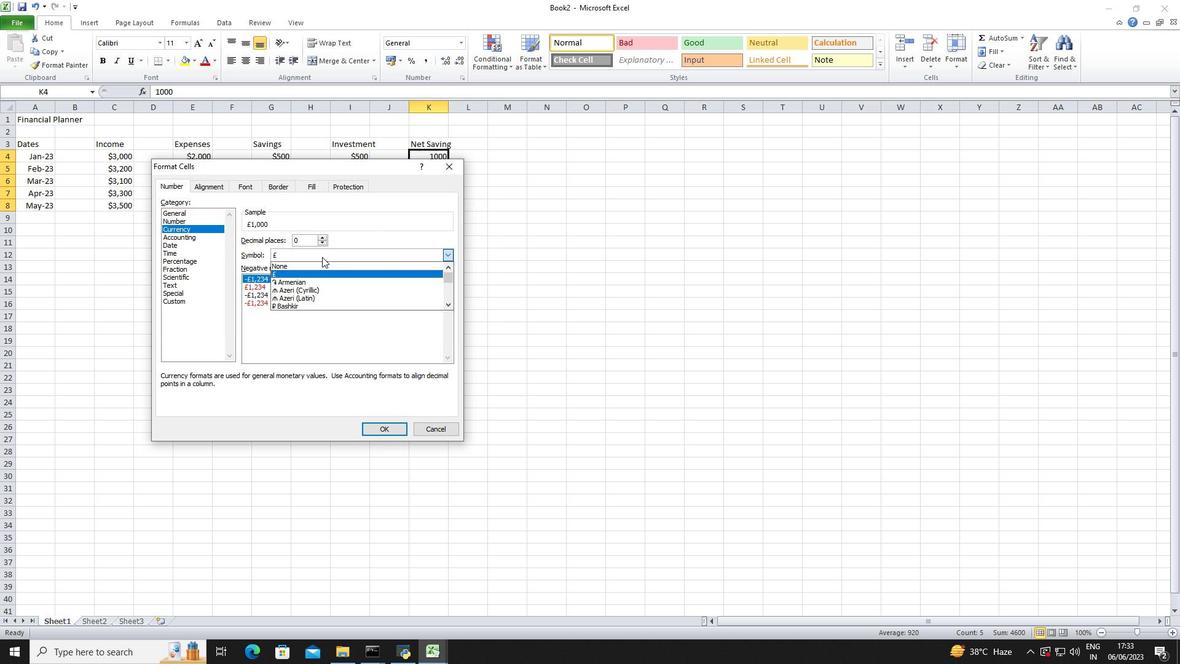 
Action: Mouse scrolled (322, 266) with delta (0, 0)
Screenshot: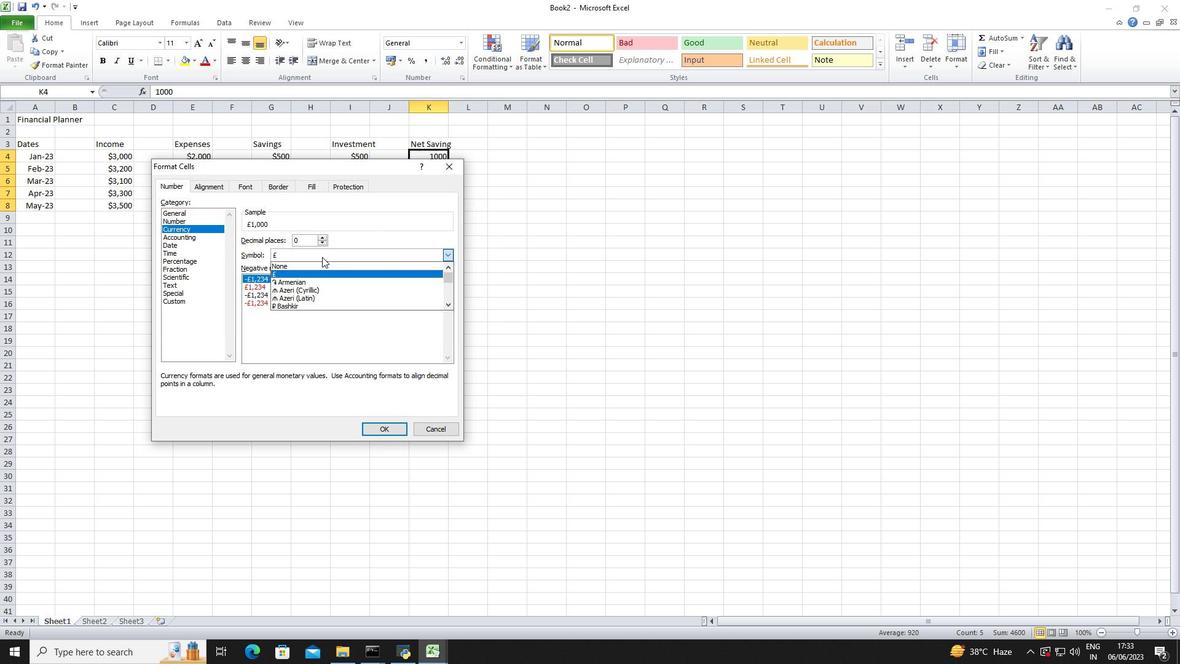 
Action: Mouse moved to (322, 267)
Screenshot: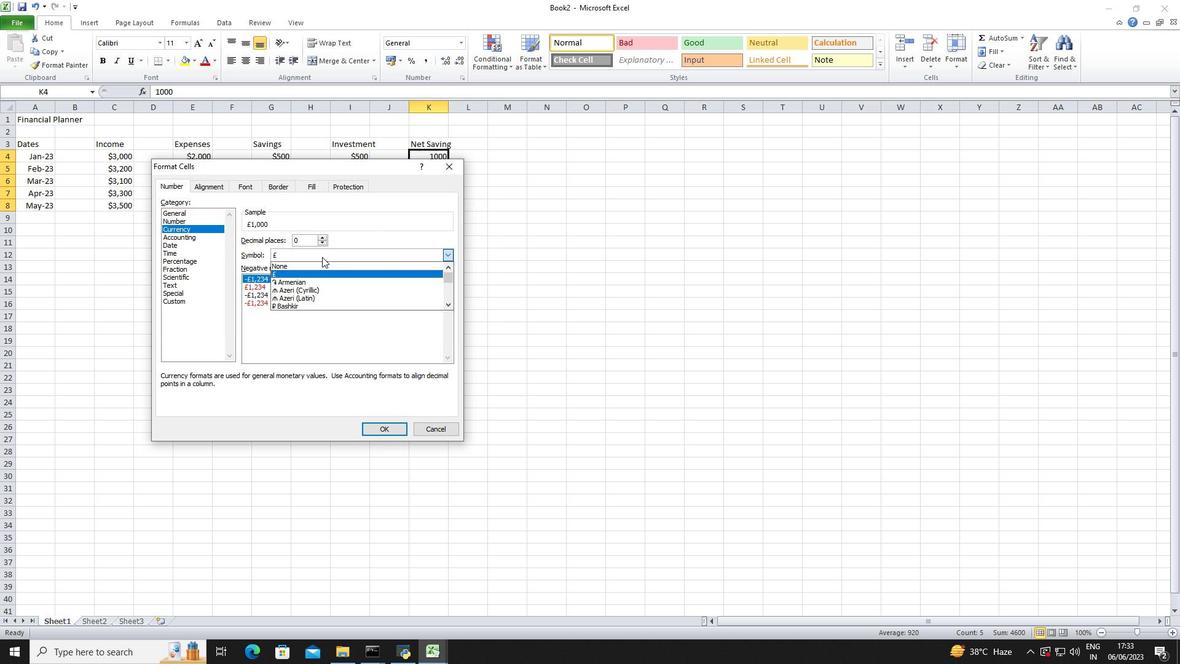 
Action: Mouse scrolled (322, 266) with delta (0, 0)
Screenshot: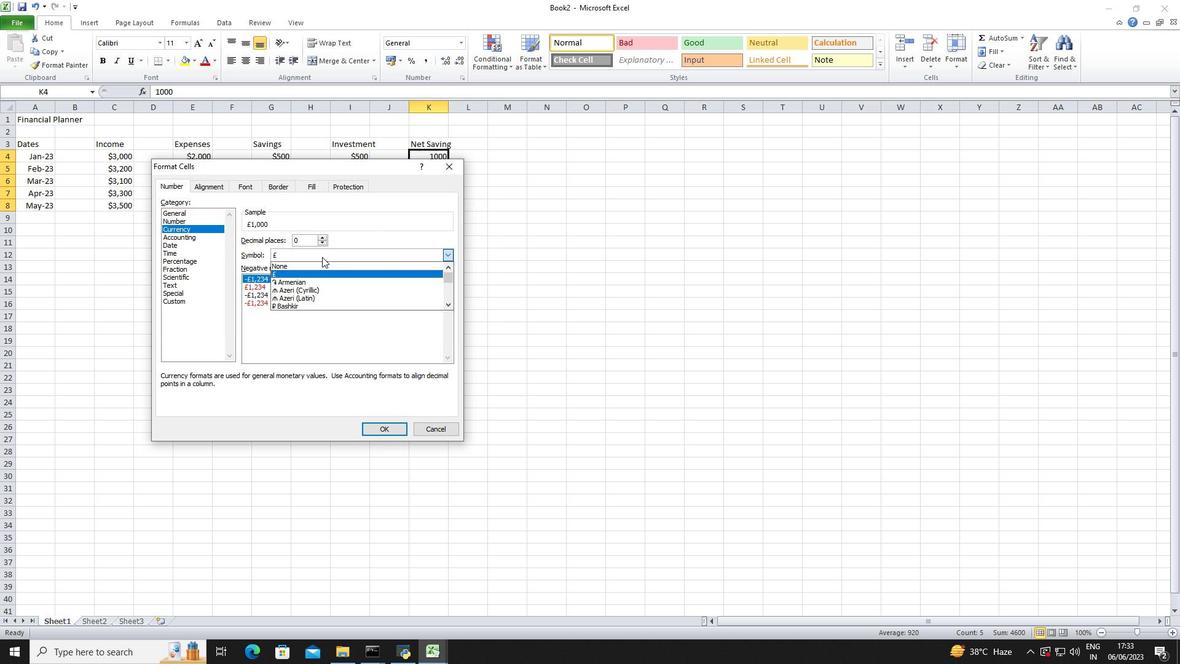 
Action: Mouse moved to (322, 268)
Screenshot: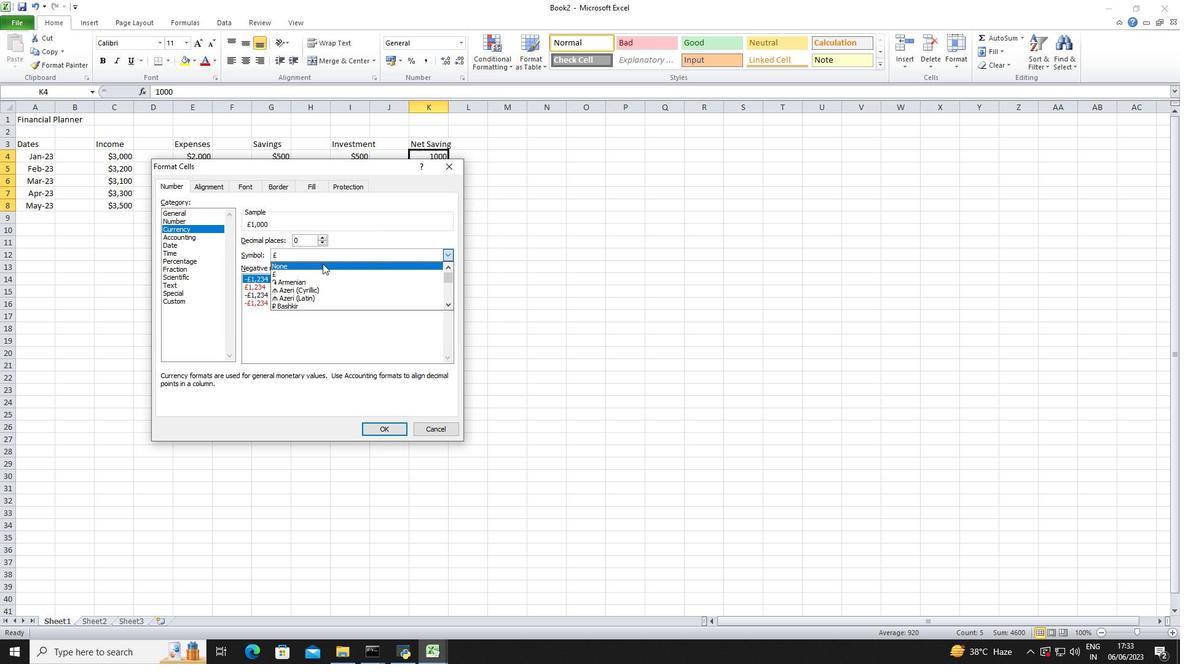 
Action: Mouse scrolled (322, 267) with delta (0, 0)
Screenshot: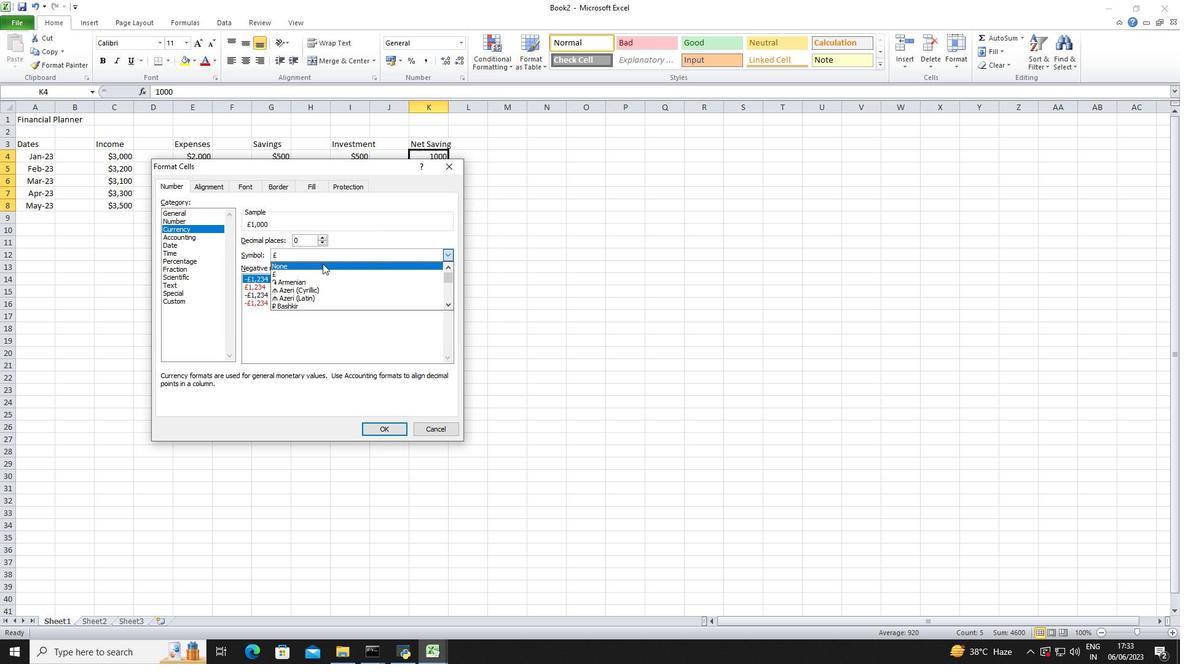 
Action: Mouse moved to (322, 269)
Screenshot: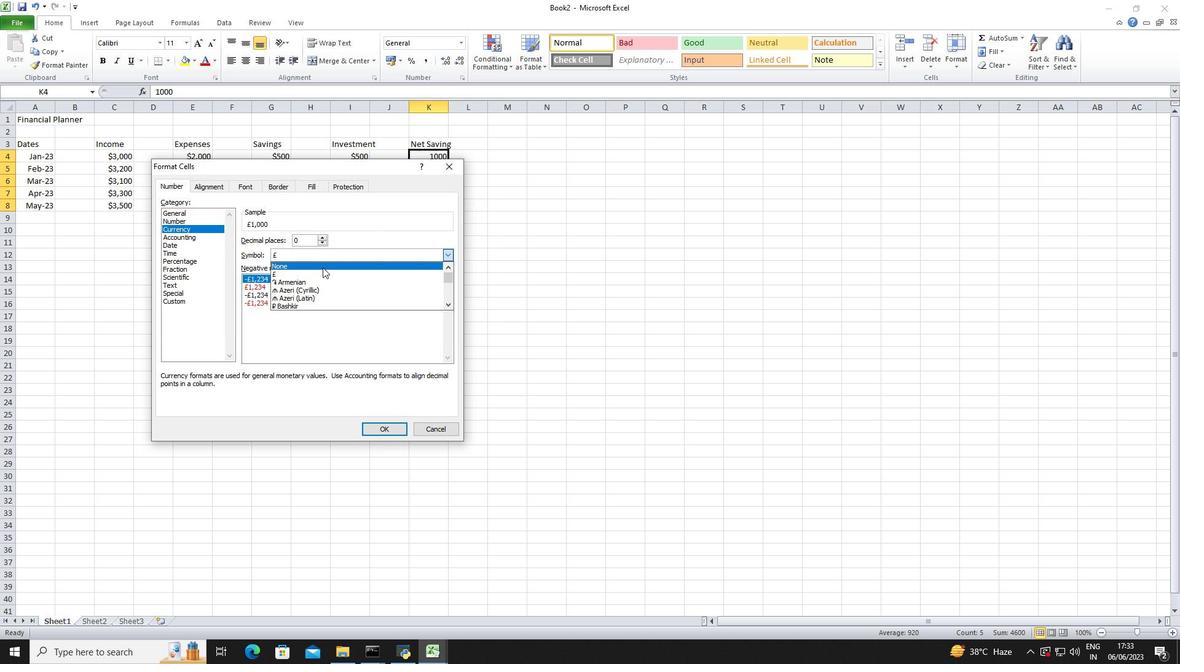 
Action: Mouse scrolled (322, 268) with delta (0, 0)
Screenshot: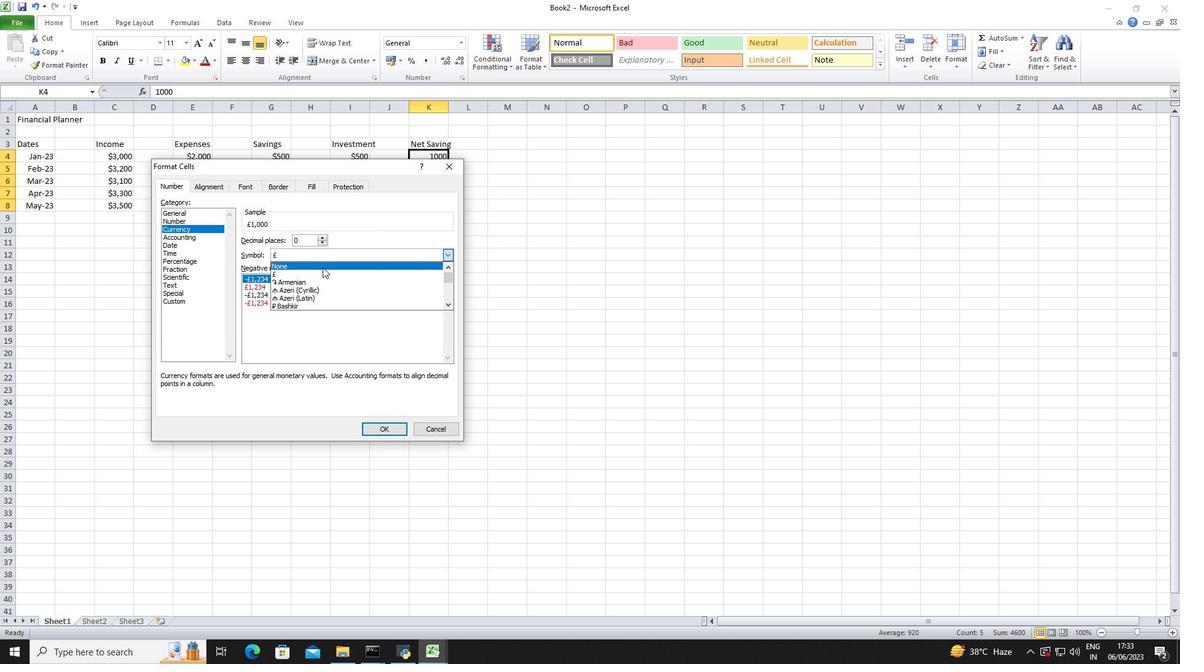 
Action: Mouse scrolled (322, 268) with delta (0, 0)
Screenshot: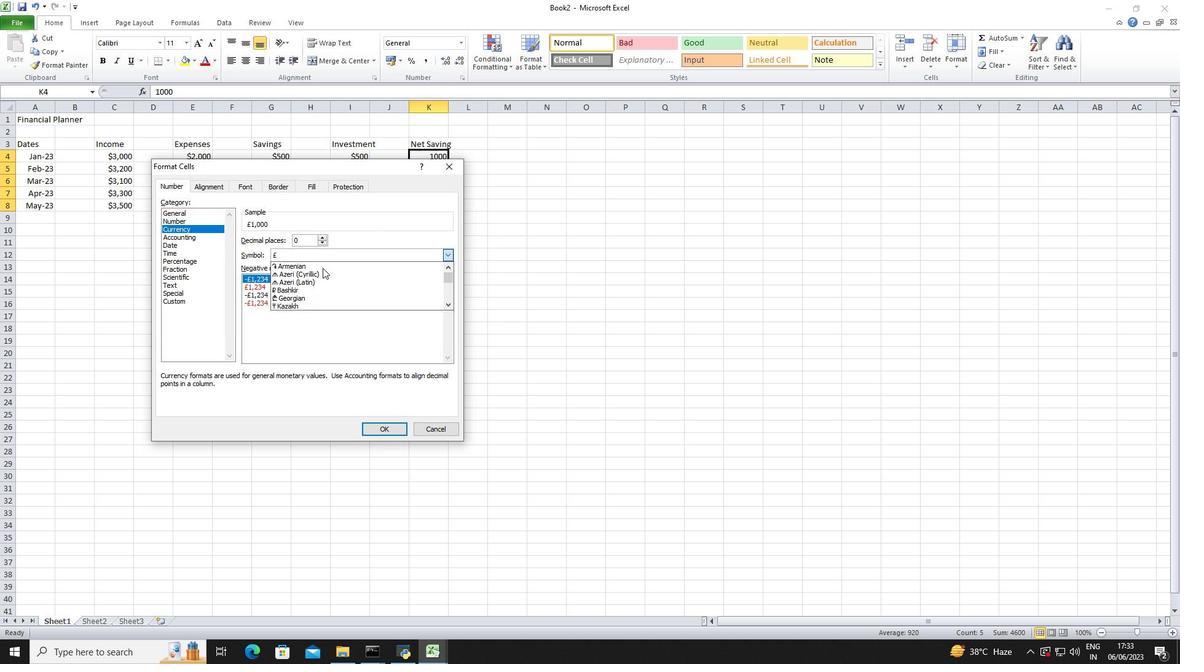 
Action: Mouse moved to (322, 269)
Screenshot: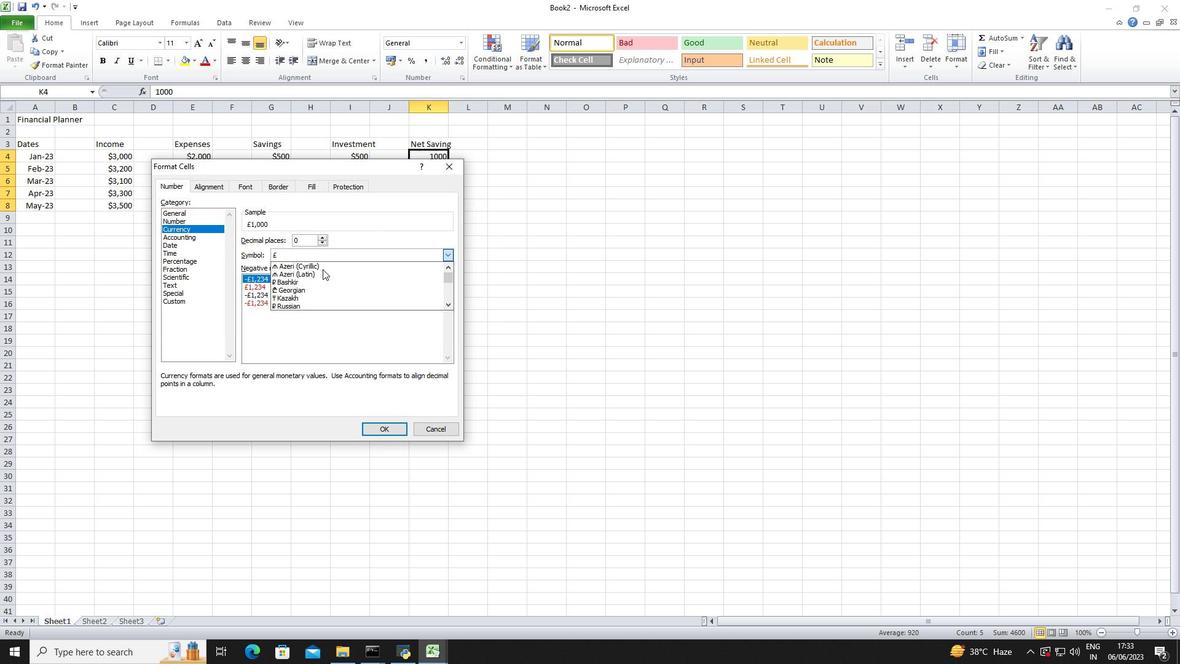 
Action: Mouse scrolled (322, 268) with delta (0, 0)
Screenshot: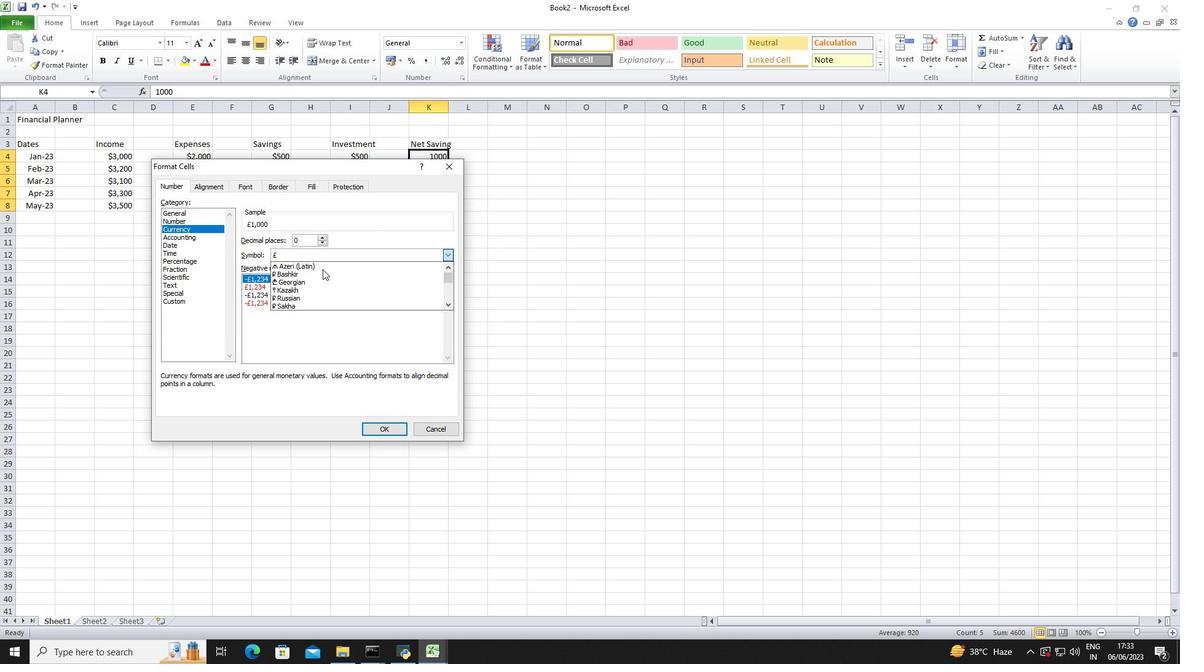 
Action: Mouse moved to (322, 269)
Screenshot: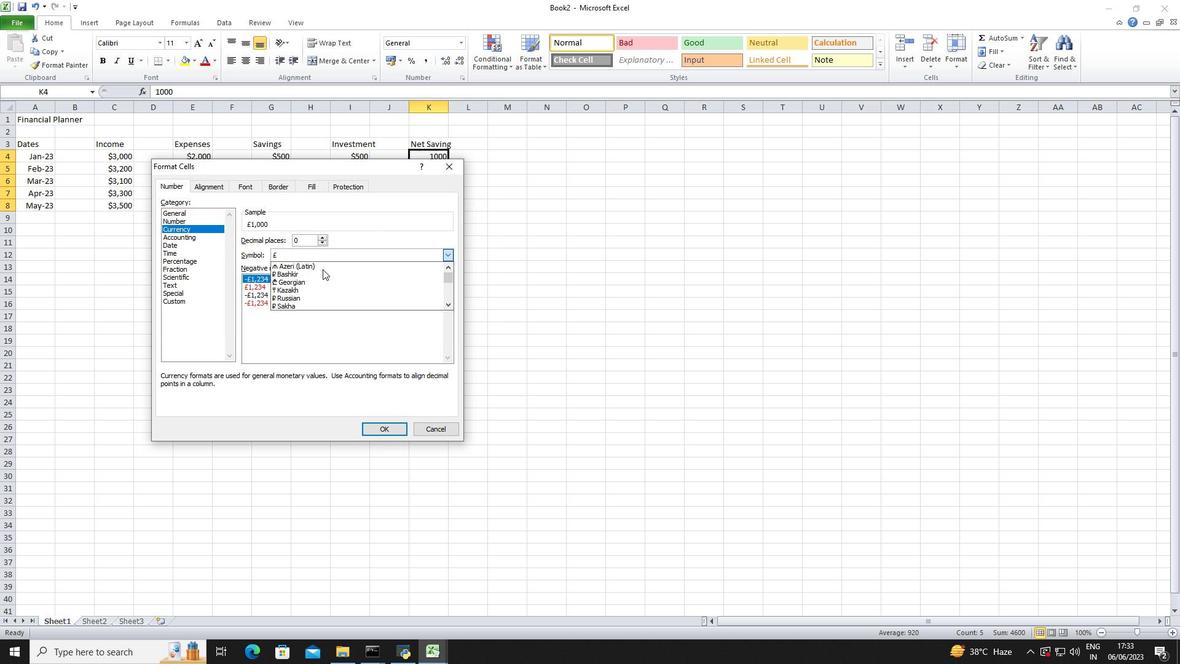 
Action: Mouse scrolled (322, 269) with delta (0, 0)
Screenshot: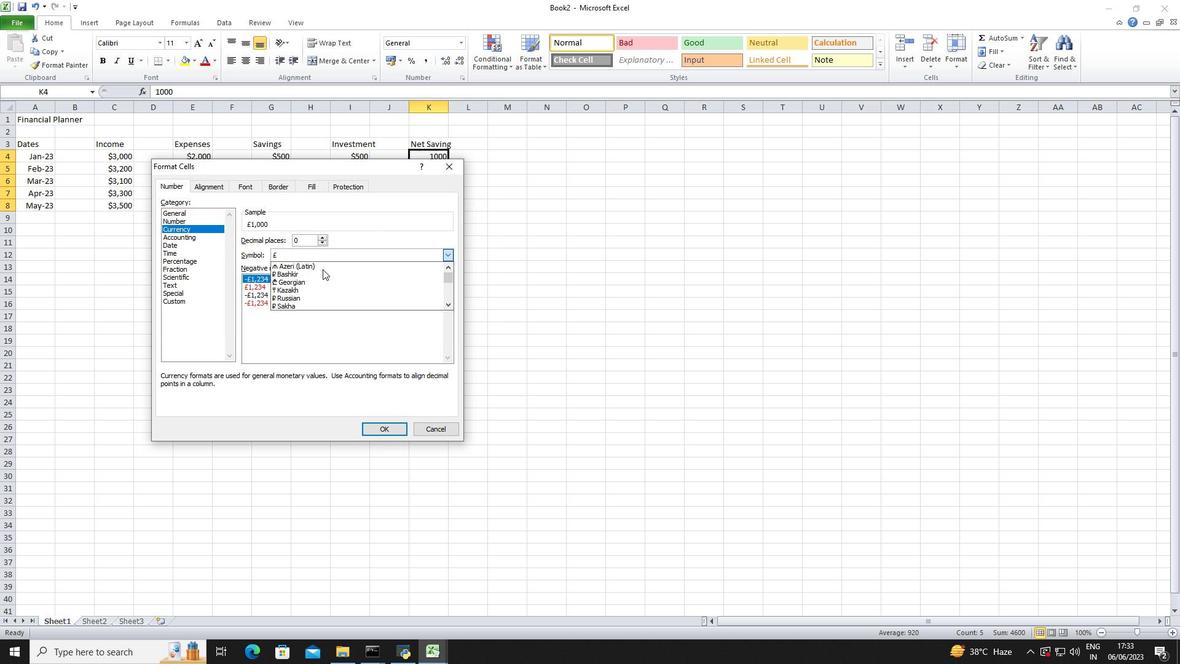 
Action: Mouse moved to (322, 271)
Screenshot: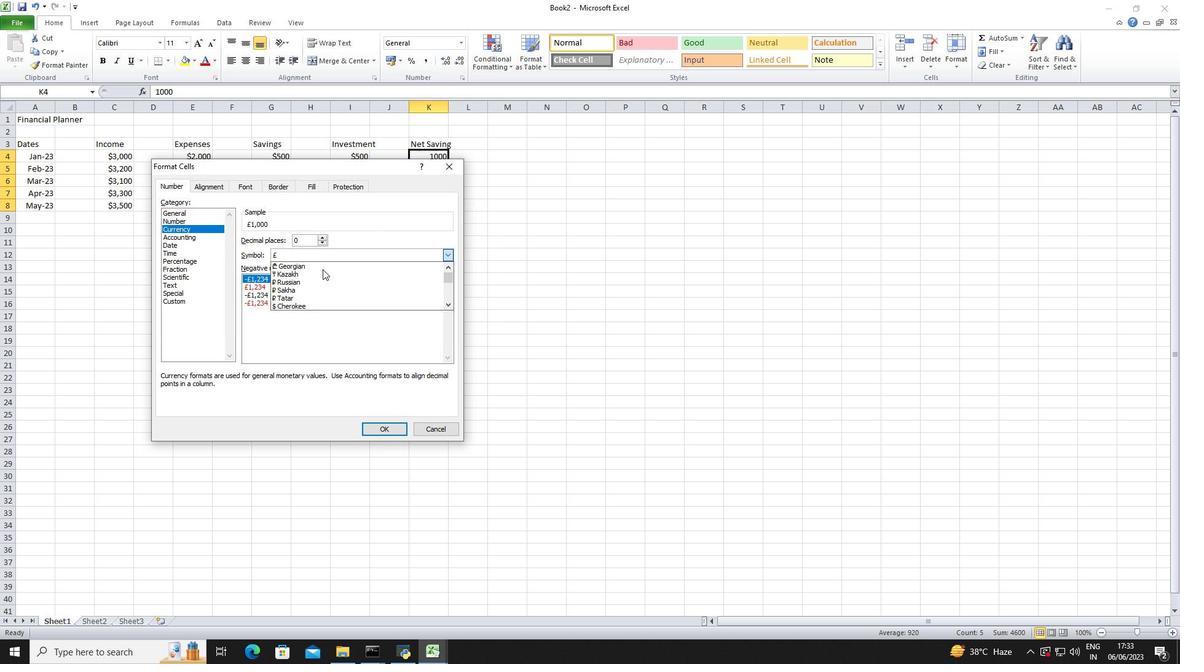 
Action: Mouse scrolled (322, 271) with delta (0, 0)
Screenshot: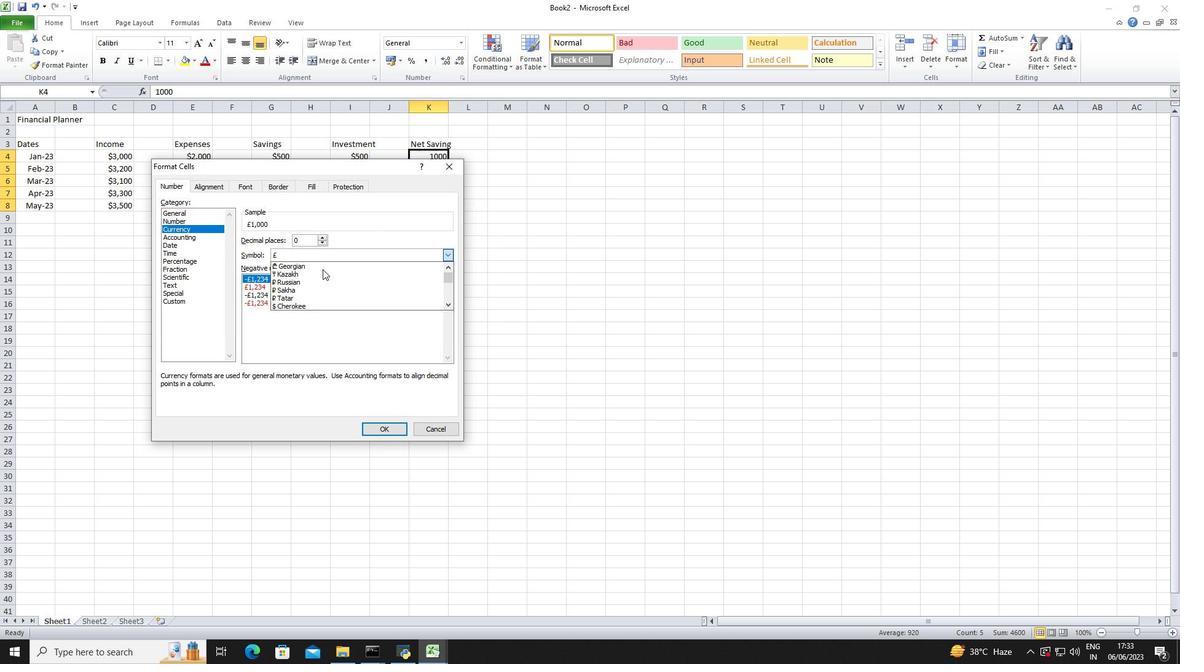 
Action: Mouse moved to (322, 273)
Screenshot: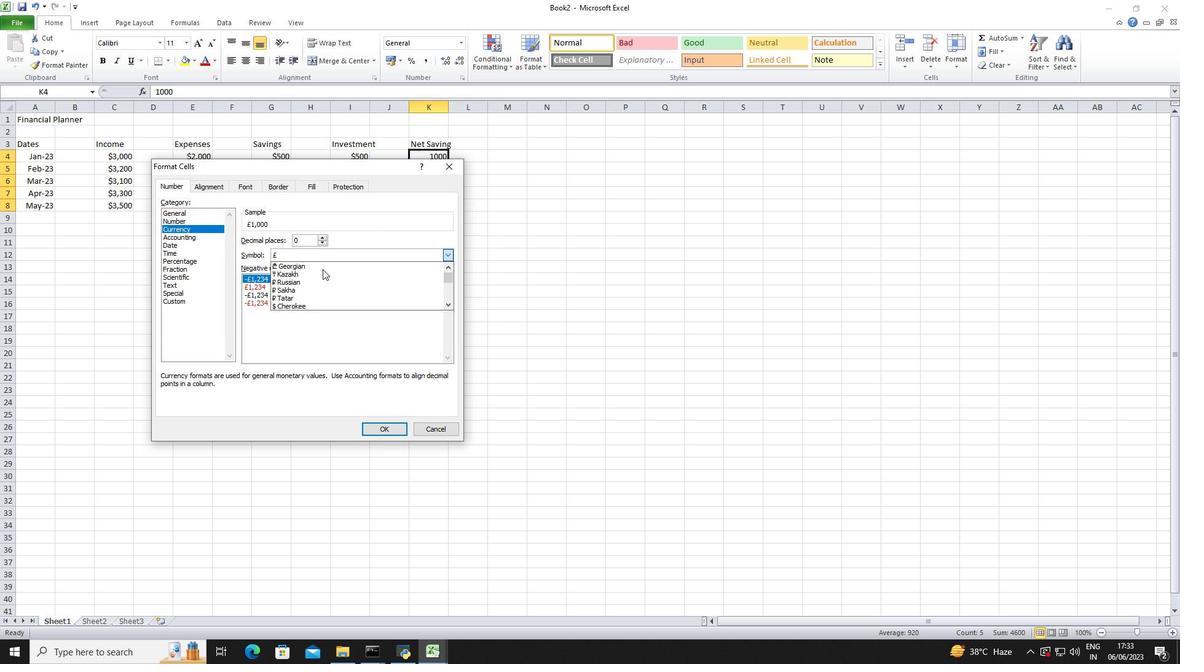 
Action: Mouse scrolled (322, 272) with delta (0, 0)
Screenshot: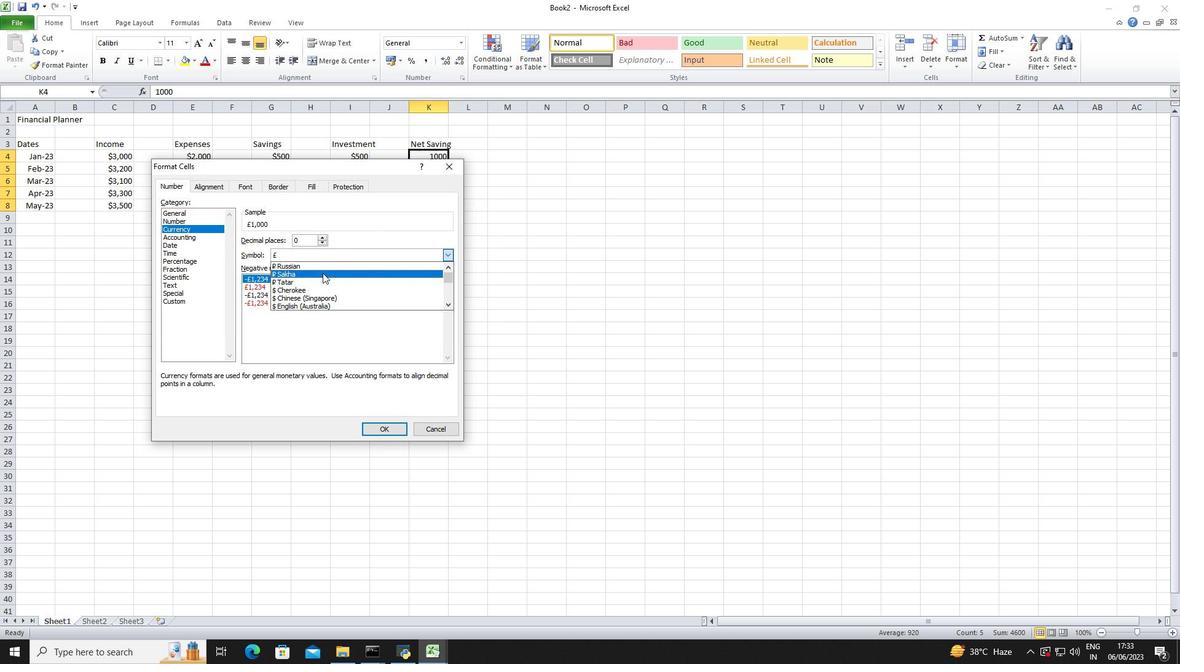 
Action: Mouse scrolled (322, 272) with delta (0, 0)
Screenshot: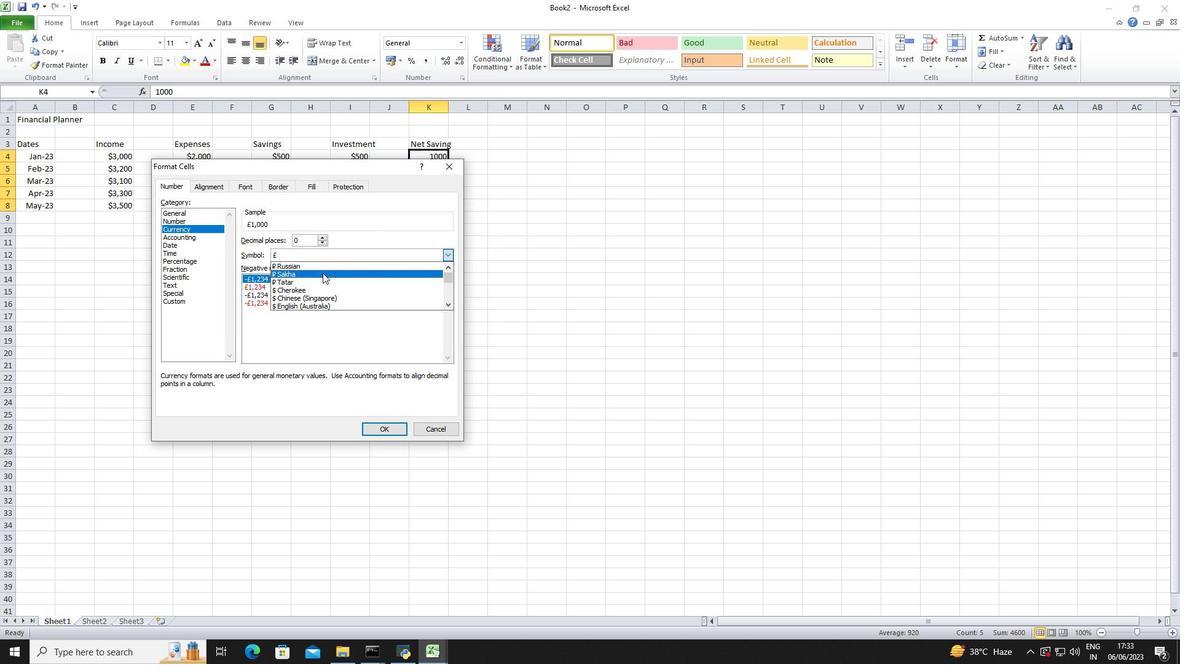 
Action: Mouse moved to (325, 285)
Screenshot: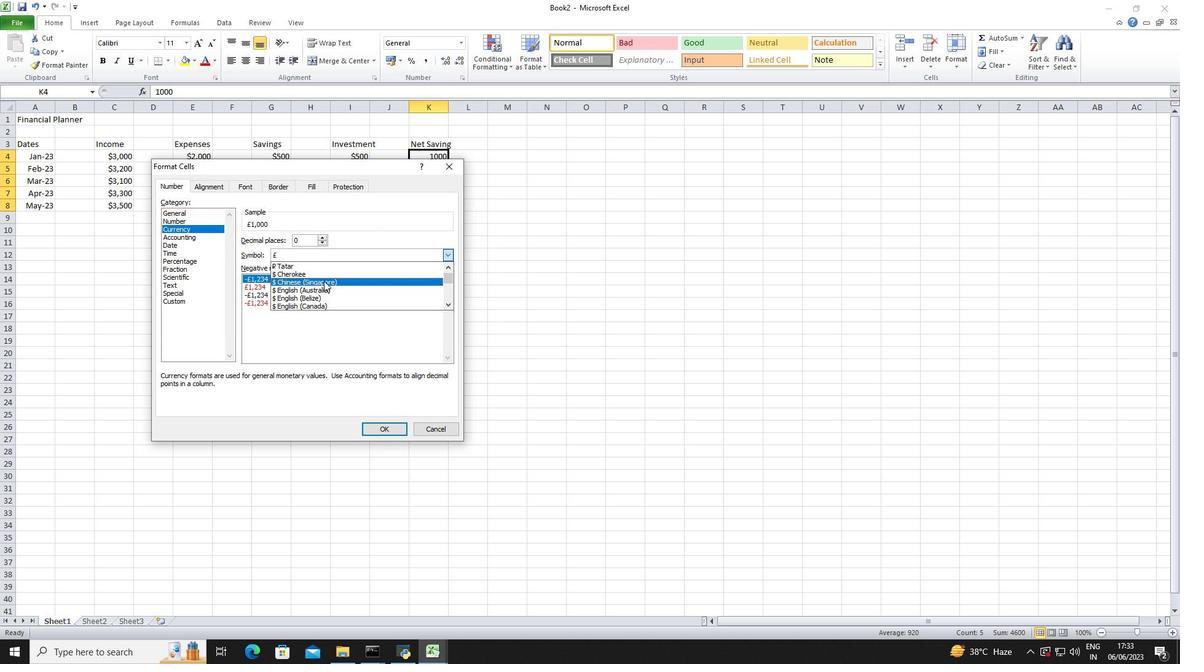 
Action: Mouse pressed left at (325, 285)
Screenshot: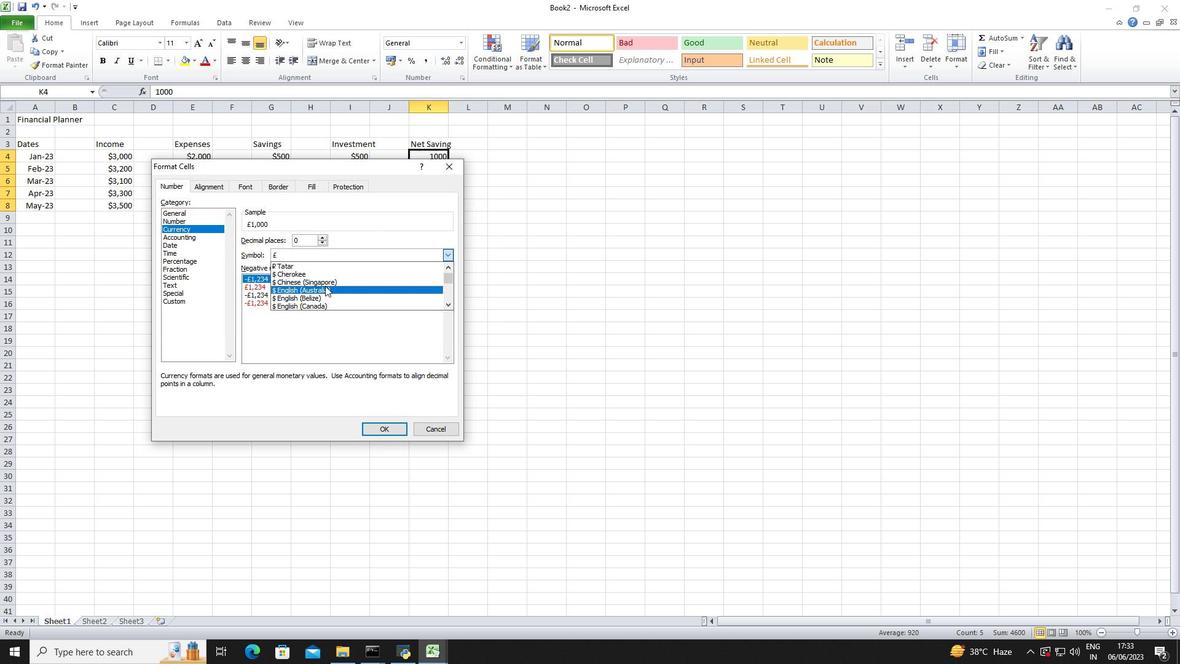 
Action: Mouse moved to (376, 426)
Screenshot: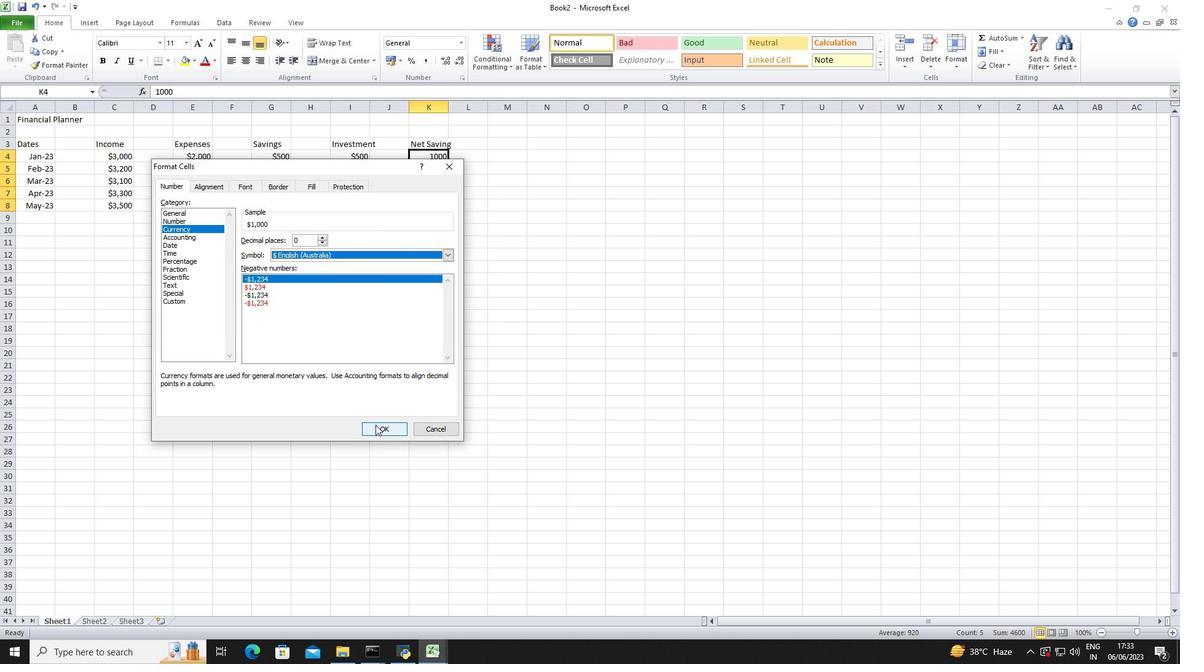 
Action: Mouse pressed left at (376, 426)
Screenshot: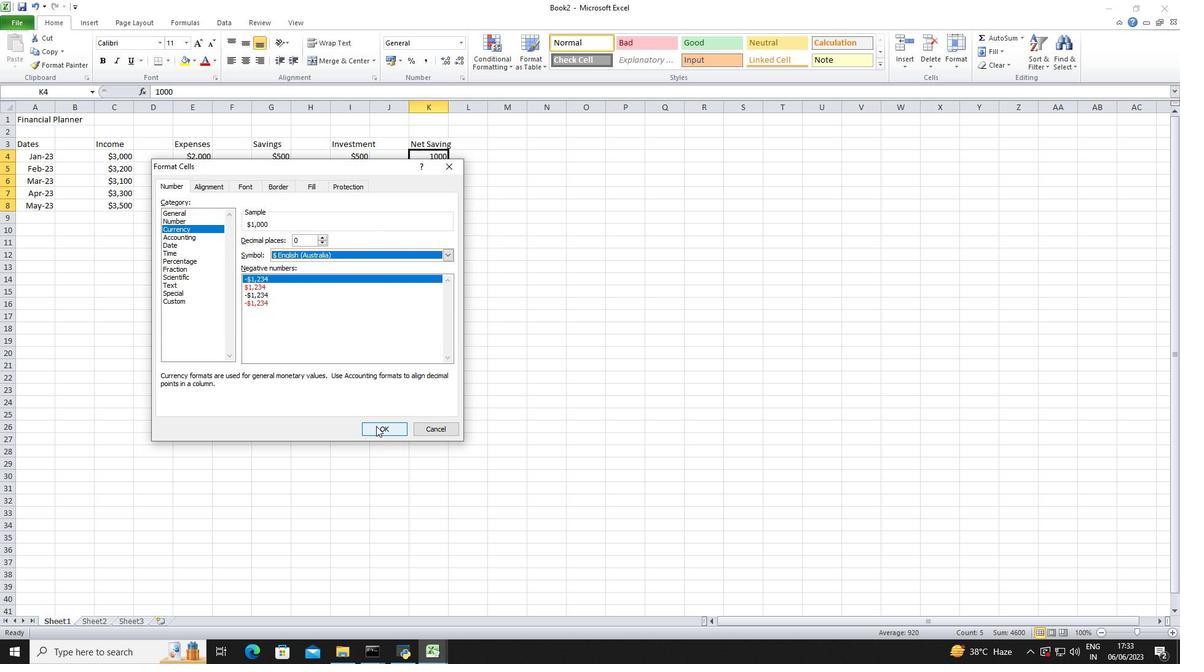 
Action: Mouse moved to (440, 312)
Screenshot: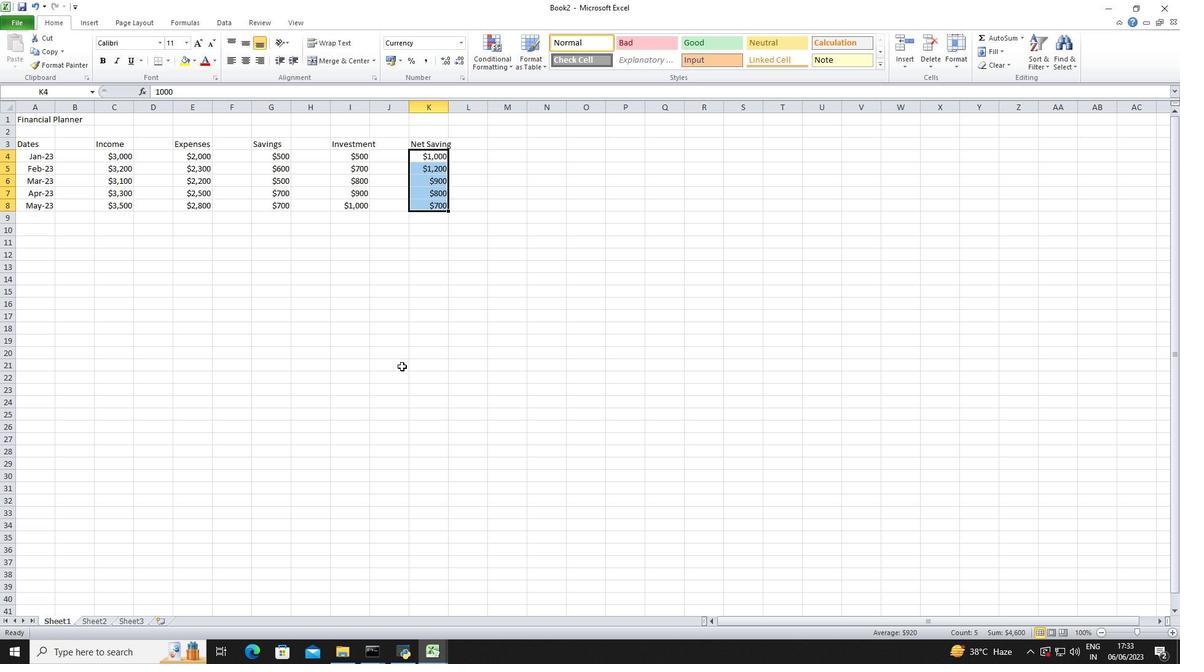 
Action: Mouse pressed left at (440, 312)
Screenshot: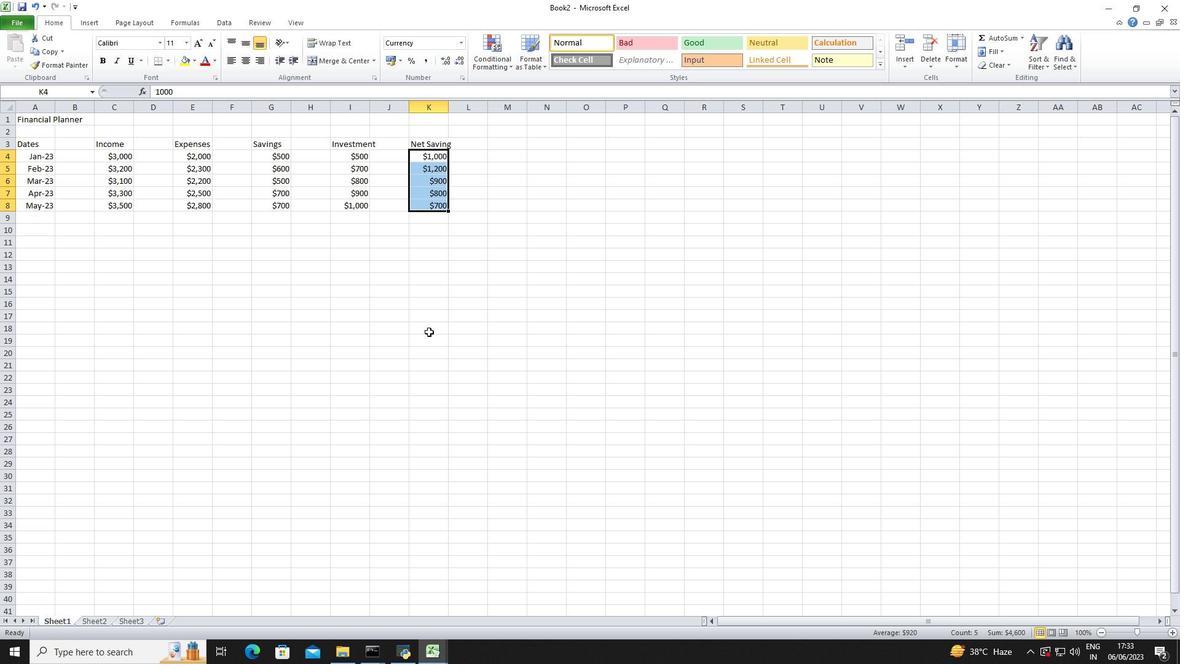 
Action: Key pressed ctrl+S<Key.shift>Financial<Key.space><Key.shift>Worksheet<Key.space><Key.shift>File<Key.space><Key.shift>Spreadsheet<Key.space><Key.shift>Template<Key.space><Key.shift>Workn<Key.backspace>book<Key.enter>
Screenshot: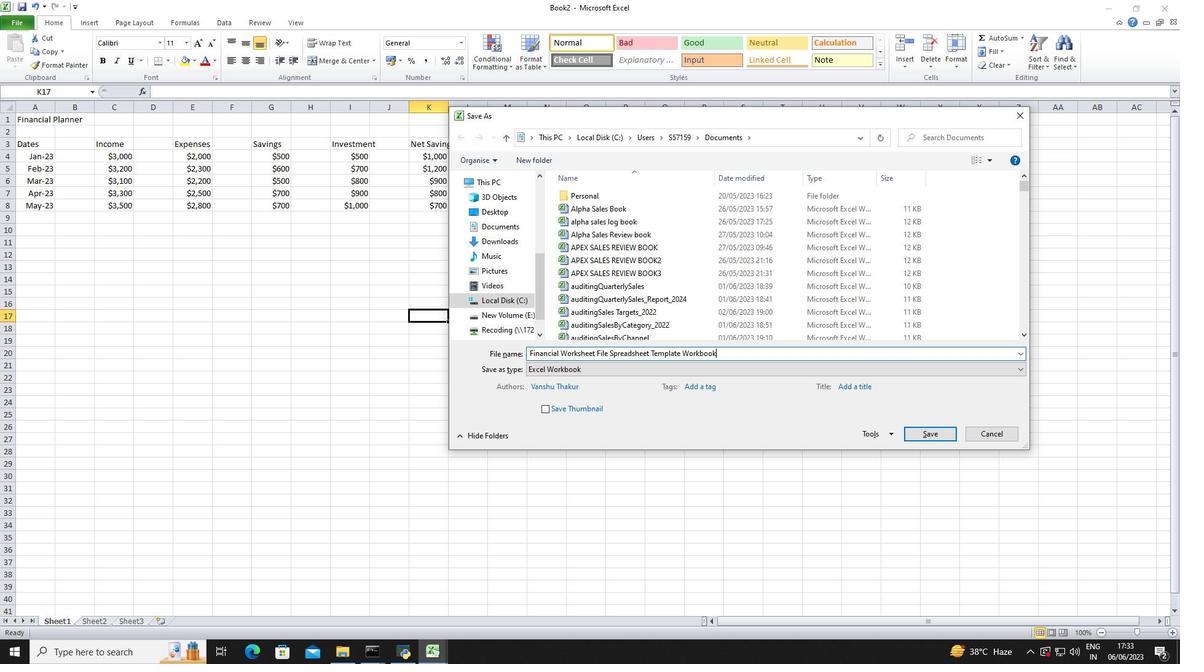 
